 Task: Research Airbnb options in San Jorge, Argentina from 1st December, 2023 to 9th December, 2023 for 2 adults. Place can be entire room with 1  bedroom having 1 bed and 1 bathroom. Property type can be house. Amenities needed are: heating.
Action: Mouse moved to (568, 299)
Screenshot: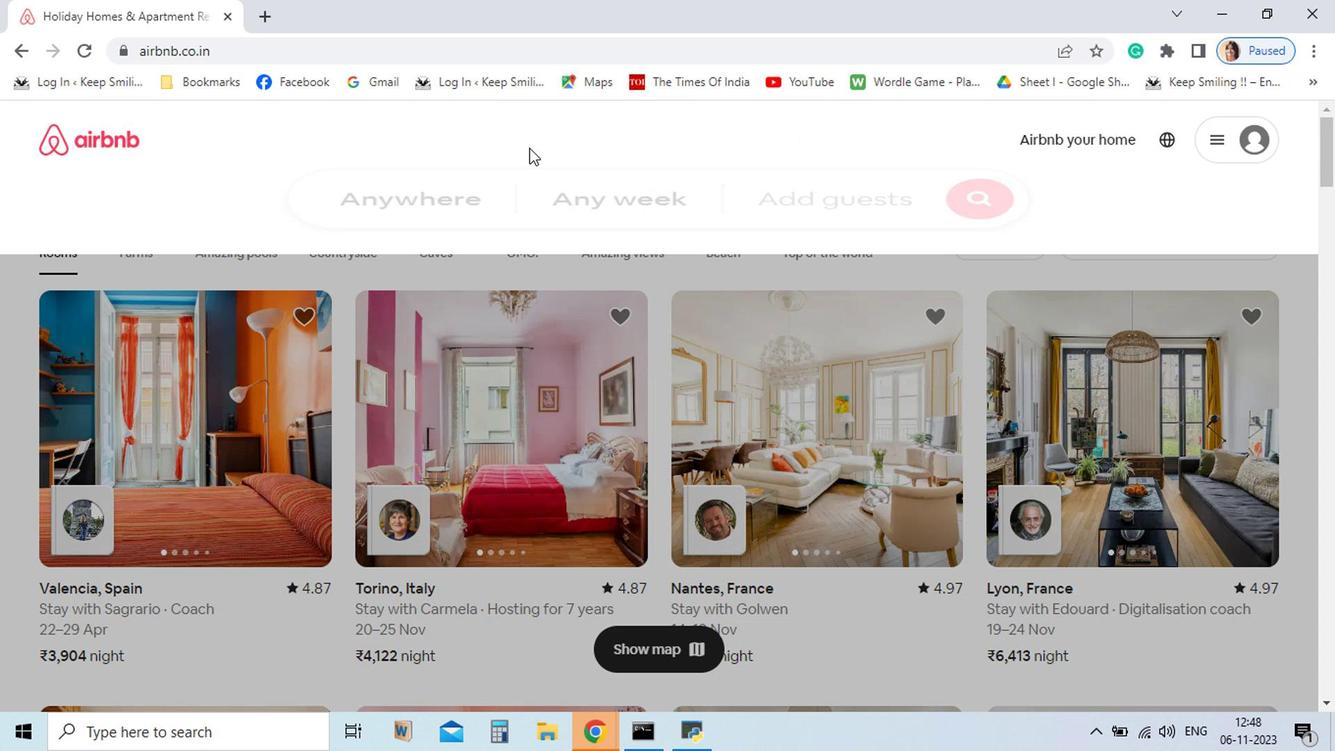 
Action: Mouse pressed left at (568, 299)
Screenshot: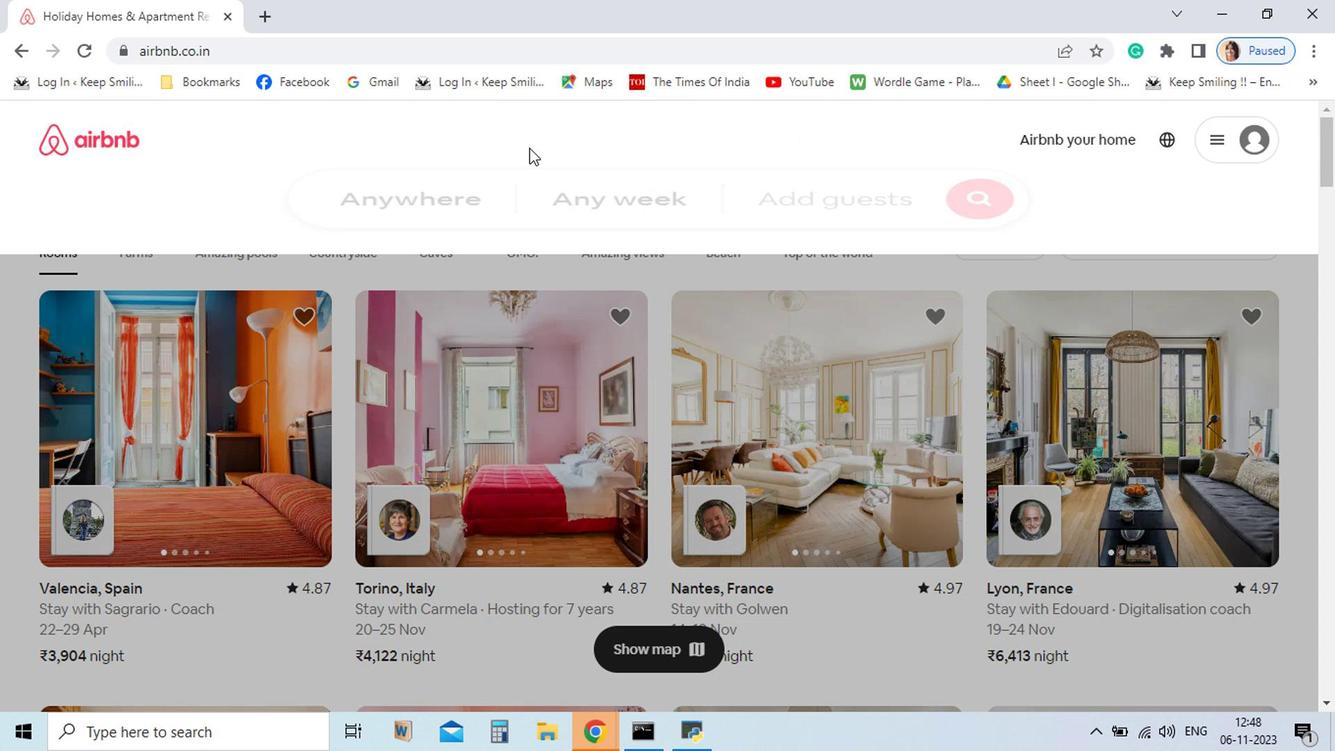 
Action: Mouse moved to (455, 354)
Screenshot: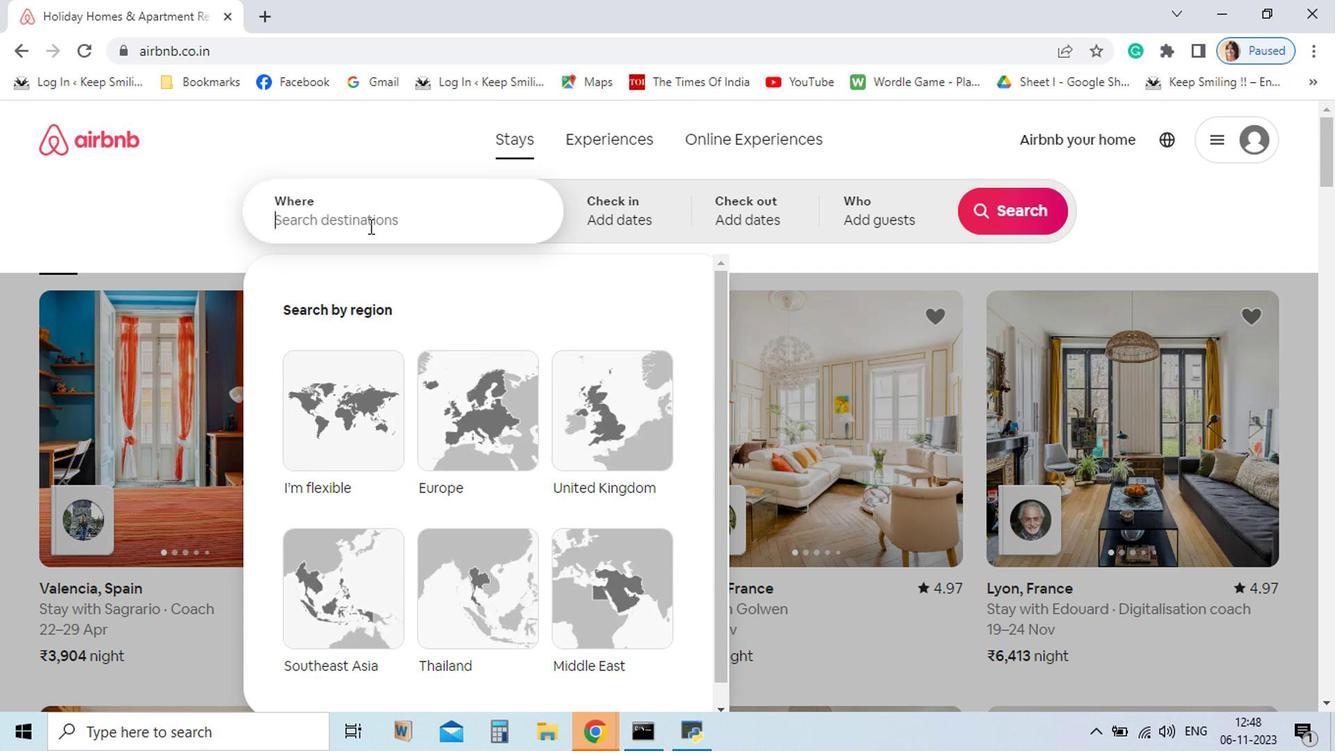 
Action: Mouse pressed left at (455, 354)
Screenshot: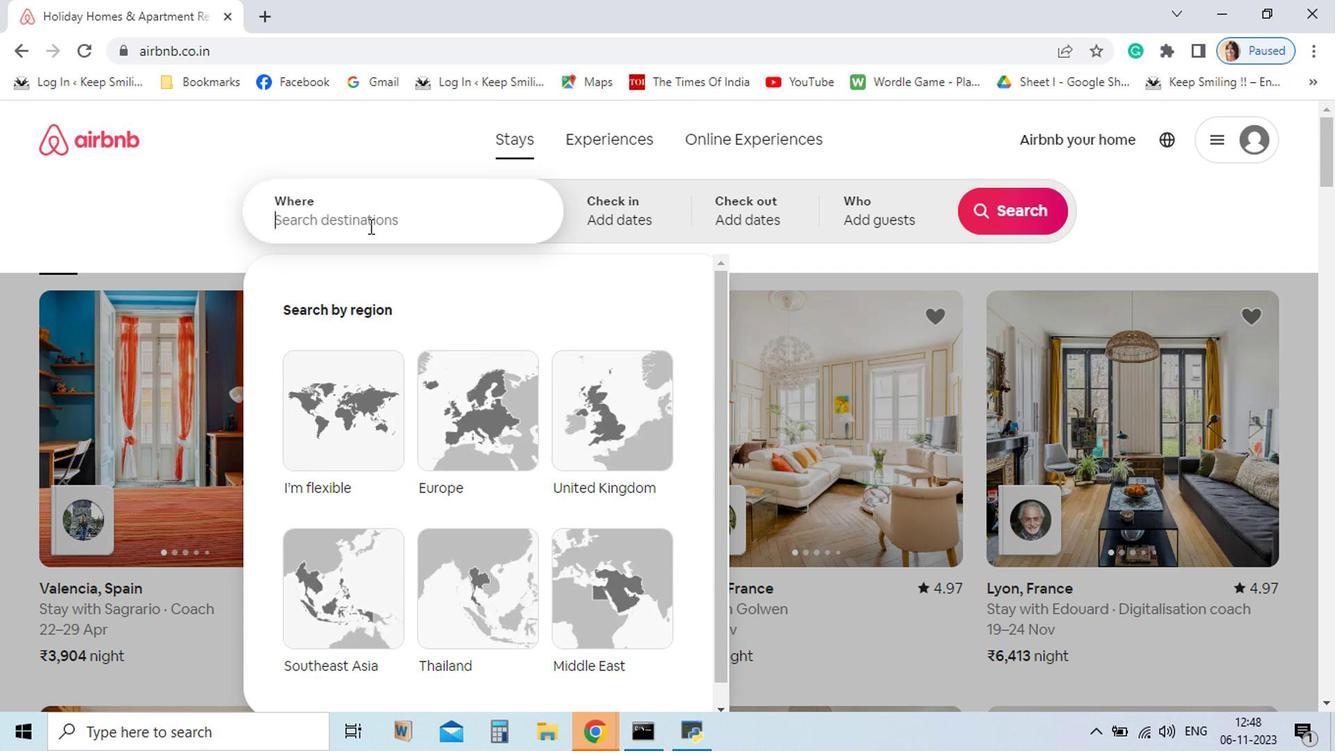 
Action: Key pressed <Key.shift>Sa
Screenshot: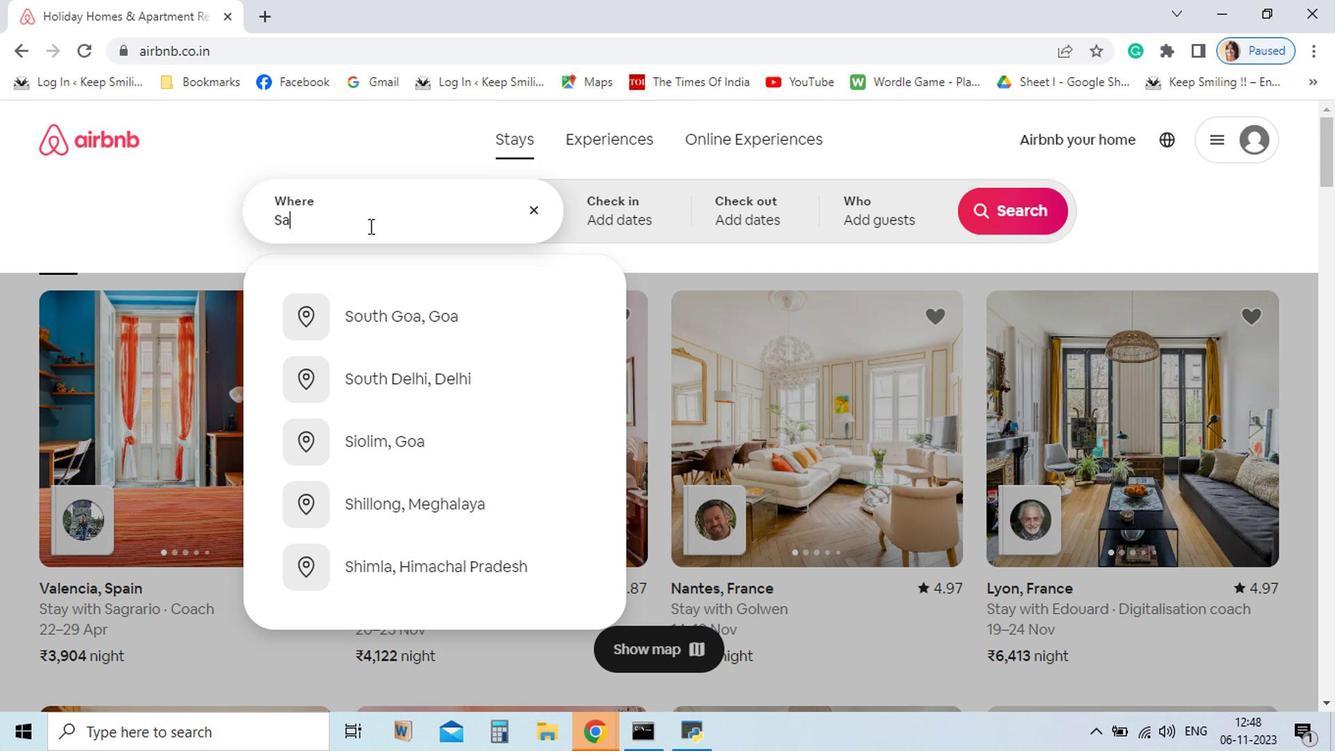 
Action: Mouse moved to (488, 388)
Screenshot: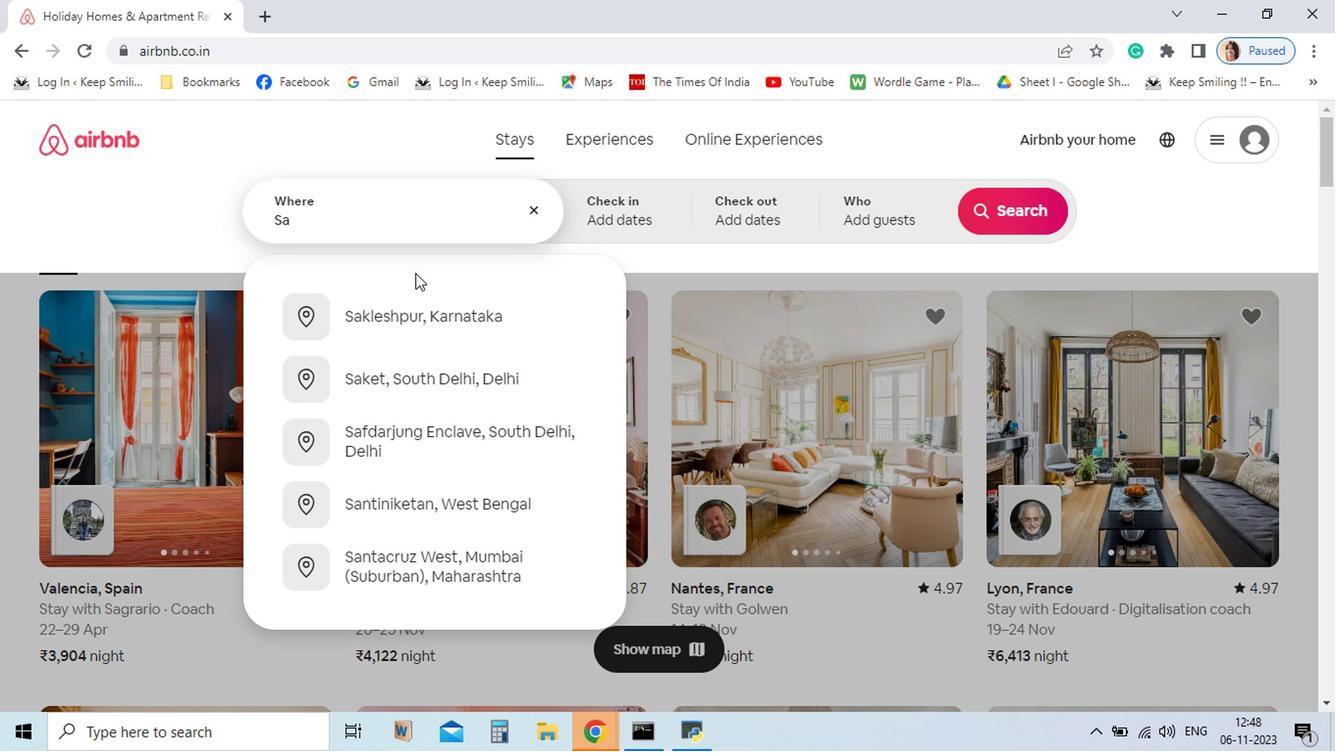 
Action: Key pressed n<Key.space><Key.shift_r>Jorge,<Key.space><Key.shift>Argentina
Screenshot: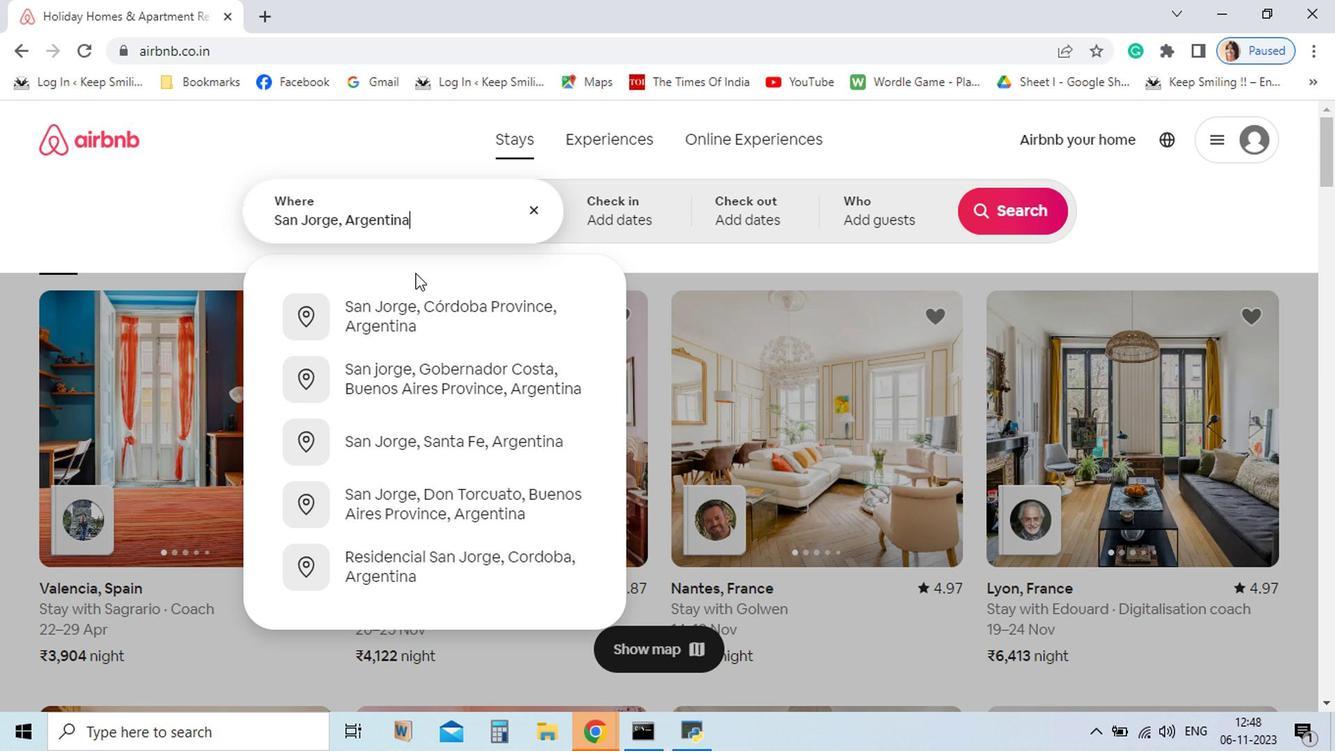 
Action: Mouse moved to (532, 502)
Screenshot: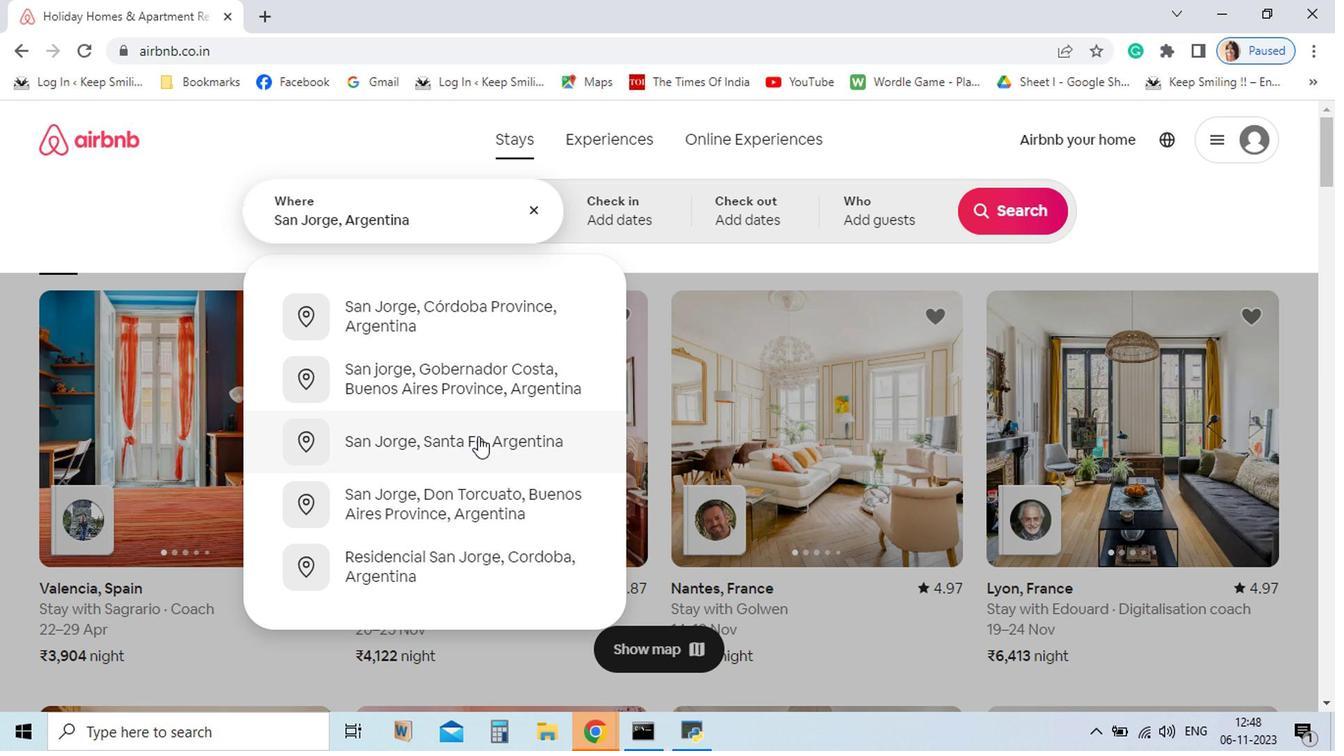 
Action: Mouse pressed left at (532, 502)
Screenshot: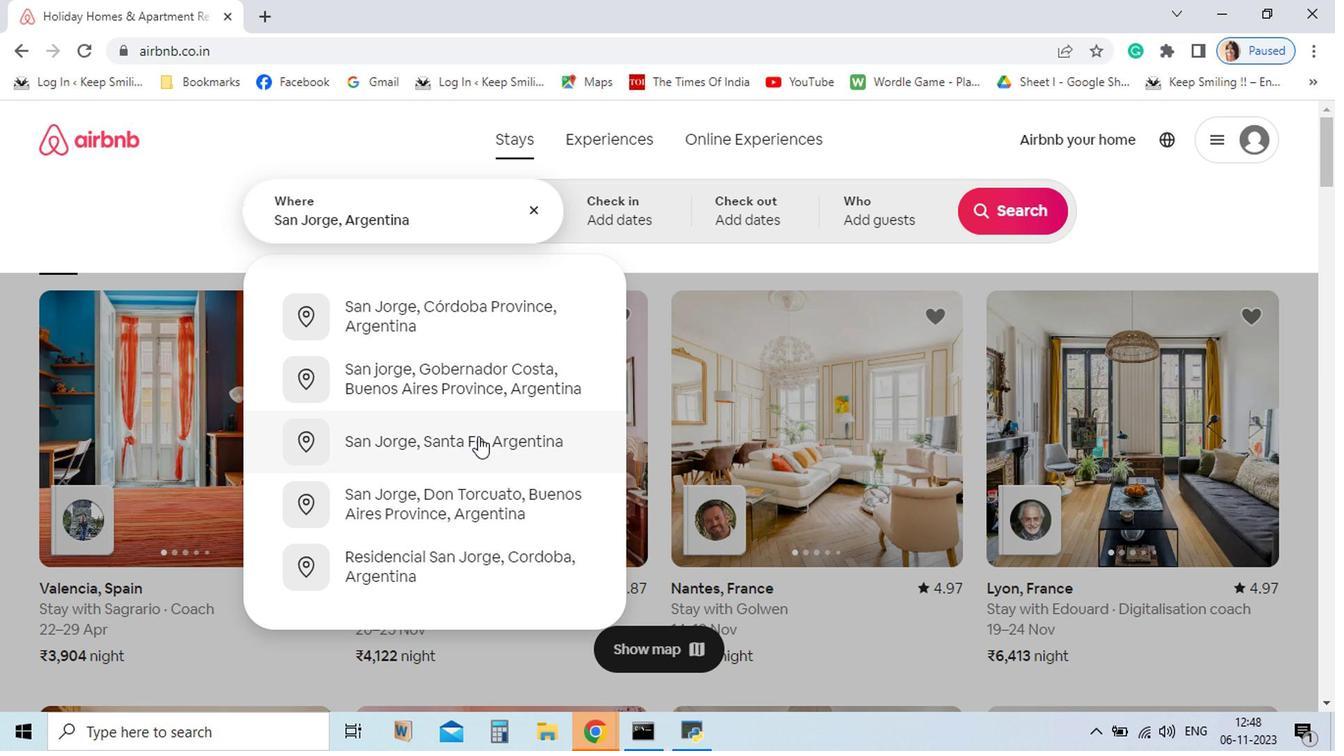 
Action: Mouse moved to (483, 346)
Screenshot: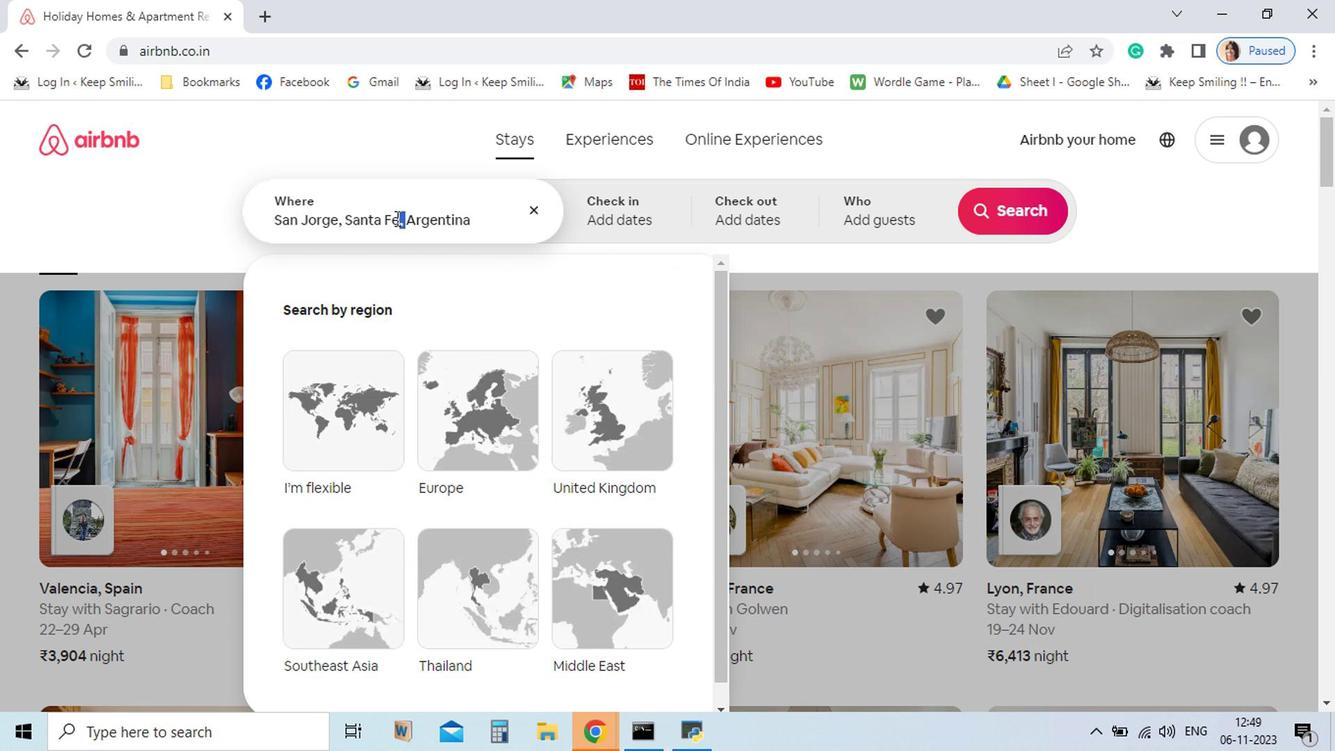 
Action: Mouse pressed left at (483, 346)
Screenshot: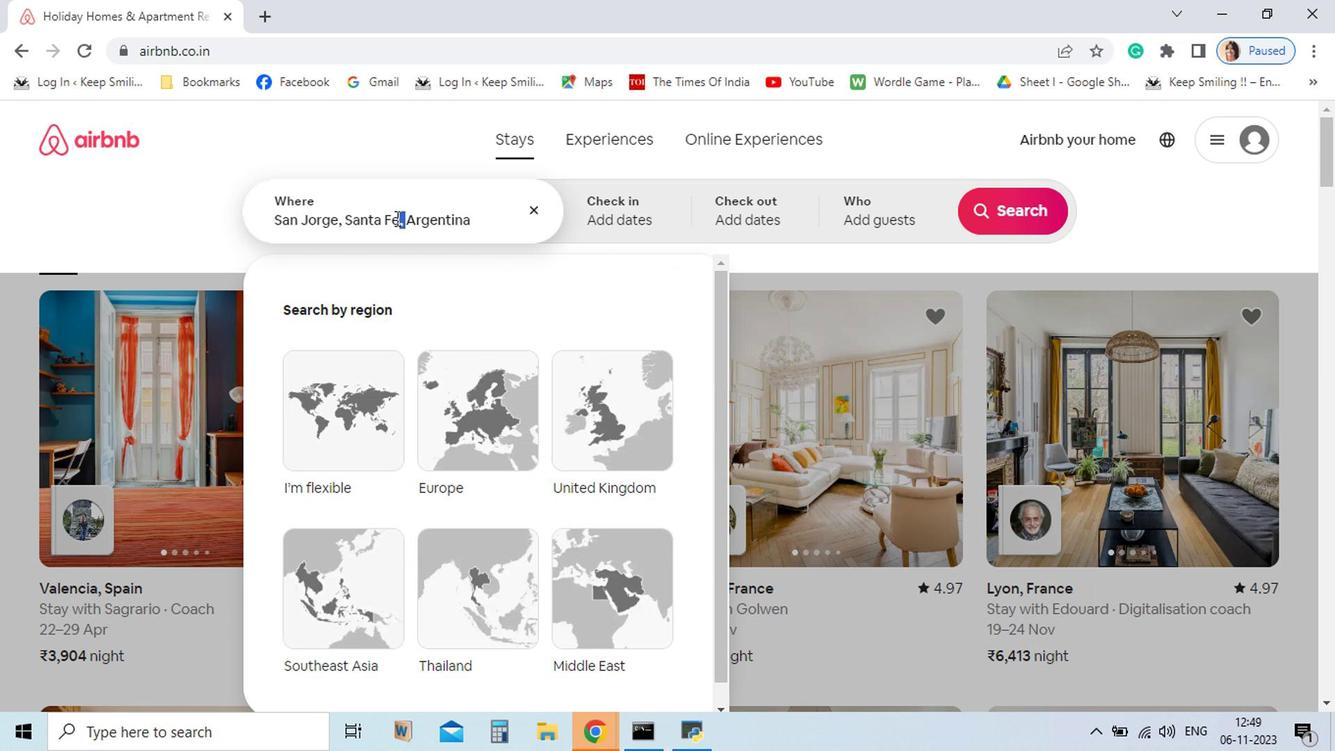 
Action: Mouse moved to (438, 344)
Screenshot: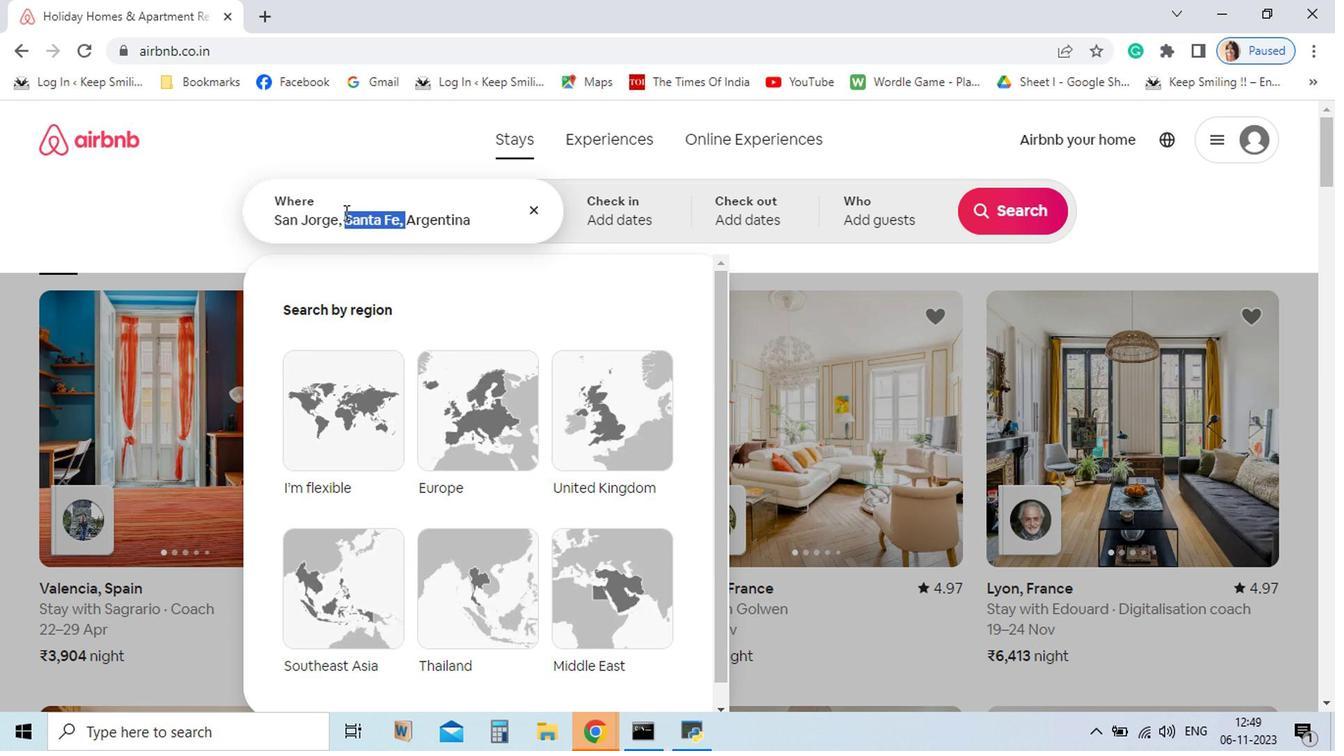 
Action: Key pressed <Key.backspace>
Screenshot: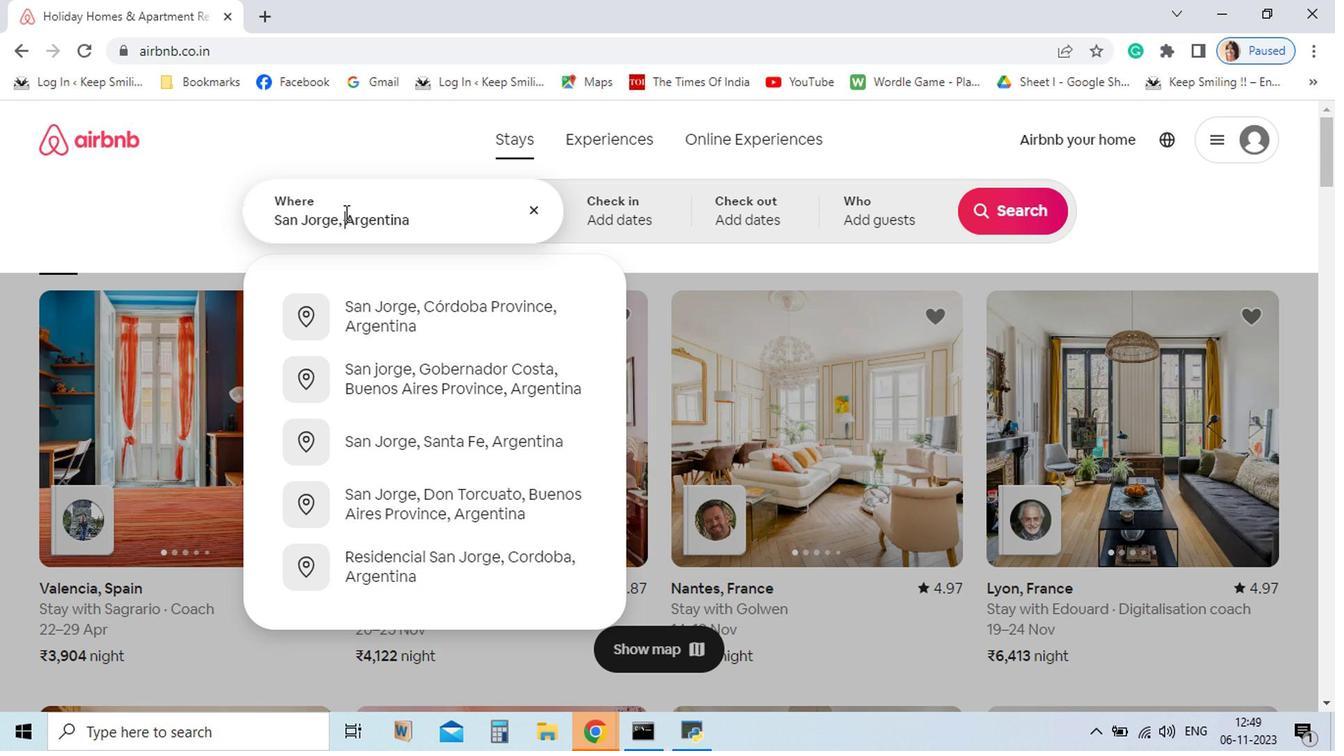 
Action: Mouse moved to (494, 351)
Screenshot: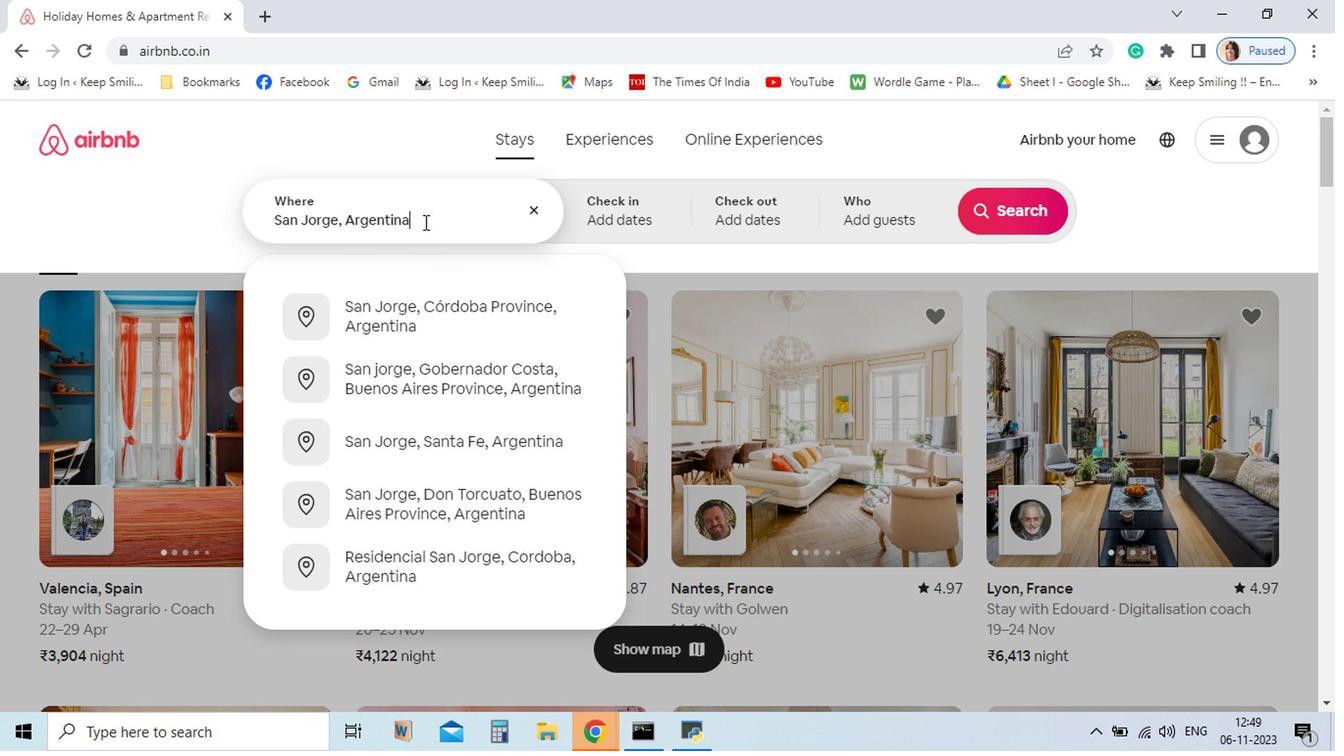 
Action: Mouse pressed left at (494, 351)
Screenshot: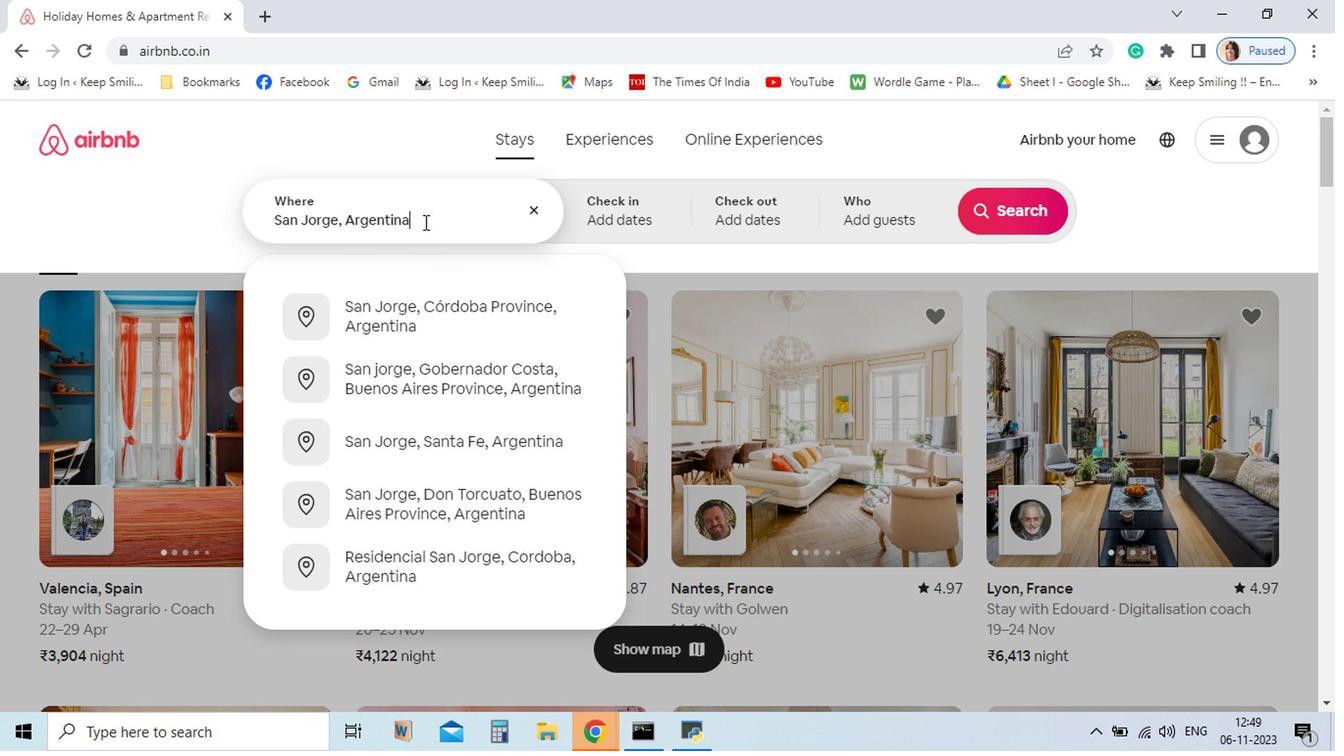 
Action: Key pressed <Key.enter>
Screenshot: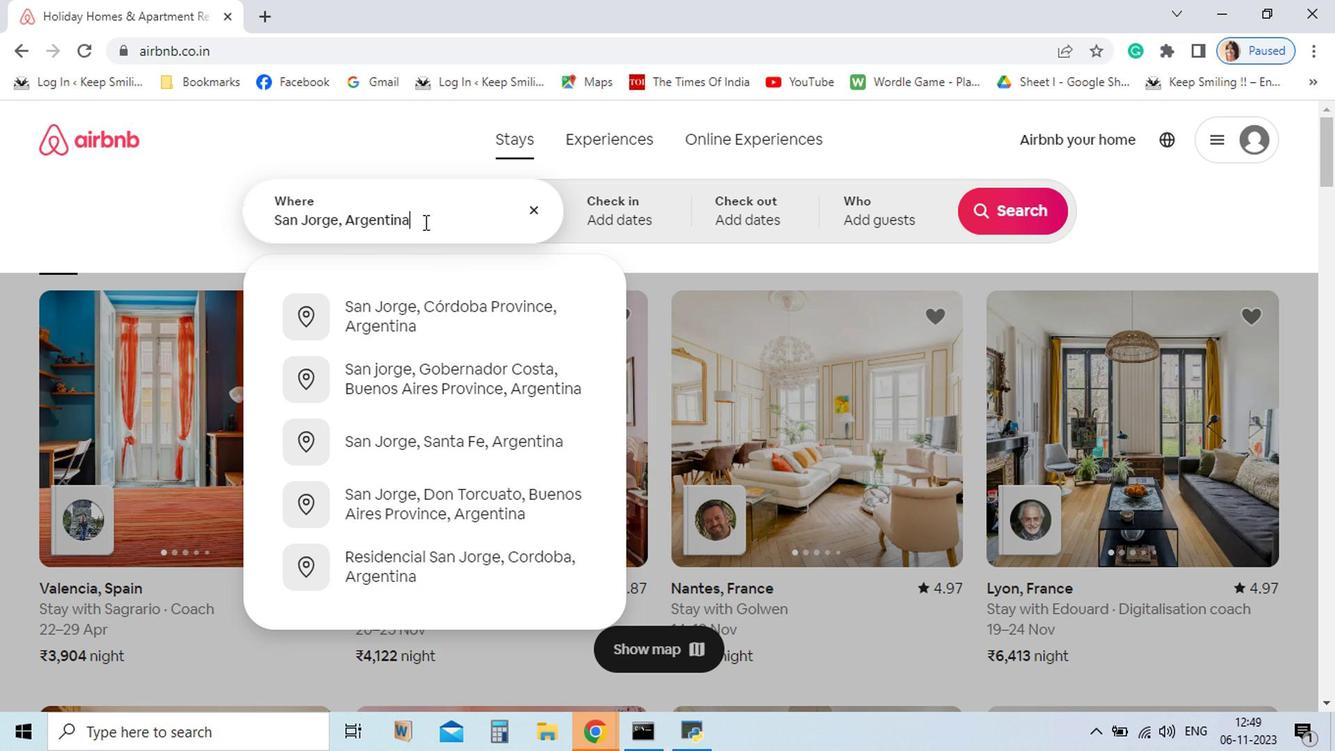 
Action: Mouse moved to (856, 516)
Screenshot: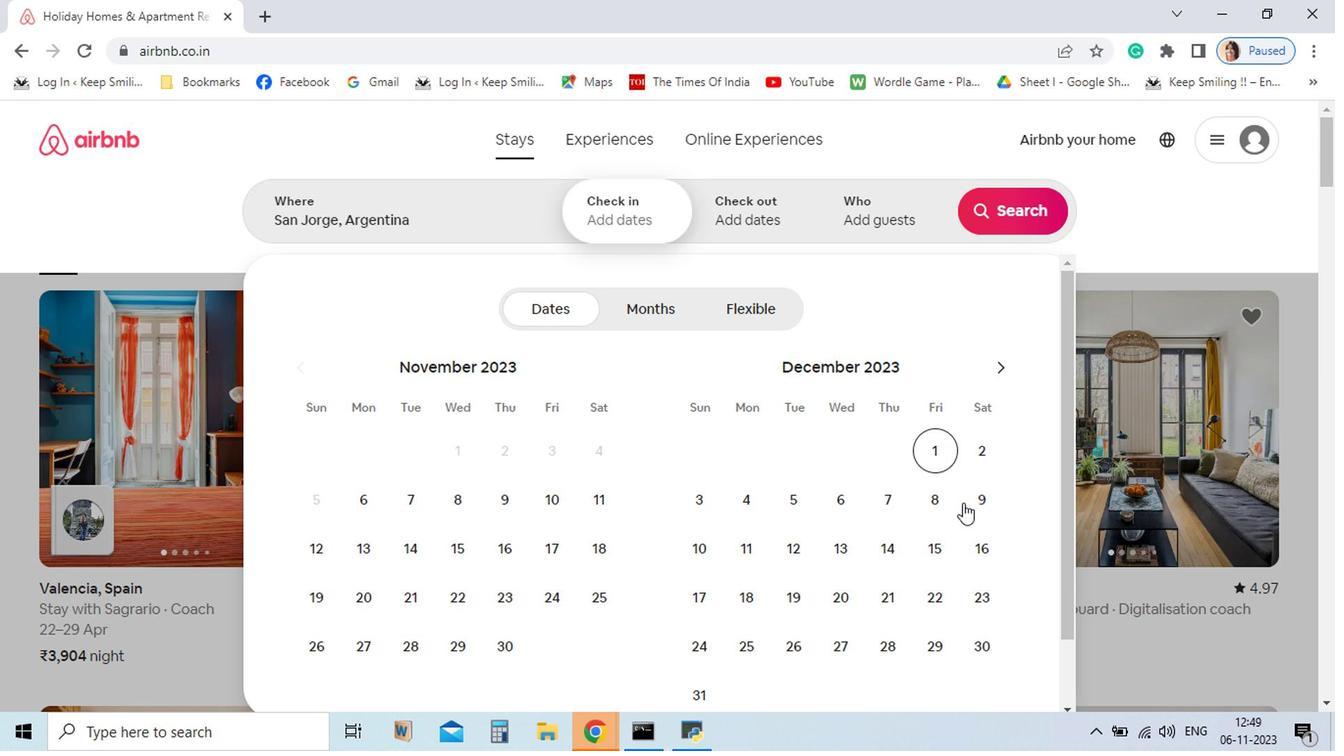 
Action: Mouse pressed left at (856, 516)
Screenshot: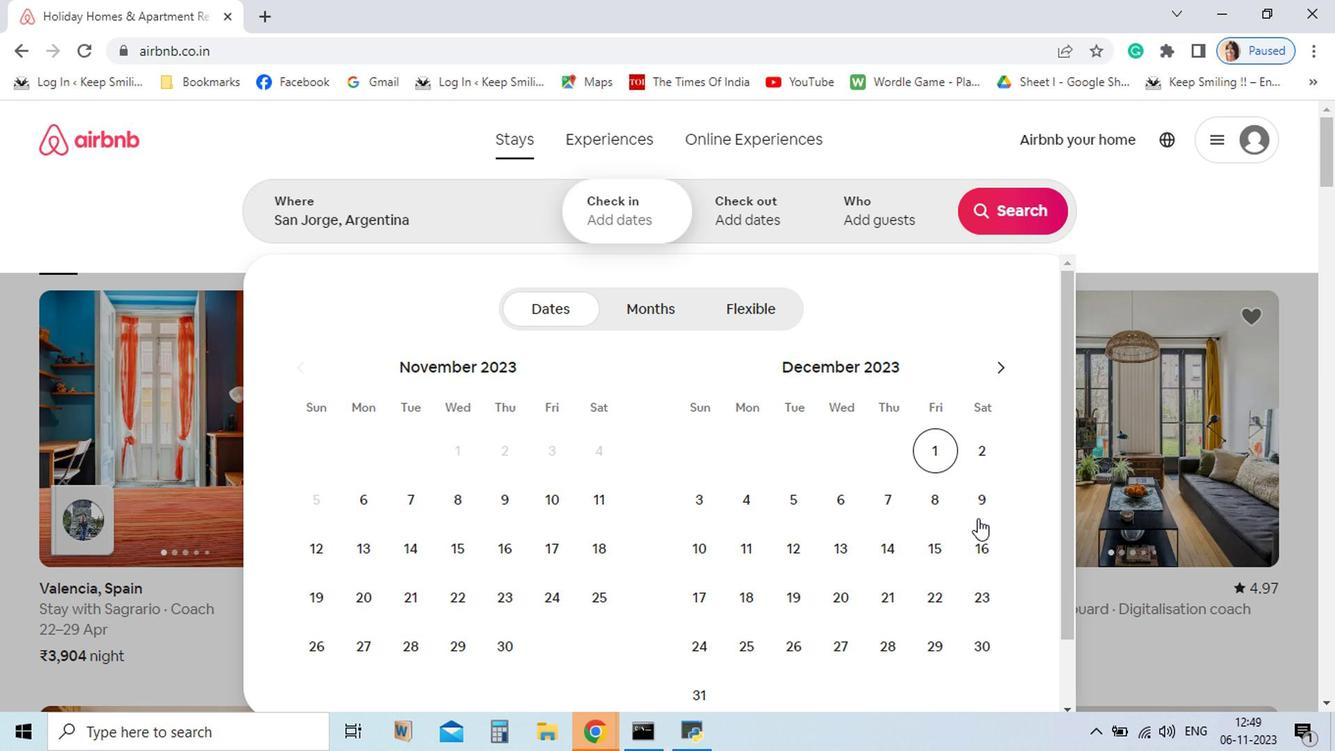 
Action: Mouse moved to (892, 549)
Screenshot: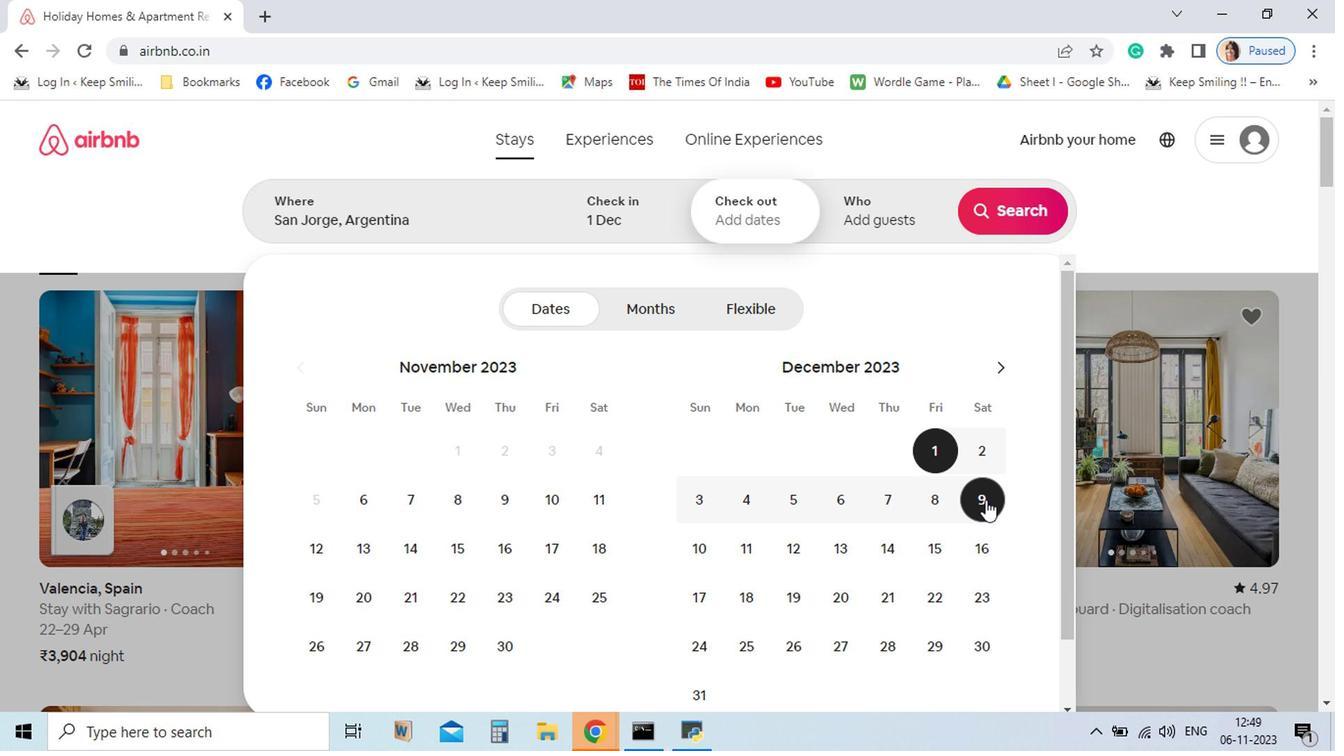 
Action: Mouse pressed left at (892, 549)
Screenshot: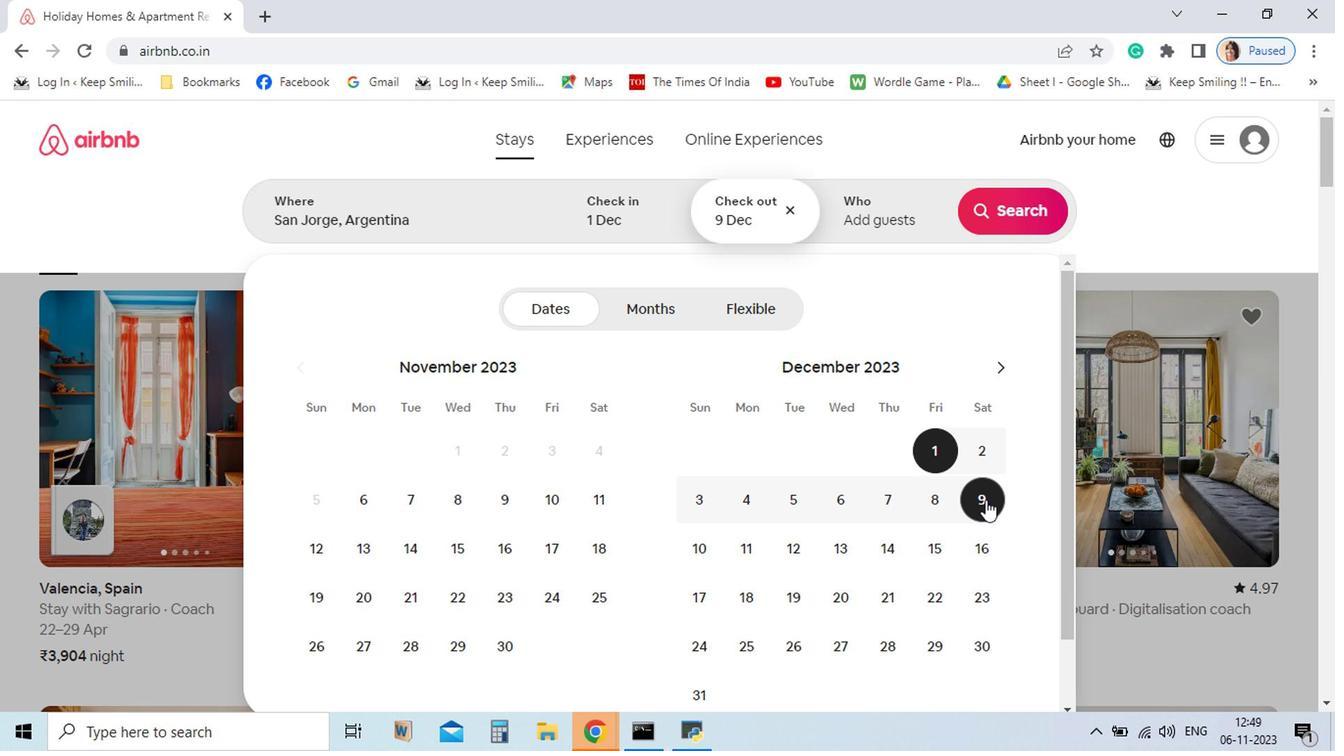 
Action: Mouse moved to (800, 342)
Screenshot: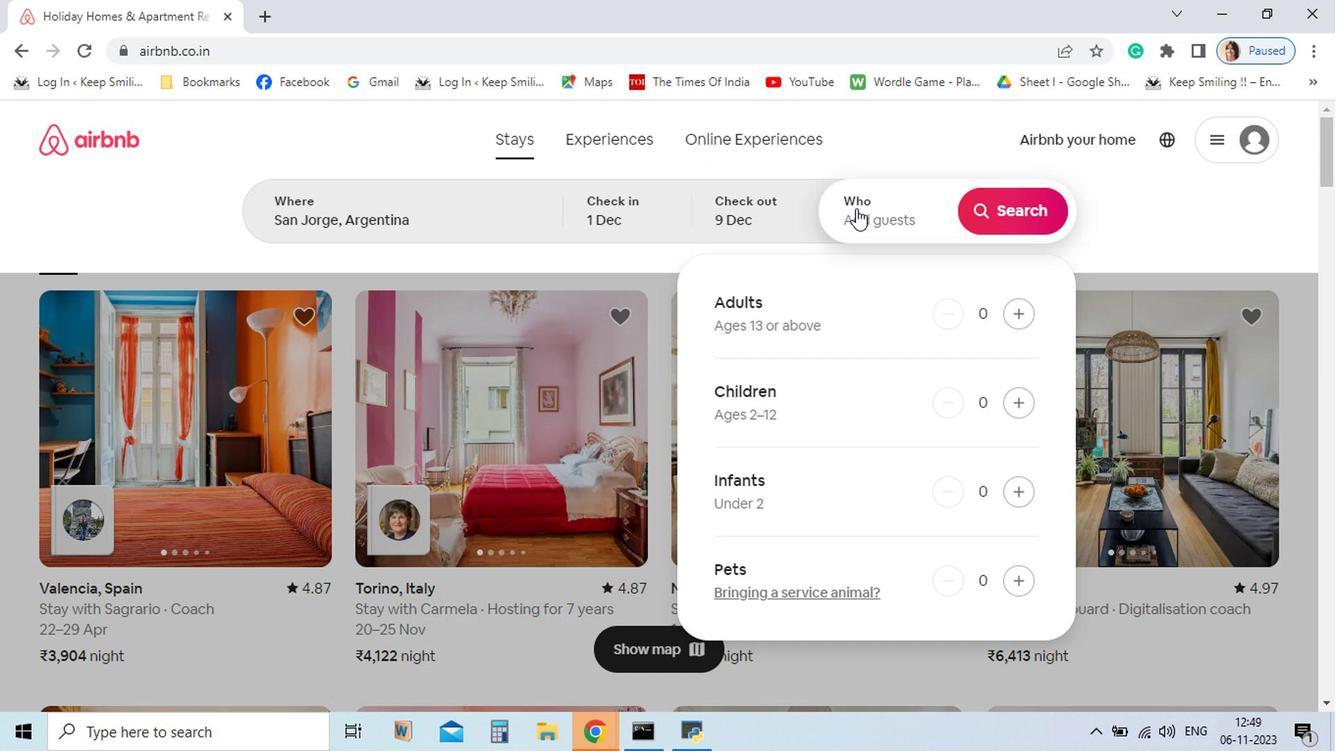 
Action: Mouse pressed left at (800, 342)
Screenshot: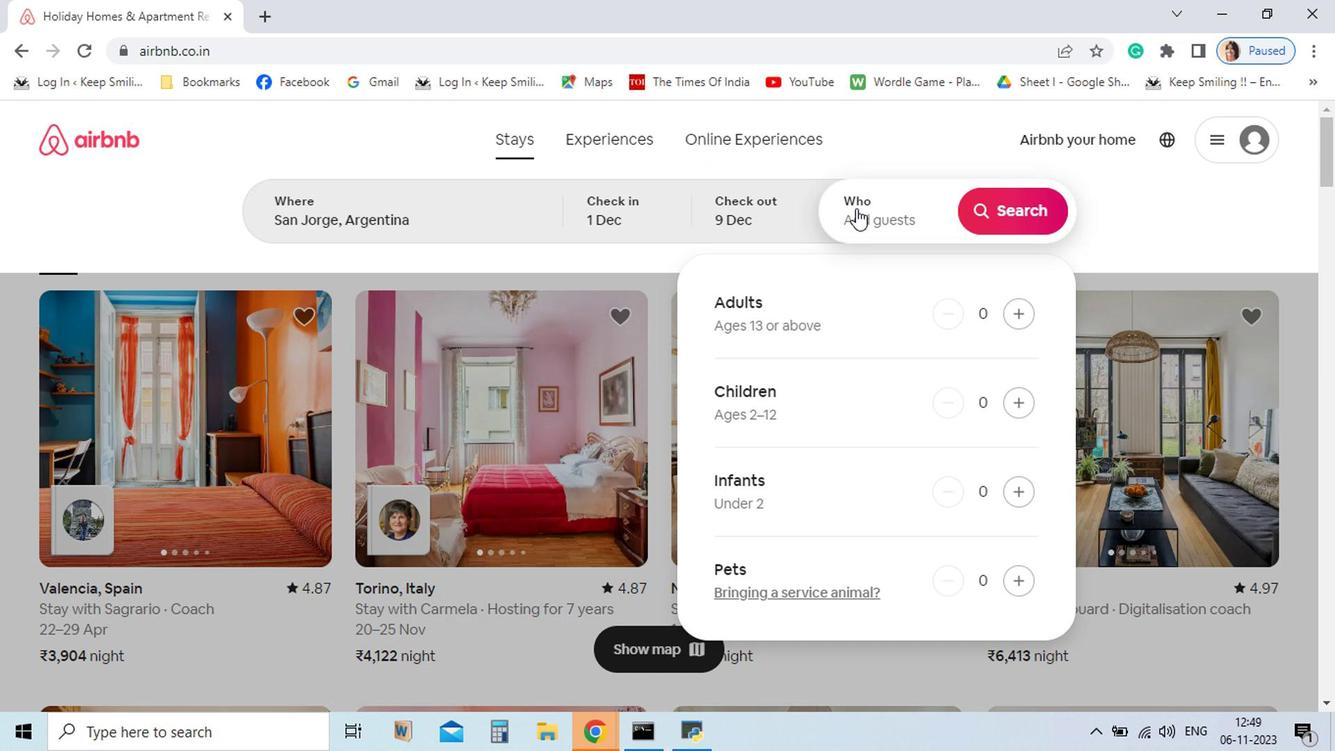 
Action: Mouse moved to (907, 418)
Screenshot: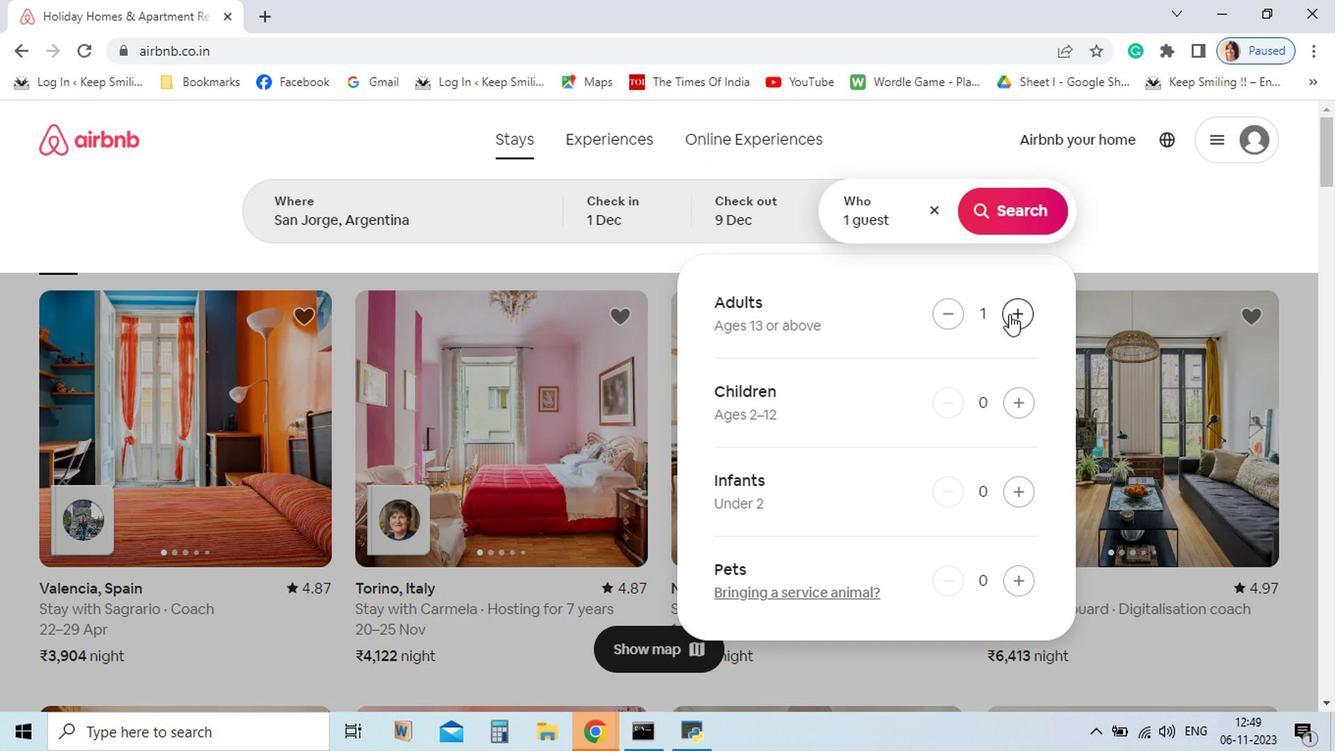 
Action: Mouse pressed left at (907, 418)
Screenshot: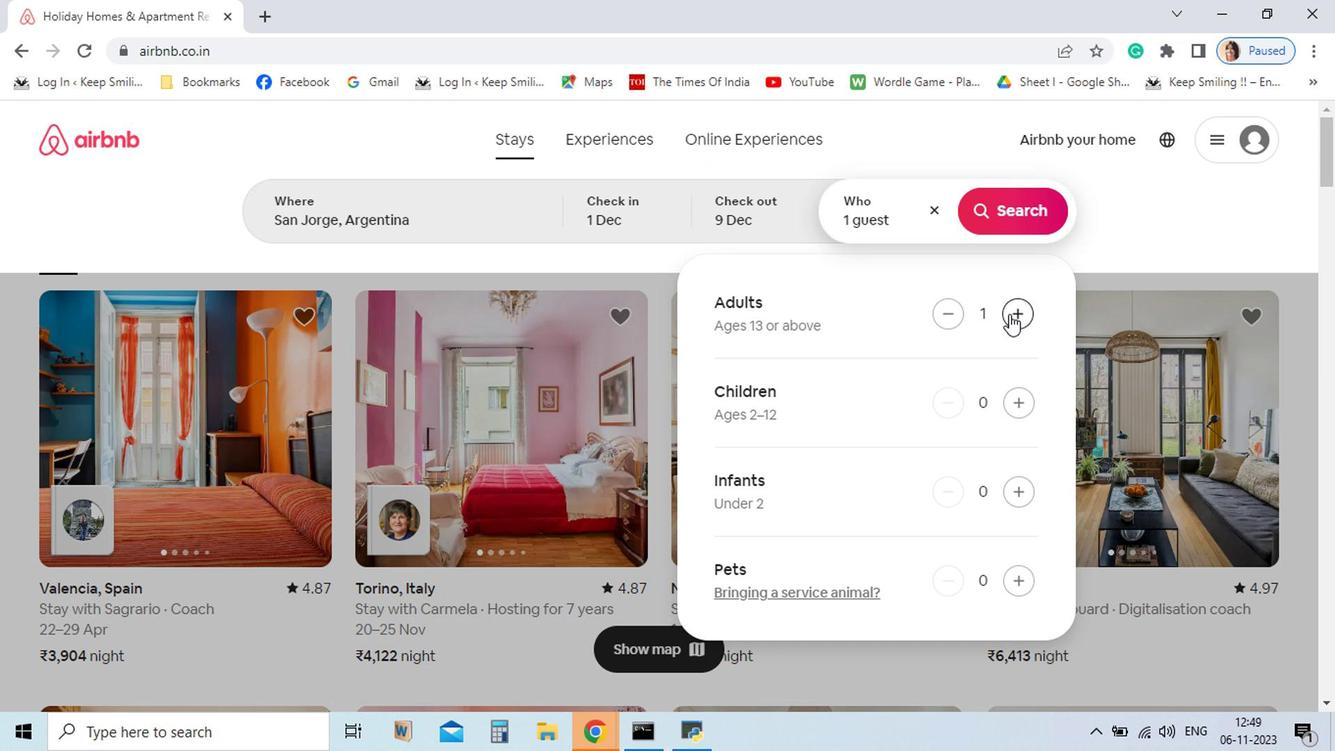 
Action: Mouse moved to (908, 417)
Screenshot: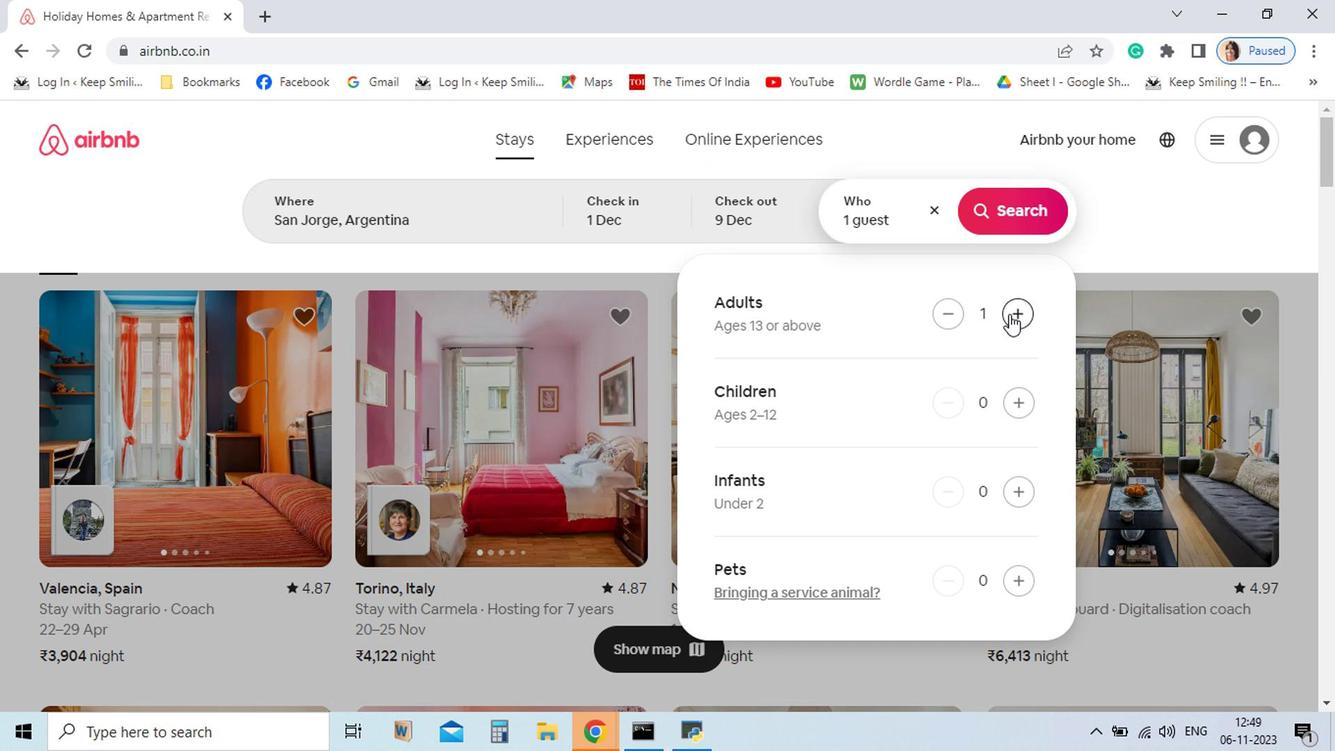 
Action: Mouse pressed left at (908, 417)
Screenshot: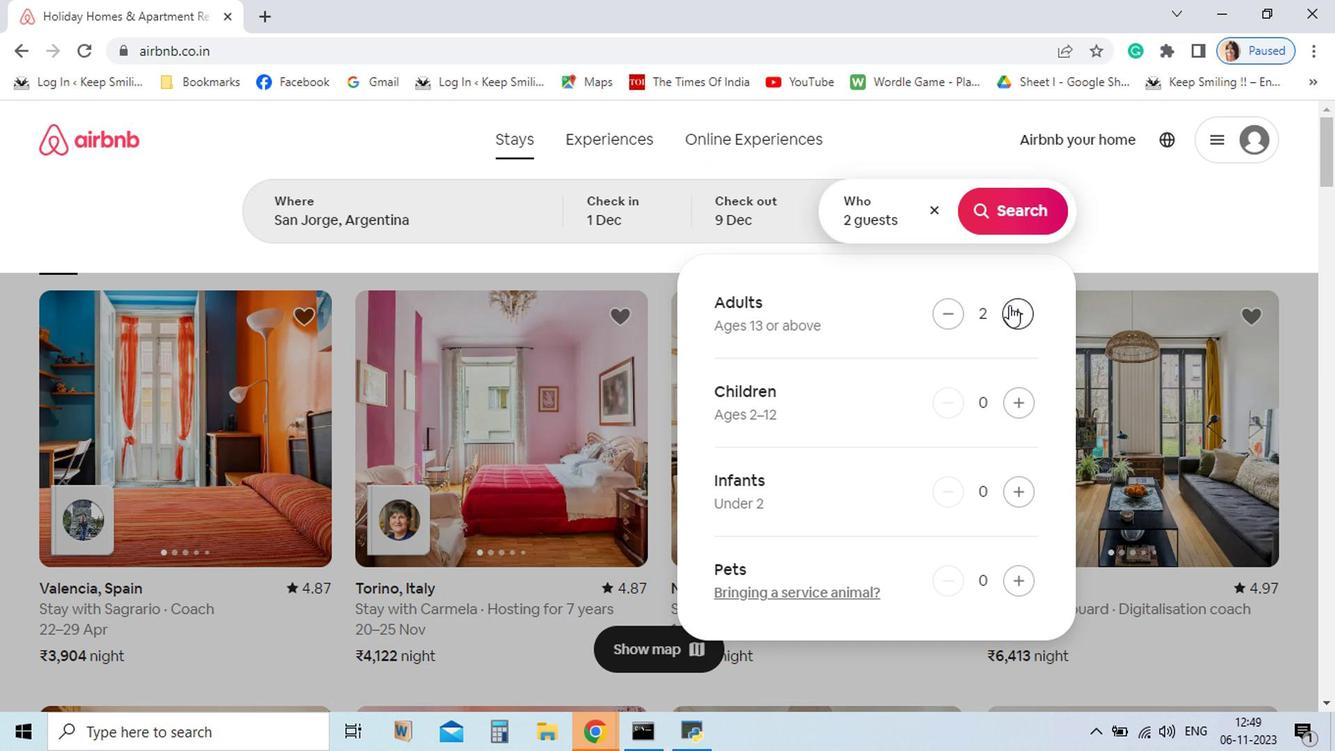 
Action: Mouse moved to (911, 347)
Screenshot: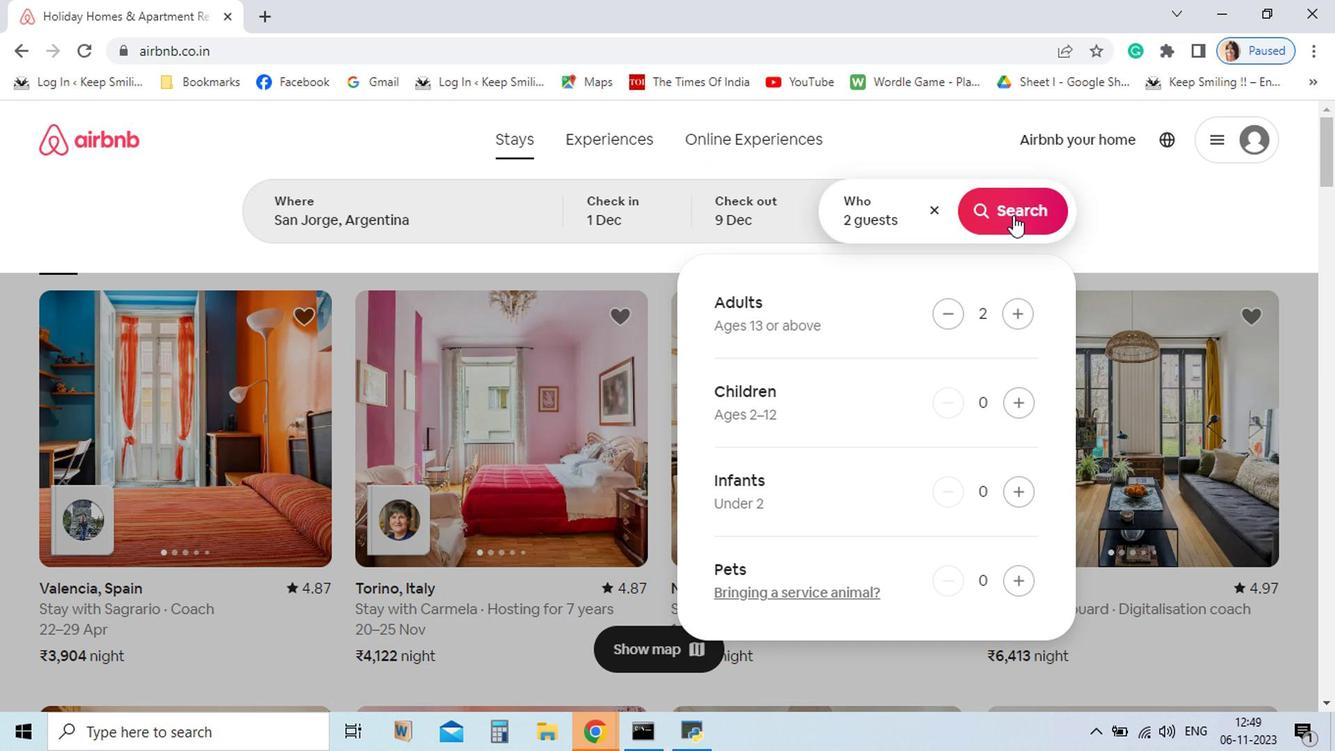 
Action: Mouse pressed left at (911, 347)
Screenshot: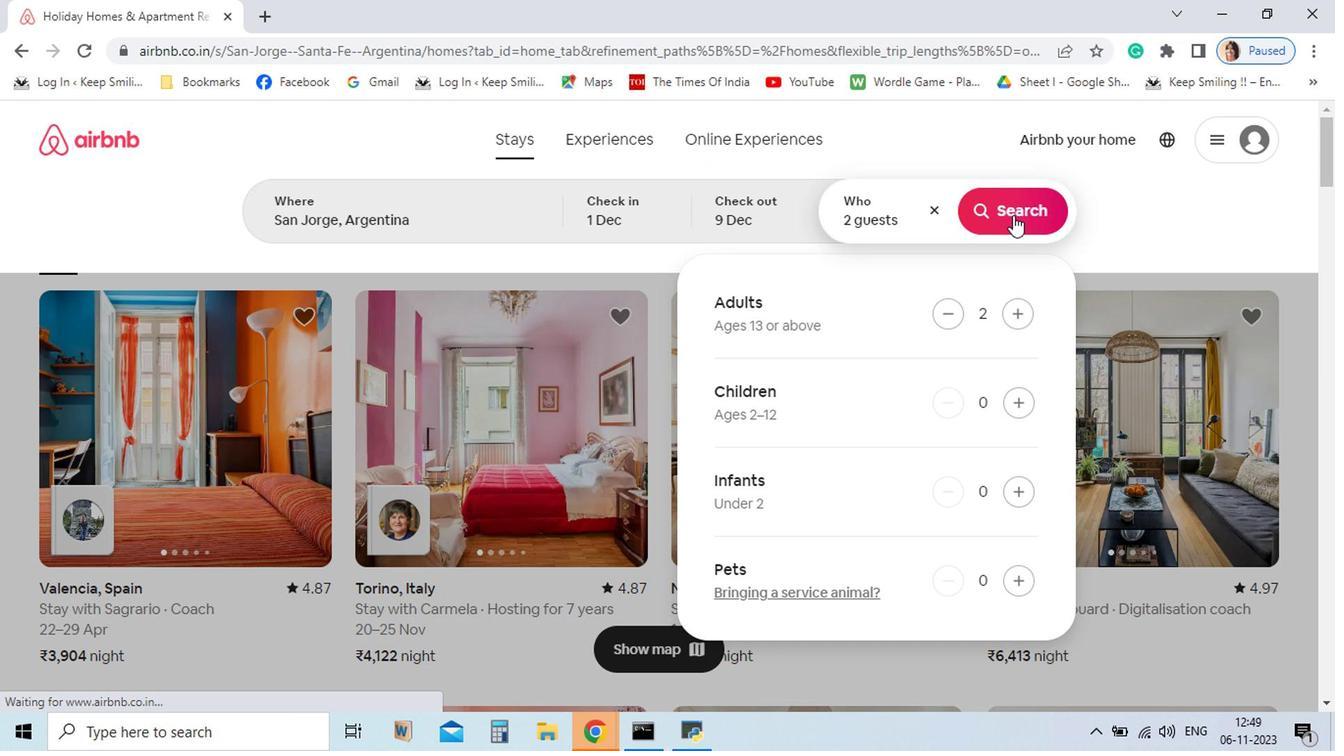 
Action: Mouse moved to (911, 347)
Screenshot: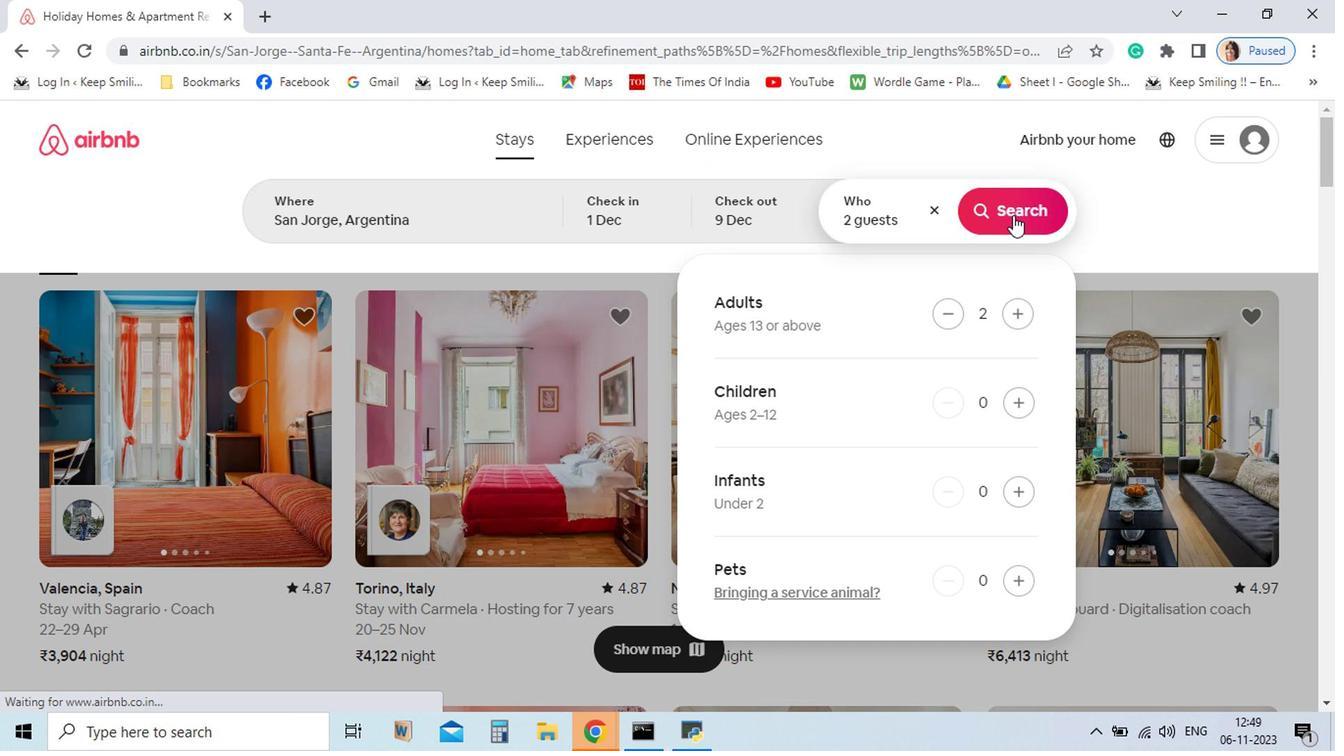 
Action: Mouse pressed left at (911, 347)
Screenshot: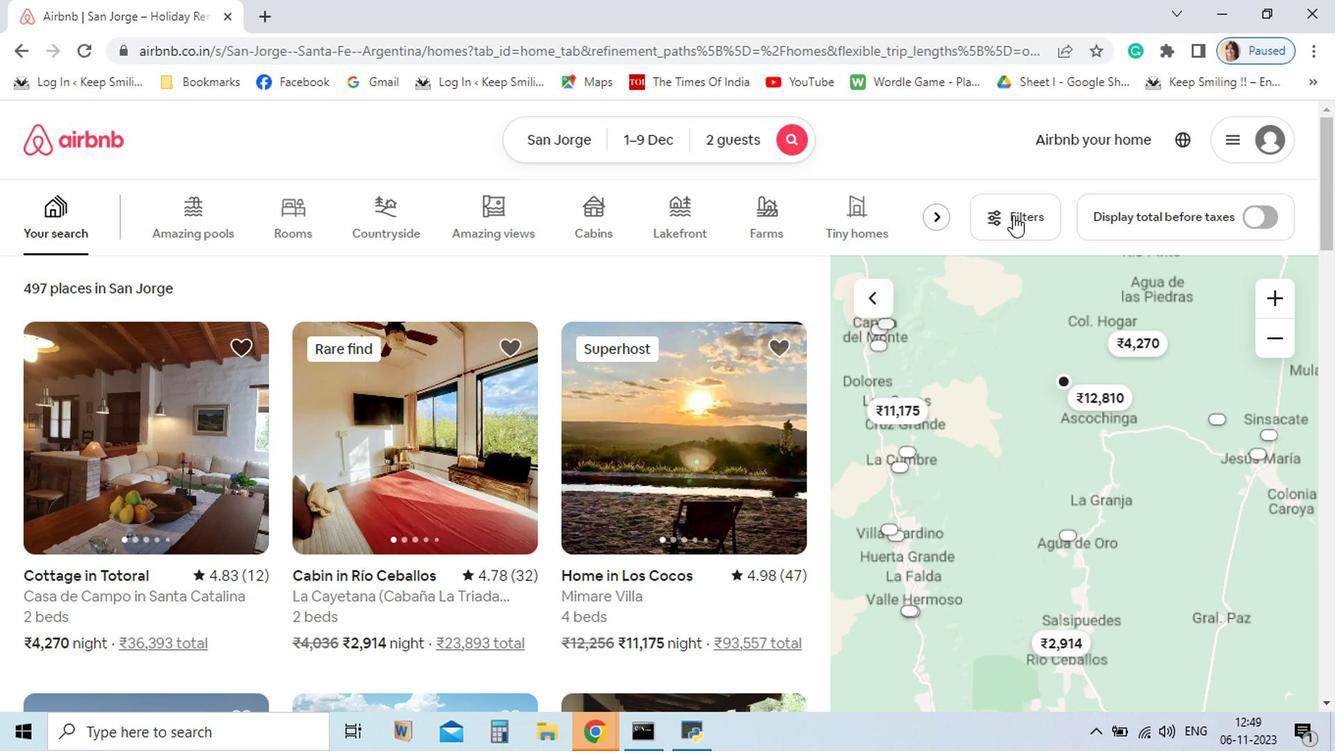 
Action: Mouse moved to (929, 377)
Screenshot: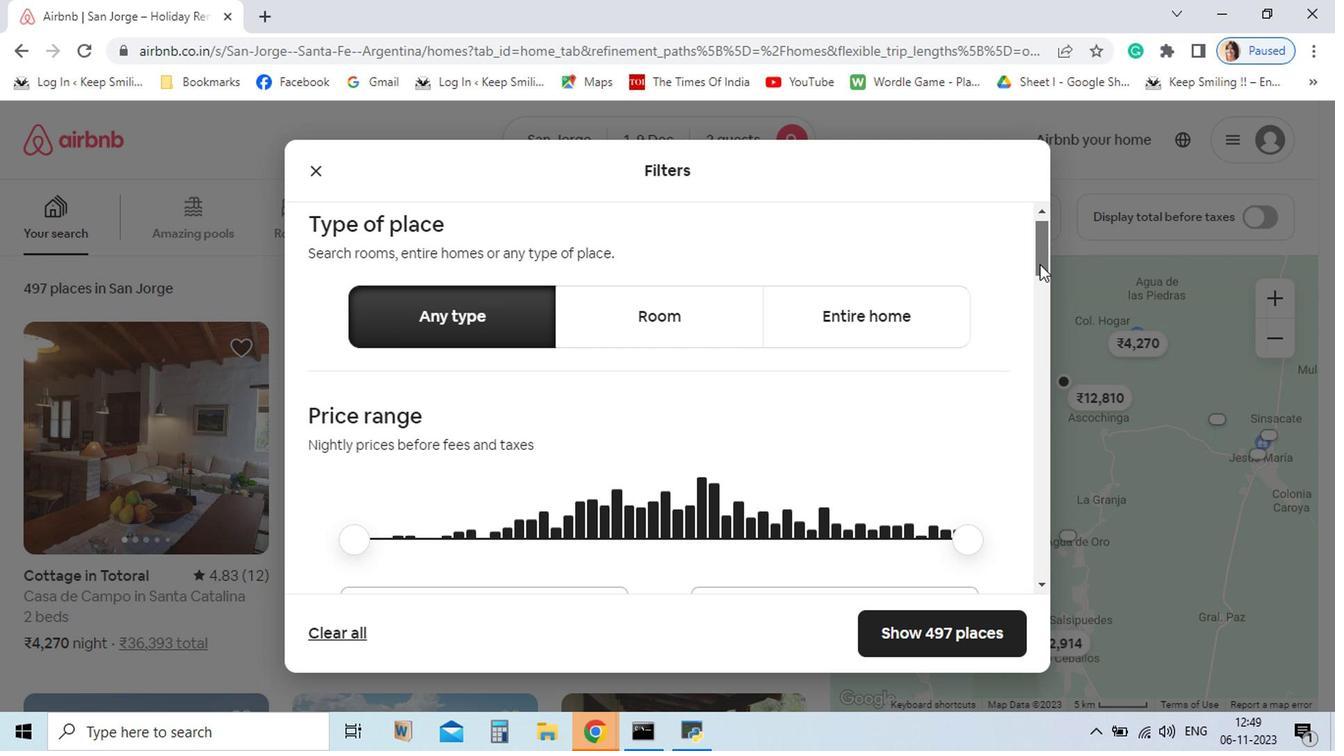 
Action: Mouse pressed left at (929, 377)
Screenshot: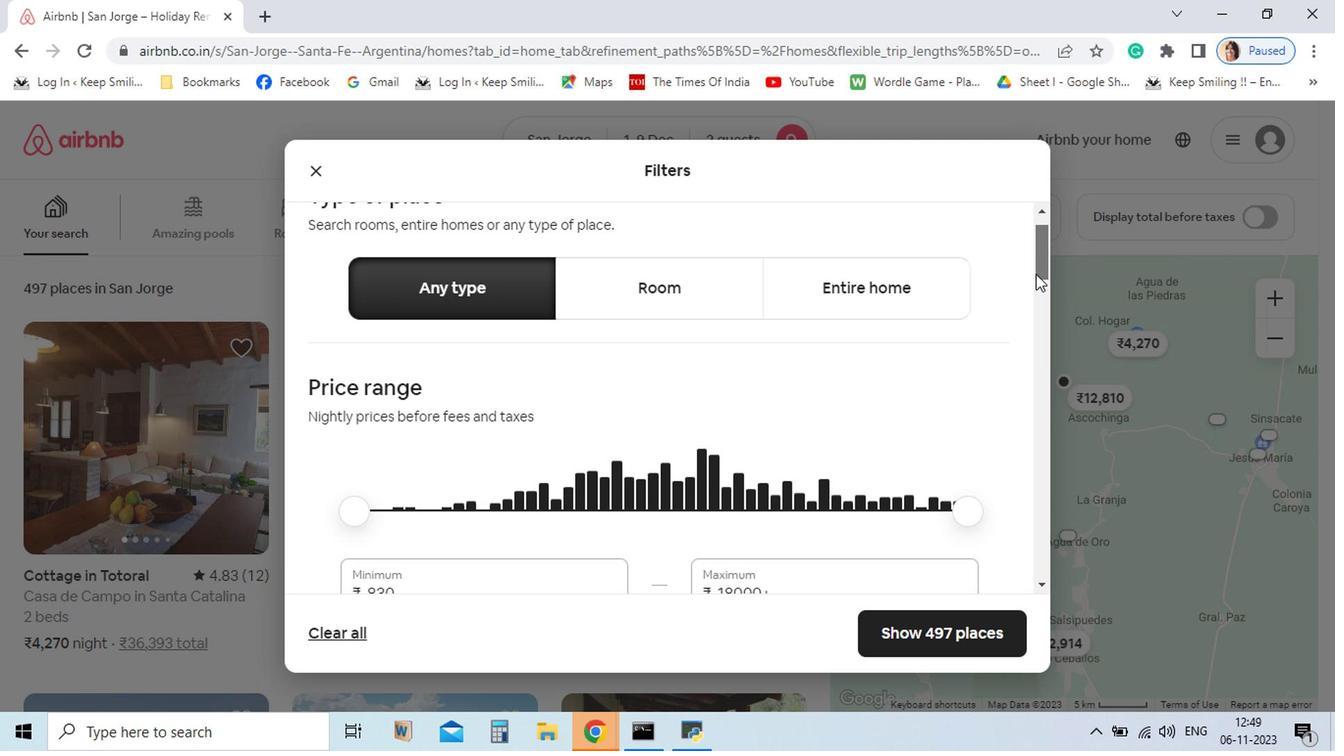 
Action: Mouse moved to (495, 372)
Screenshot: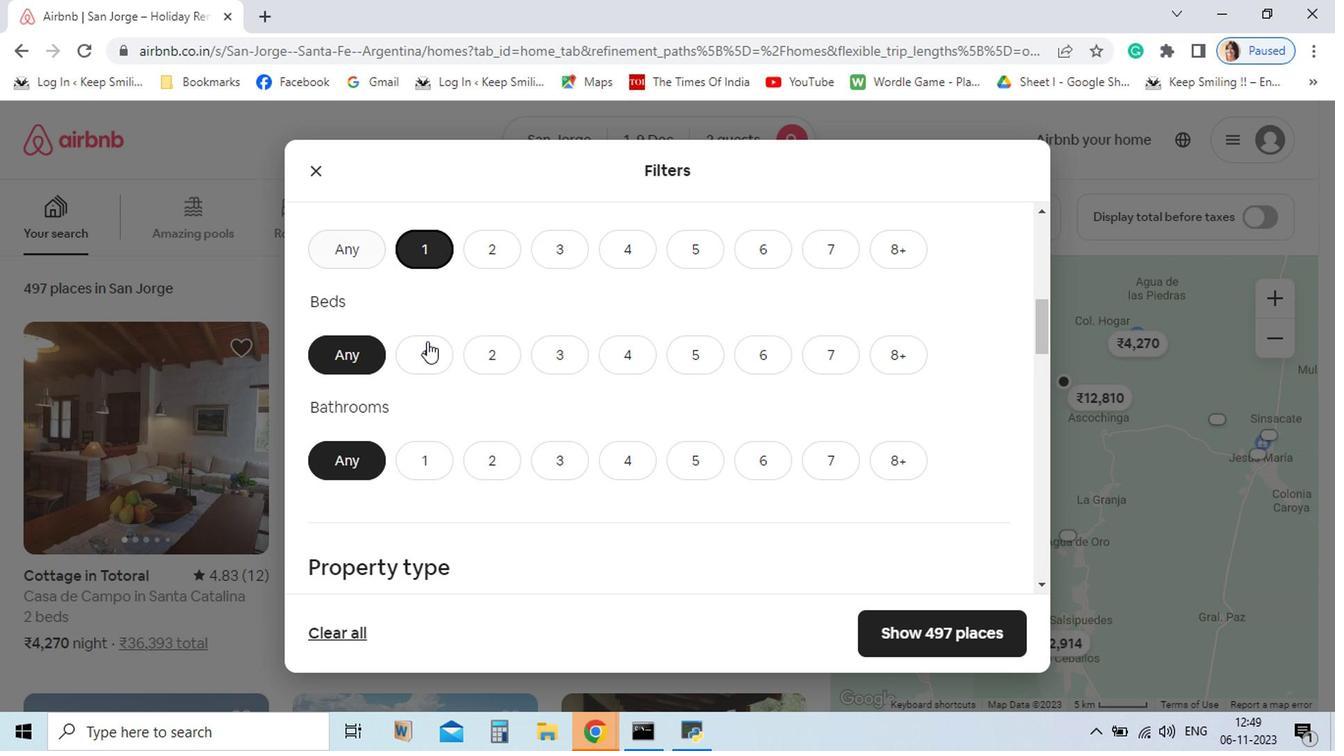 
Action: Mouse pressed left at (495, 372)
Screenshot: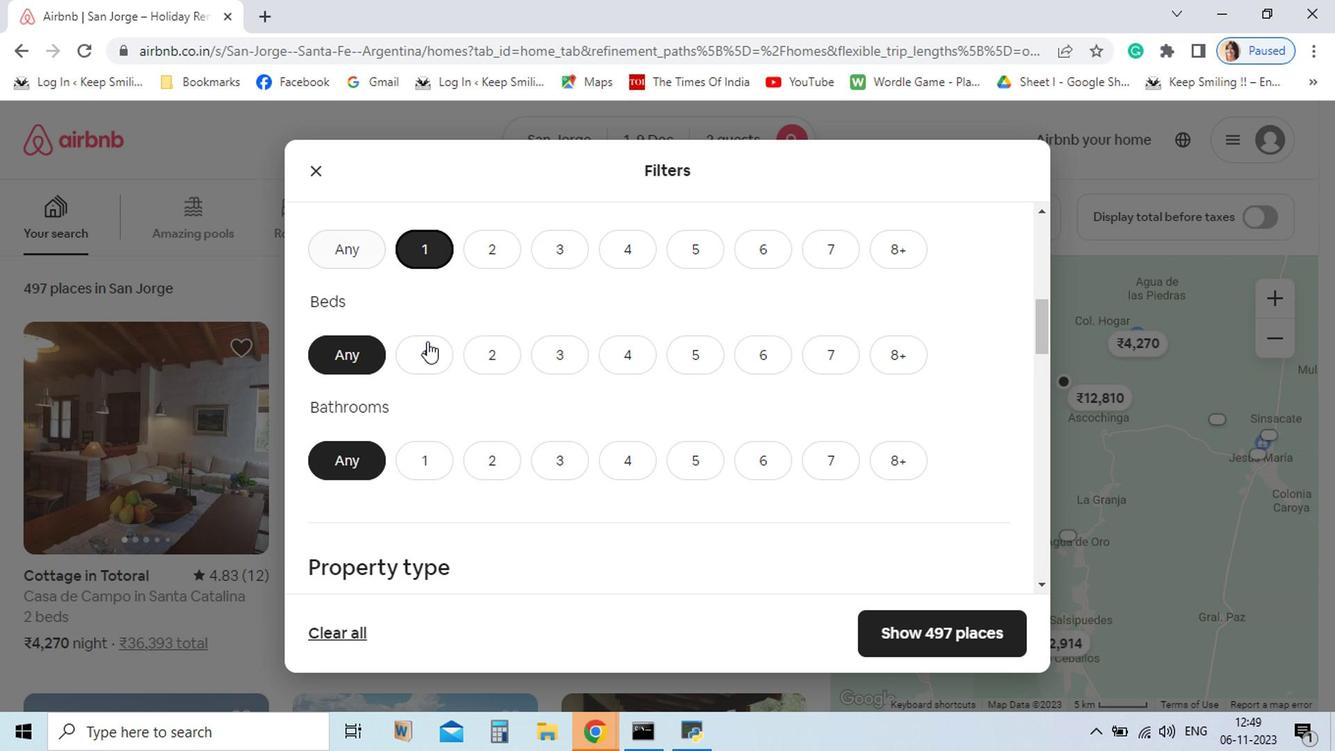 
Action: Mouse moved to (497, 449)
Screenshot: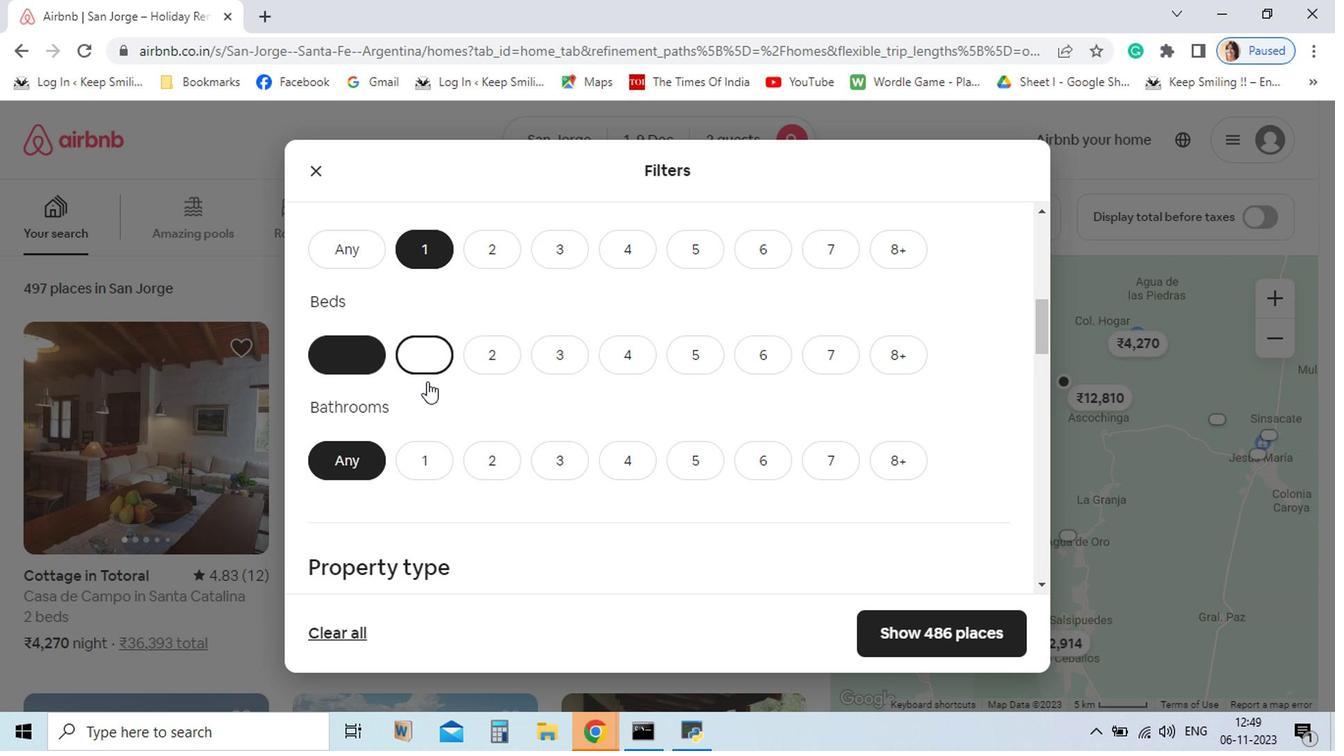 
Action: Mouse pressed left at (497, 449)
Screenshot: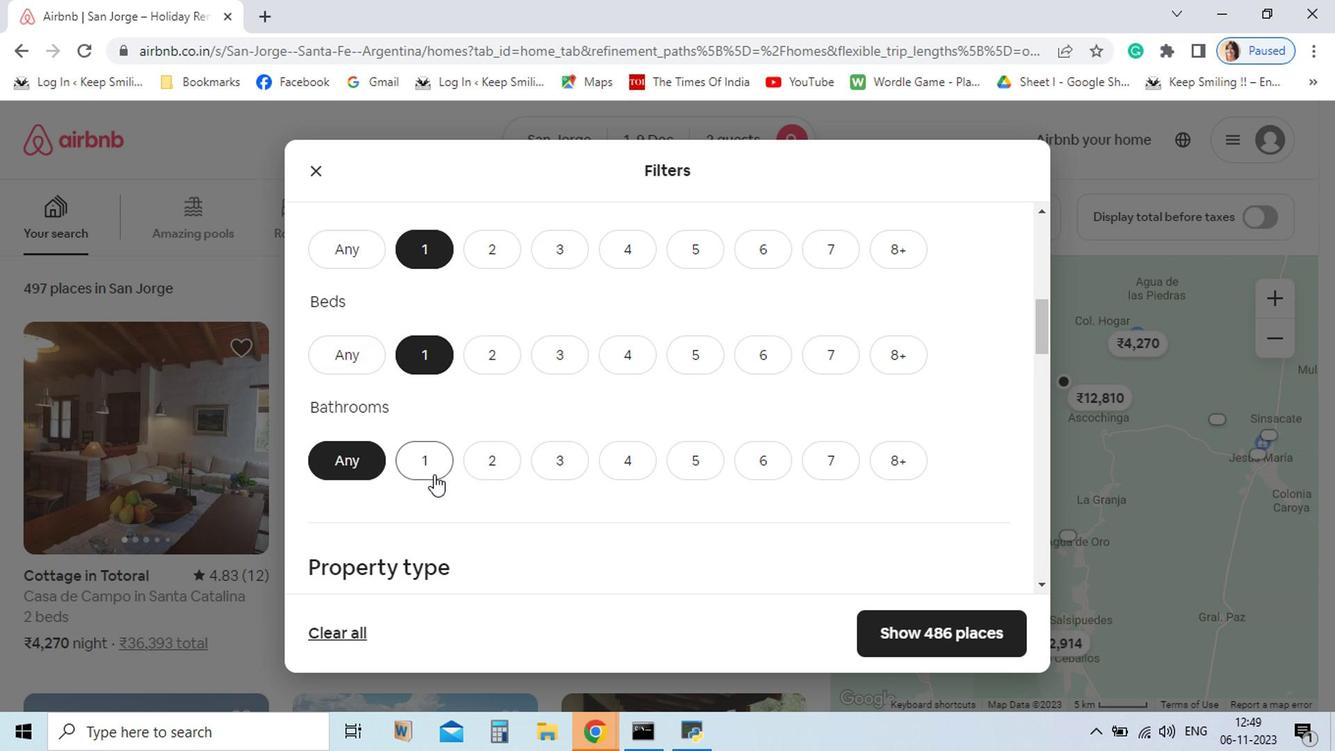 
Action: Mouse moved to (498, 525)
Screenshot: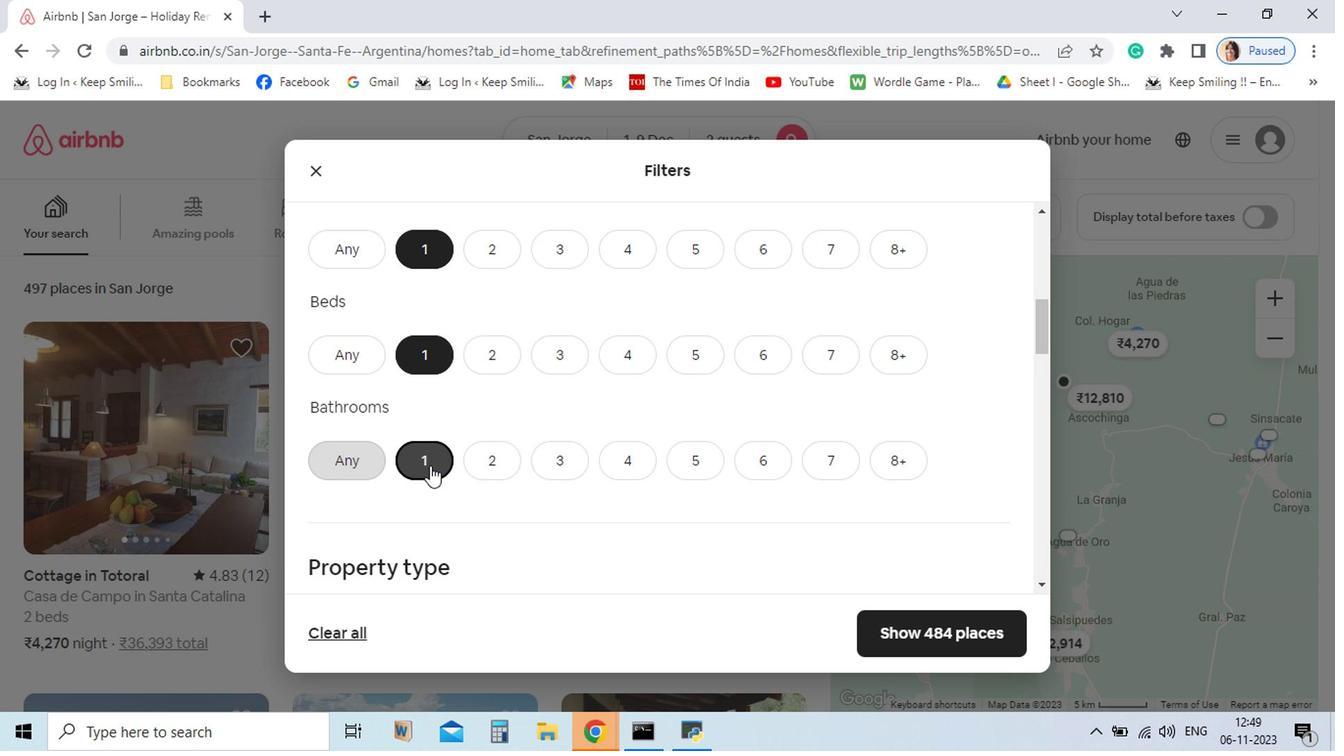 
Action: Mouse pressed left at (498, 525)
Screenshot: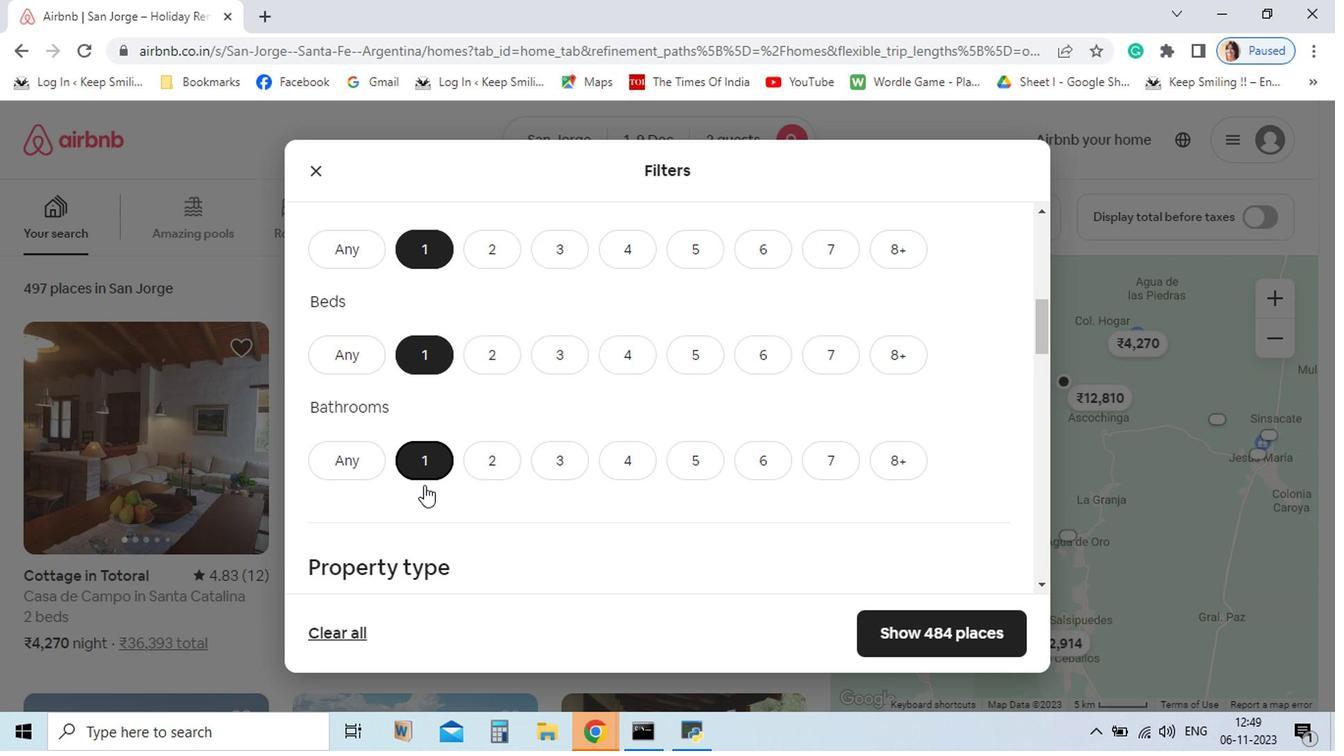 
Action: Mouse moved to (593, 580)
Screenshot: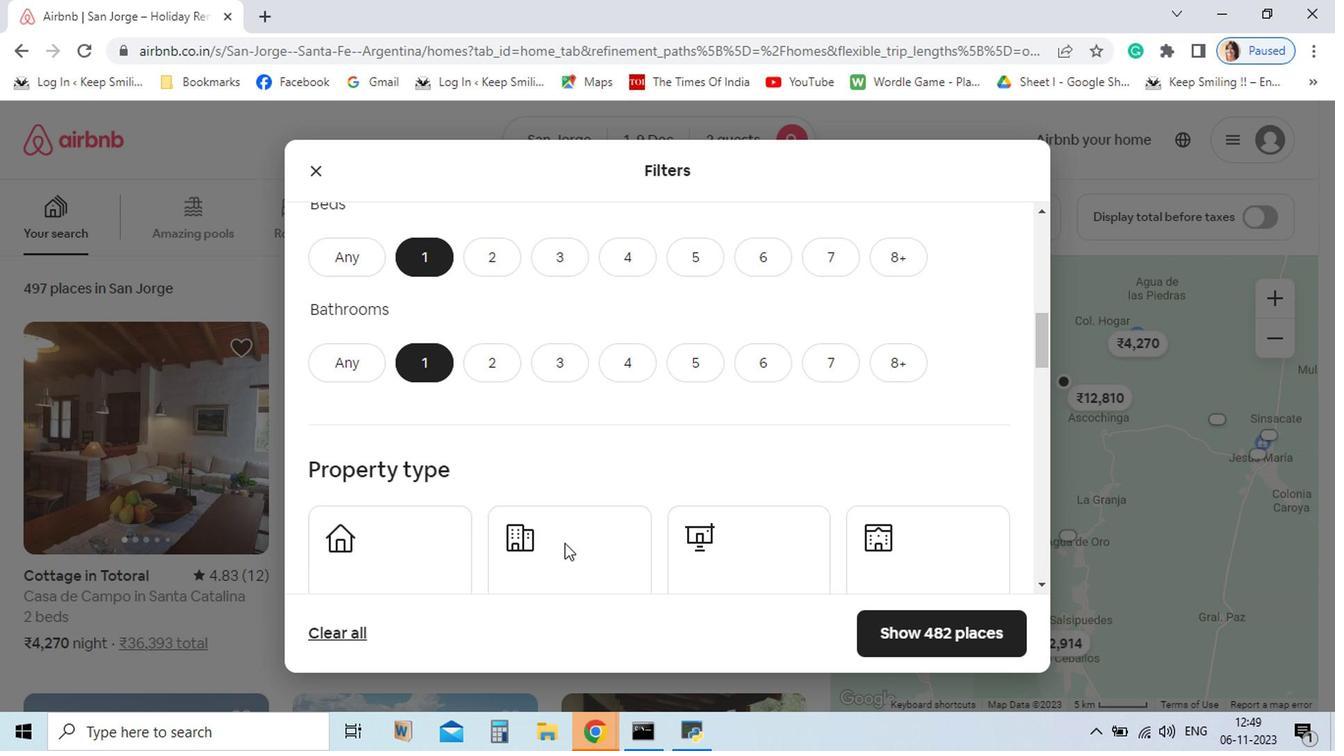 
Action: Mouse scrolled (593, 579) with delta (0, 0)
Screenshot: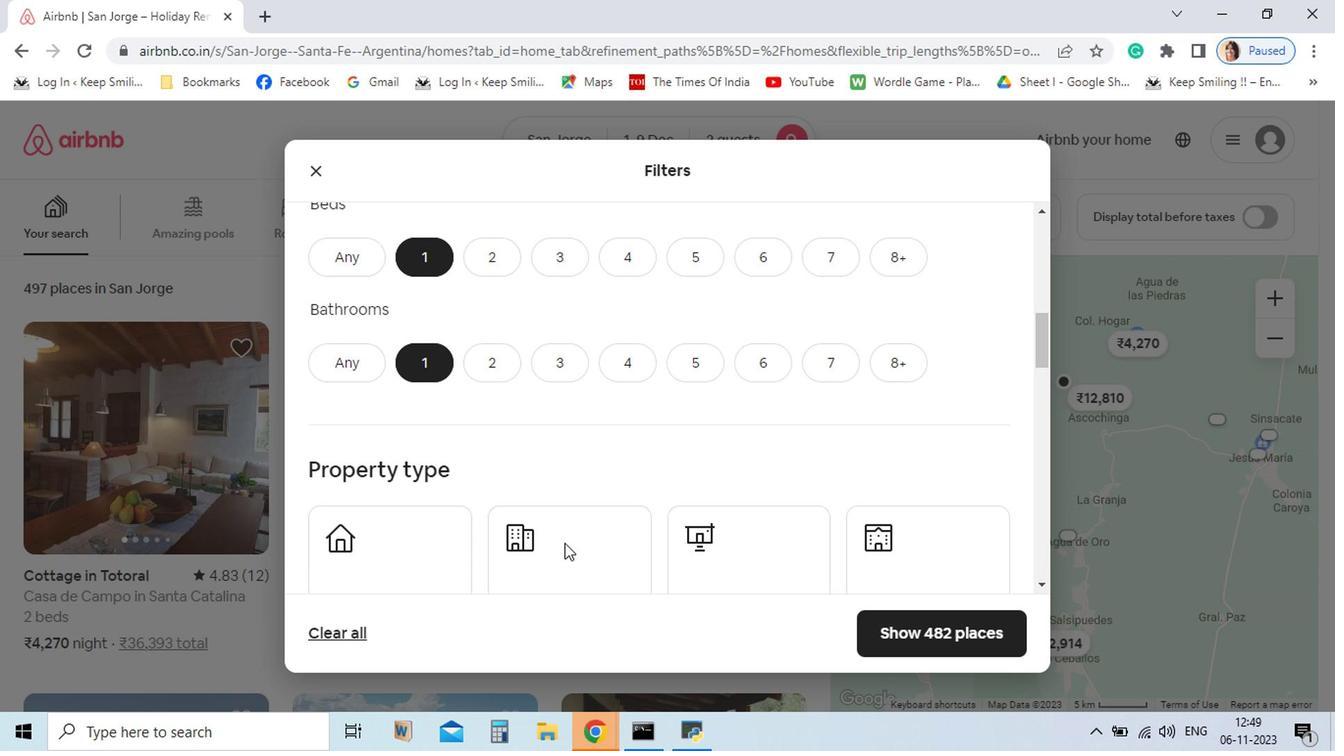 
Action: Mouse moved to (621, 542)
Screenshot: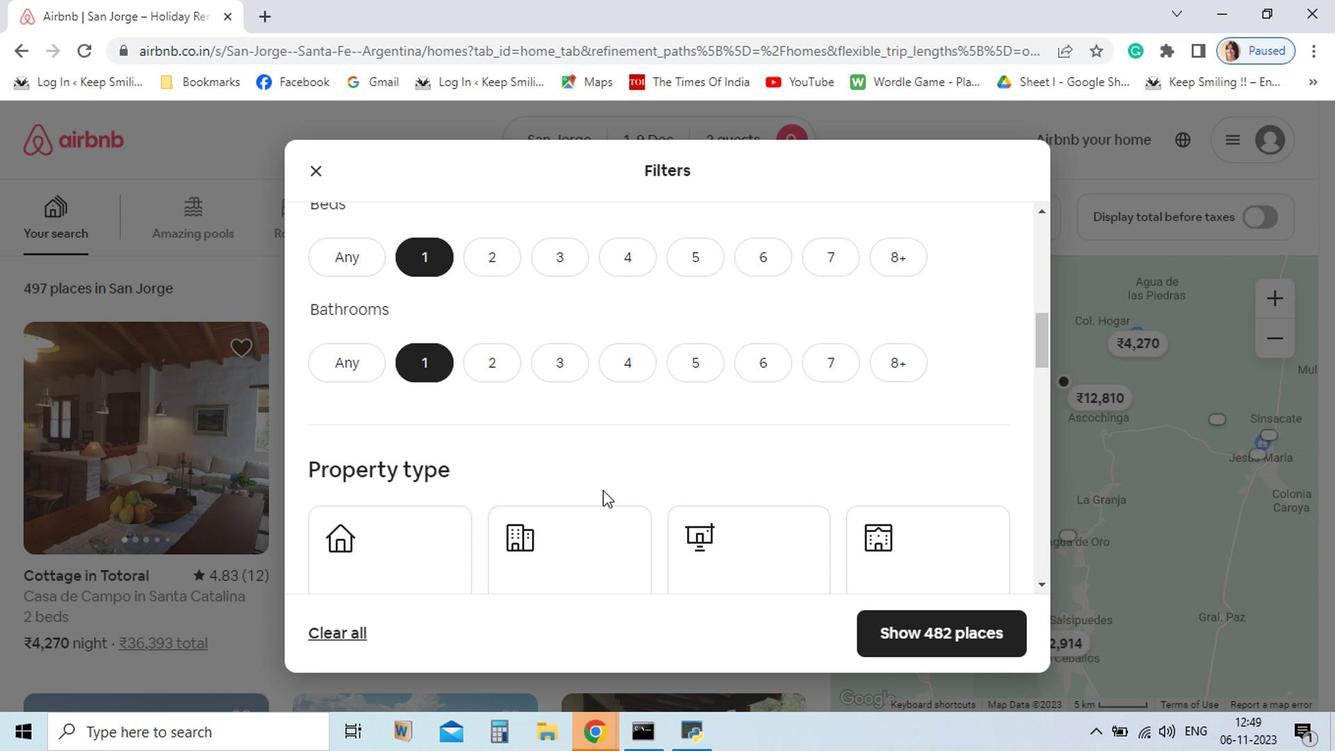 
Action: Mouse scrolled (621, 541) with delta (0, 0)
Screenshot: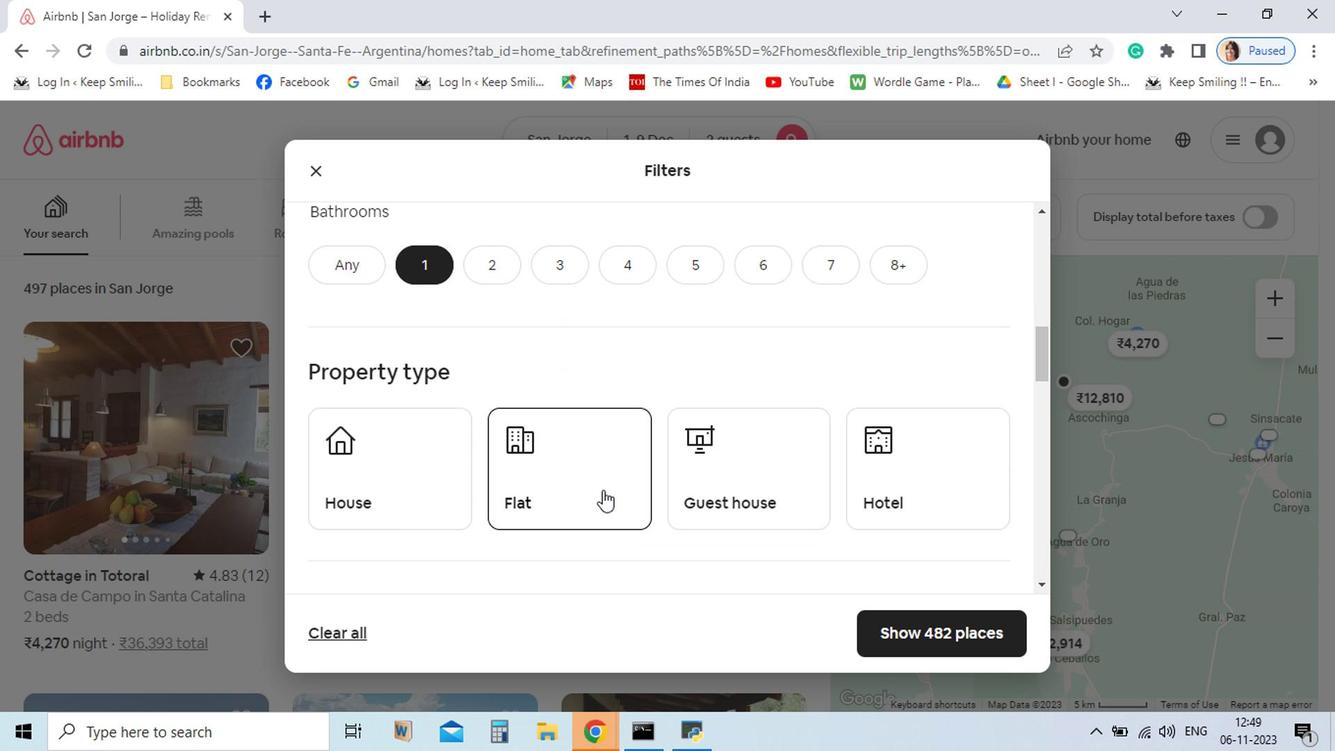 
Action: Mouse scrolled (621, 541) with delta (0, 0)
Screenshot: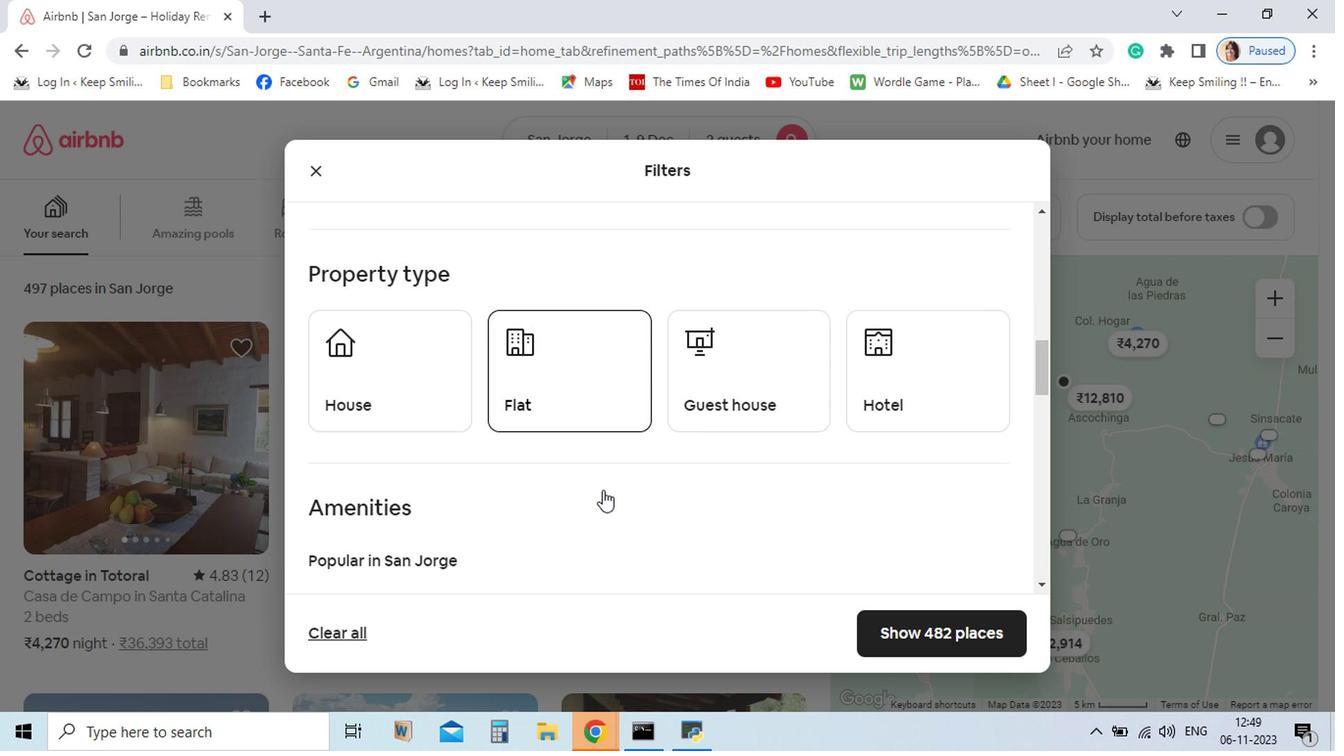 
Action: Mouse moved to (459, 453)
Screenshot: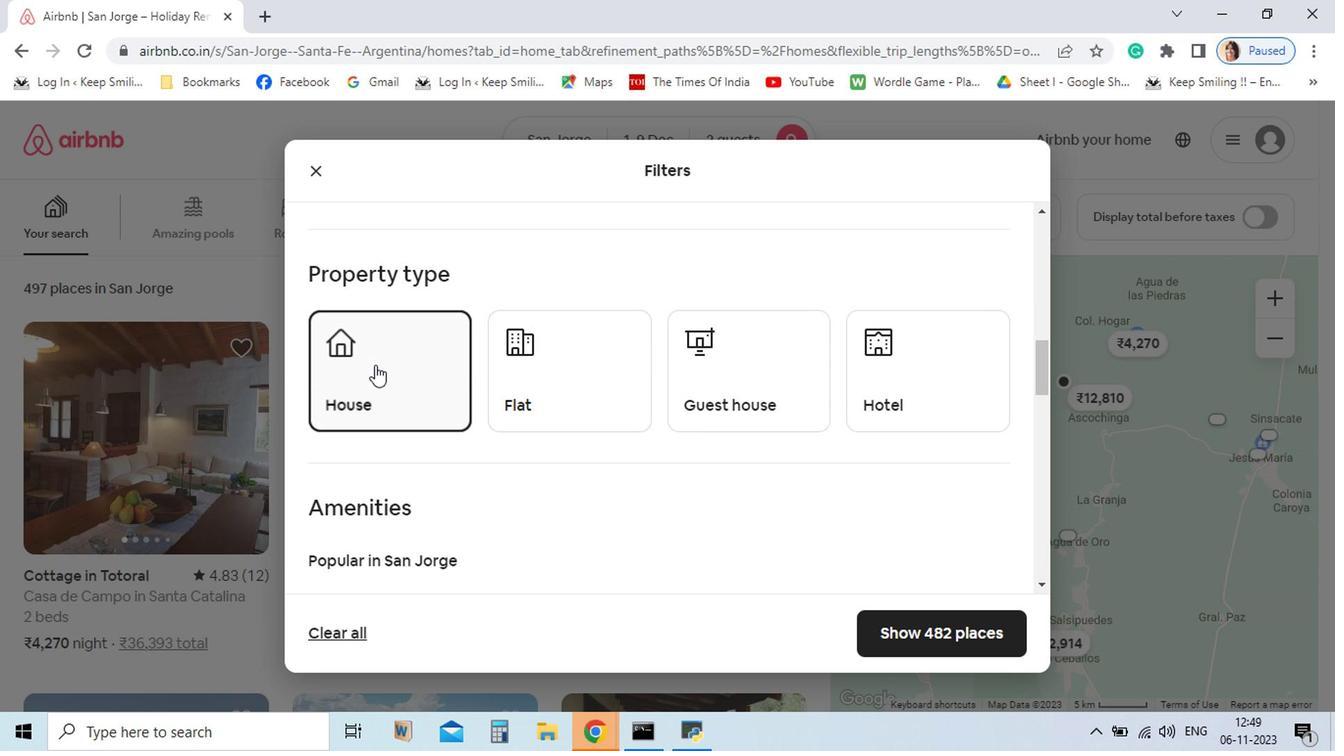 
Action: Mouse pressed left at (459, 453)
Screenshot: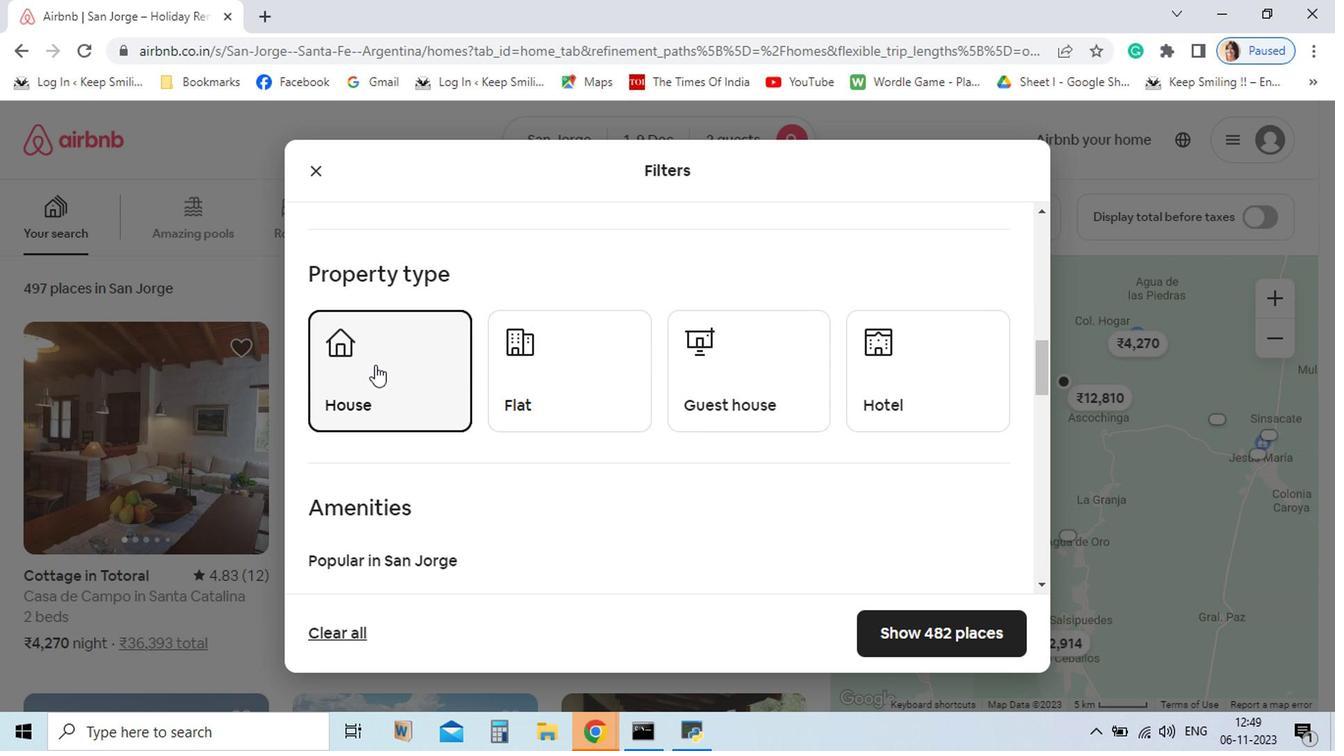 
Action: Mouse moved to (611, 536)
Screenshot: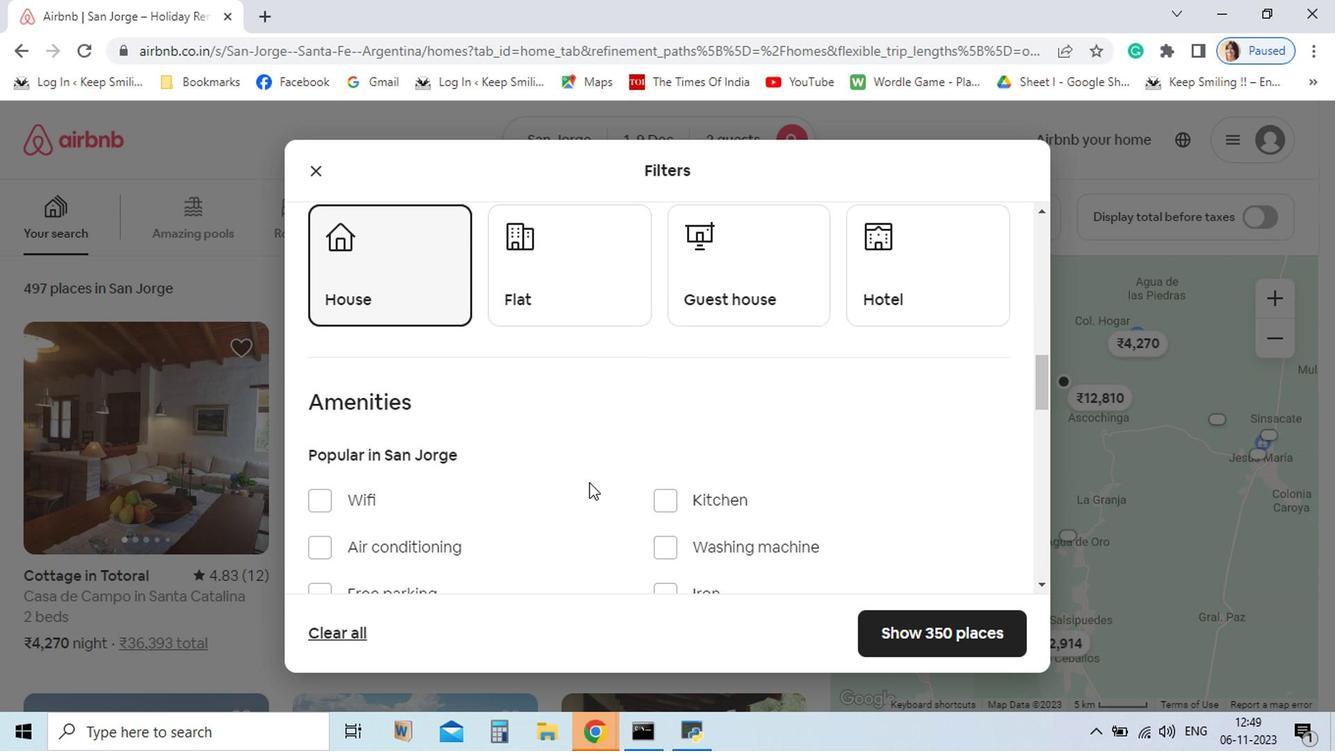
Action: Mouse scrolled (611, 536) with delta (0, 0)
Screenshot: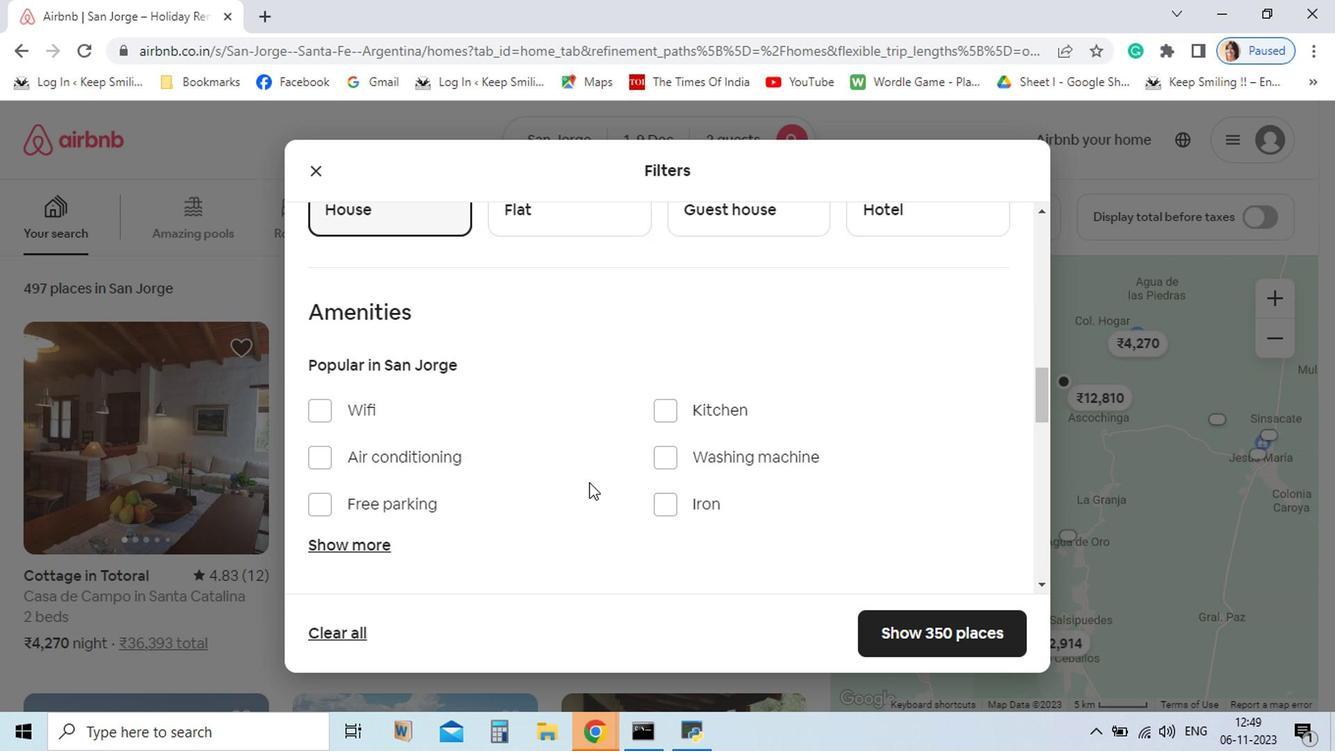 
Action: Mouse scrolled (611, 536) with delta (0, 0)
Screenshot: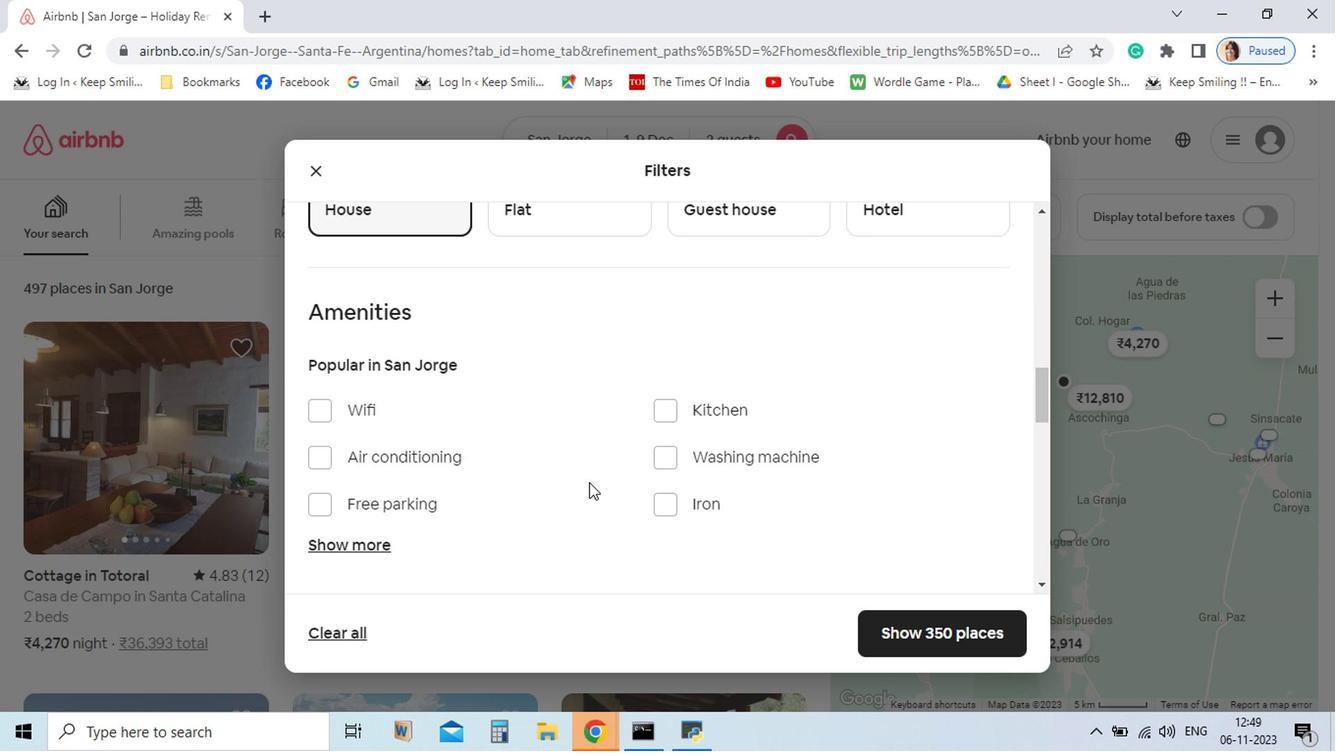 
Action: Mouse moved to (446, 582)
Screenshot: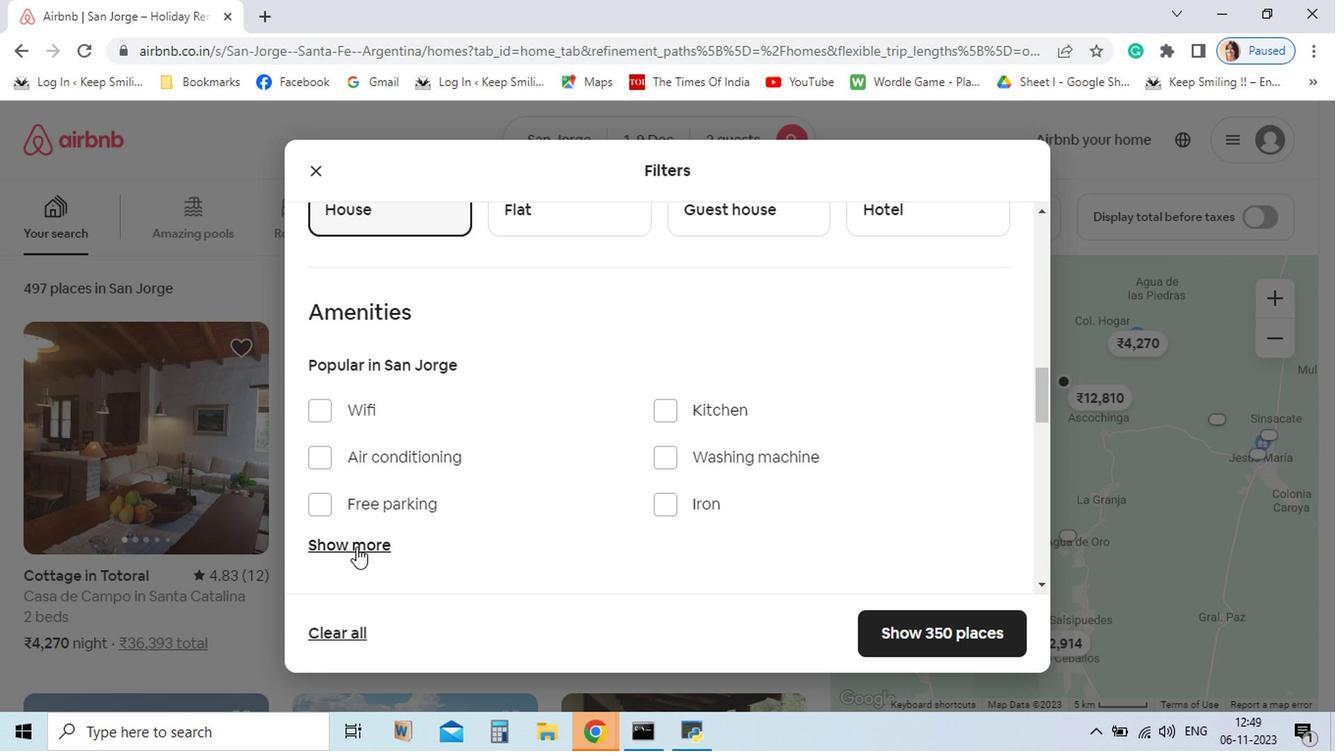 
Action: Mouse pressed left at (446, 582)
Screenshot: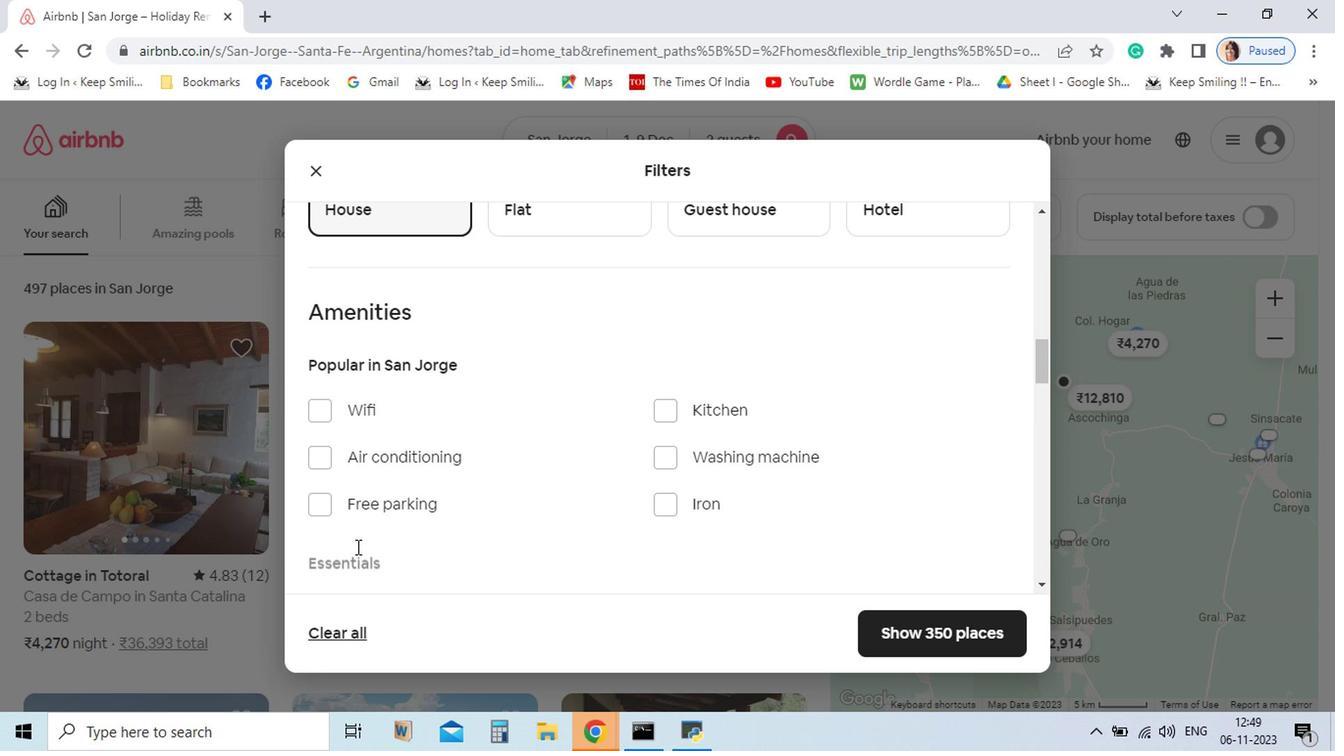 
Action: Mouse moved to (556, 620)
Screenshot: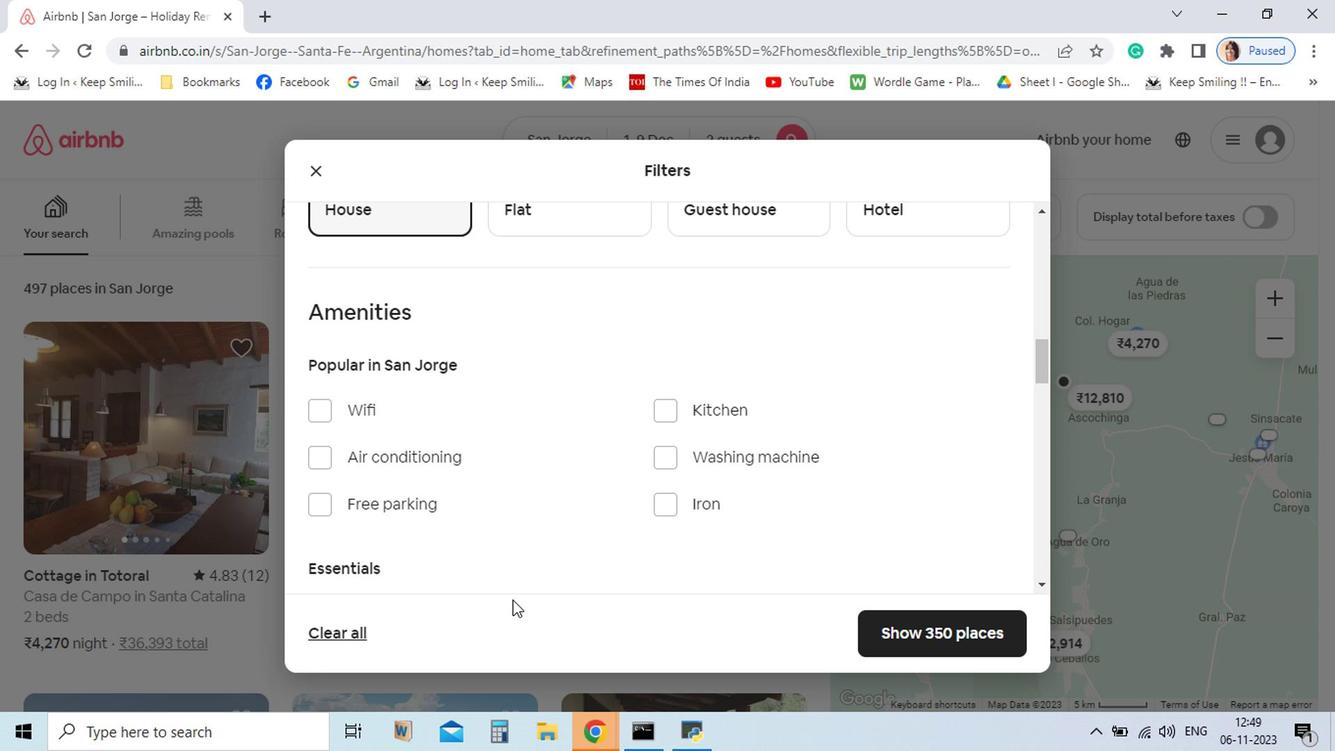 
Action: Mouse scrolled (556, 619) with delta (0, 0)
Screenshot: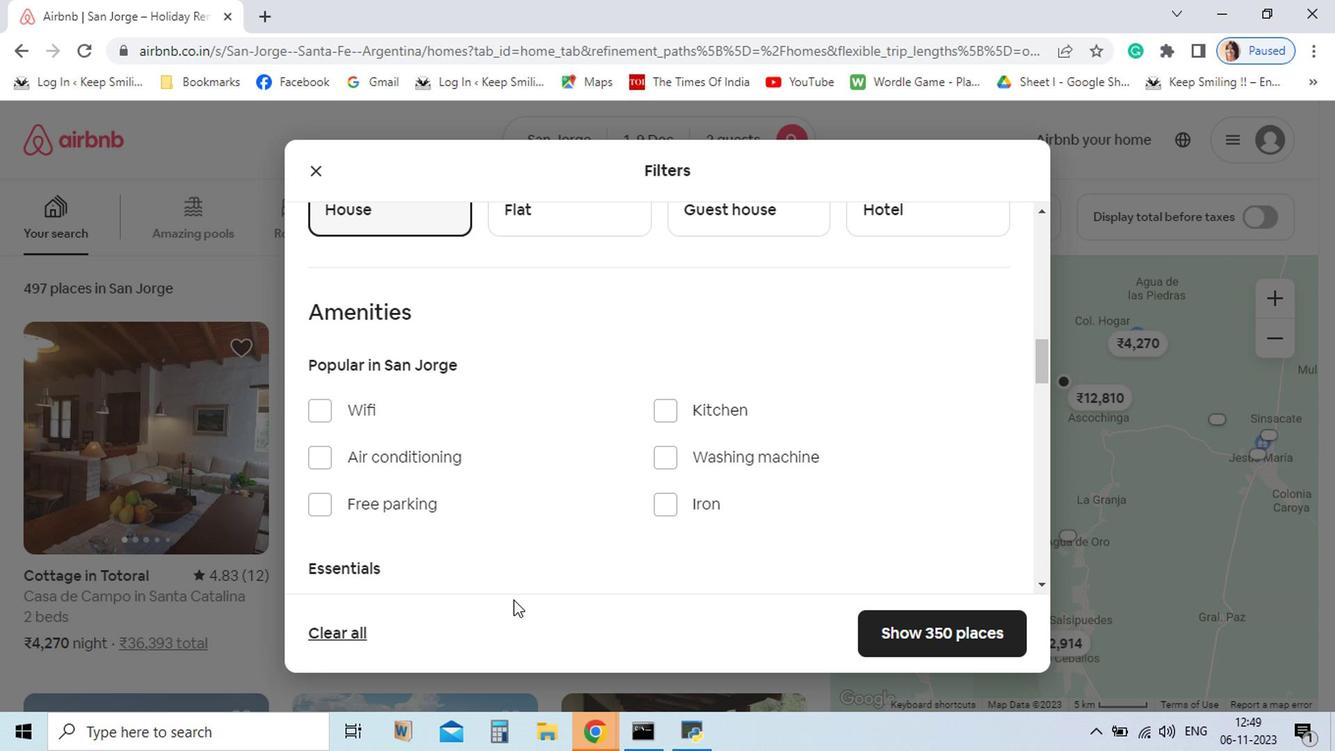 
Action: Mouse moved to (557, 620)
Screenshot: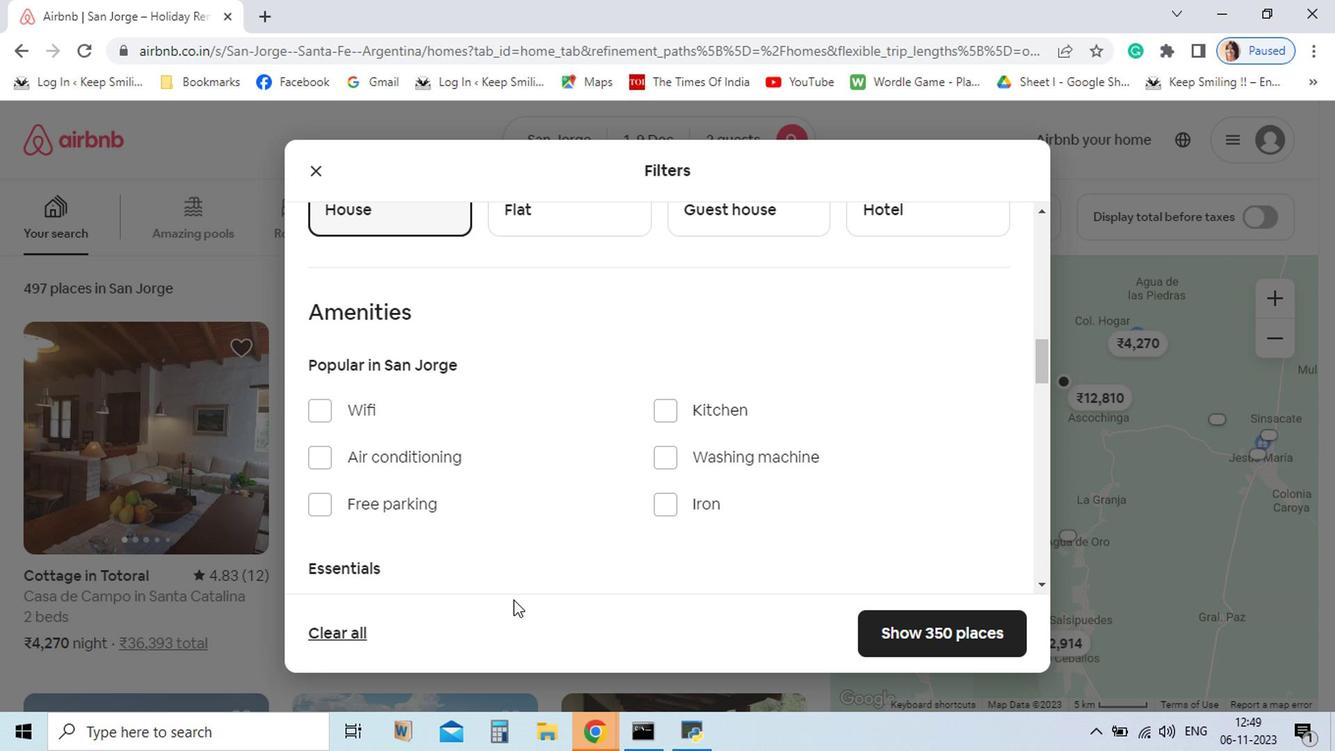 
Action: Mouse scrolled (557, 619) with delta (0, 0)
Screenshot: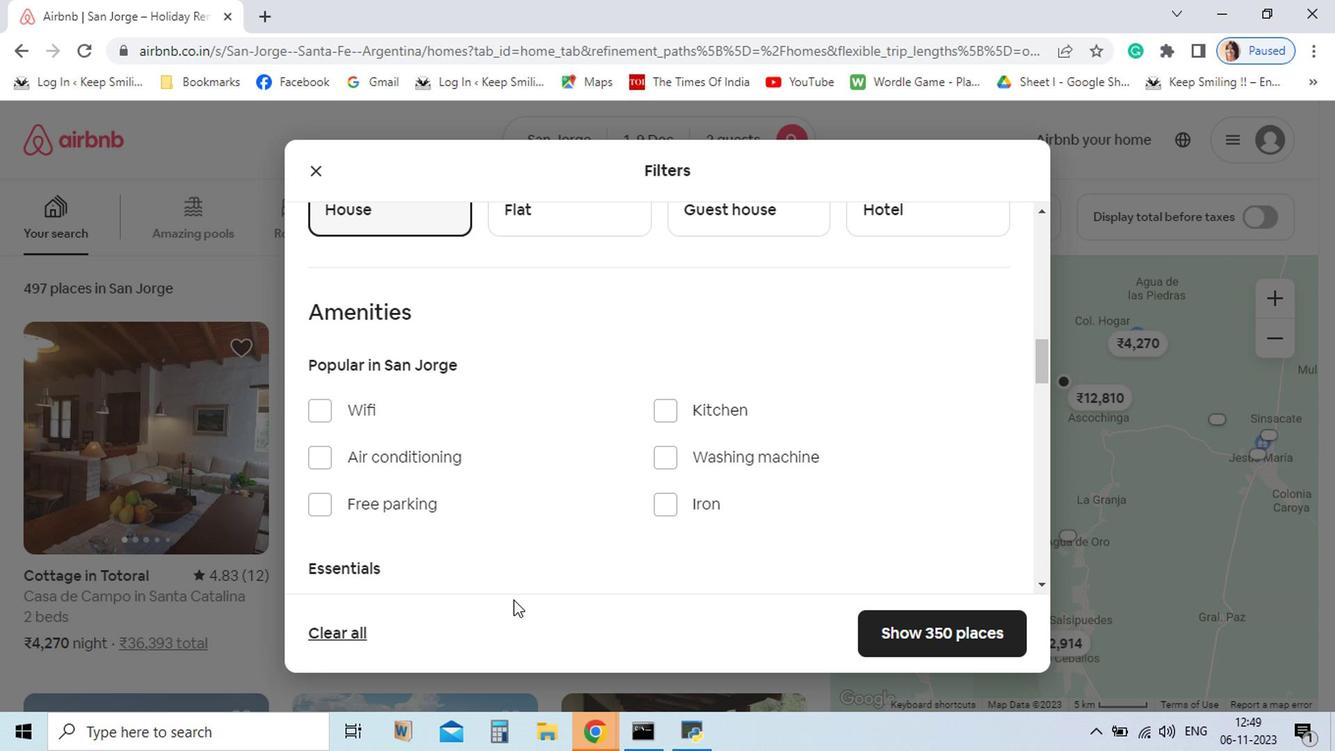 
Action: Mouse moved to (599, 564)
Screenshot: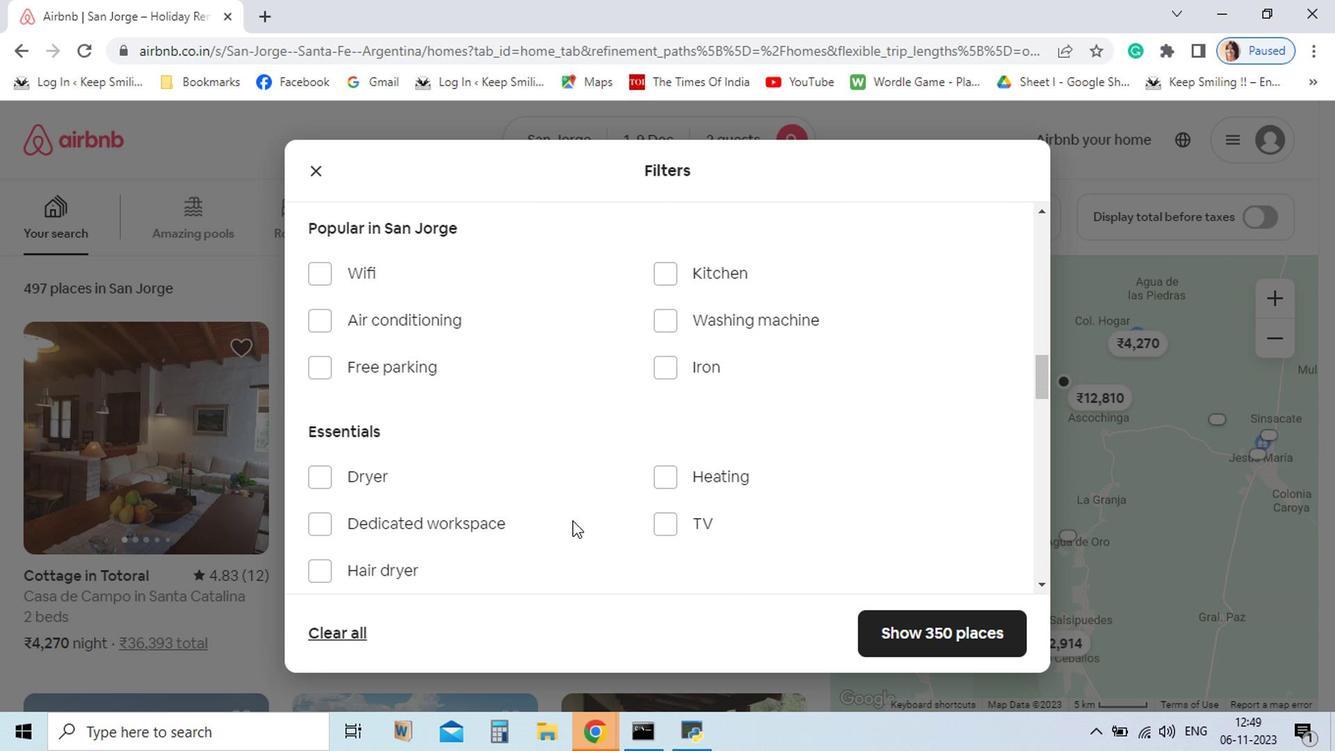 
Action: Mouse scrolled (599, 563) with delta (0, 0)
Screenshot: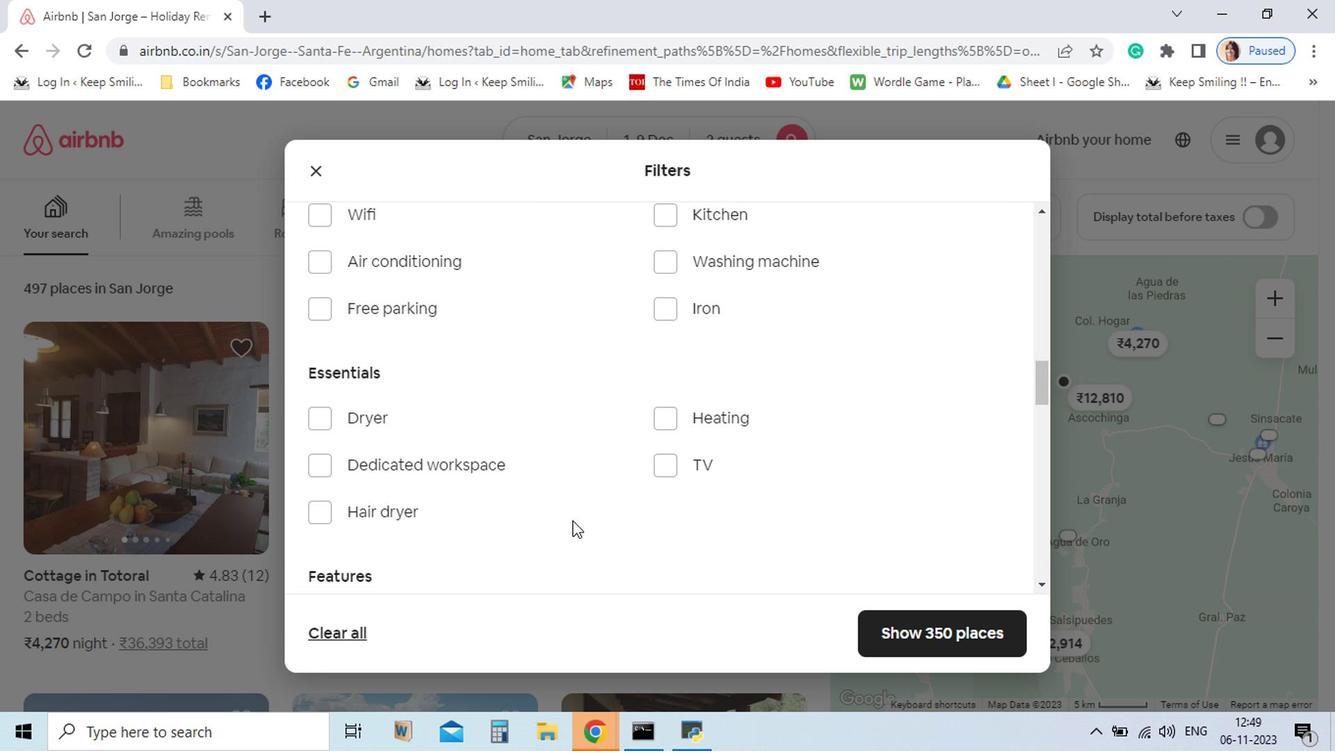 
Action: Mouse scrolled (599, 563) with delta (0, 0)
Screenshot: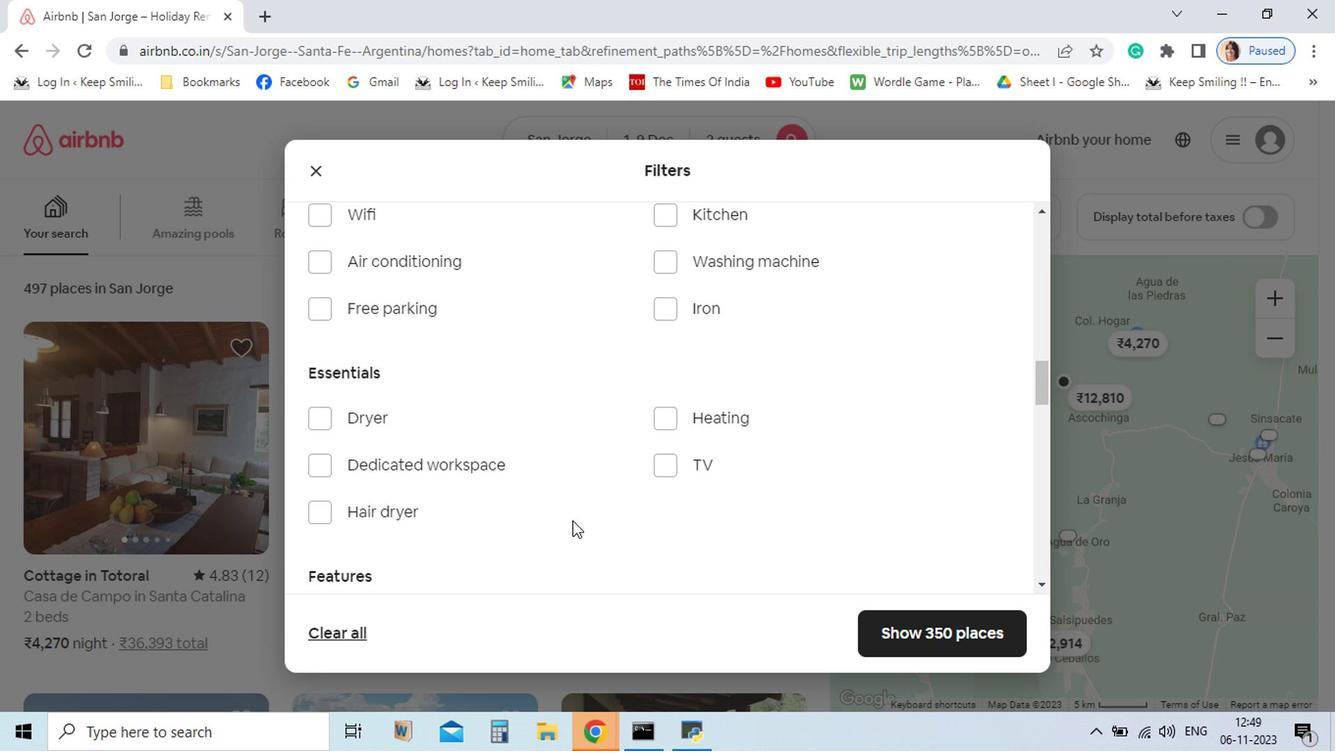 
Action: Mouse moved to (678, 495)
Screenshot: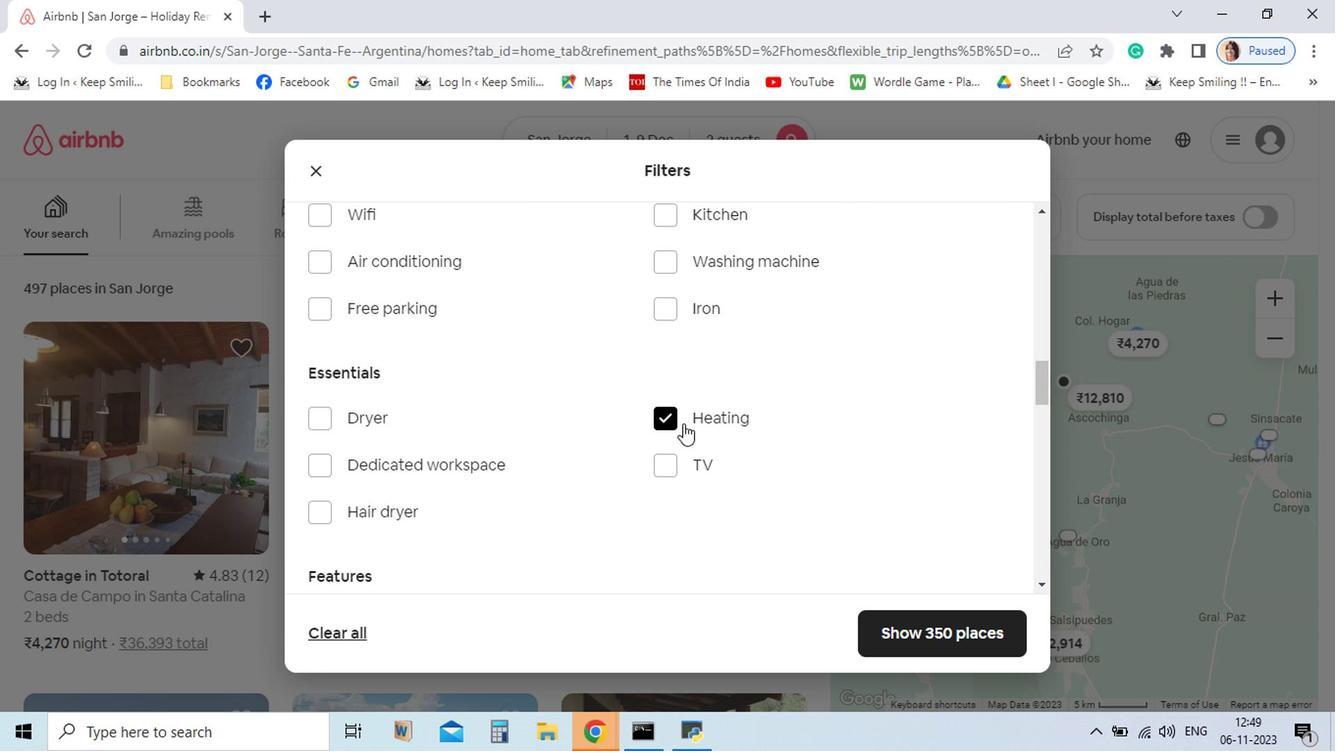 
Action: Mouse pressed left at (678, 495)
Screenshot: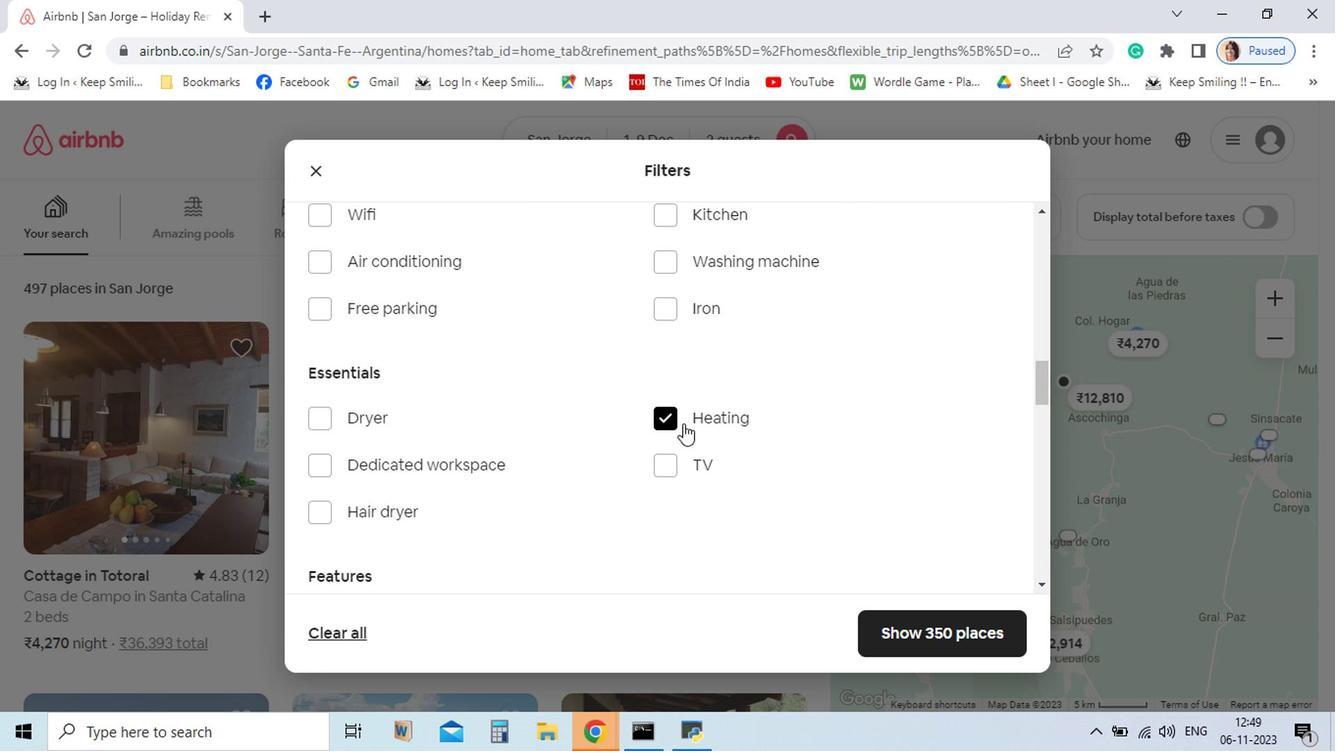 
Action: Mouse moved to (855, 647)
Screenshot: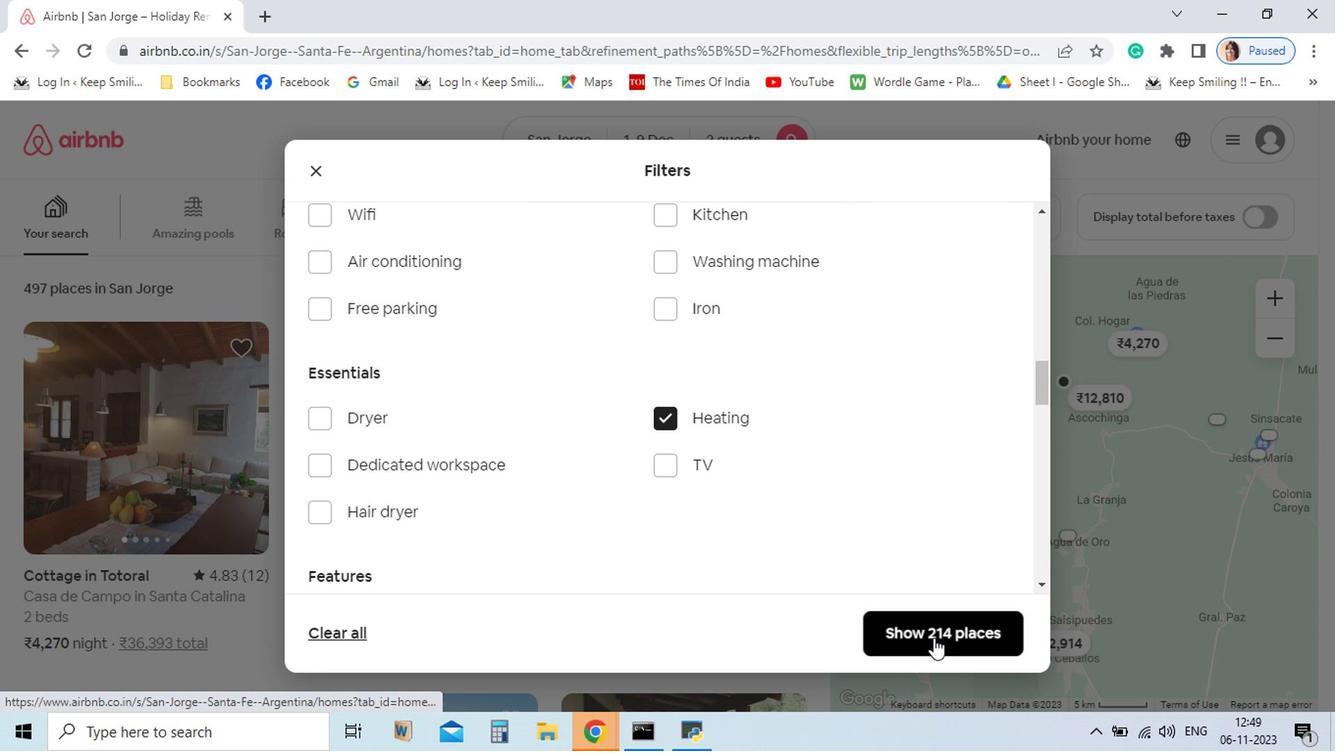
Action: Mouse pressed left at (855, 647)
Screenshot: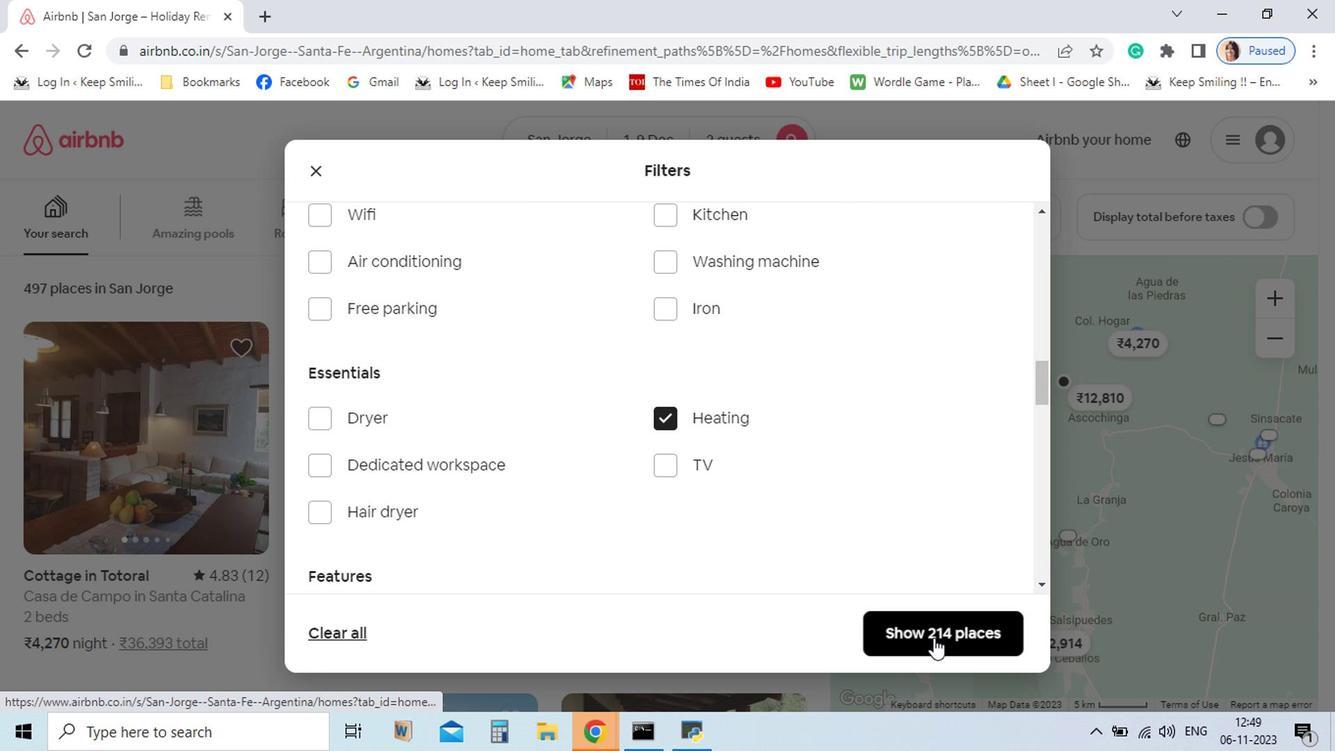 
Action: Mouse moved to (446, 605)
Screenshot: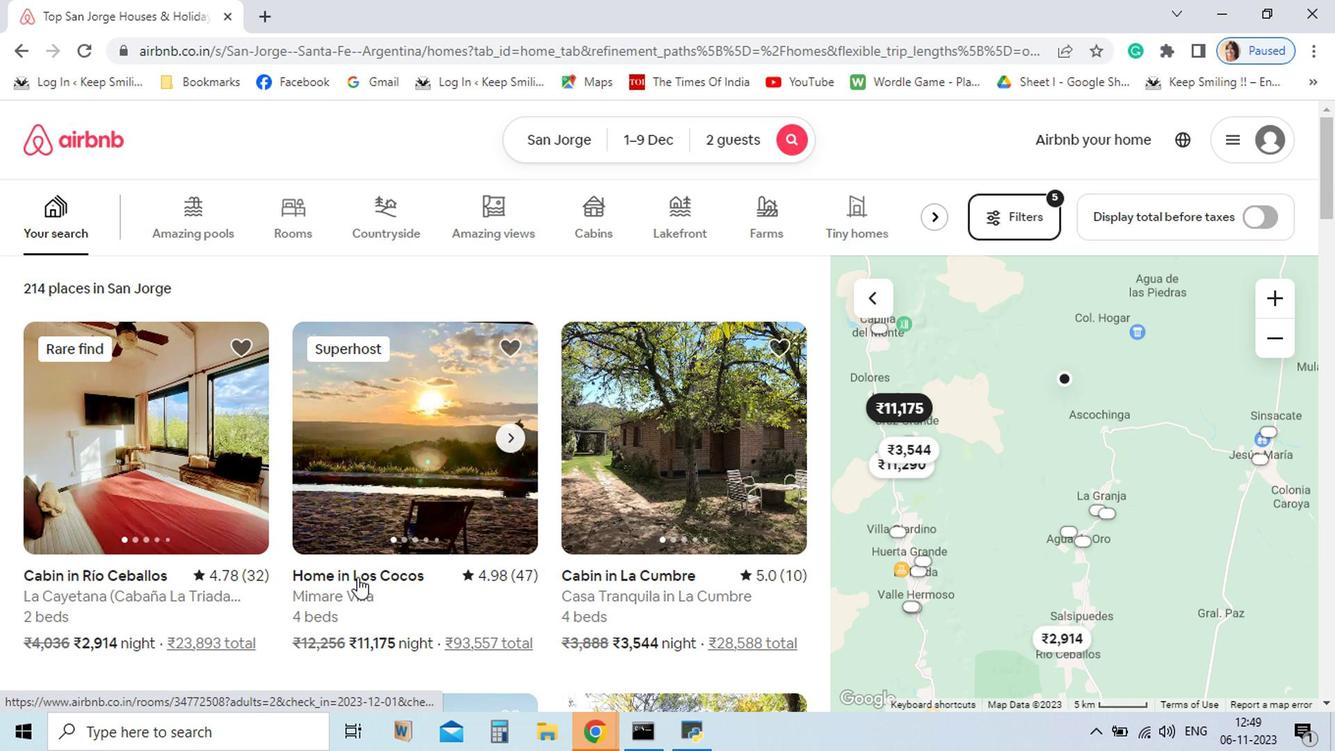 
Action: Mouse pressed left at (446, 605)
Screenshot: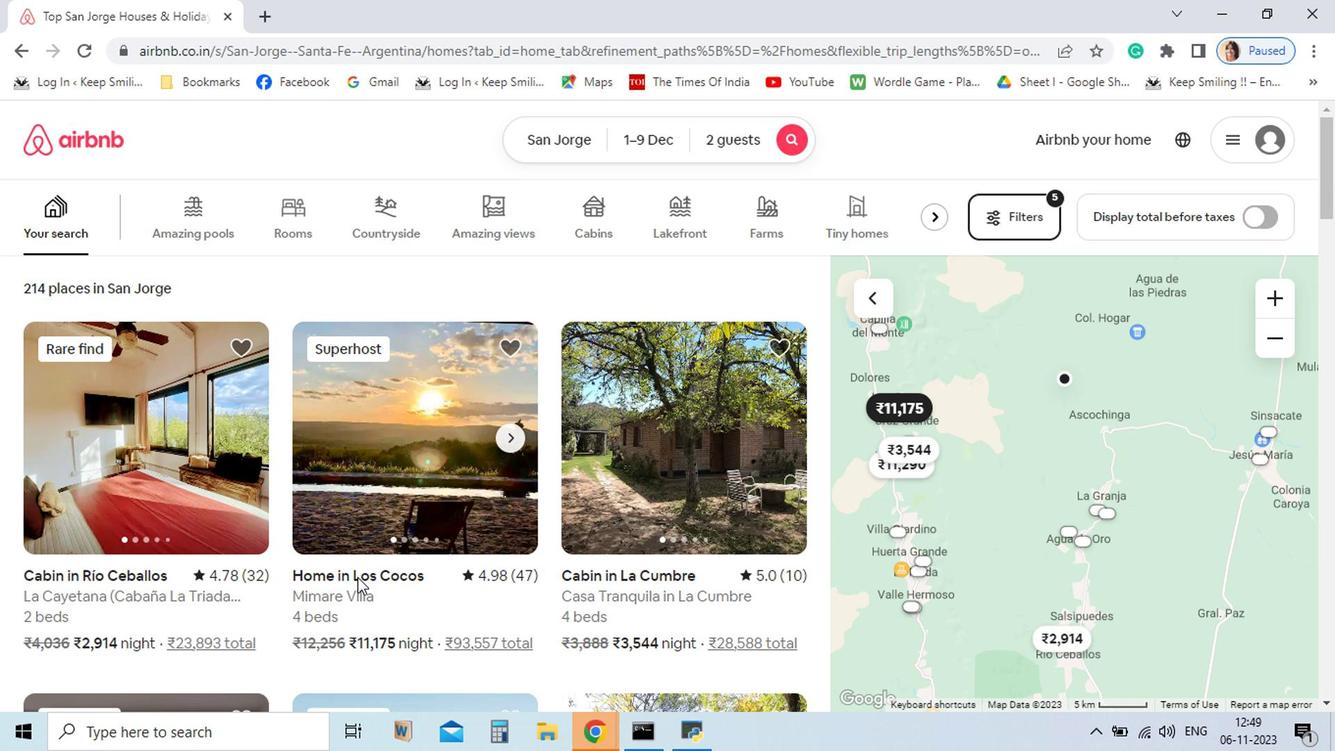 
Action: Mouse moved to (990, 580)
Screenshot: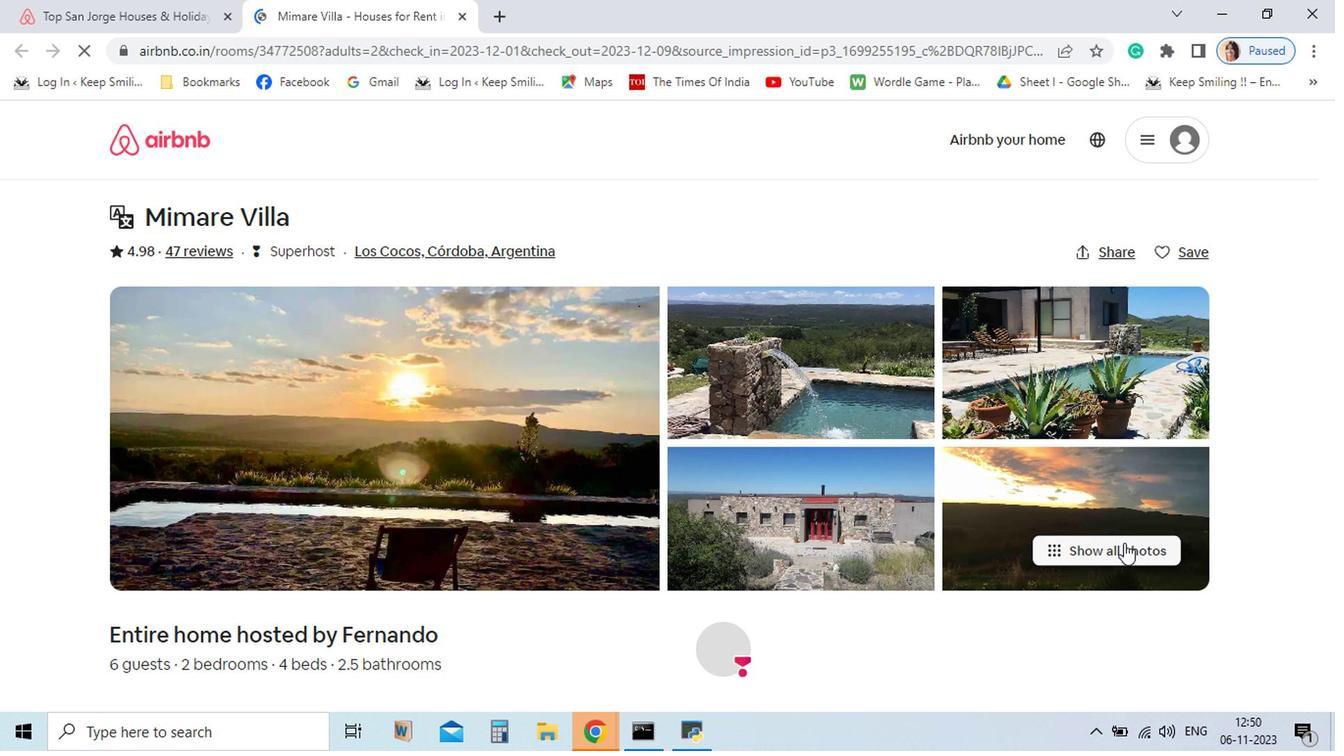 
Action: Mouse pressed left at (990, 580)
Screenshot: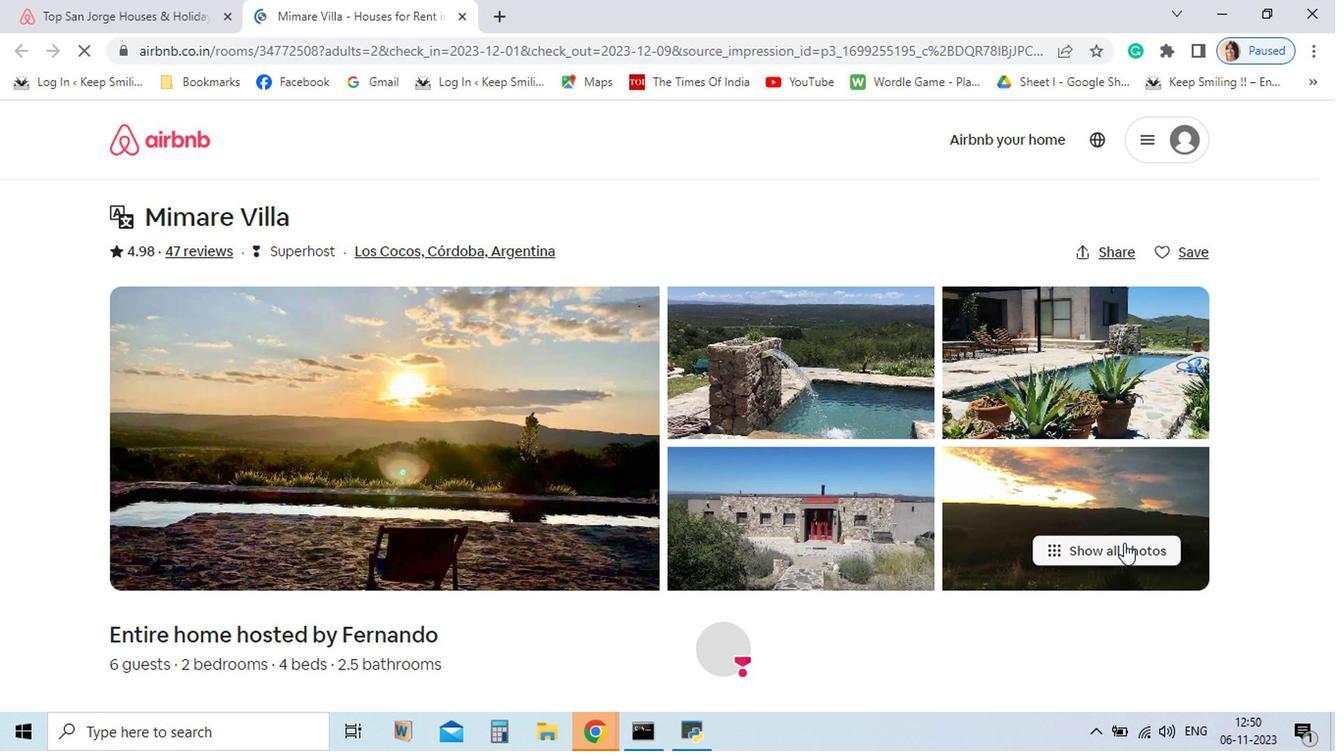 
Action: Mouse scrolled (990, 579) with delta (0, 0)
Screenshot: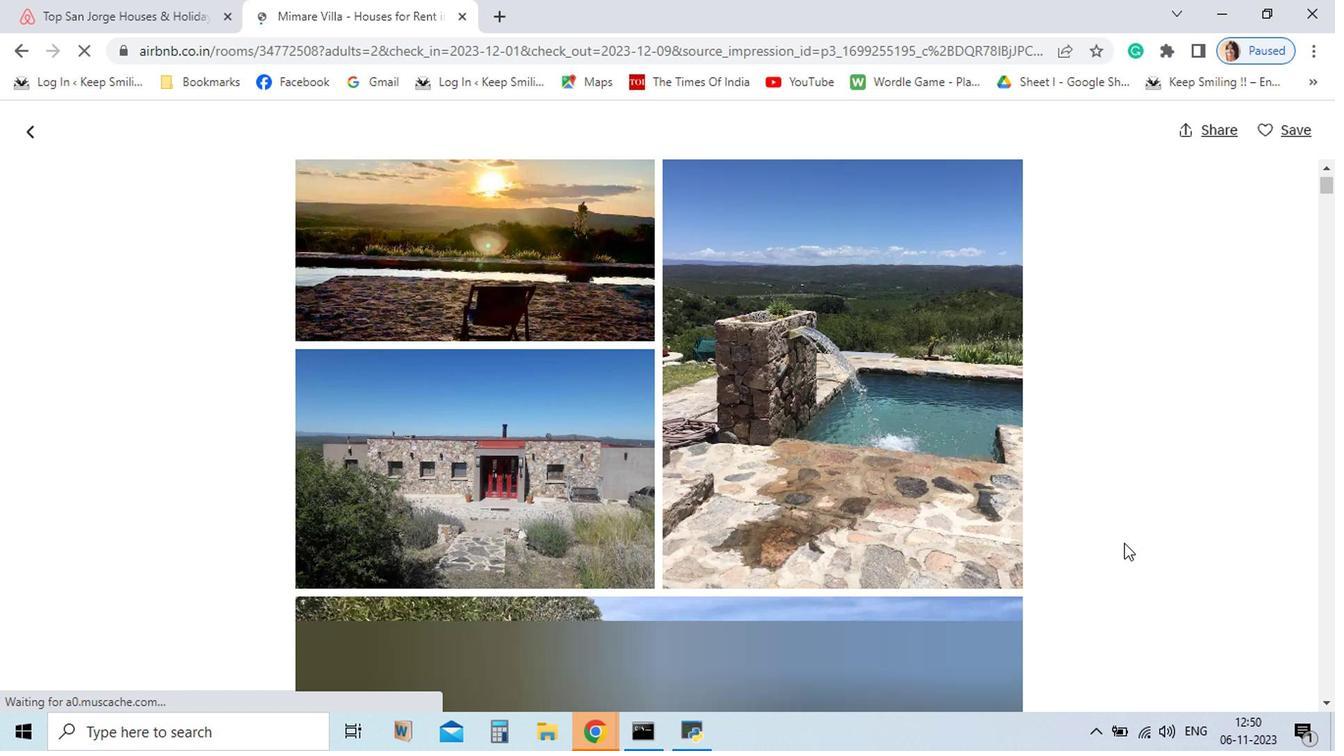 
Action: Mouse scrolled (990, 579) with delta (0, 0)
Screenshot: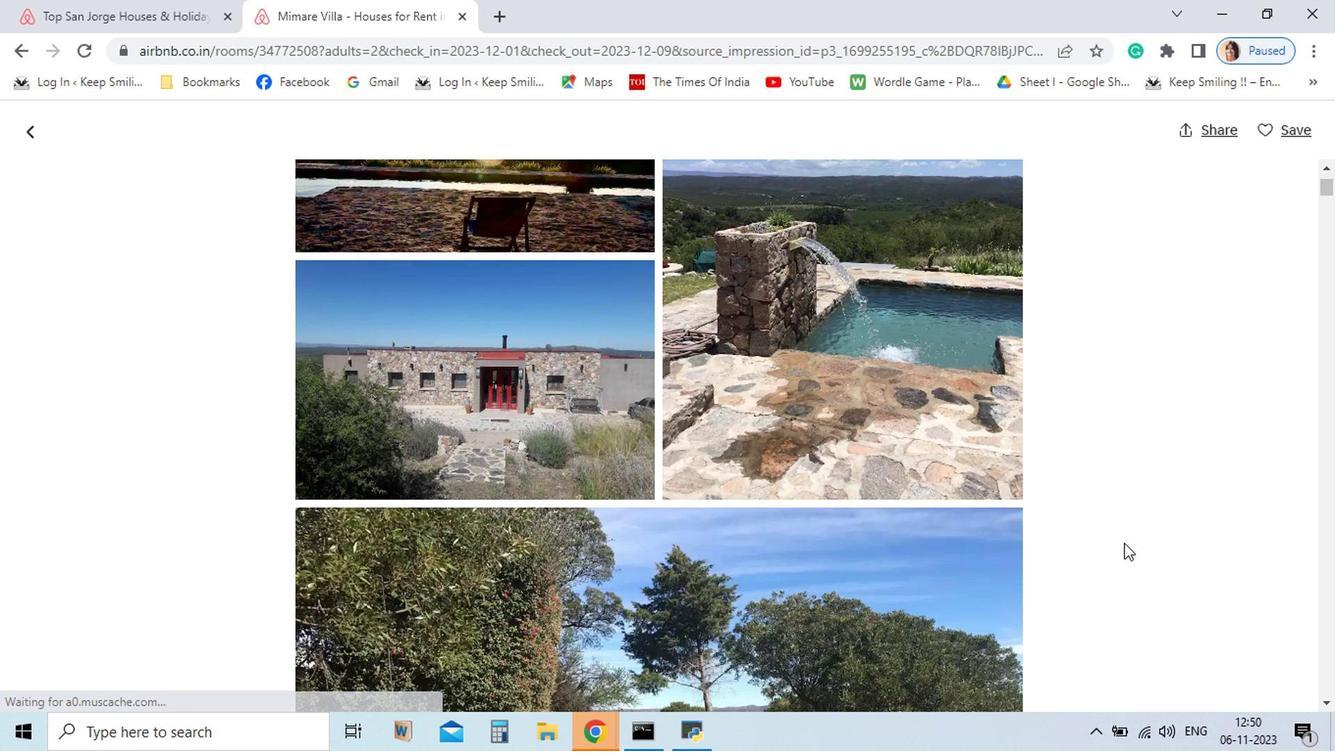 
Action: Mouse scrolled (990, 579) with delta (0, 0)
Screenshot: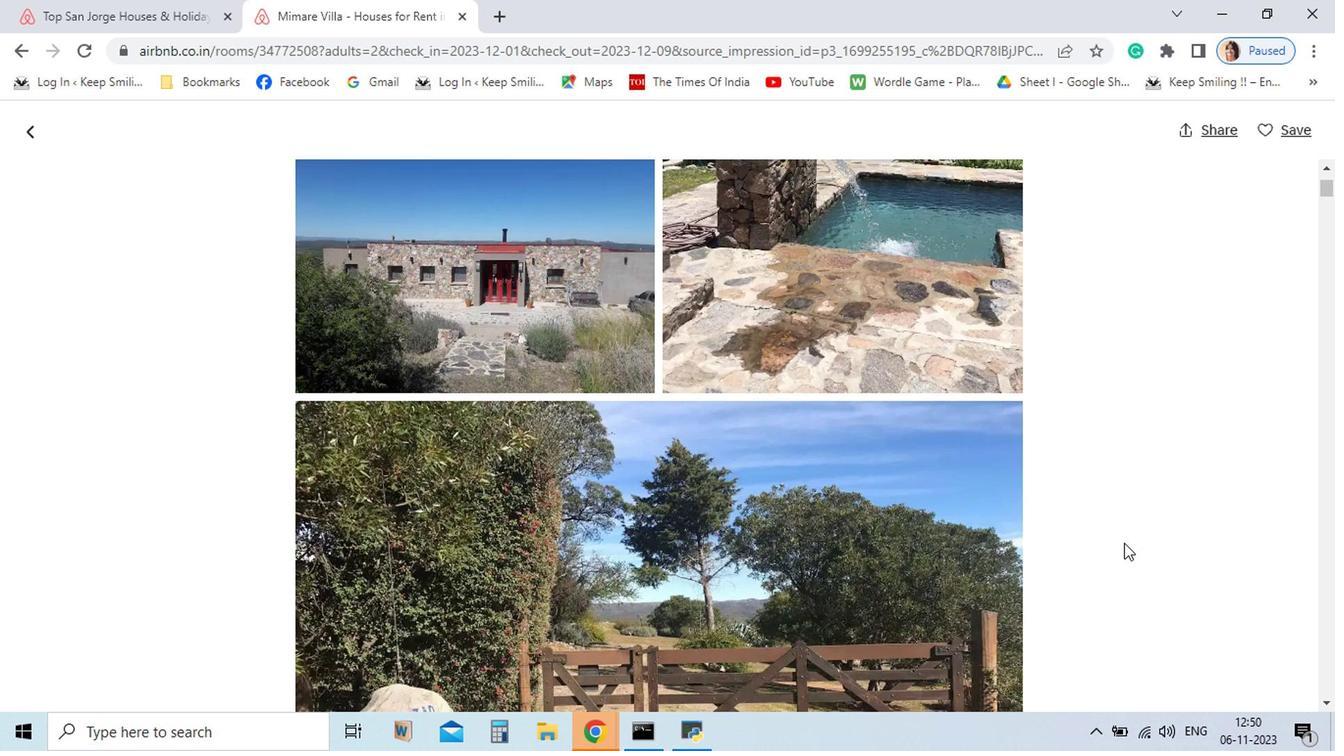 
Action: Mouse scrolled (990, 579) with delta (0, 0)
Screenshot: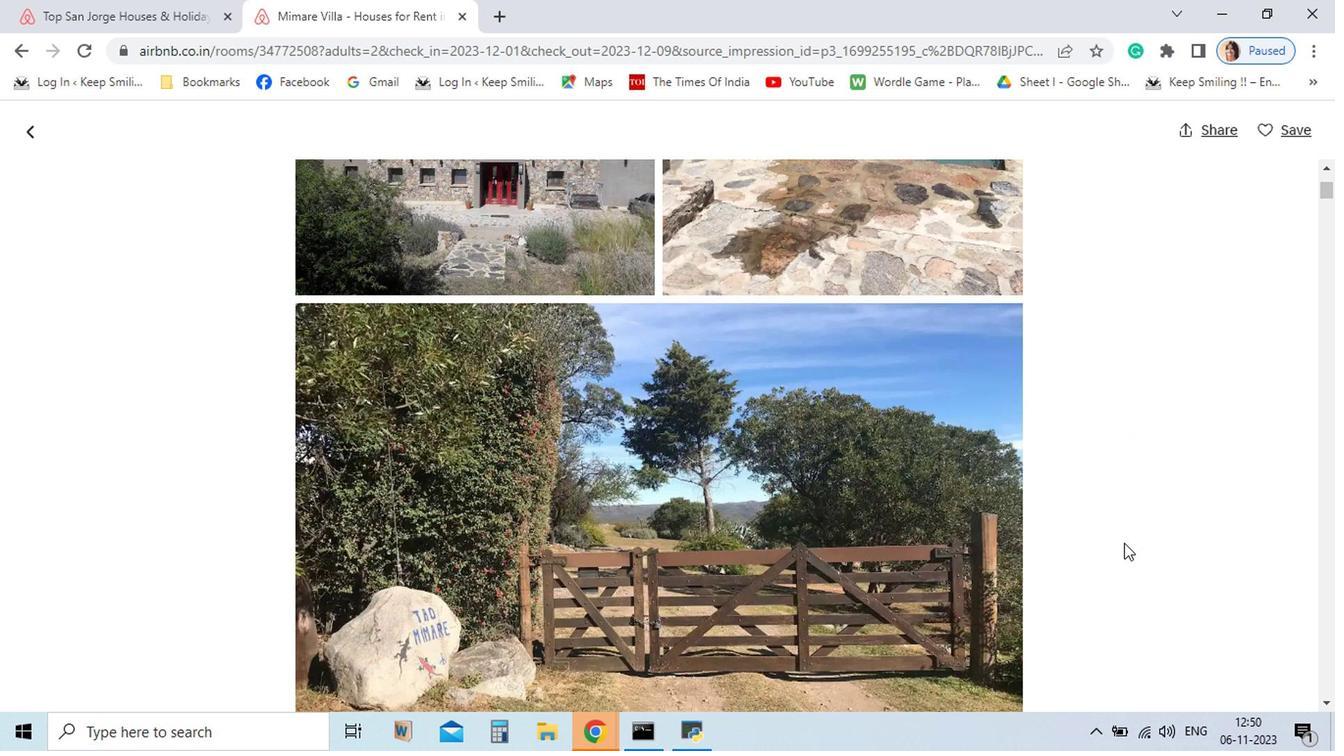 
Action: Mouse scrolled (990, 579) with delta (0, 0)
Screenshot: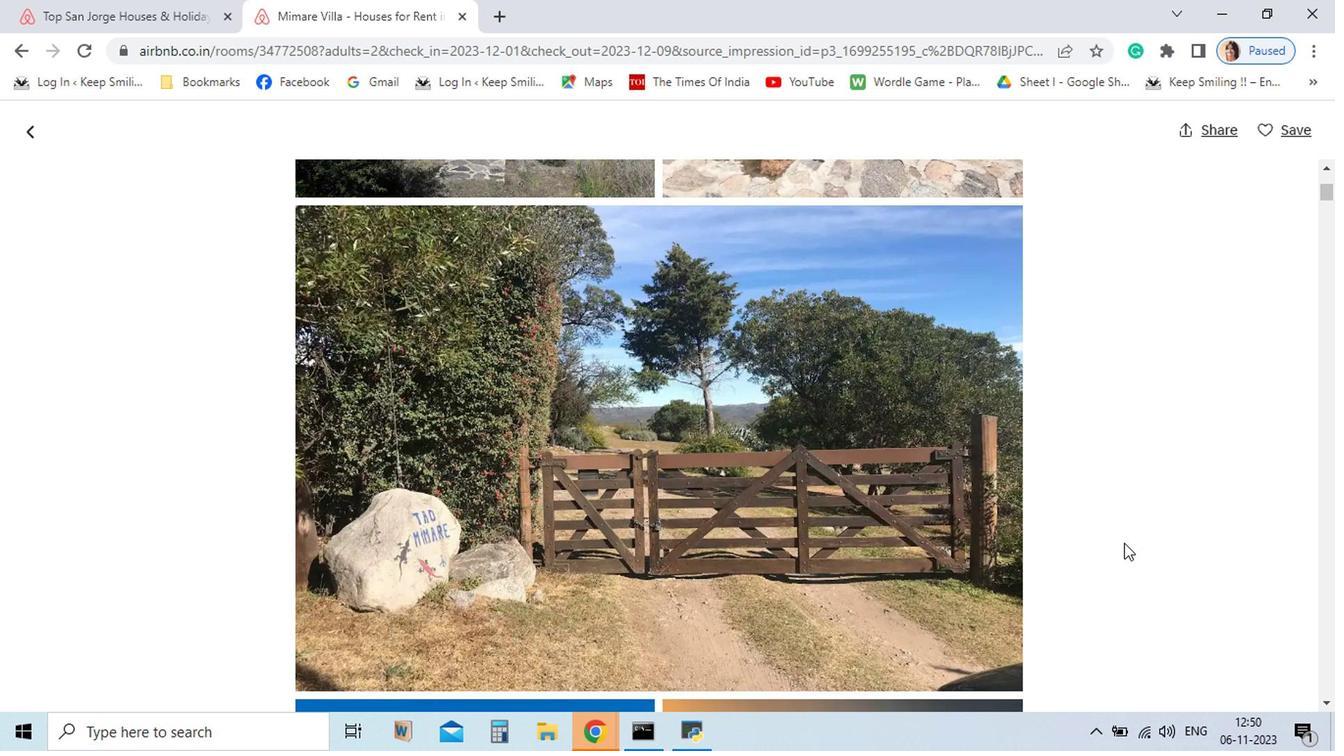 
Action: Mouse scrolled (990, 579) with delta (0, 0)
Screenshot: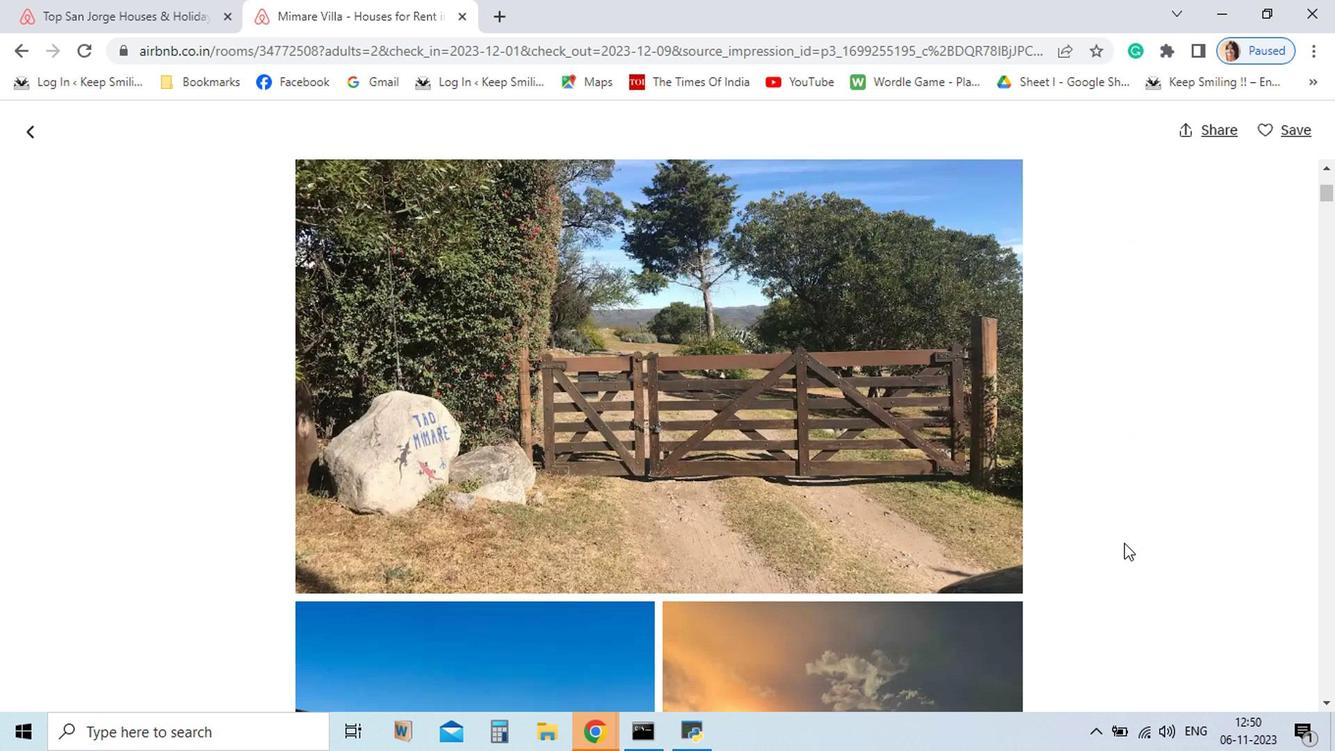 
Action: Mouse scrolled (990, 579) with delta (0, 0)
Screenshot: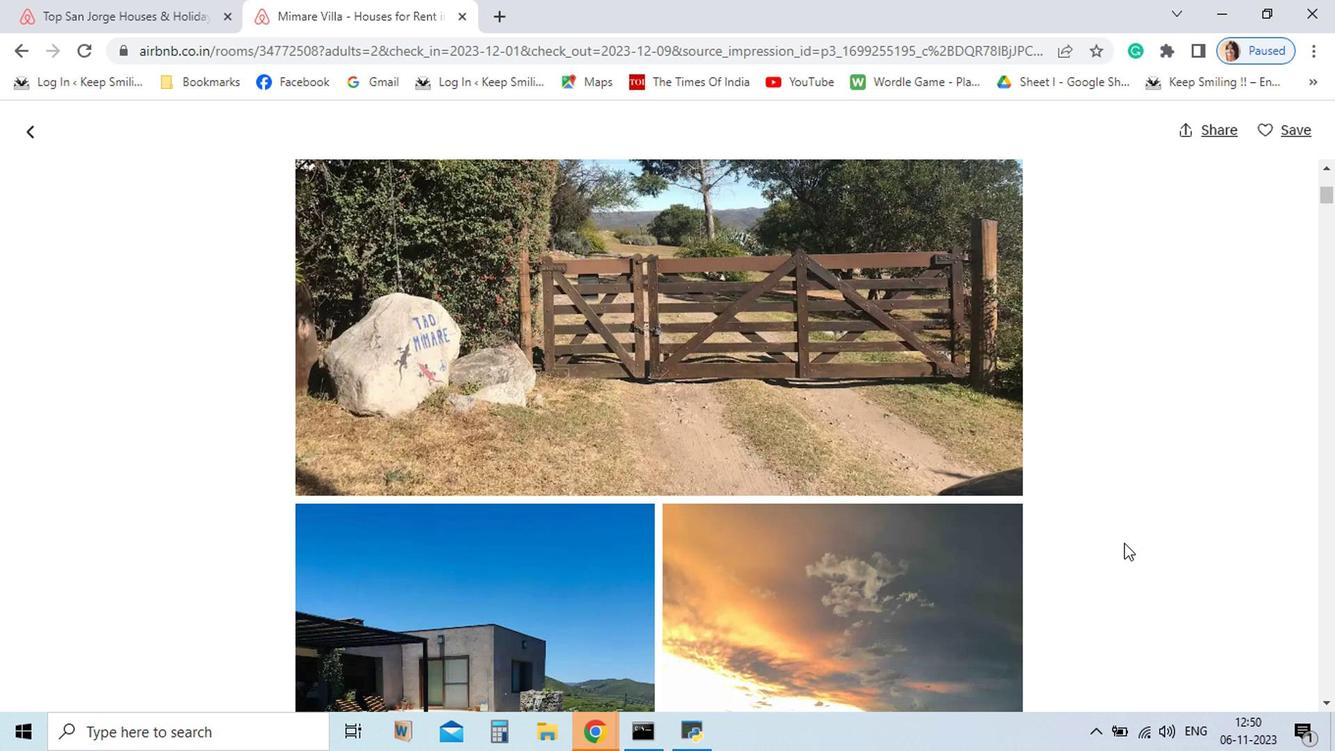 
Action: Mouse scrolled (990, 579) with delta (0, 0)
Screenshot: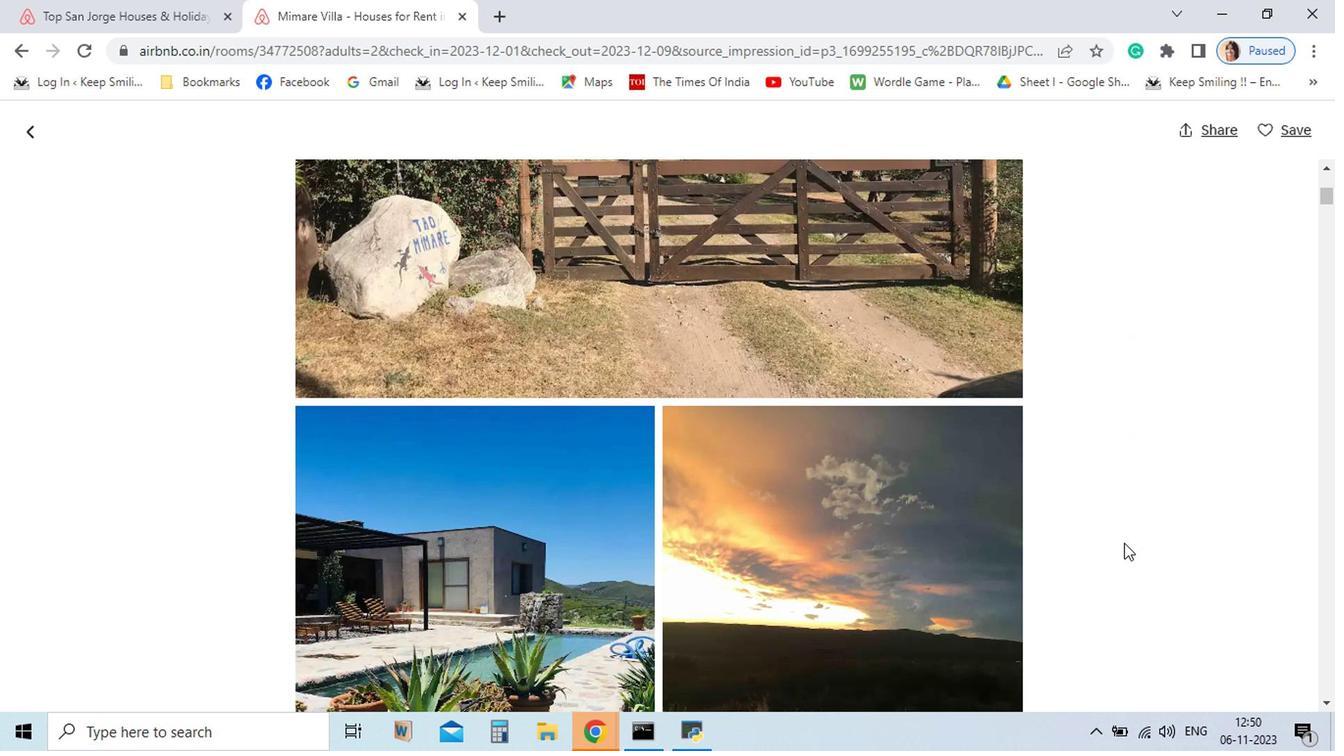 
Action: Mouse scrolled (990, 579) with delta (0, 0)
Screenshot: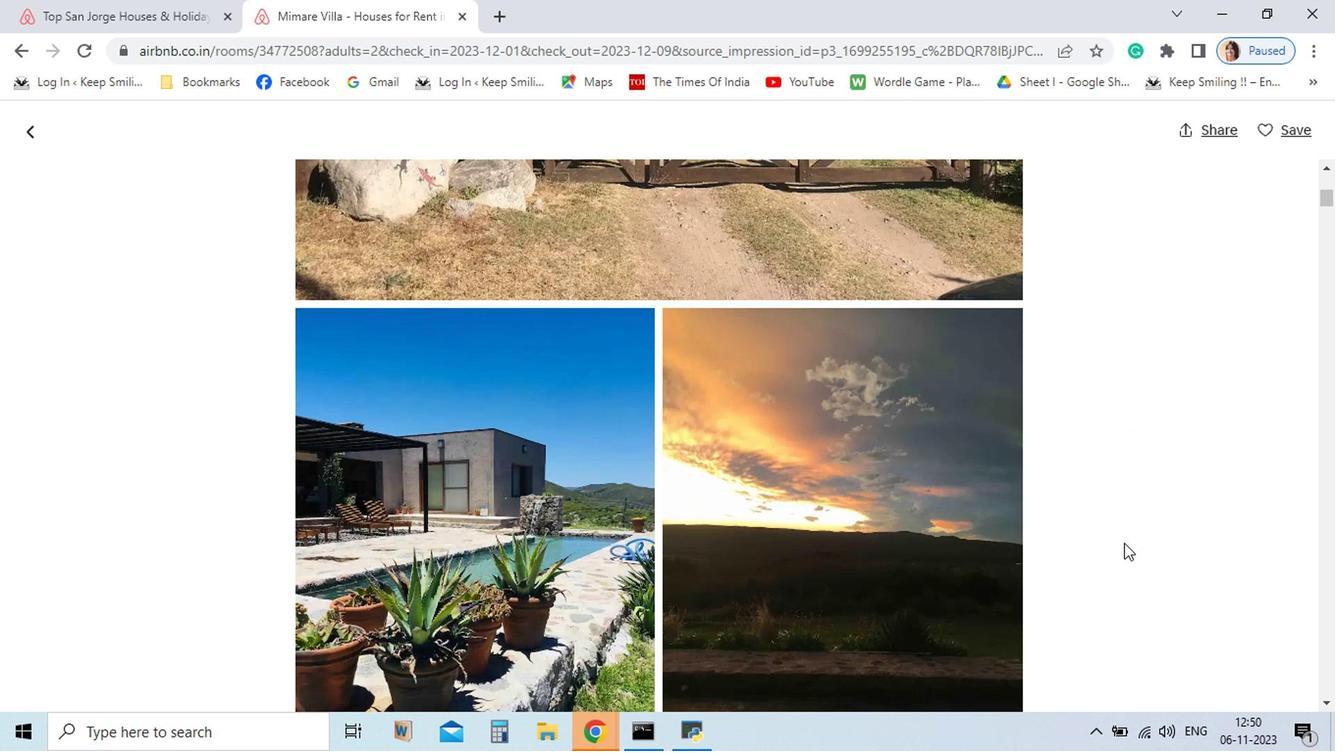 
Action: Mouse scrolled (990, 579) with delta (0, 0)
Screenshot: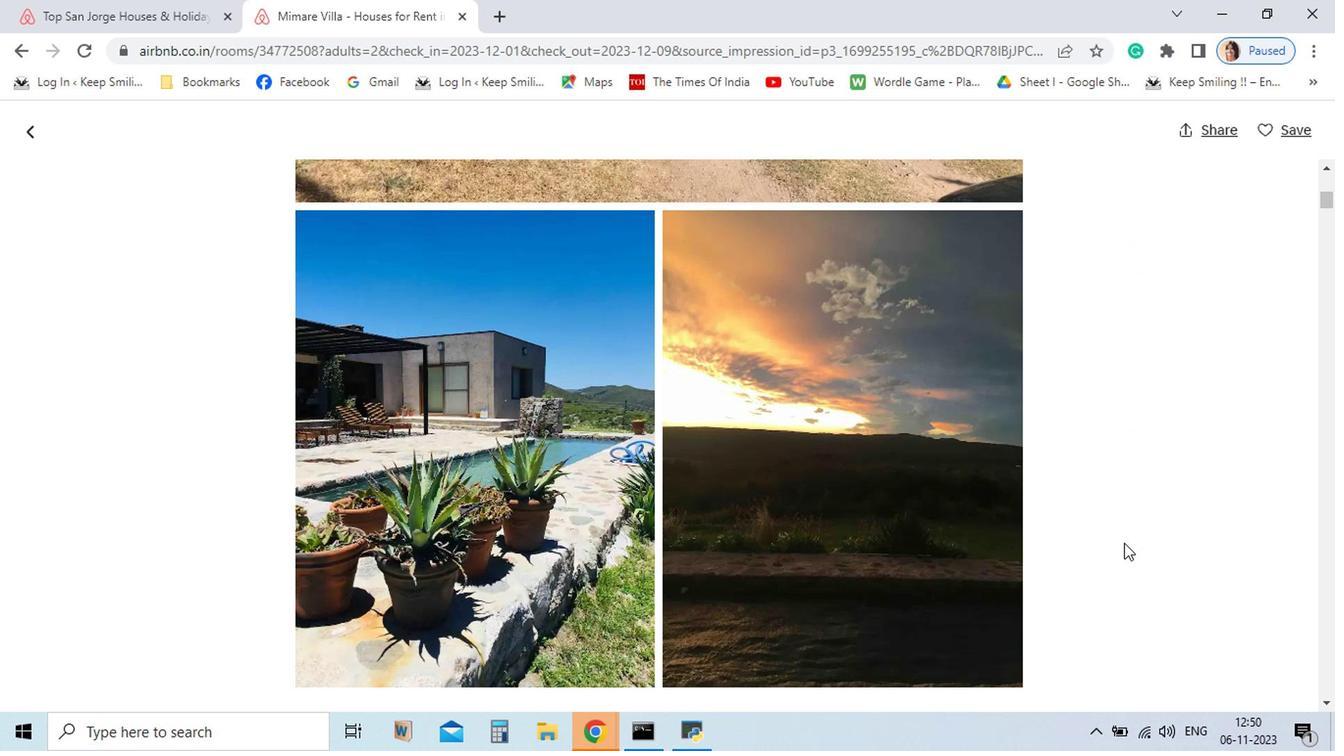 
Action: Mouse scrolled (990, 579) with delta (0, 0)
Screenshot: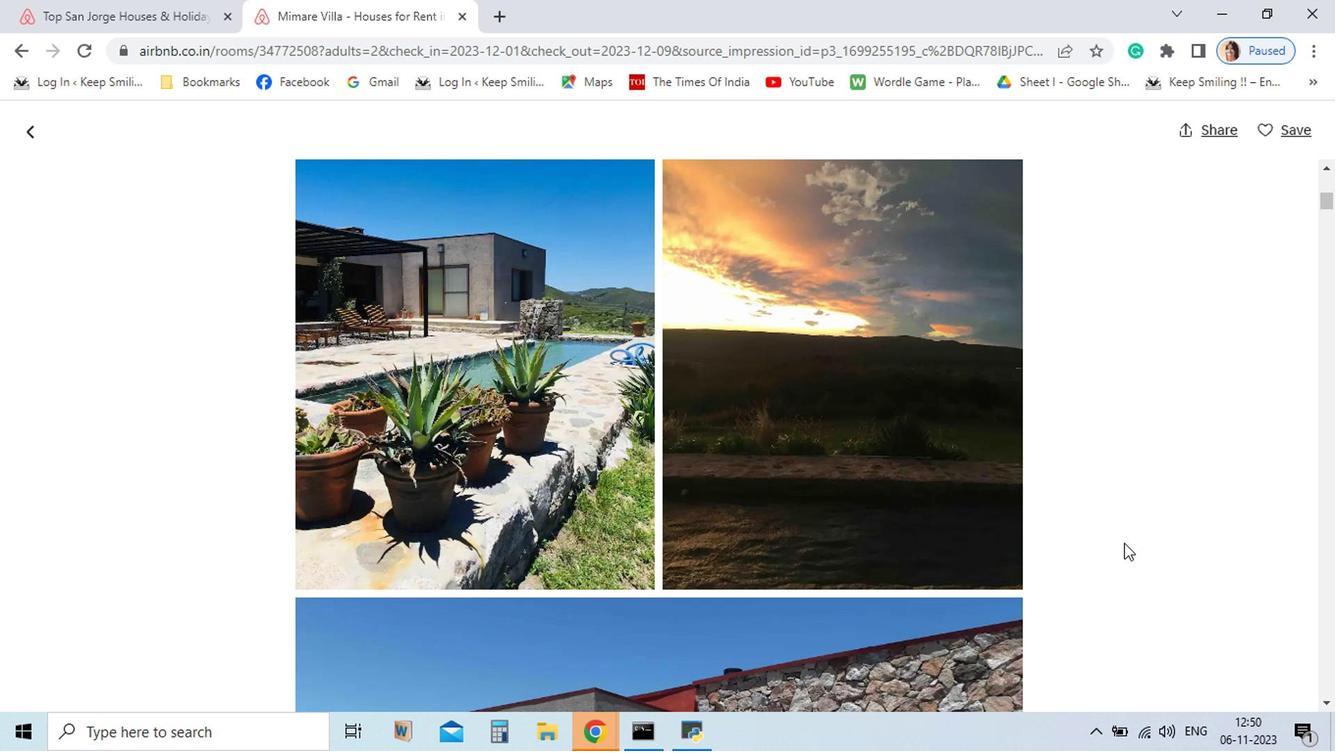 
Action: Mouse scrolled (990, 579) with delta (0, 0)
Screenshot: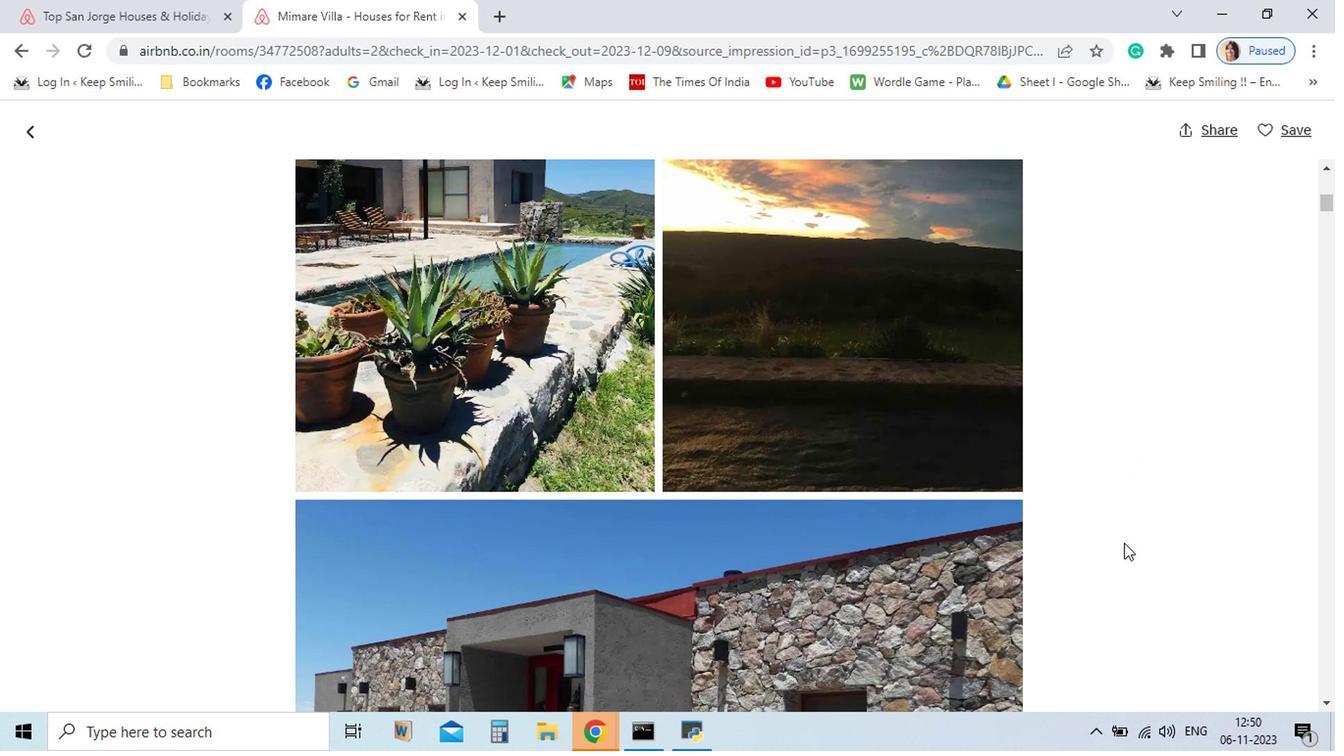 
Action: Mouse scrolled (990, 579) with delta (0, 0)
Screenshot: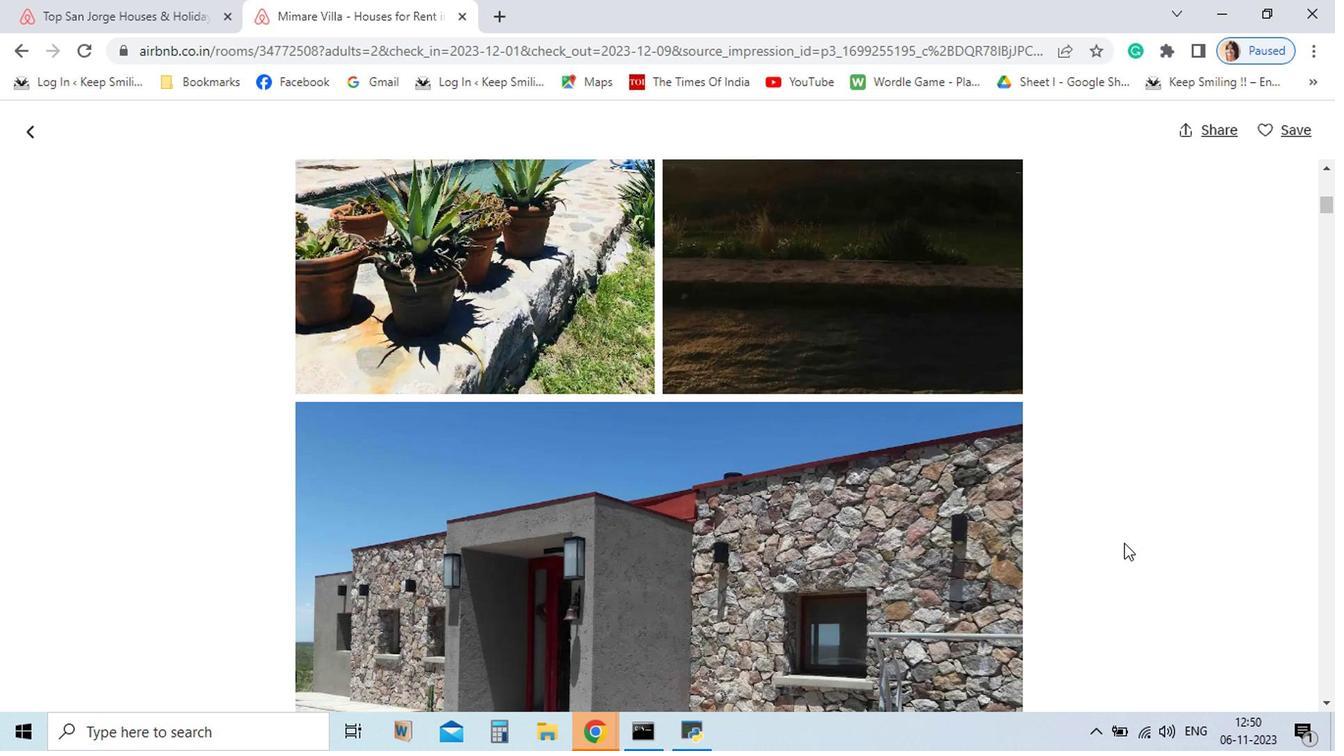 
Action: Mouse scrolled (990, 579) with delta (0, 0)
Screenshot: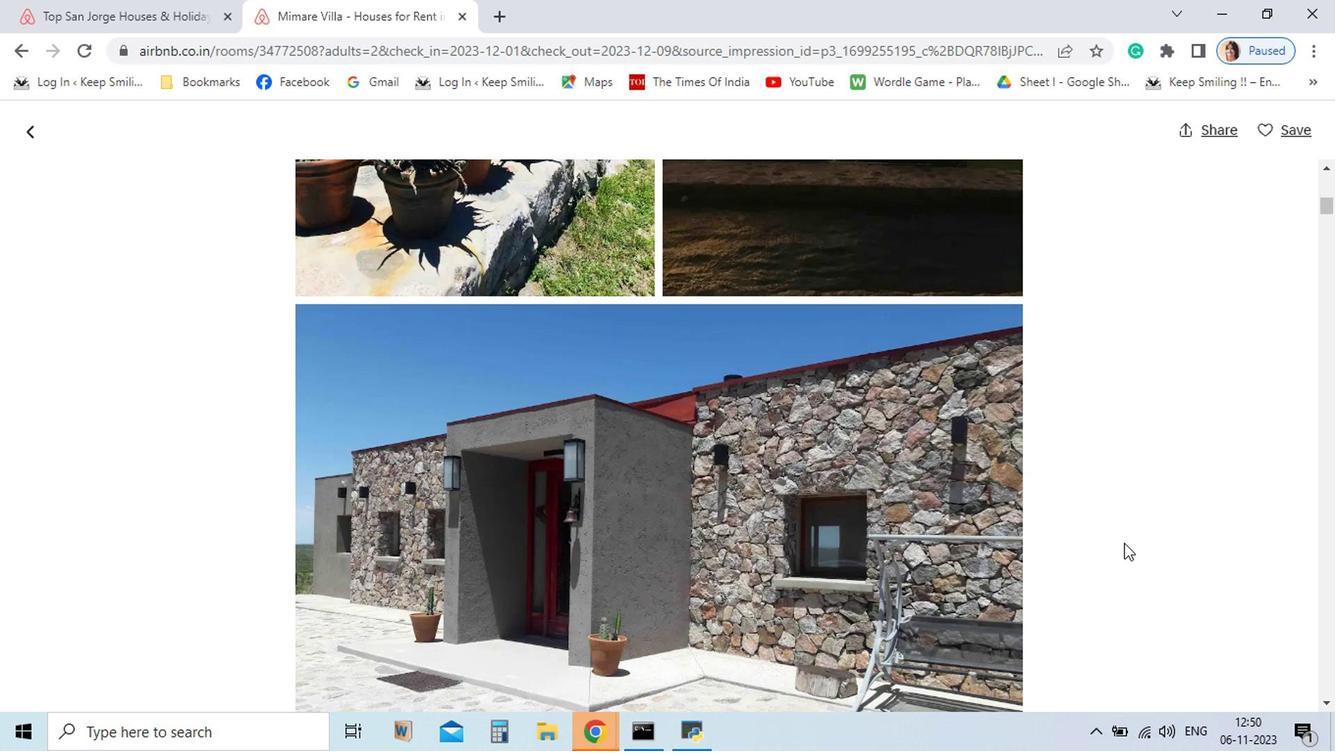 
Action: Mouse scrolled (990, 579) with delta (0, 0)
Screenshot: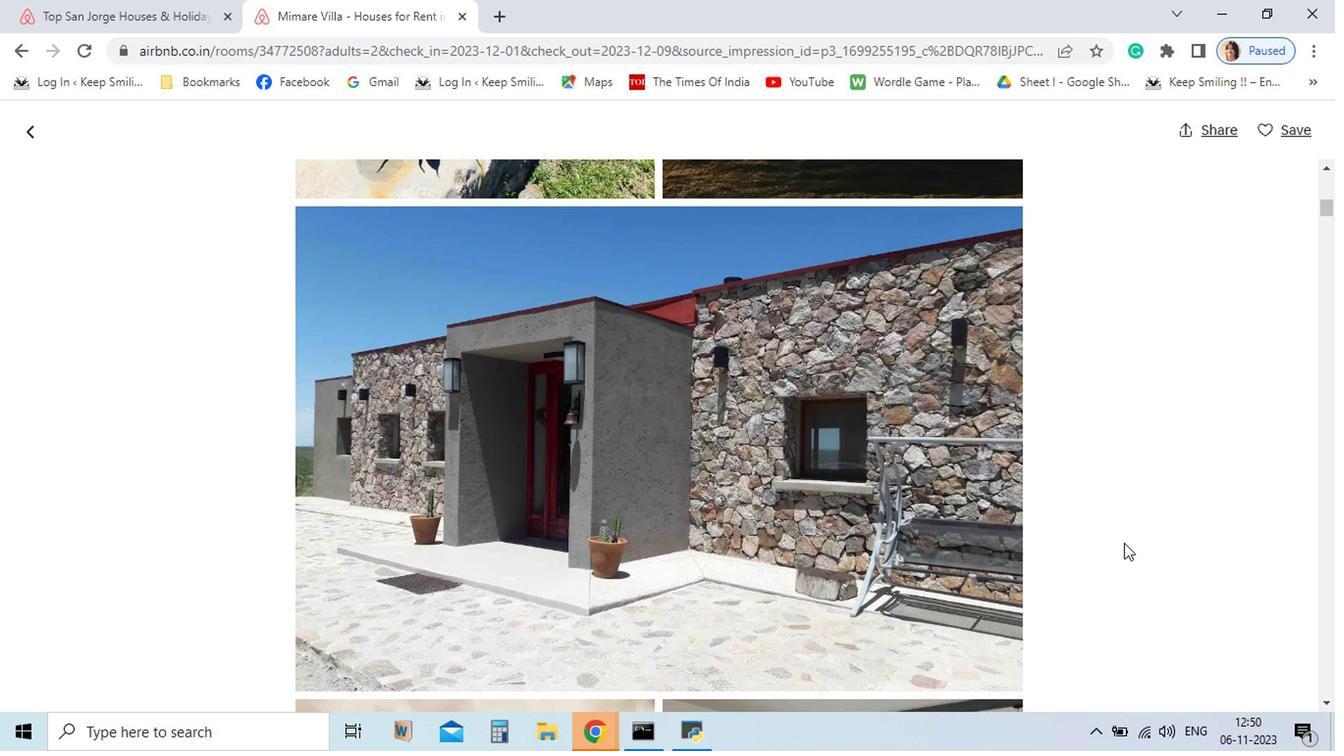 
Action: Mouse scrolled (990, 579) with delta (0, 0)
Screenshot: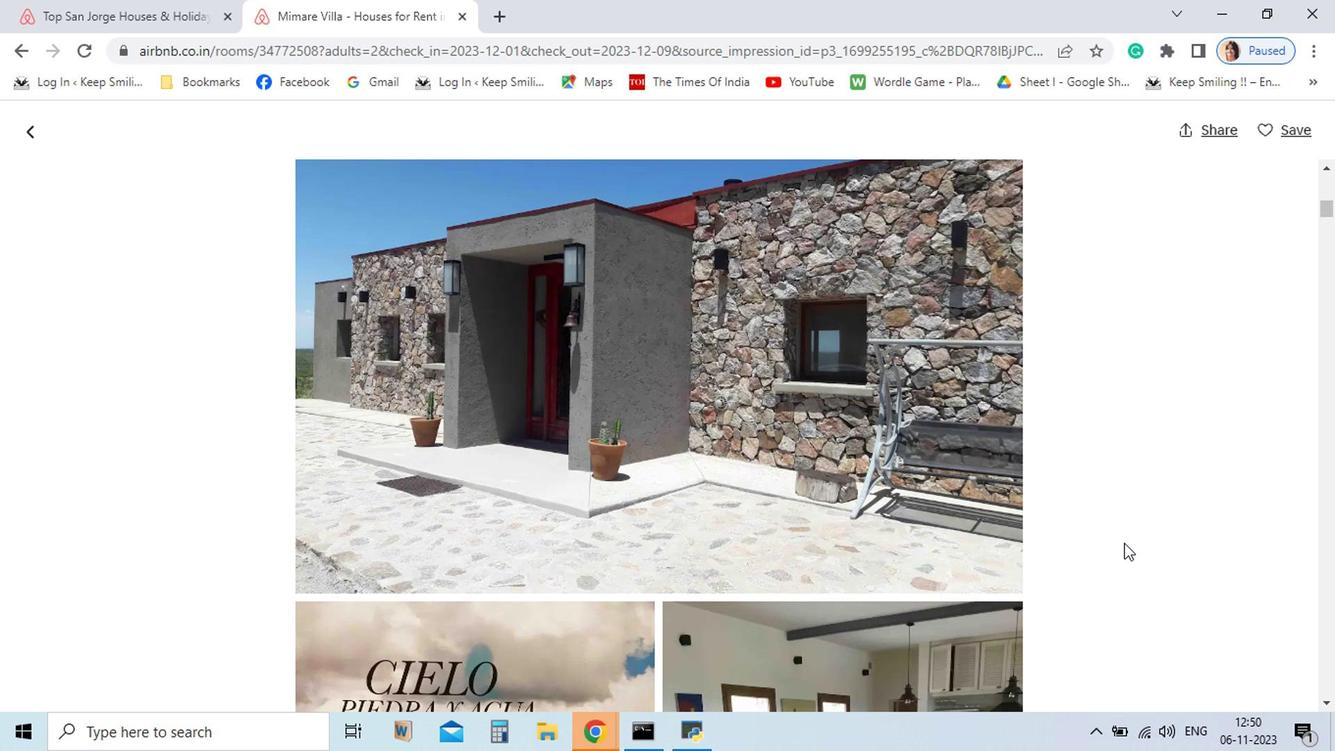 
Action: Mouse scrolled (990, 579) with delta (0, 0)
Screenshot: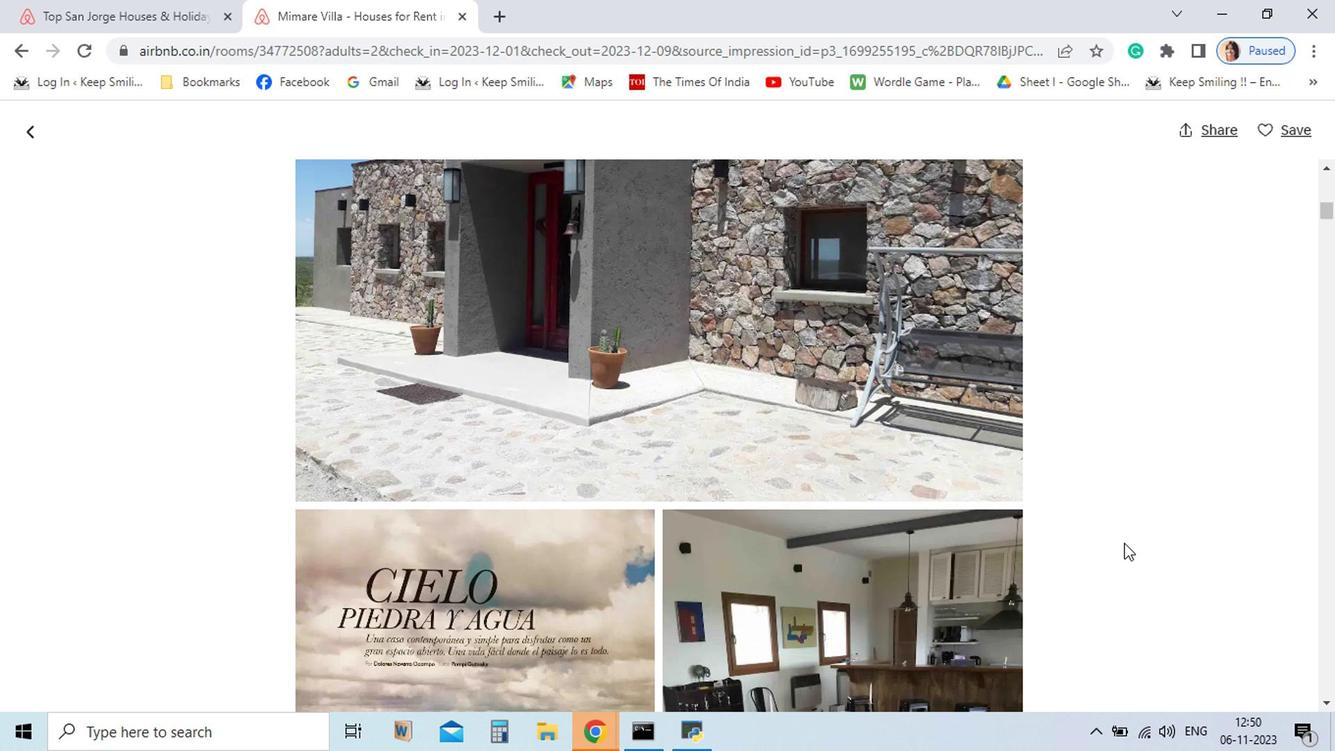 
Action: Mouse scrolled (990, 579) with delta (0, 0)
Screenshot: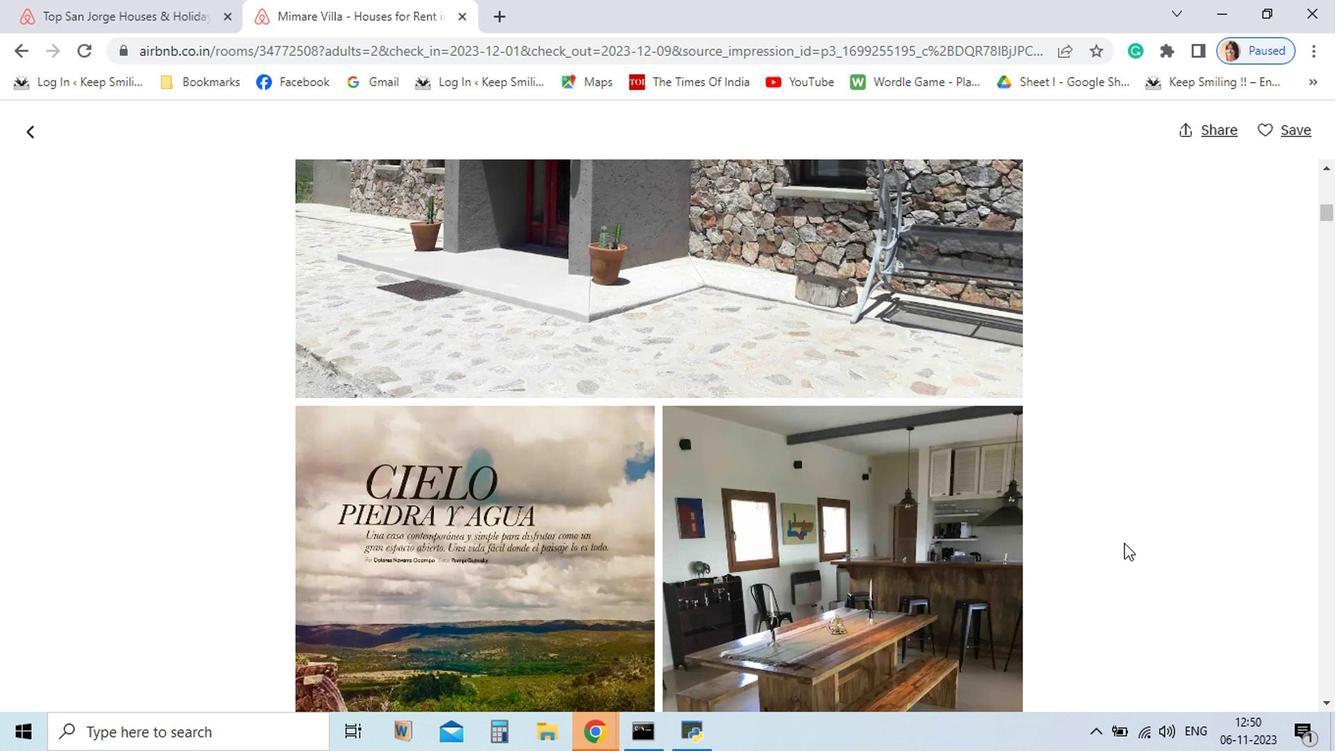 
Action: Mouse scrolled (990, 579) with delta (0, 0)
Screenshot: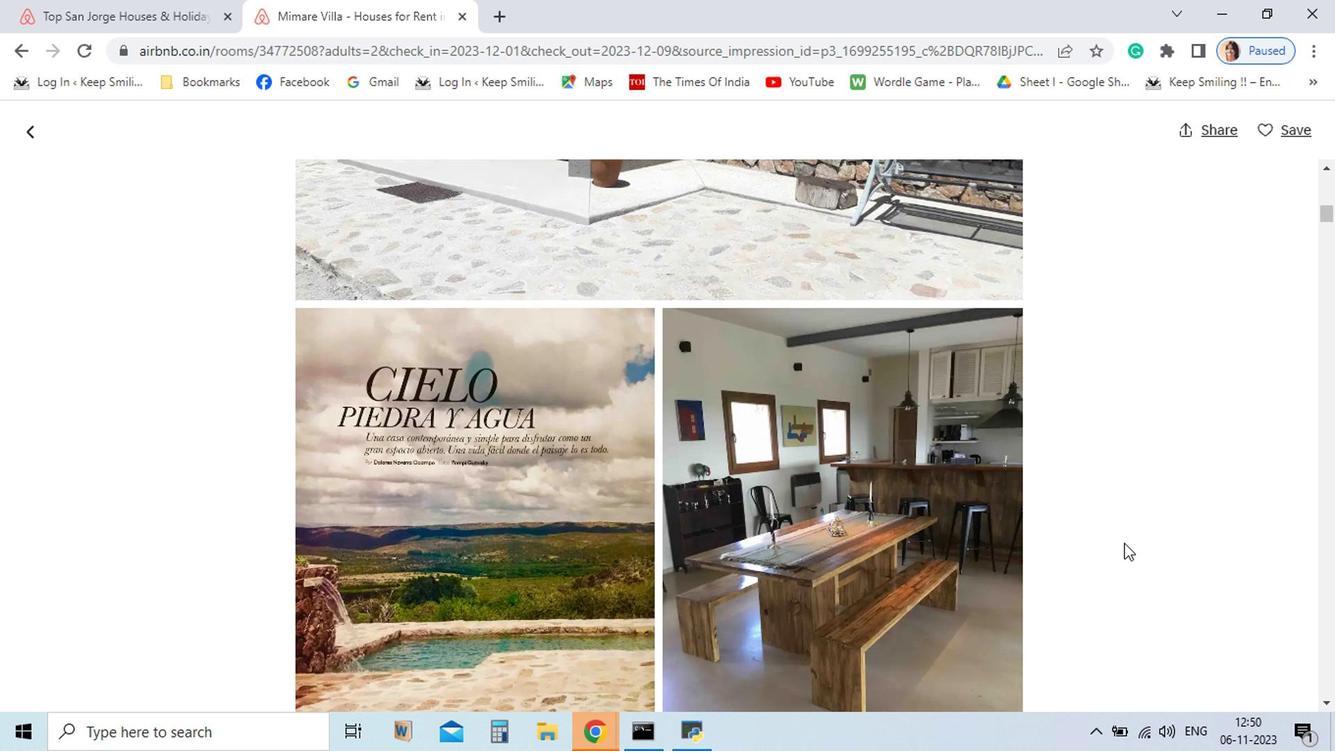 
Action: Mouse scrolled (990, 579) with delta (0, 0)
Screenshot: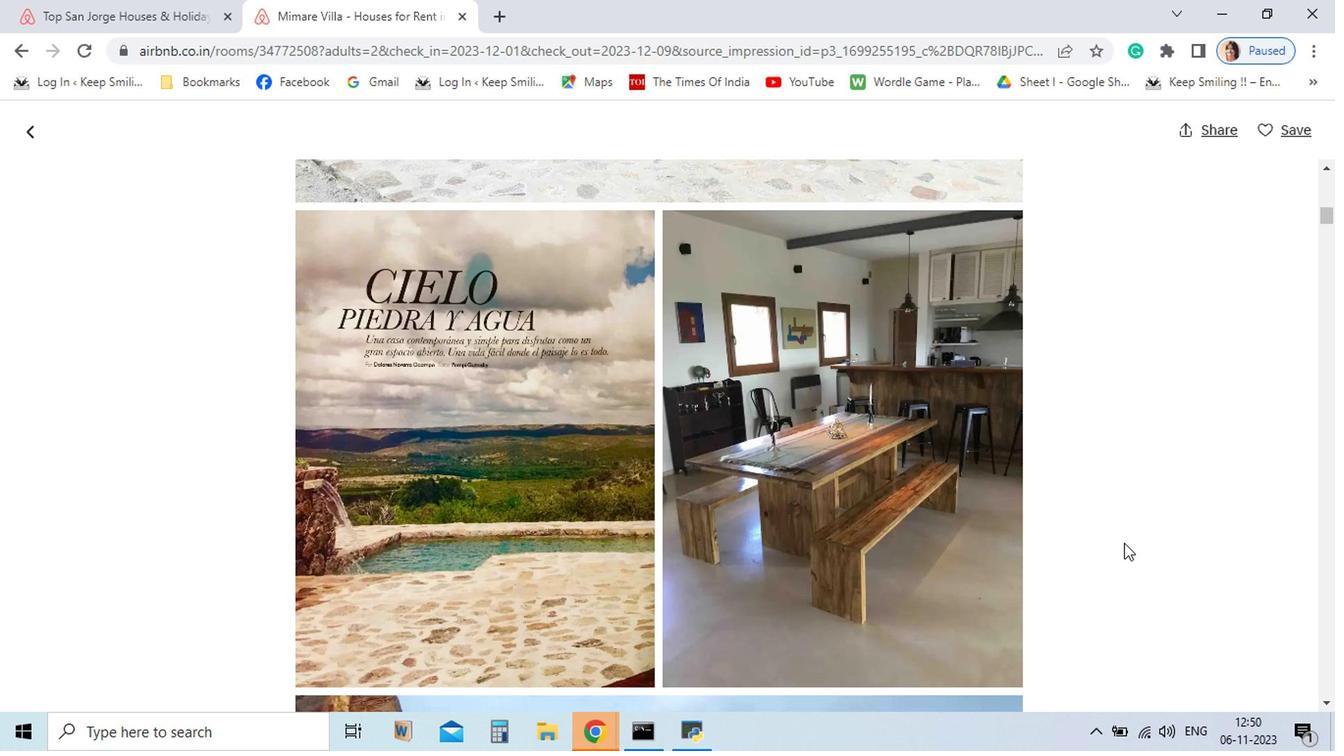 
Action: Mouse scrolled (990, 579) with delta (0, 0)
Screenshot: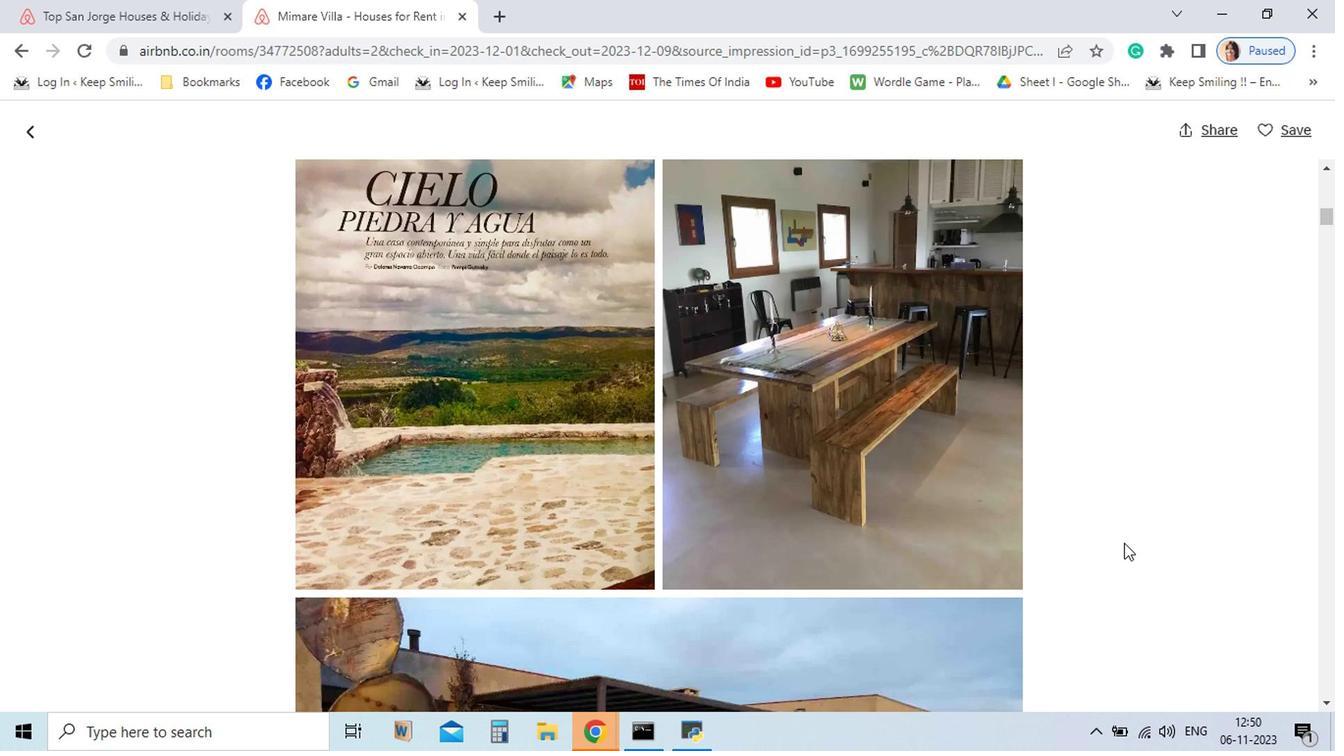 
Action: Mouse scrolled (990, 579) with delta (0, 0)
Screenshot: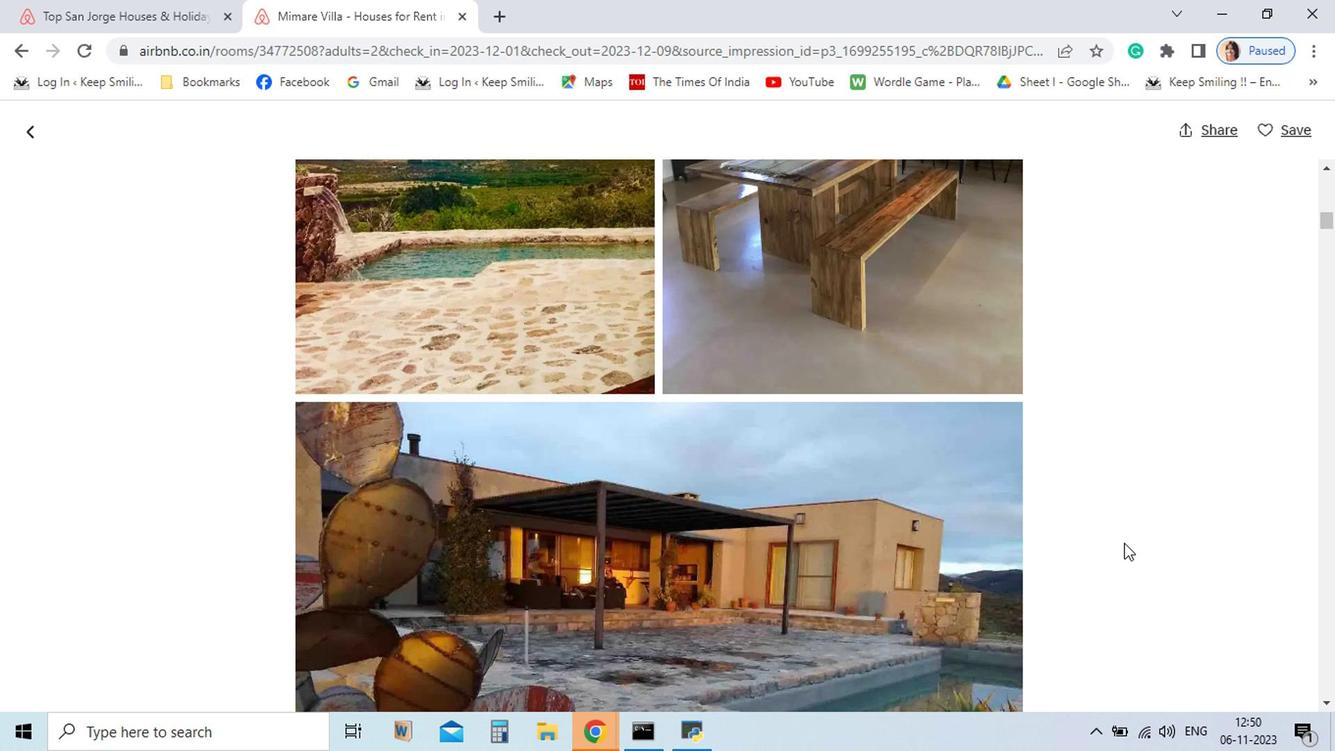 
Action: Mouse scrolled (990, 579) with delta (0, 0)
Screenshot: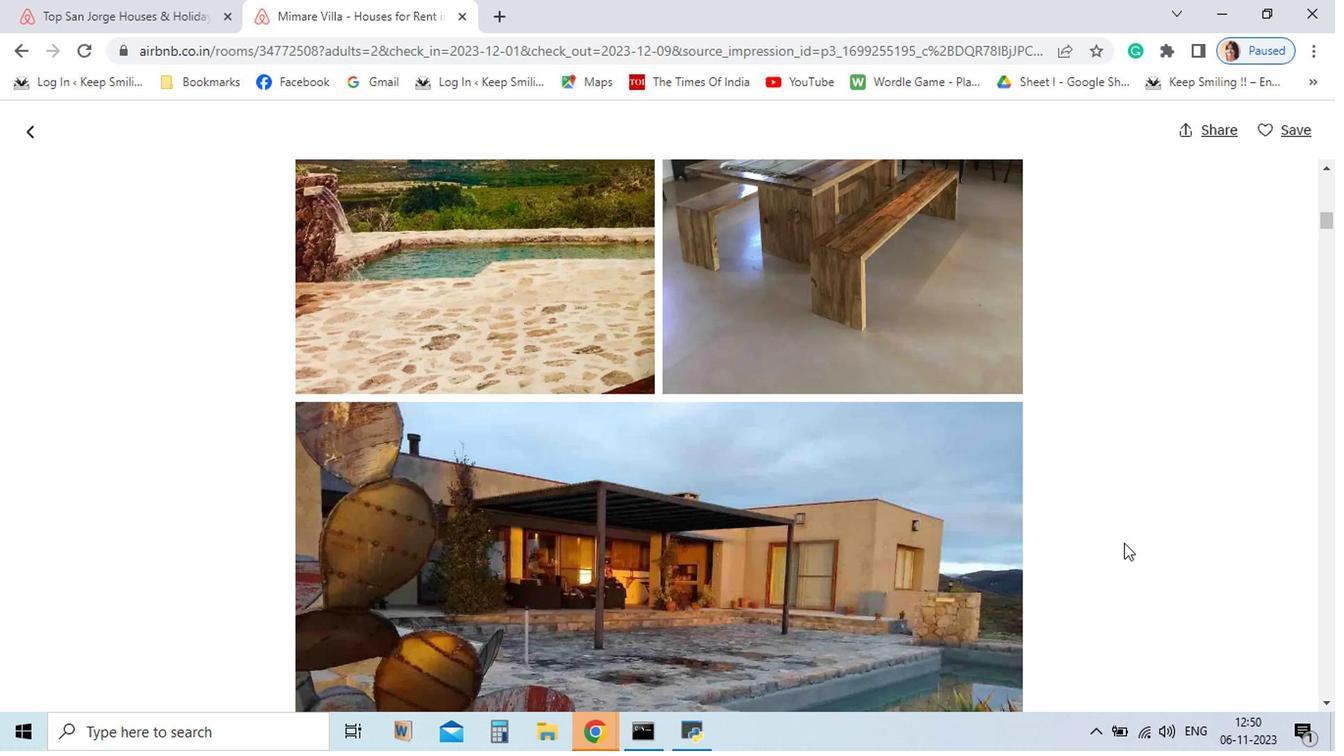 
Action: Mouse scrolled (990, 579) with delta (0, 0)
Screenshot: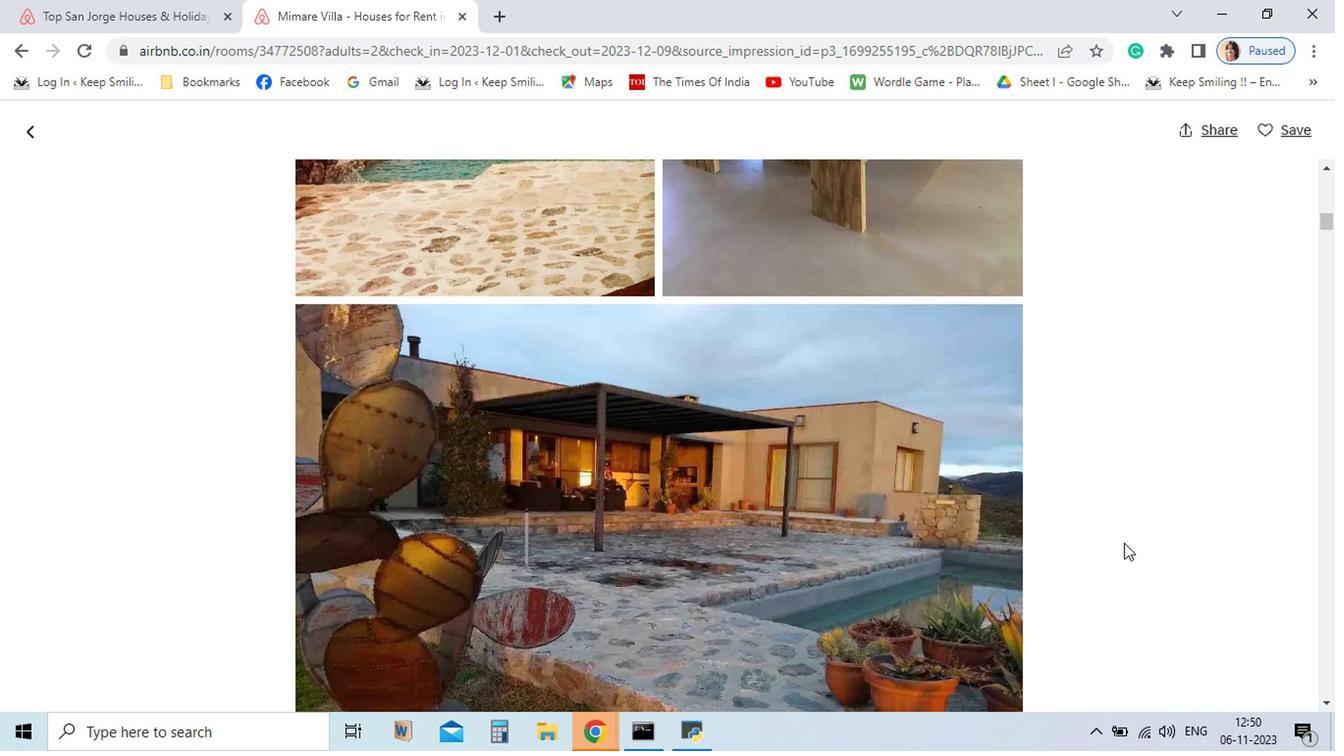 
Action: Mouse scrolled (990, 579) with delta (0, 0)
Screenshot: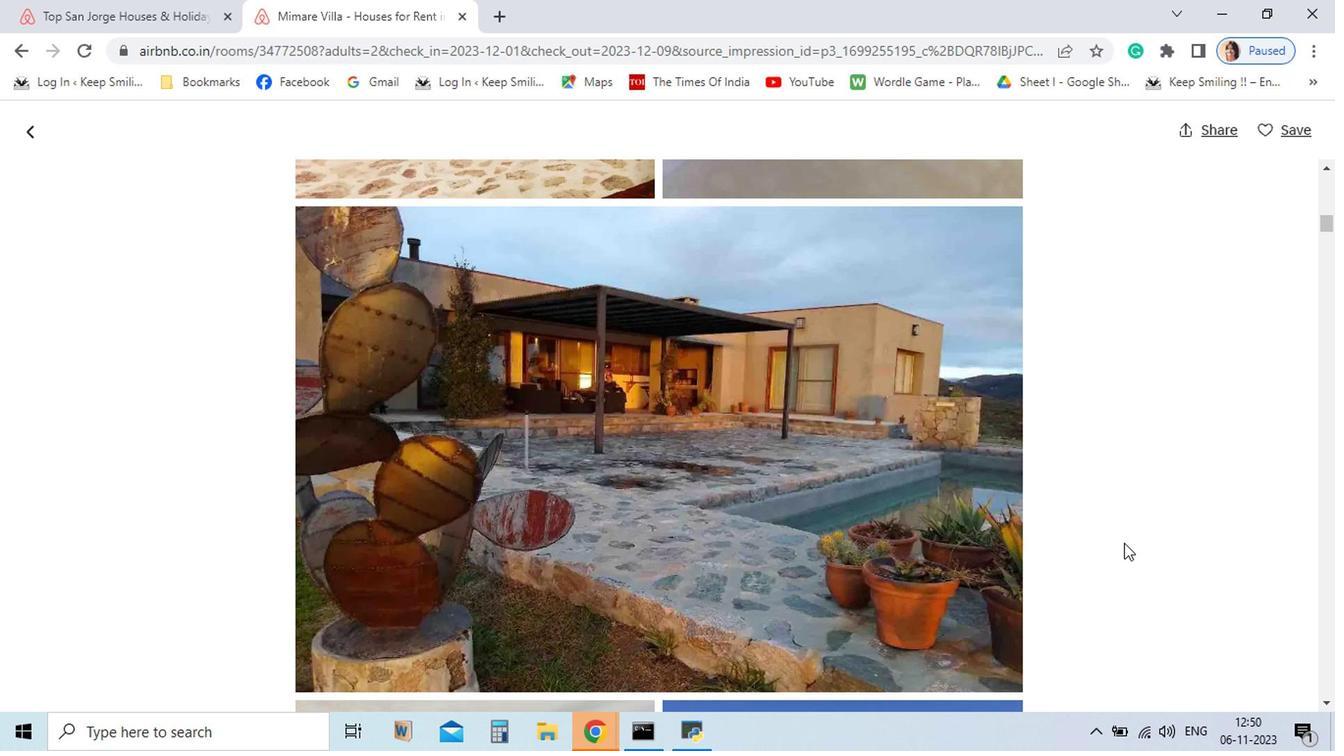 
Action: Mouse scrolled (990, 579) with delta (0, 0)
Screenshot: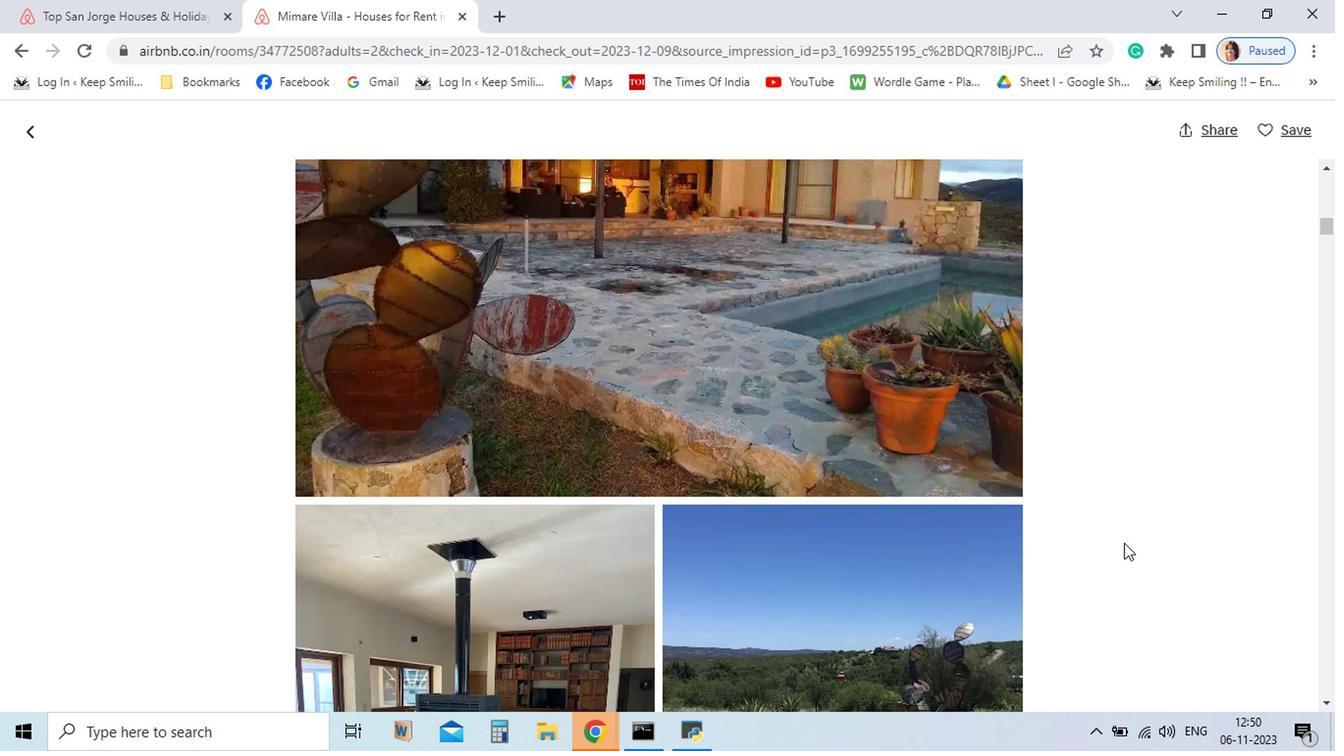 
Action: Mouse scrolled (990, 579) with delta (0, 0)
Screenshot: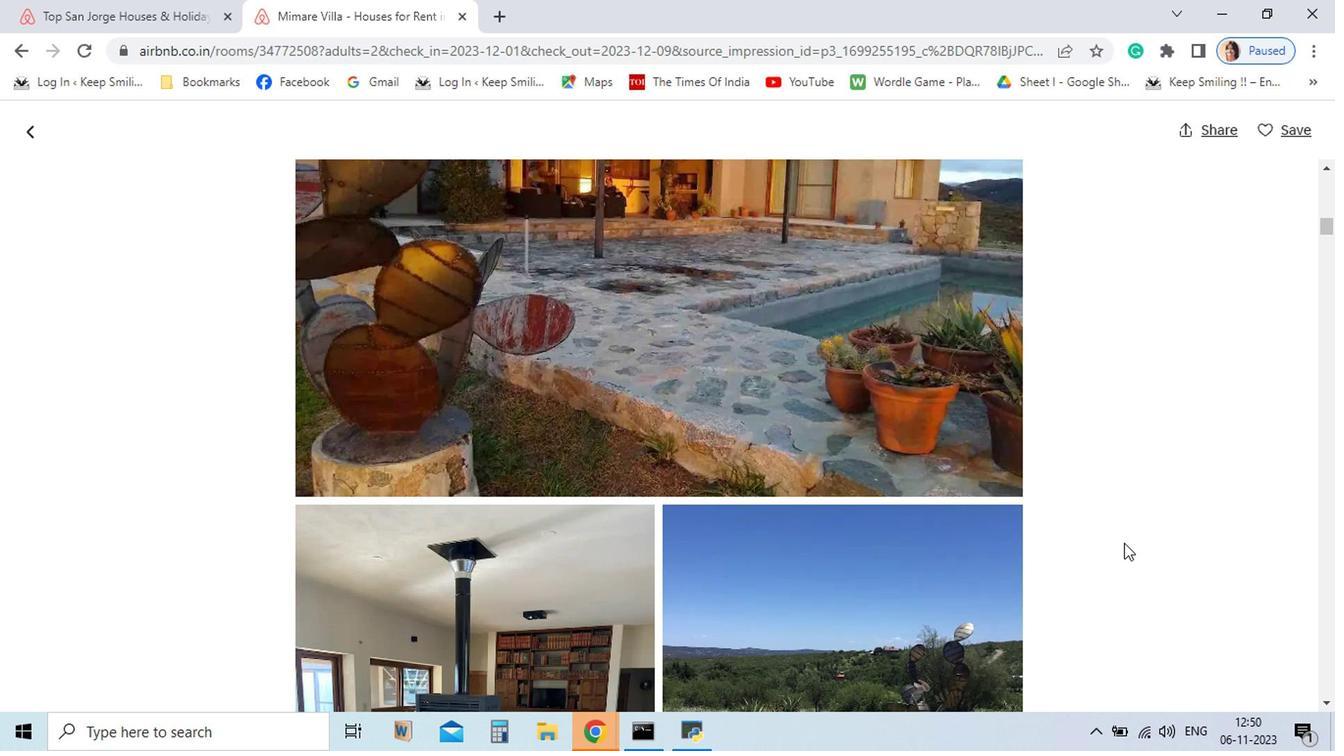 
Action: Mouse scrolled (990, 579) with delta (0, 0)
Screenshot: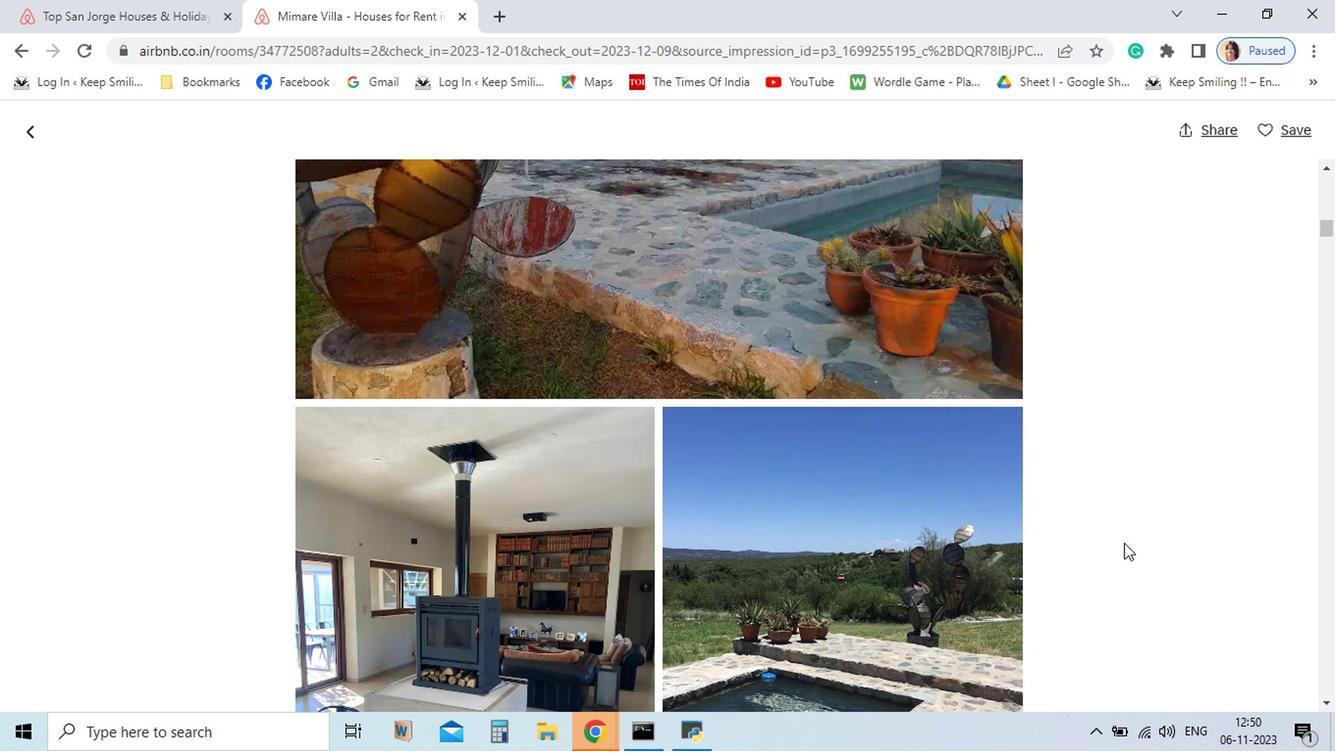 
Action: Mouse scrolled (990, 579) with delta (0, 0)
Screenshot: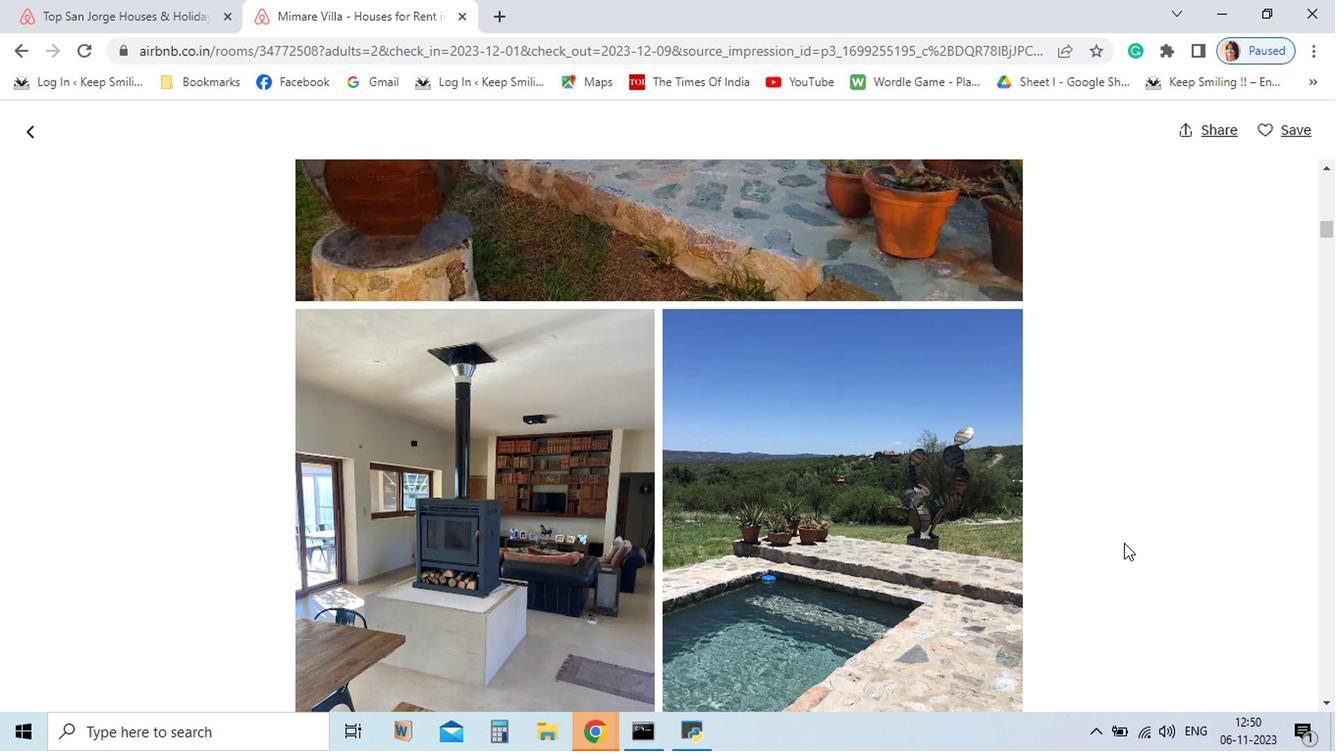 
Action: Mouse scrolled (990, 579) with delta (0, 0)
Screenshot: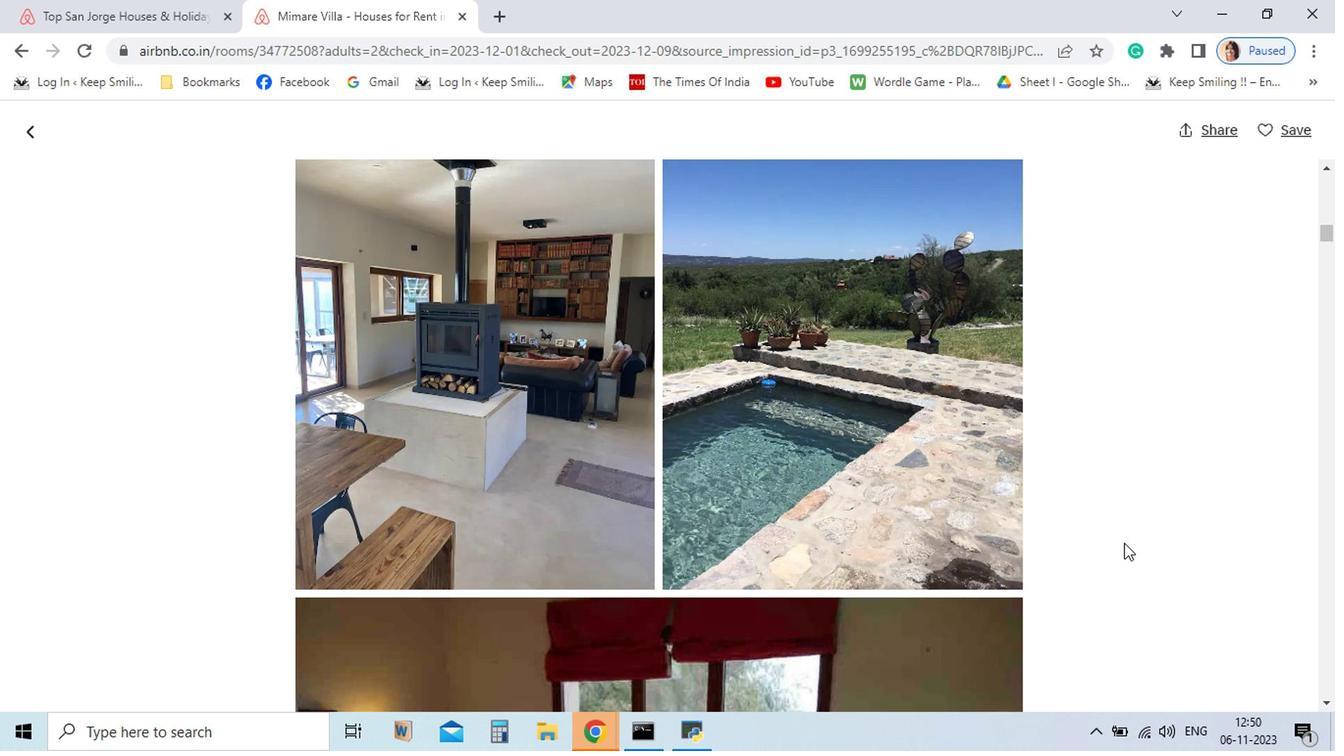 
Action: Mouse scrolled (990, 579) with delta (0, 0)
Screenshot: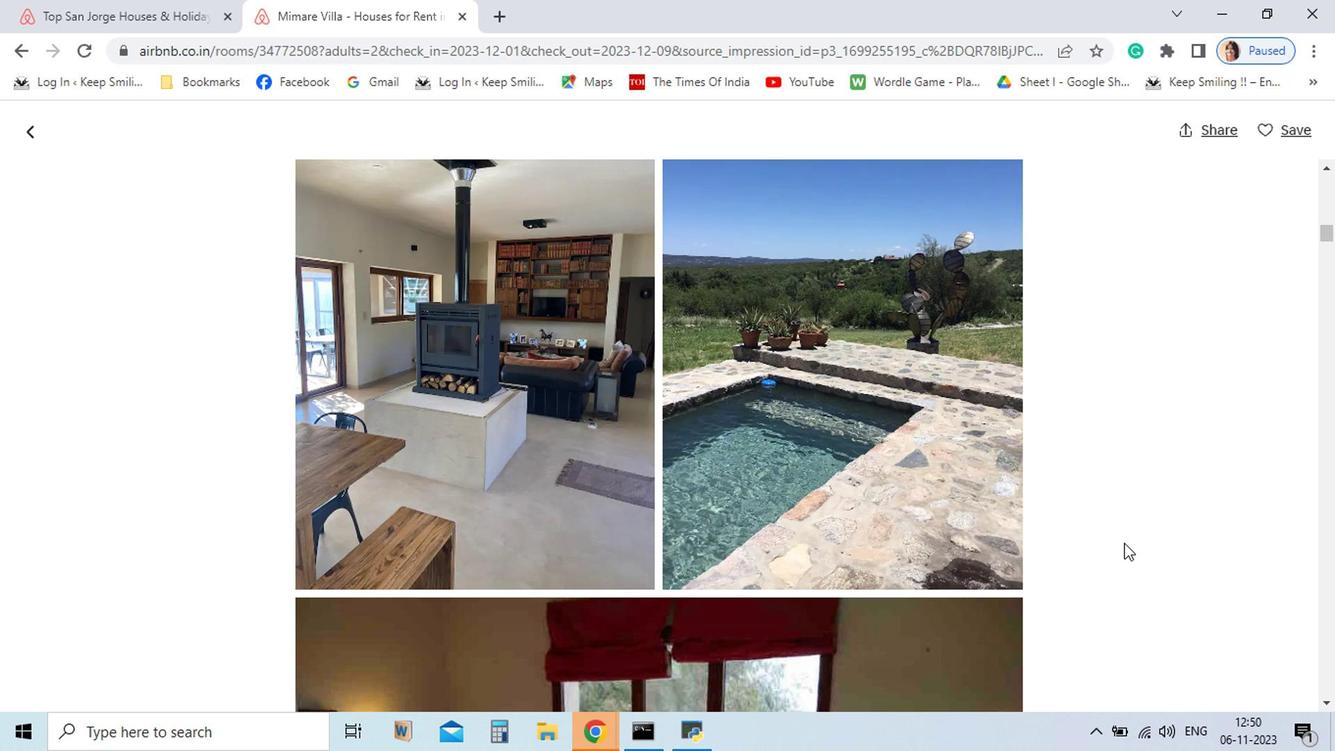 
Action: Mouse scrolled (990, 579) with delta (0, 0)
Screenshot: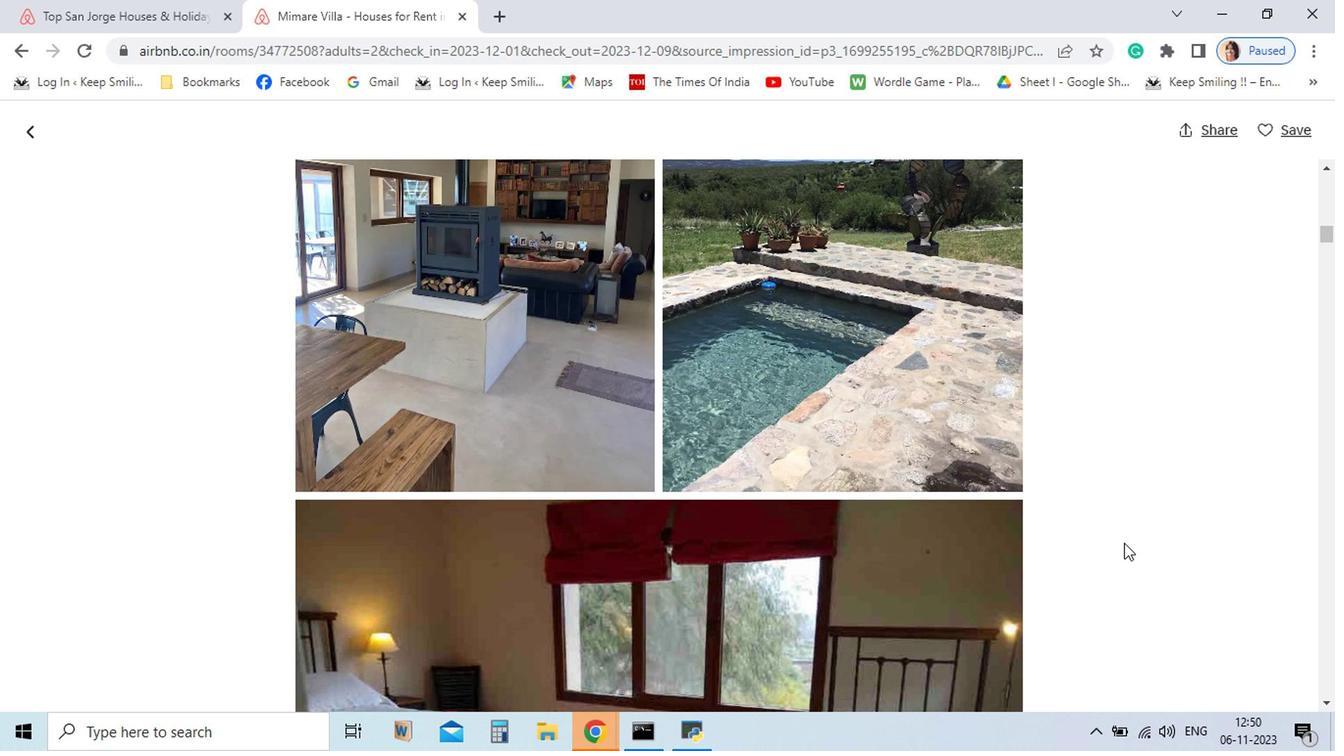 
Action: Mouse scrolled (990, 579) with delta (0, 0)
Screenshot: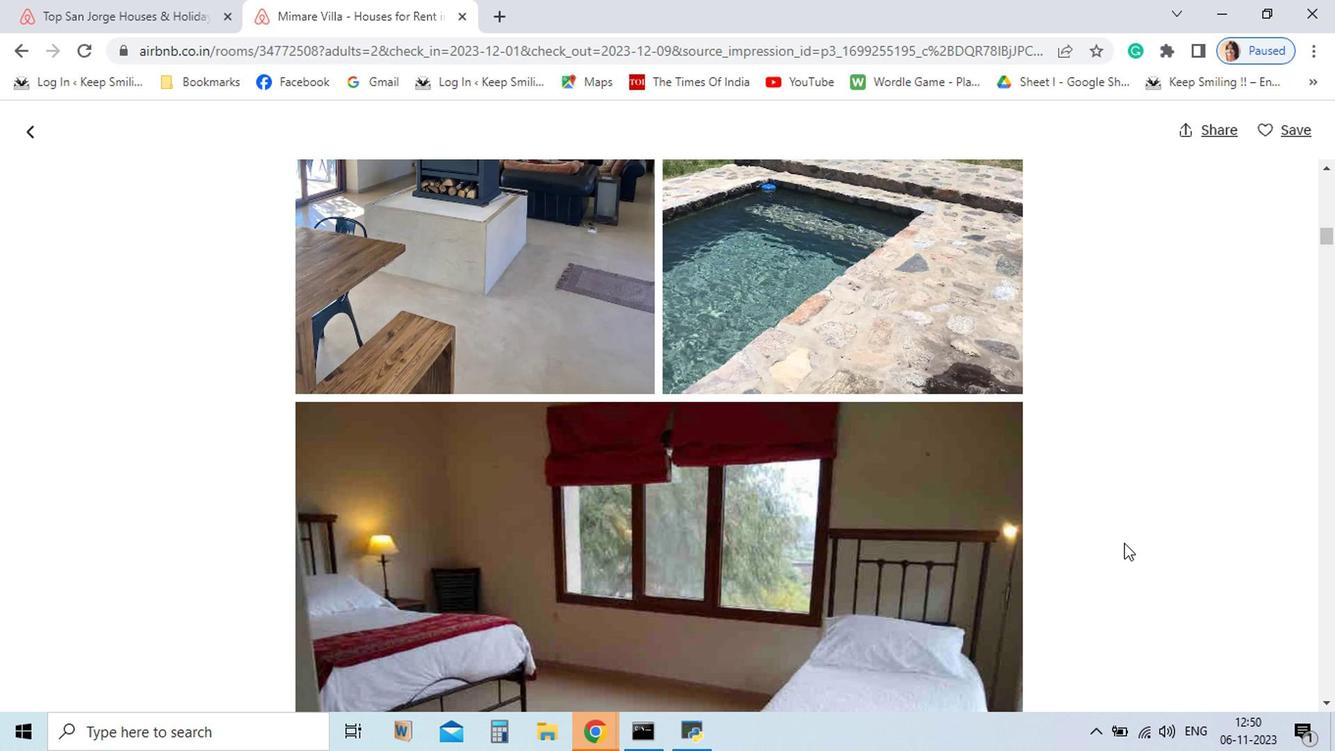 
Action: Mouse scrolled (990, 579) with delta (0, 0)
Screenshot: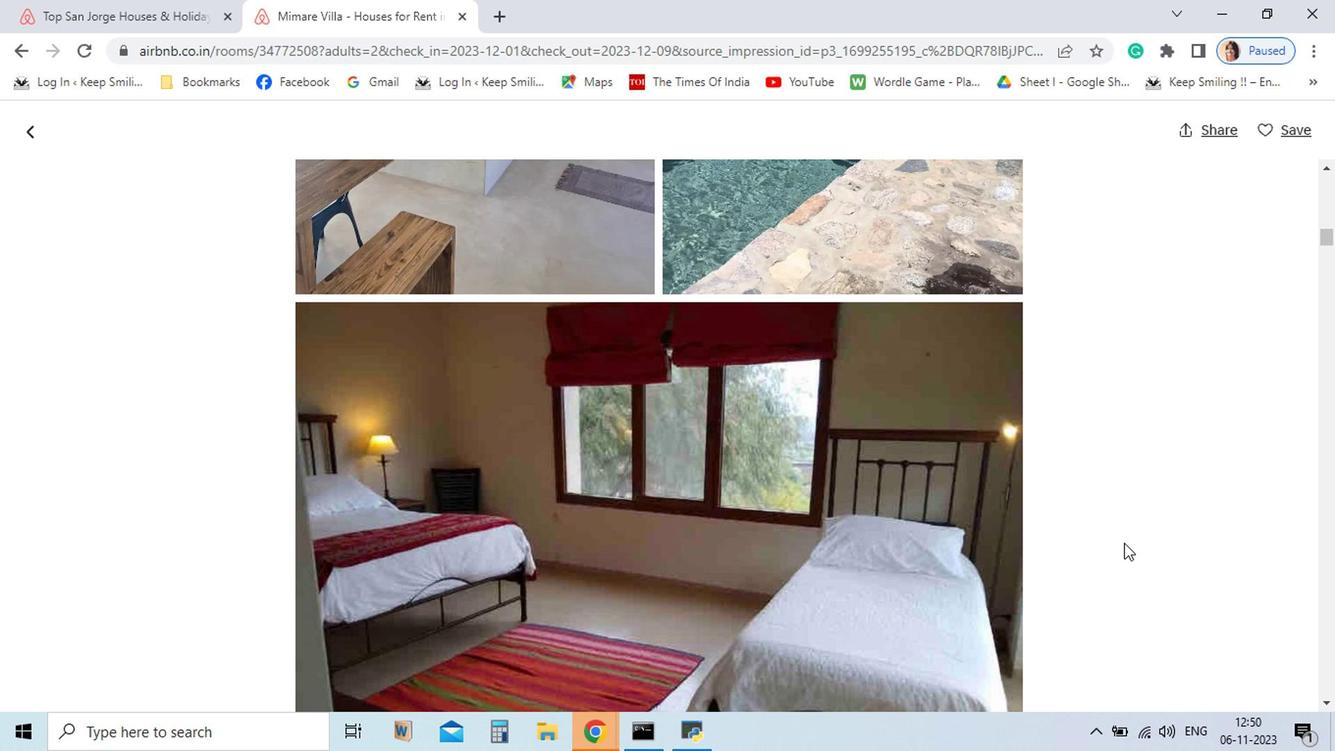 
Action: Mouse scrolled (990, 579) with delta (0, 0)
Screenshot: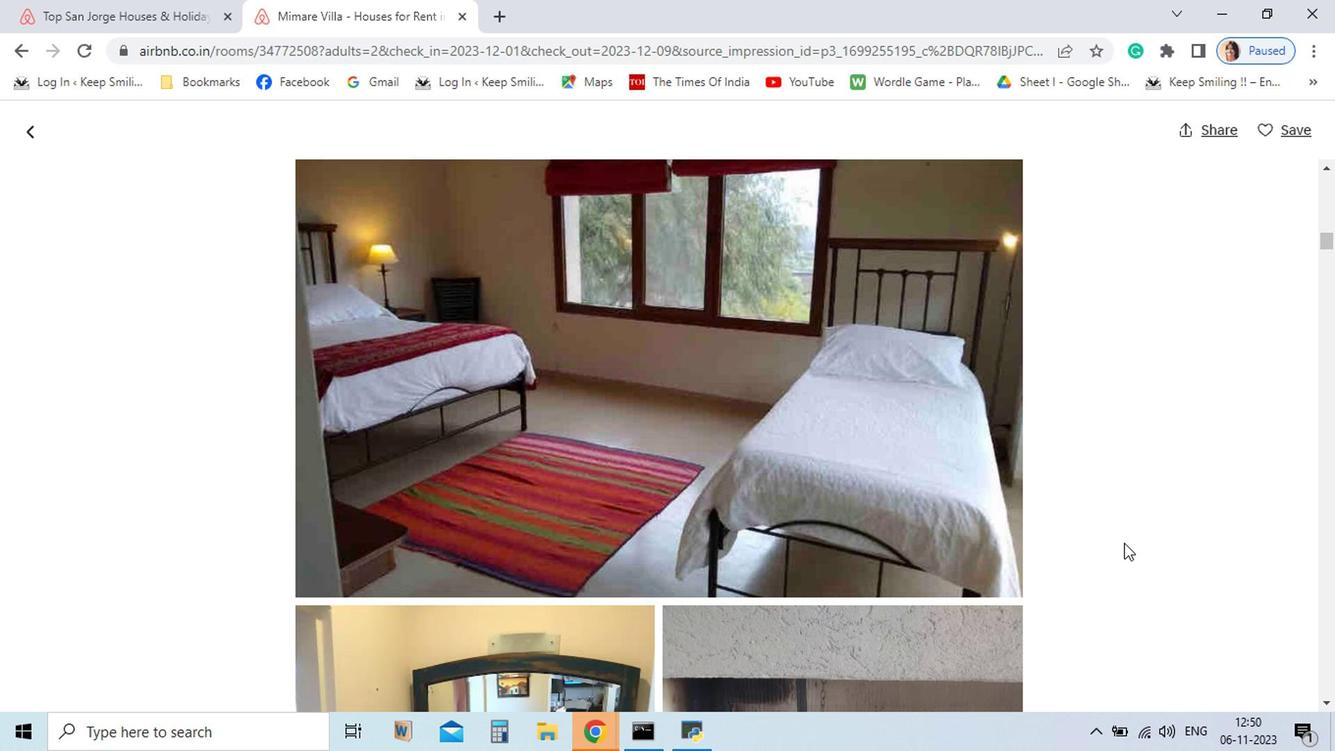 
Action: Mouse scrolled (990, 579) with delta (0, 0)
Screenshot: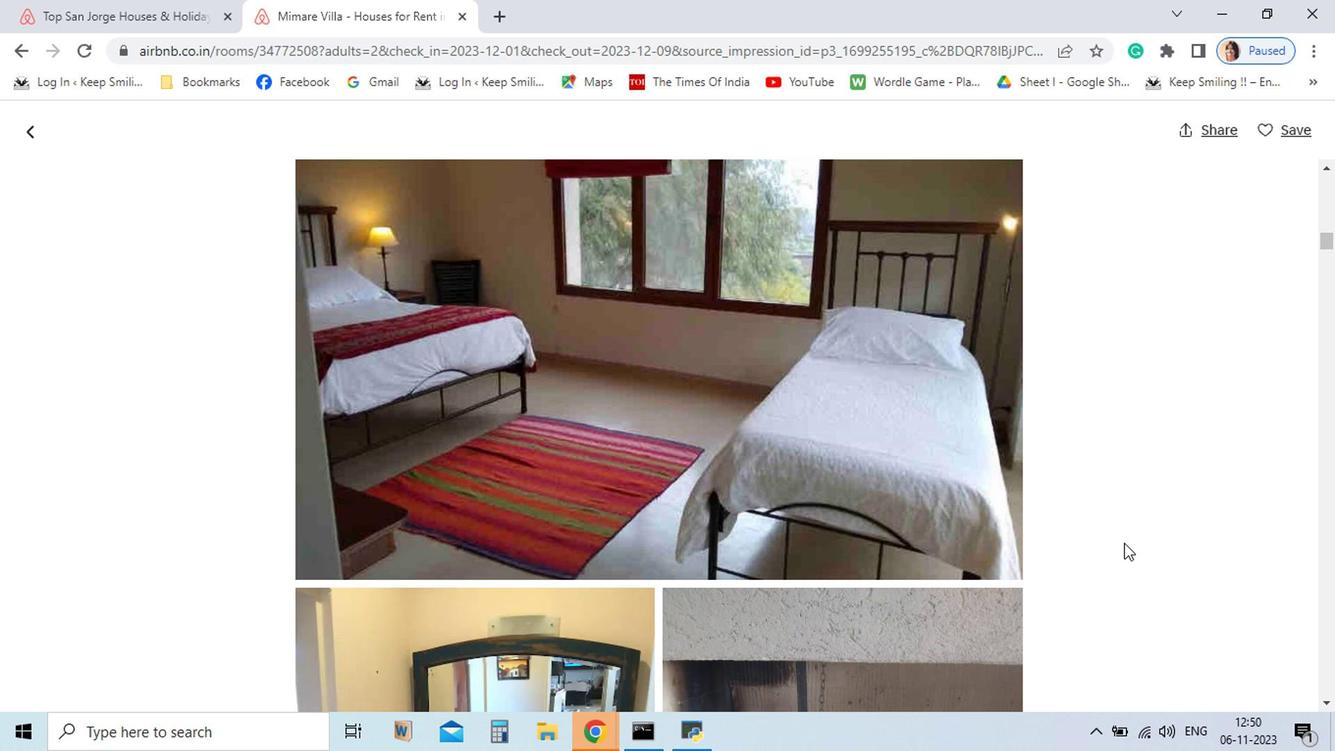 
Action: Mouse scrolled (990, 579) with delta (0, 0)
Screenshot: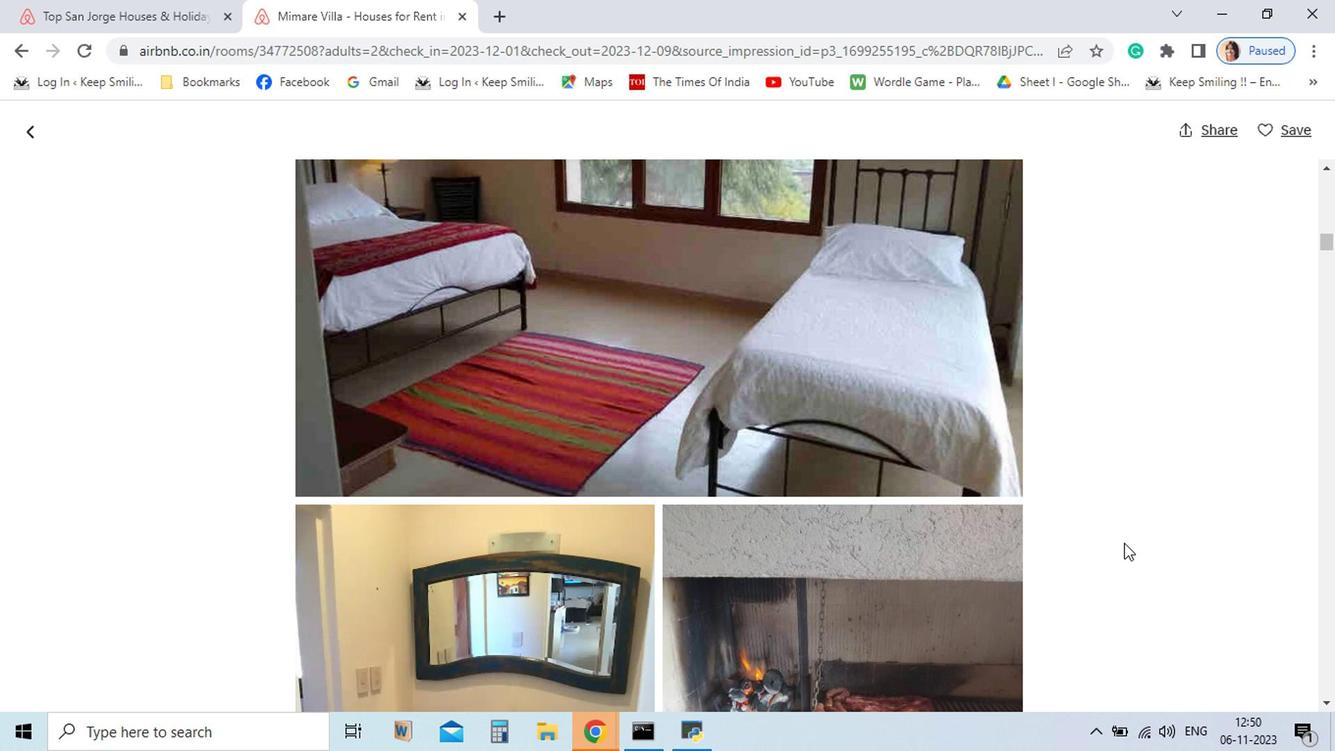 
Action: Mouse scrolled (990, 579) with delta (0, 0)
Screenshot: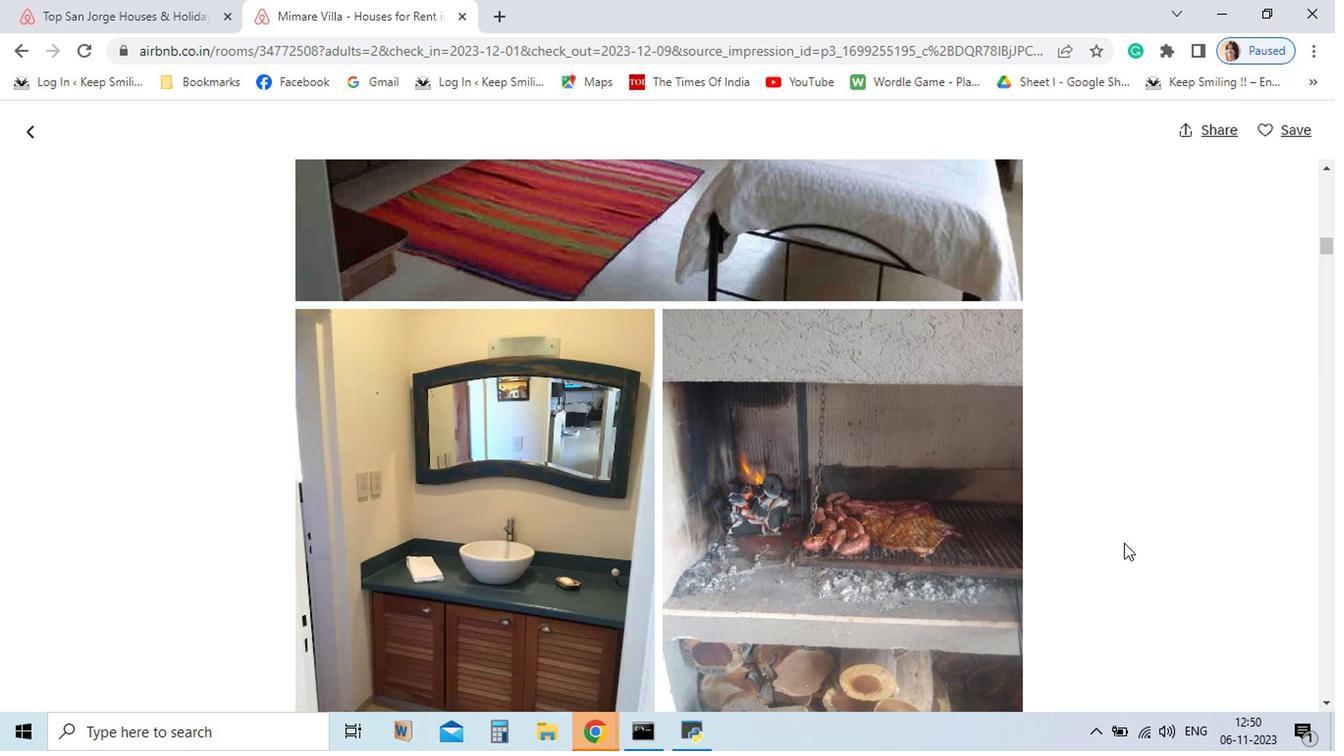
Action: Mouse scrolled (990, 579) with delta (0, 0)
Screenshot: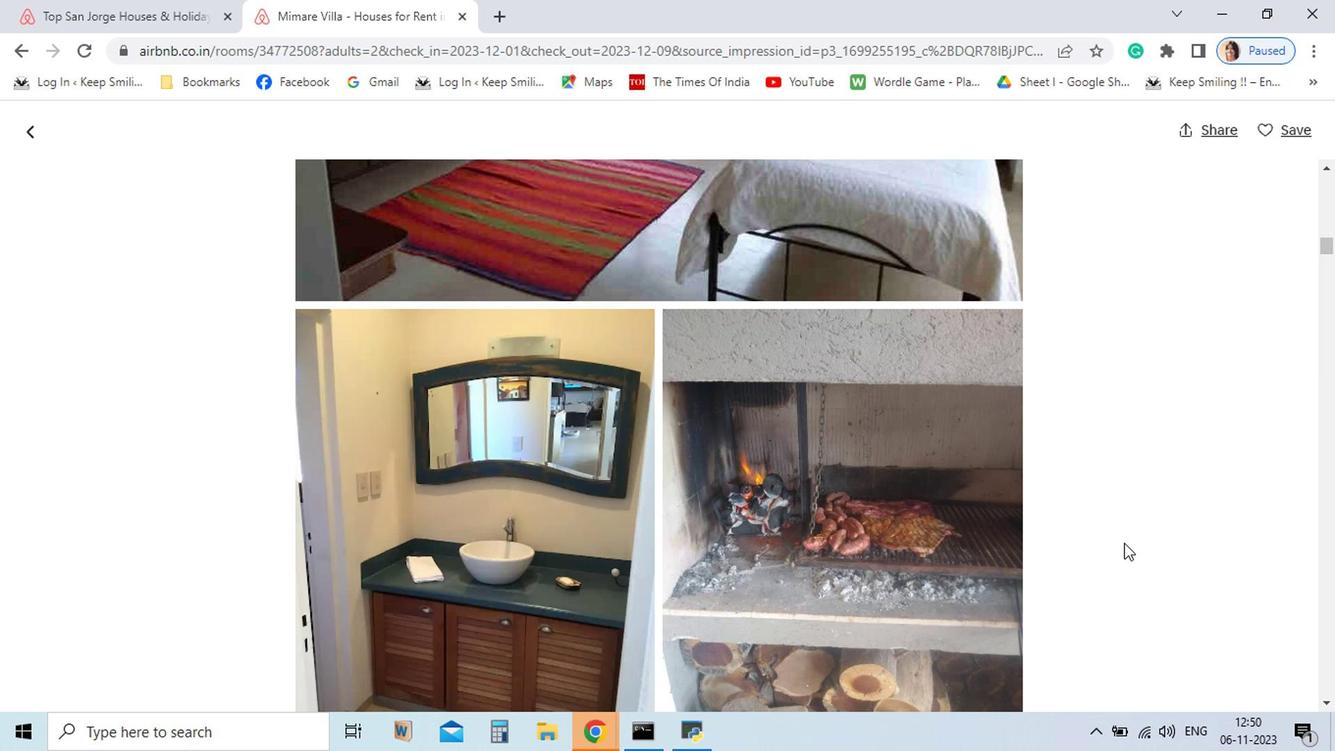 
Action: Mouse scrolled (990, 579) with delta (0, 0)
Screenshot: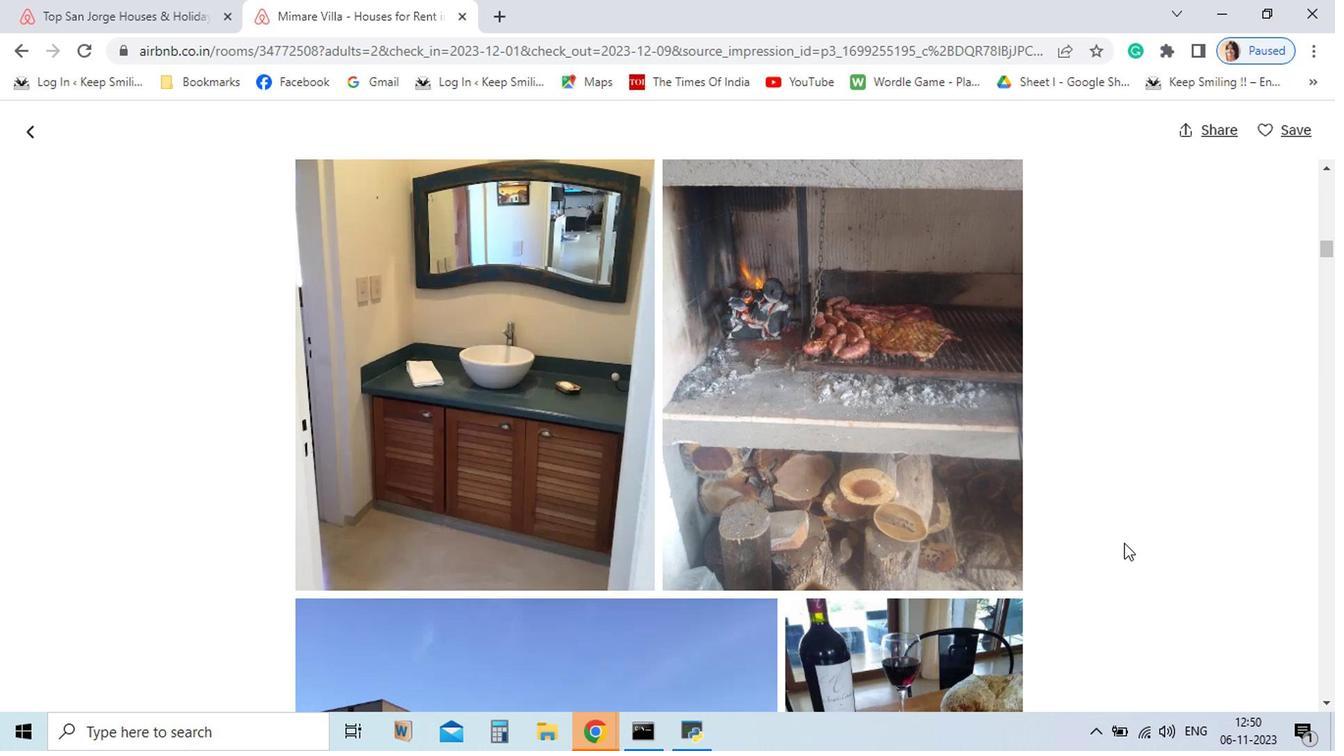 
Action: Mouse scrolled (990, 579) with delta (0, 0)
Screenshot: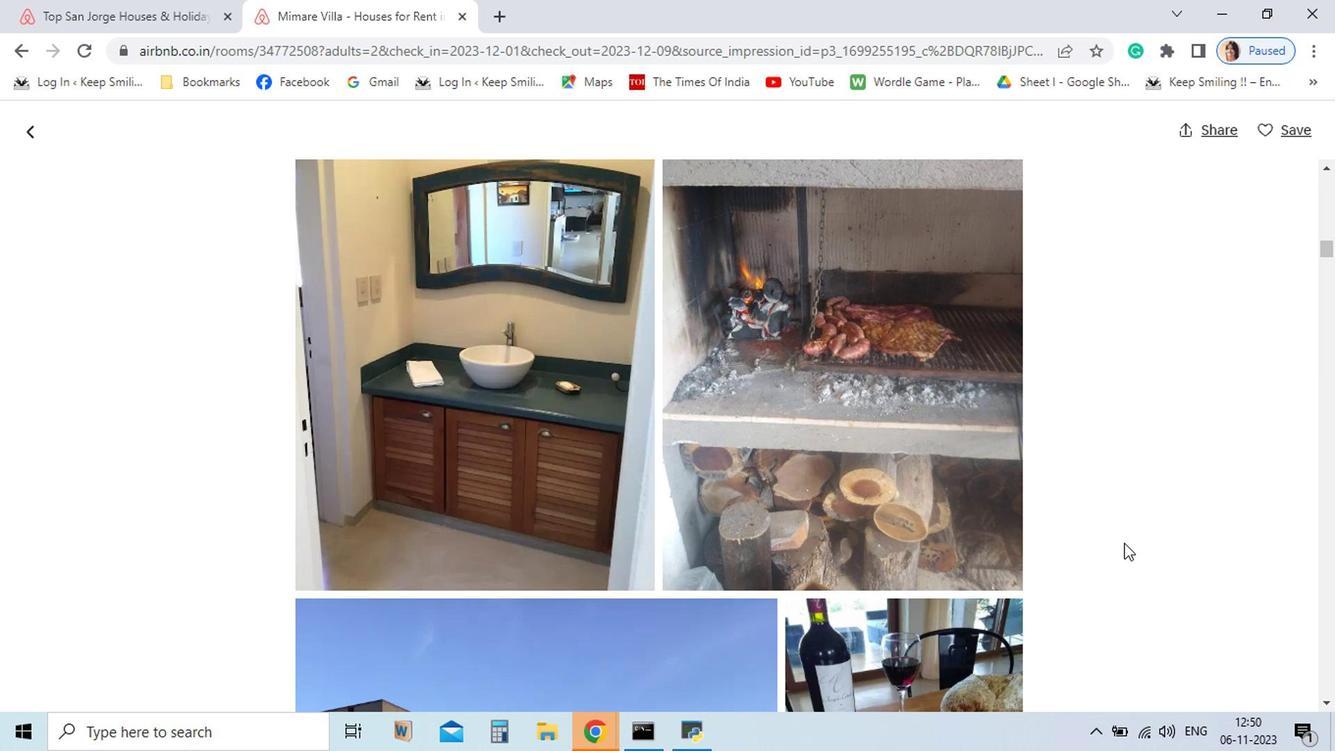
Action: Mouse scrolled (990, 579) with delta (0, 0)
Screenshot: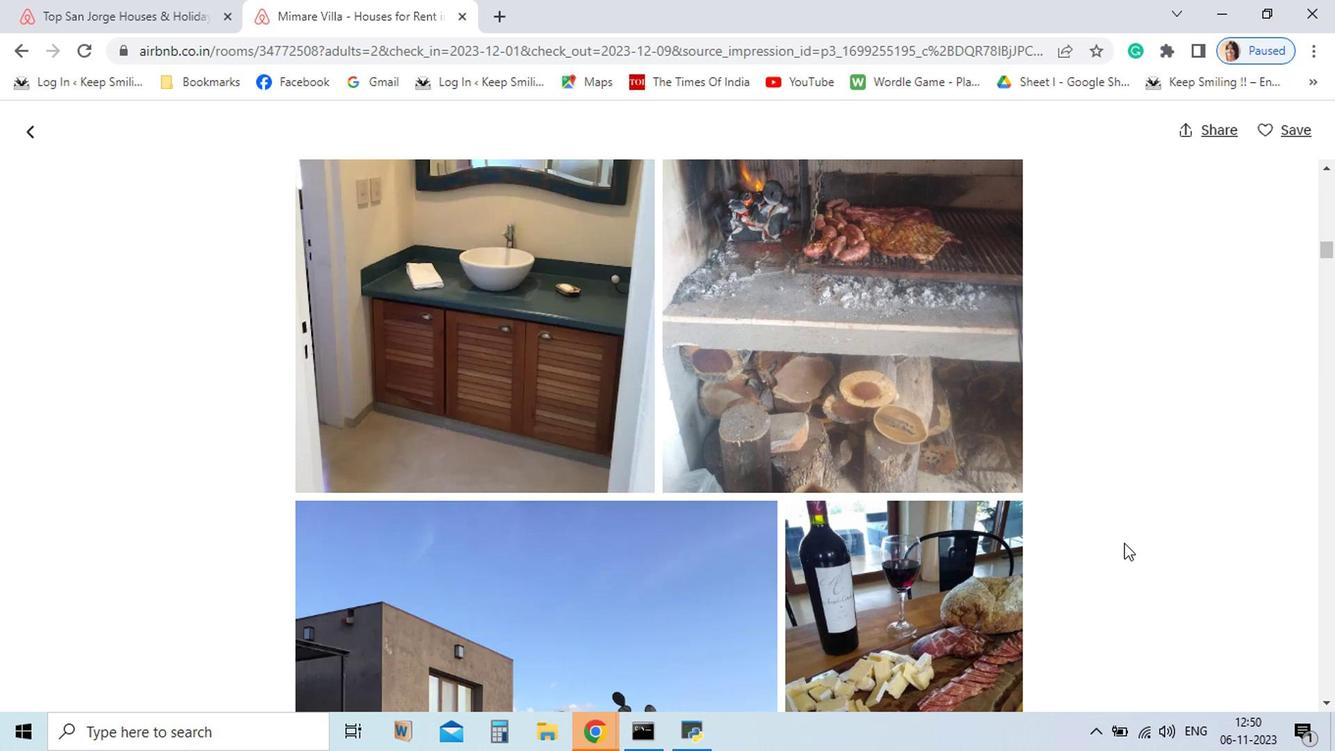 
Action: Mouse scrolled (990, 579) with delta (0, 0)
Screenshot: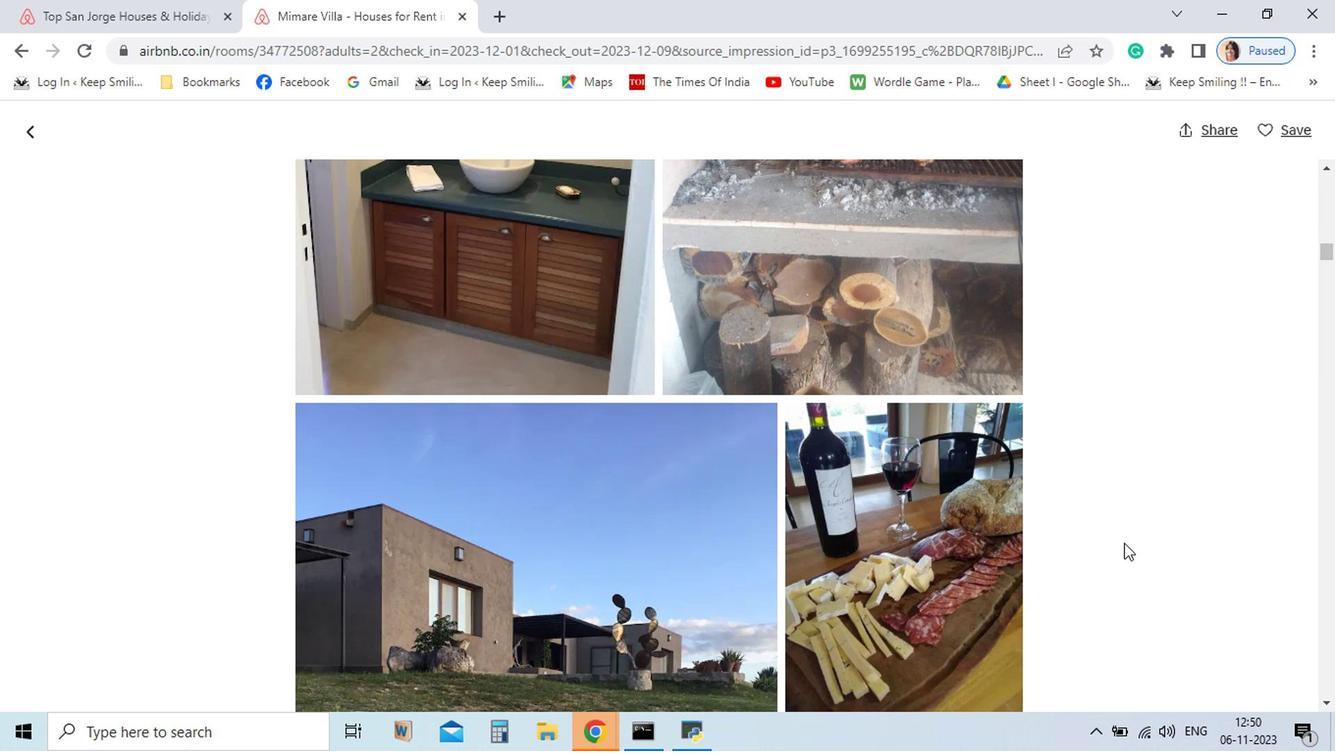 
Action: Mouse scrolled (990, 579) with delta (0, 0)
Screenshot: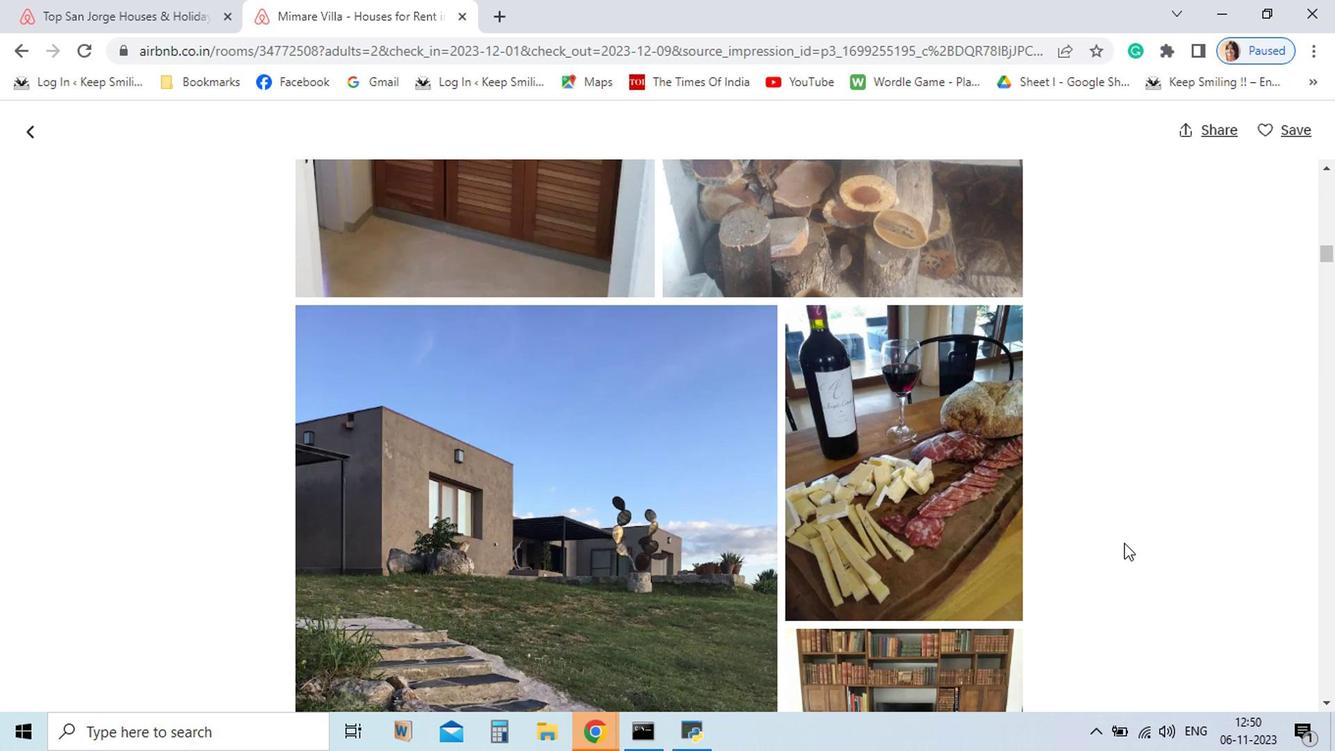 
Action: Mouse scrolled (990, 579) with delta (0, 0)
Screenshot: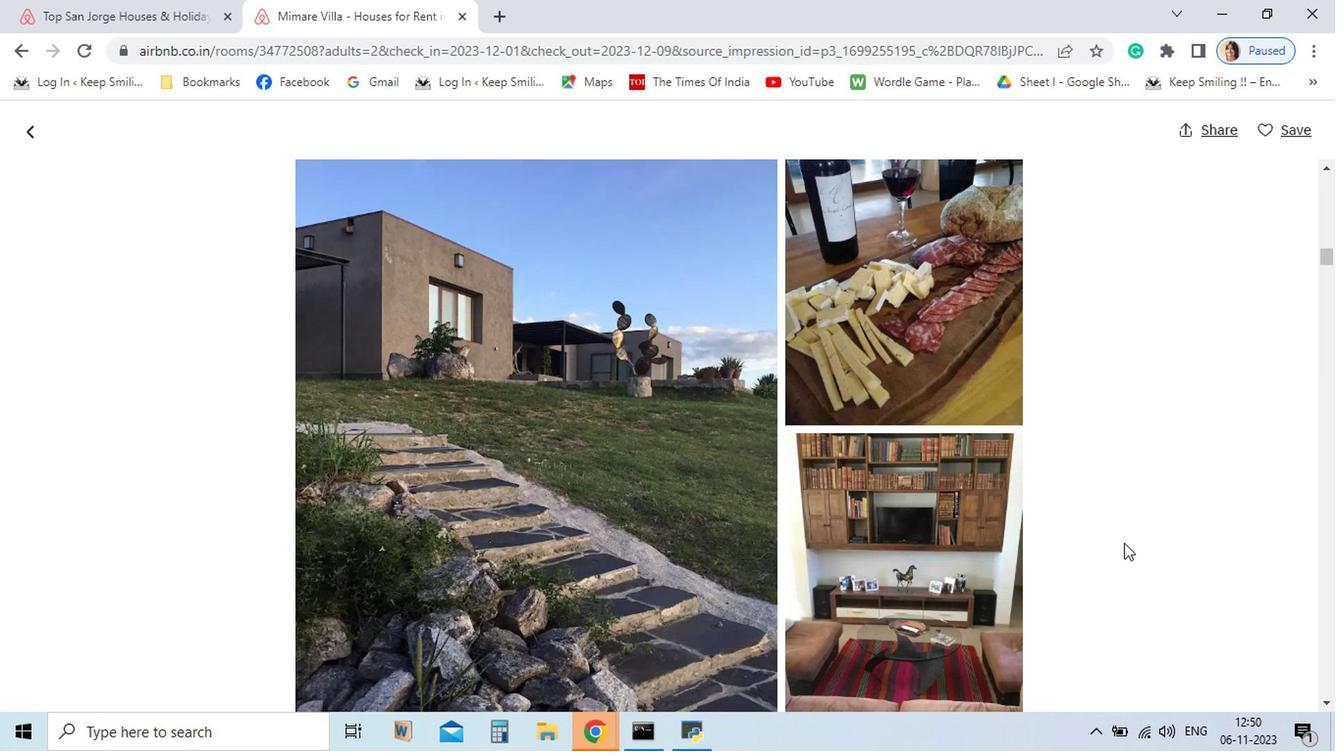 
Action: Mouse scrolled (990, 579) with delta (0, 0)
Screenshot: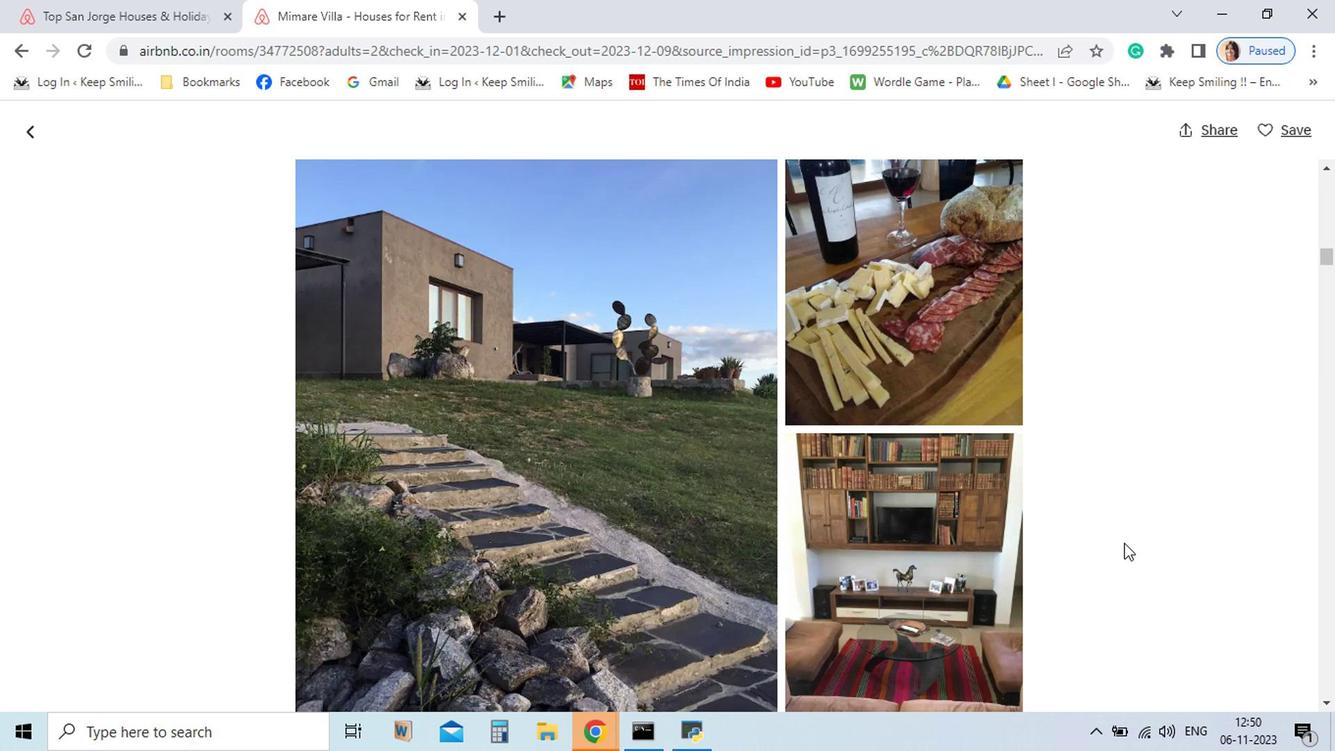 
Action: Mouse scrolled (990, 579) with delta (0, 0)
Screenshot: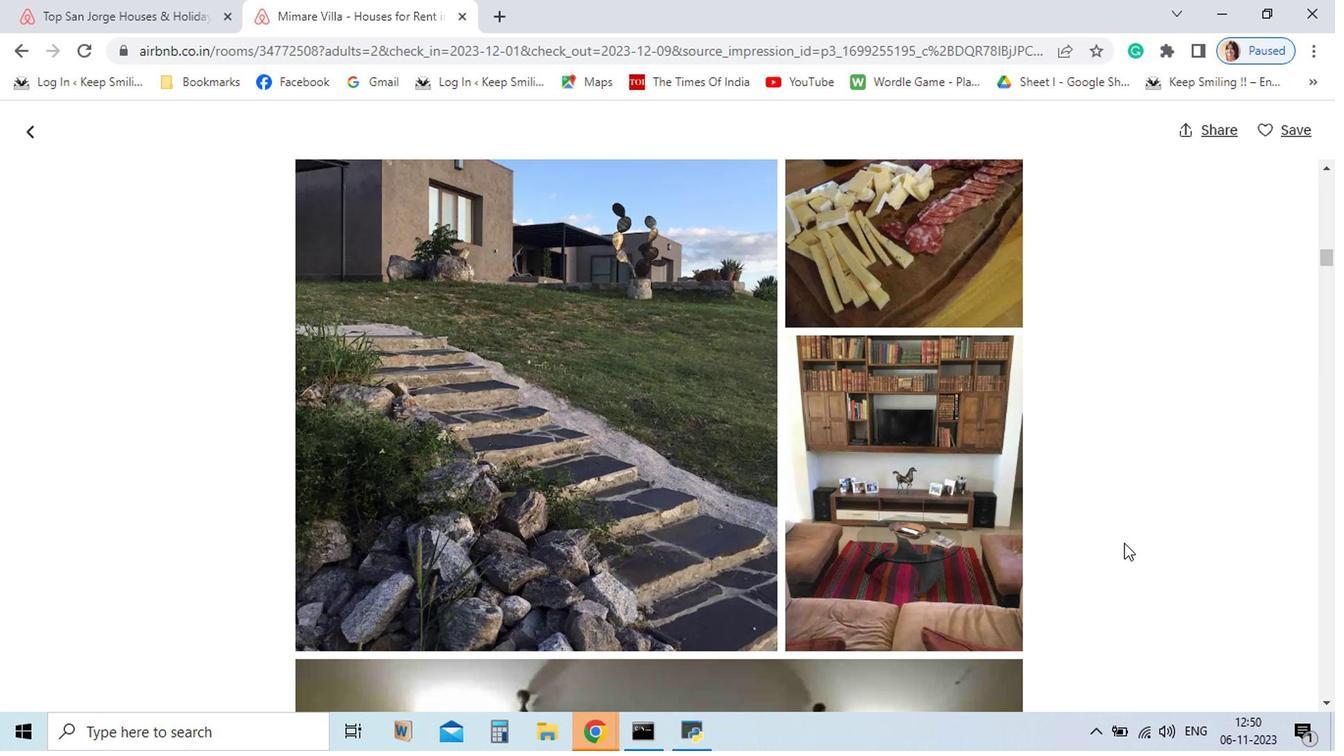 
Action: Mouse scrolled (990, 579) with delta (0, 0)
Screenshot: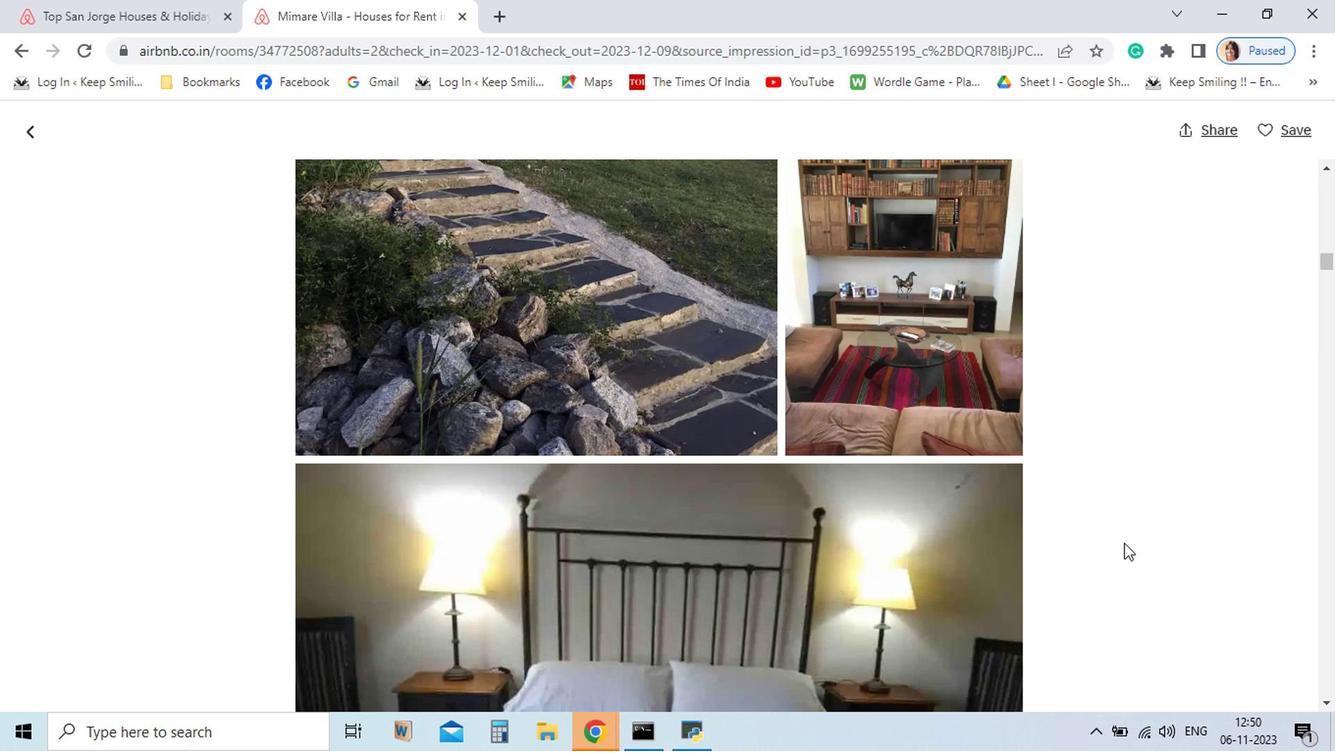 
Action: Mouse scrolled (990, 579) with delta (0, 0)
Screenshot: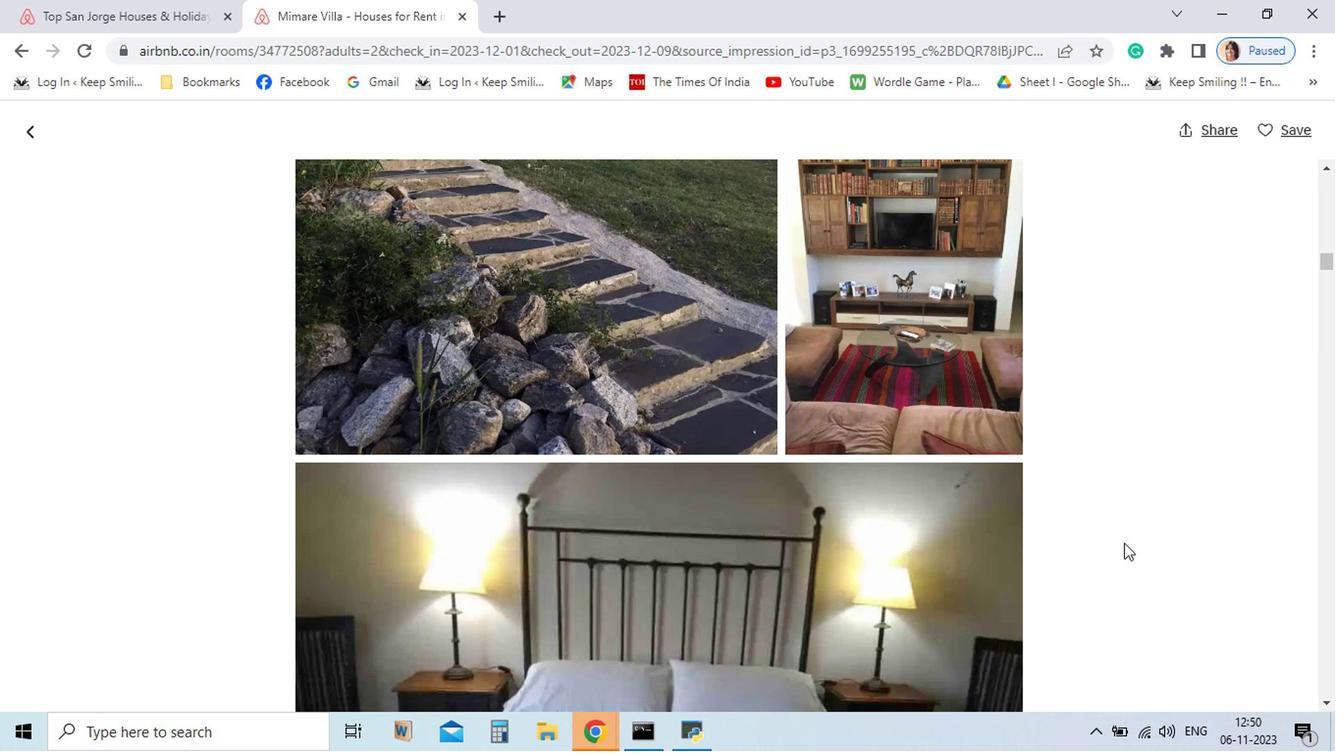 
Action: Mouse scrolled (990, 579) with delta (0, 0)
Screenshot: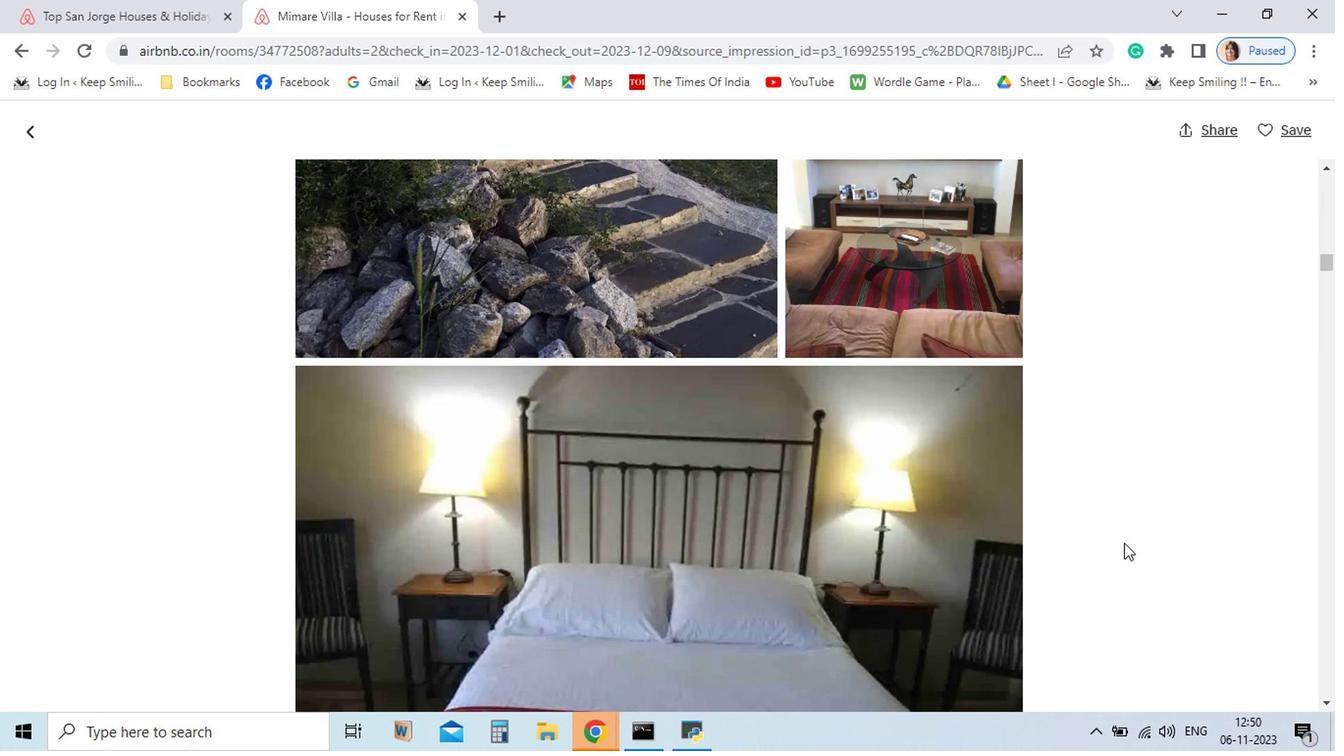 
Action: Mouse scrolled (990, 579) with delta (0, 0)
Screenshot: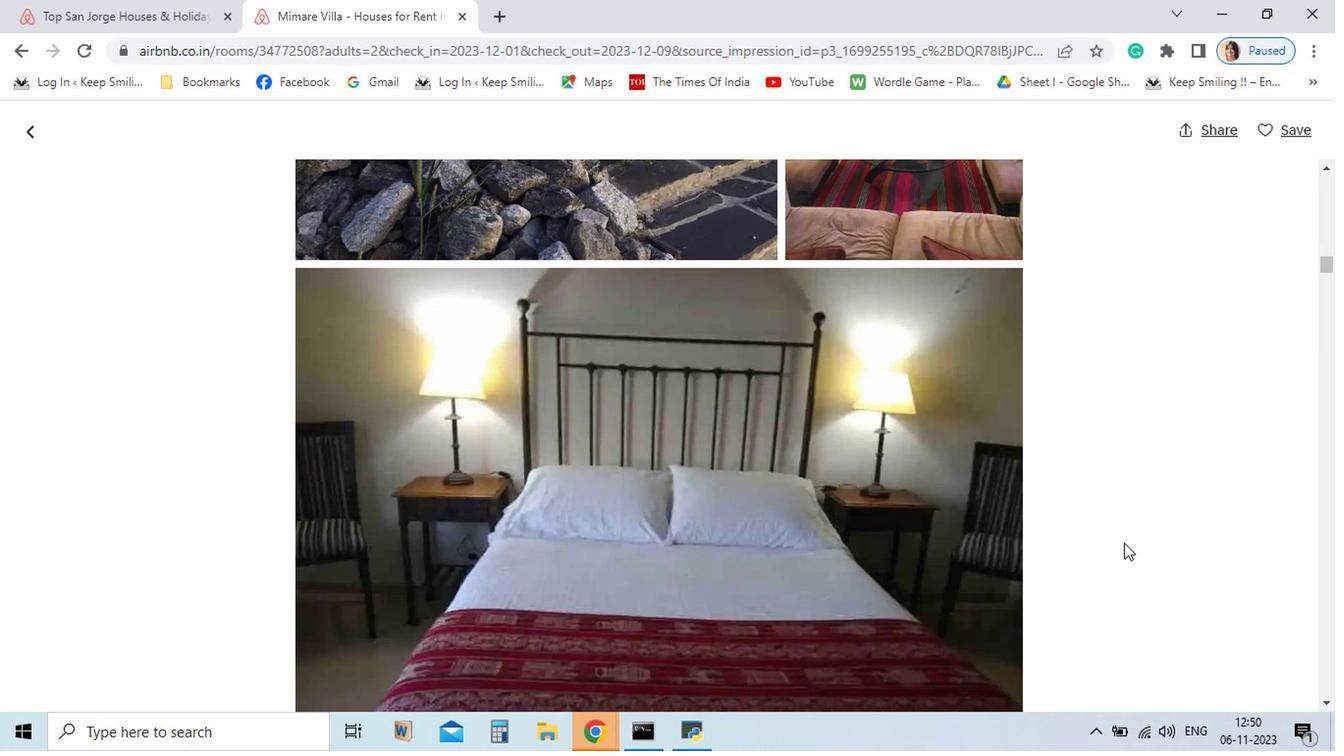 
Action: Mouse scrolled (990, 579) with delta (0, 0)
Screenshot: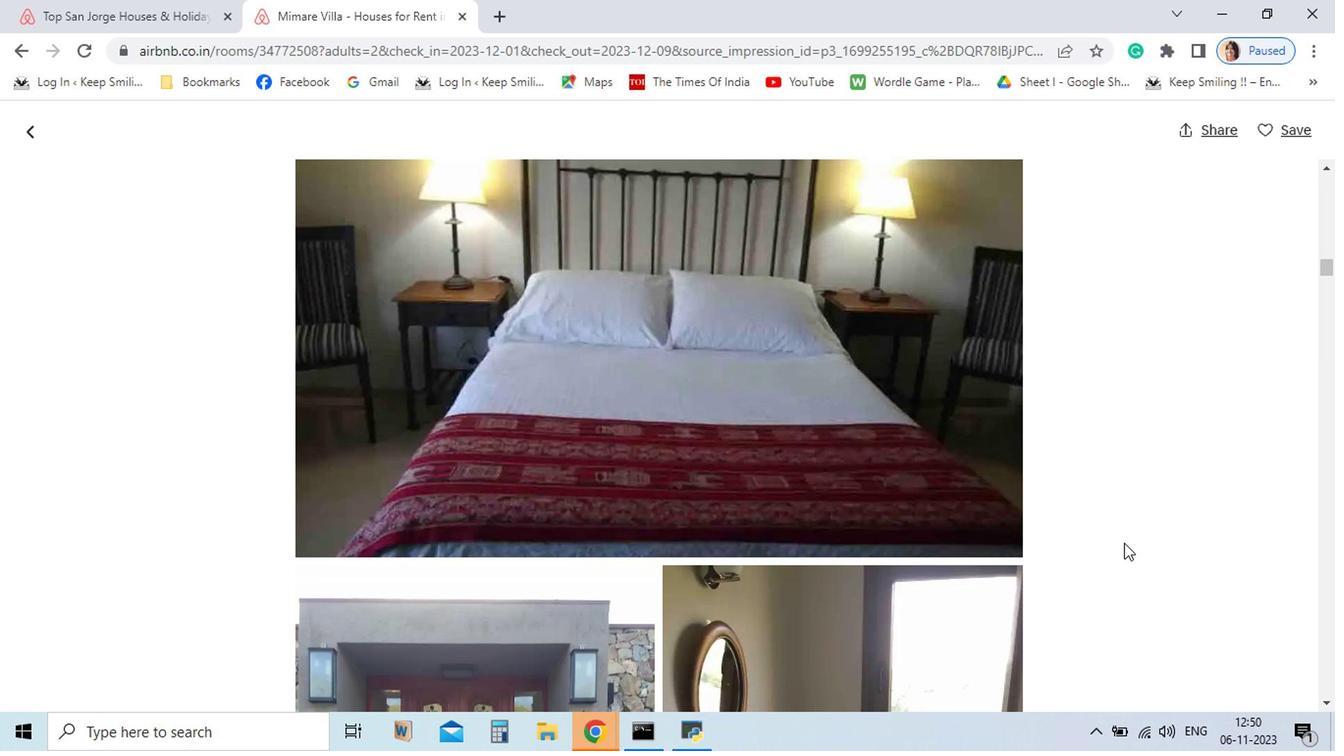 
Action: Mouse scrolled (990, 579) with delta (0, 0)
Screenshot: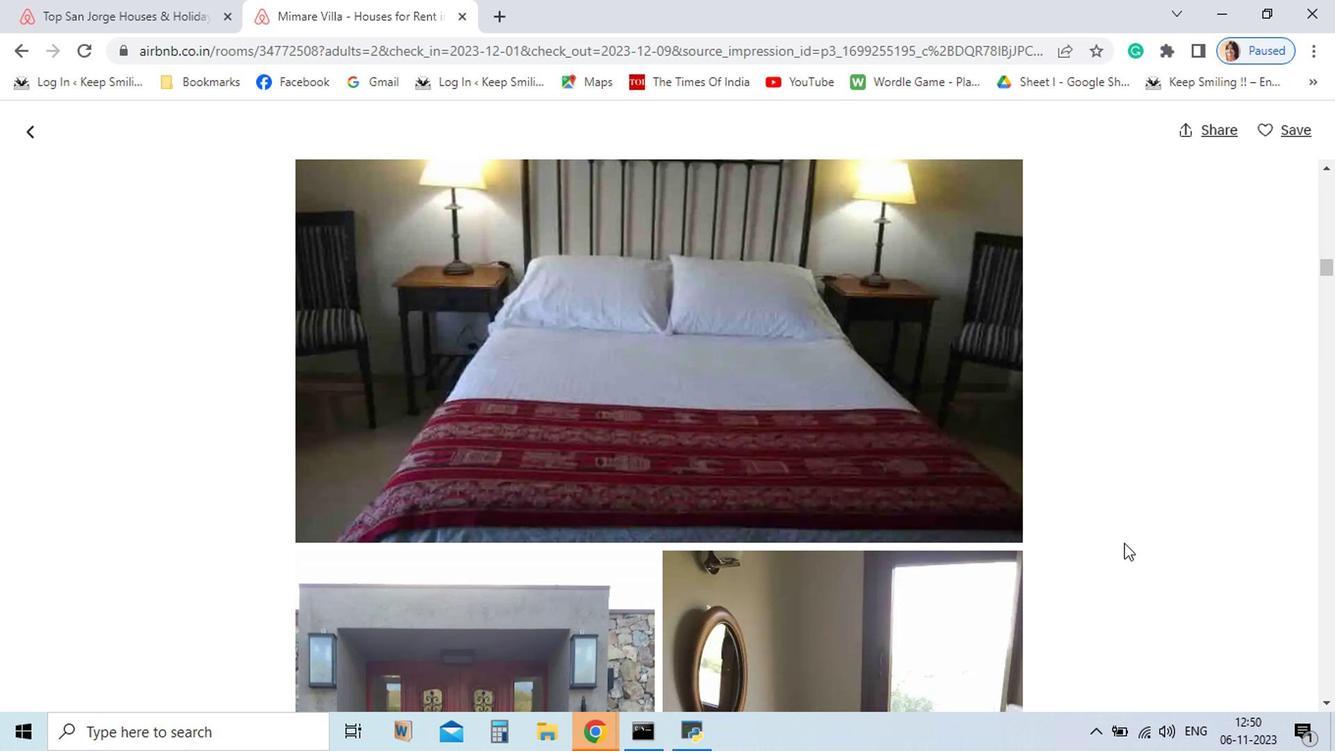 
Action: Mouse scrolled (990, 579) with delta (0, 0)
Screenshot: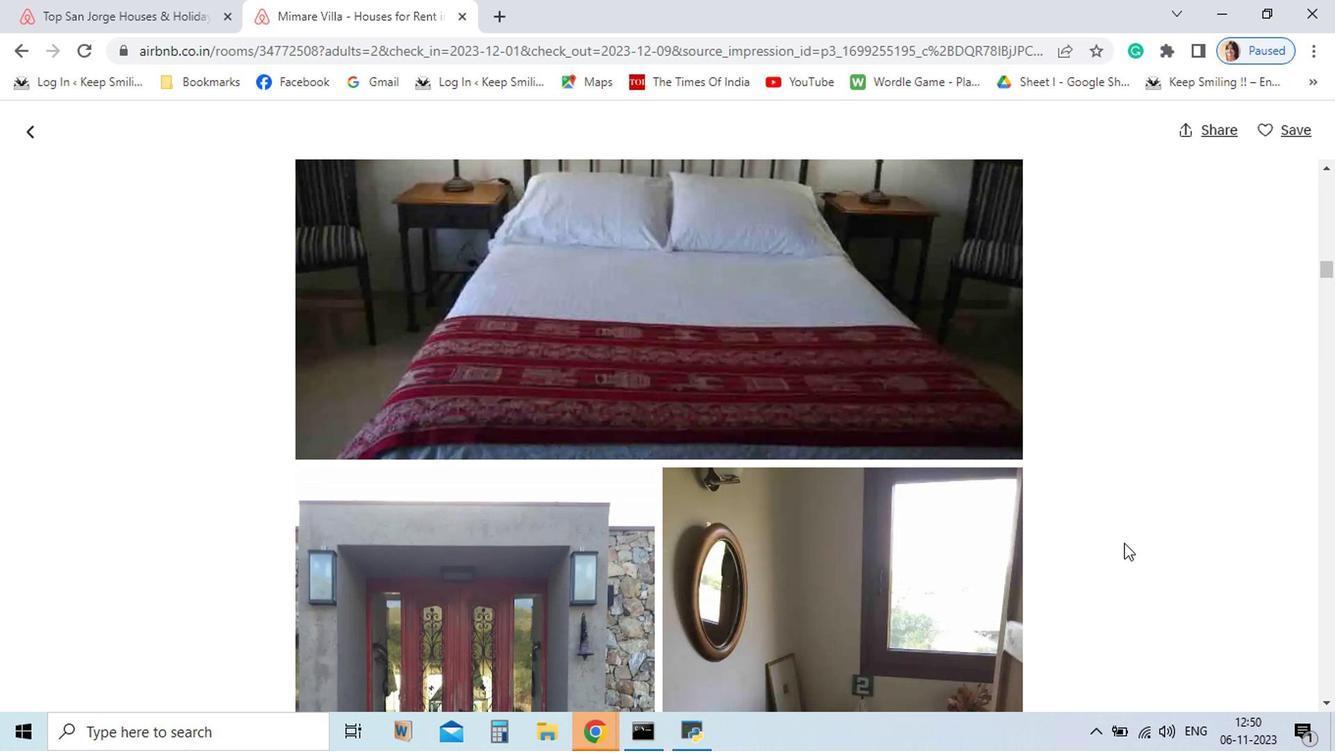 
Action: Mouse scrolled (990, 579) with delta (0, 0)
Screenshot: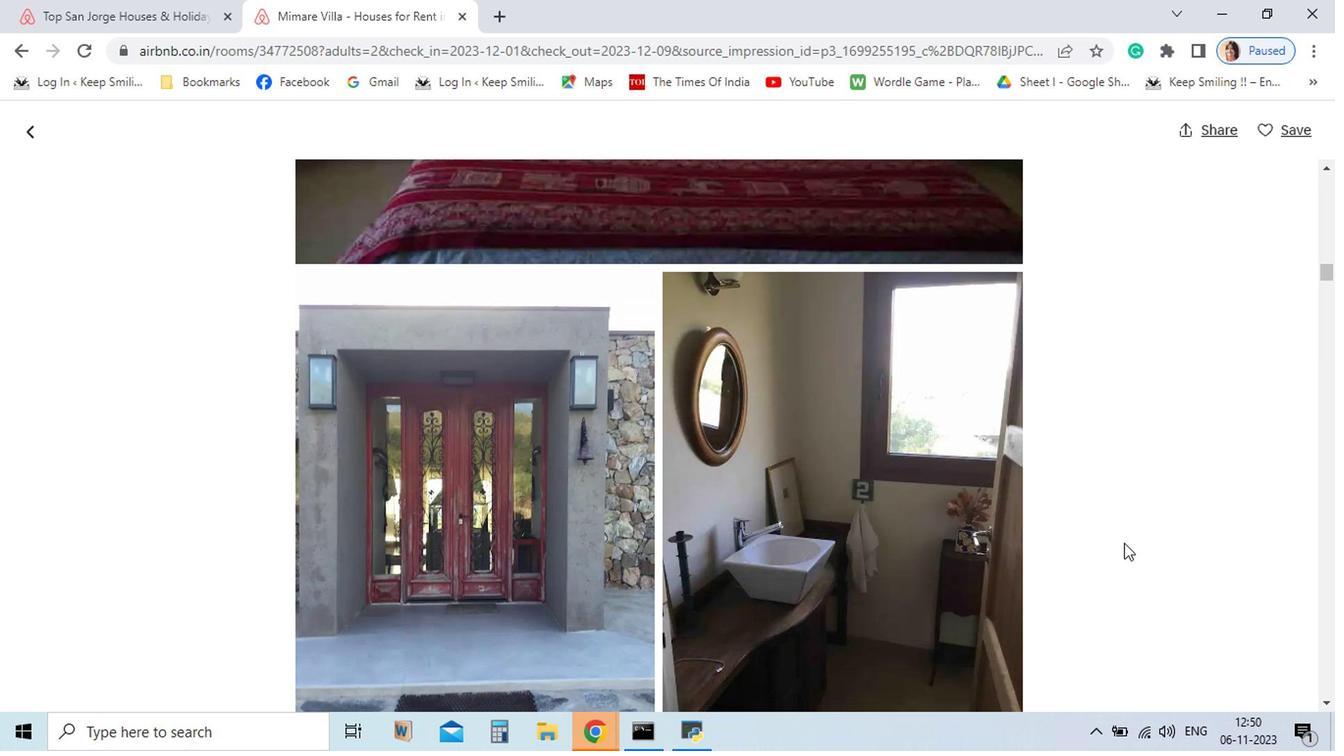 
Action: Mouse scrolled (990, 579) with delta (0, 0)
Screenshot: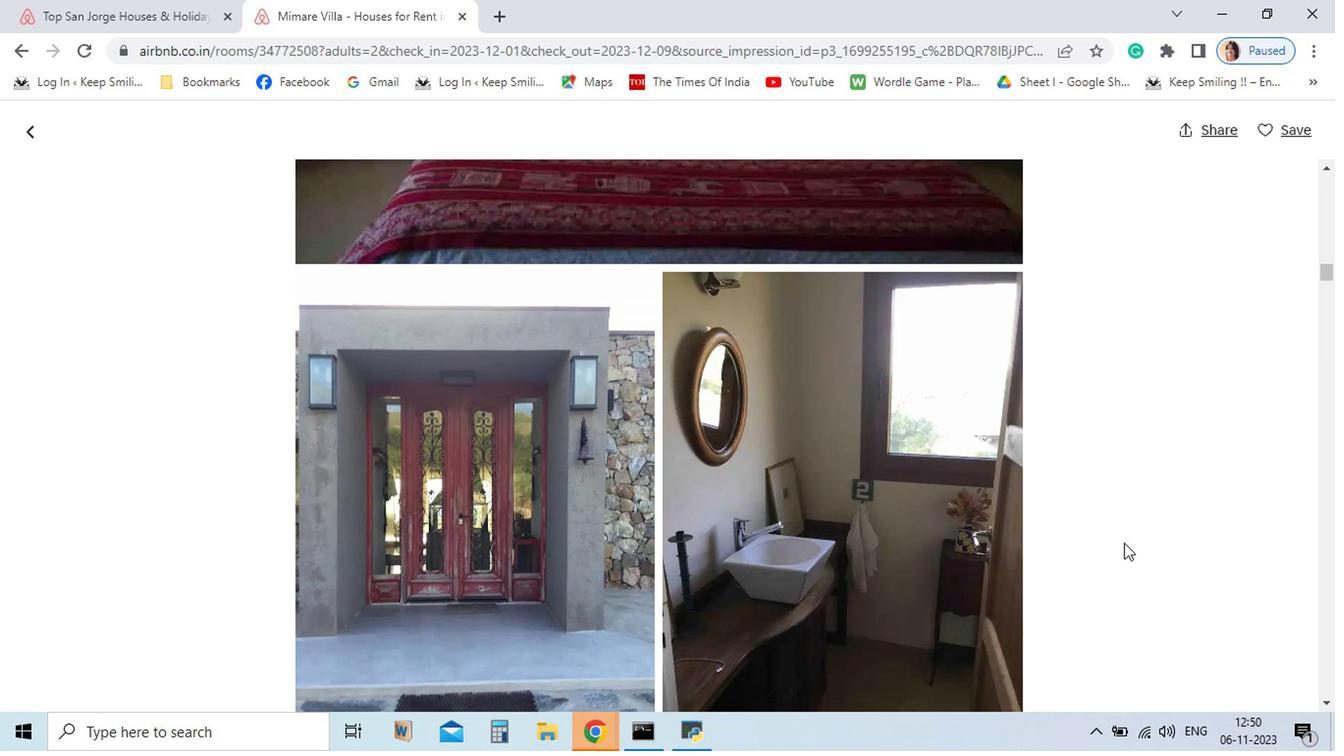 
Action: Mouse scrolled (990, 579) with delta (0, 0)
Screenshot: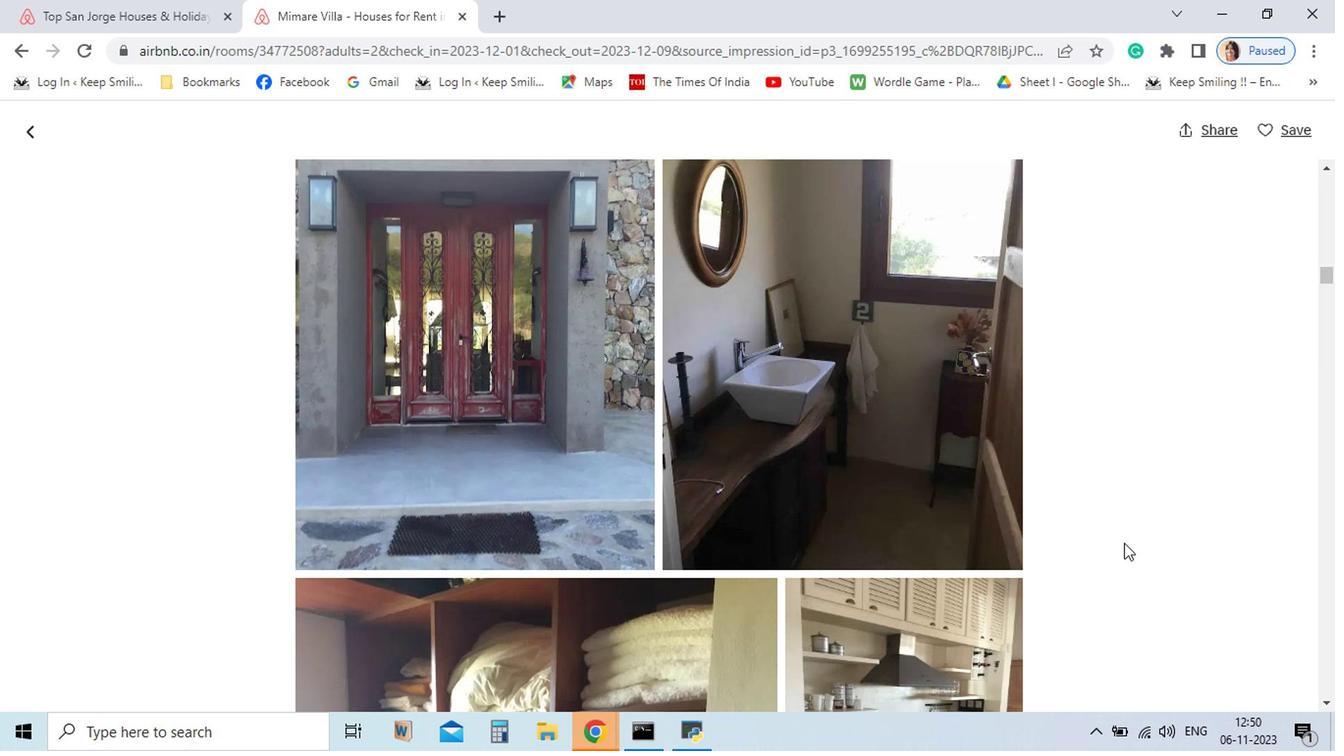 
Action: Mouse scrolled (990, 579) with delta (0, 0)
Screenshot: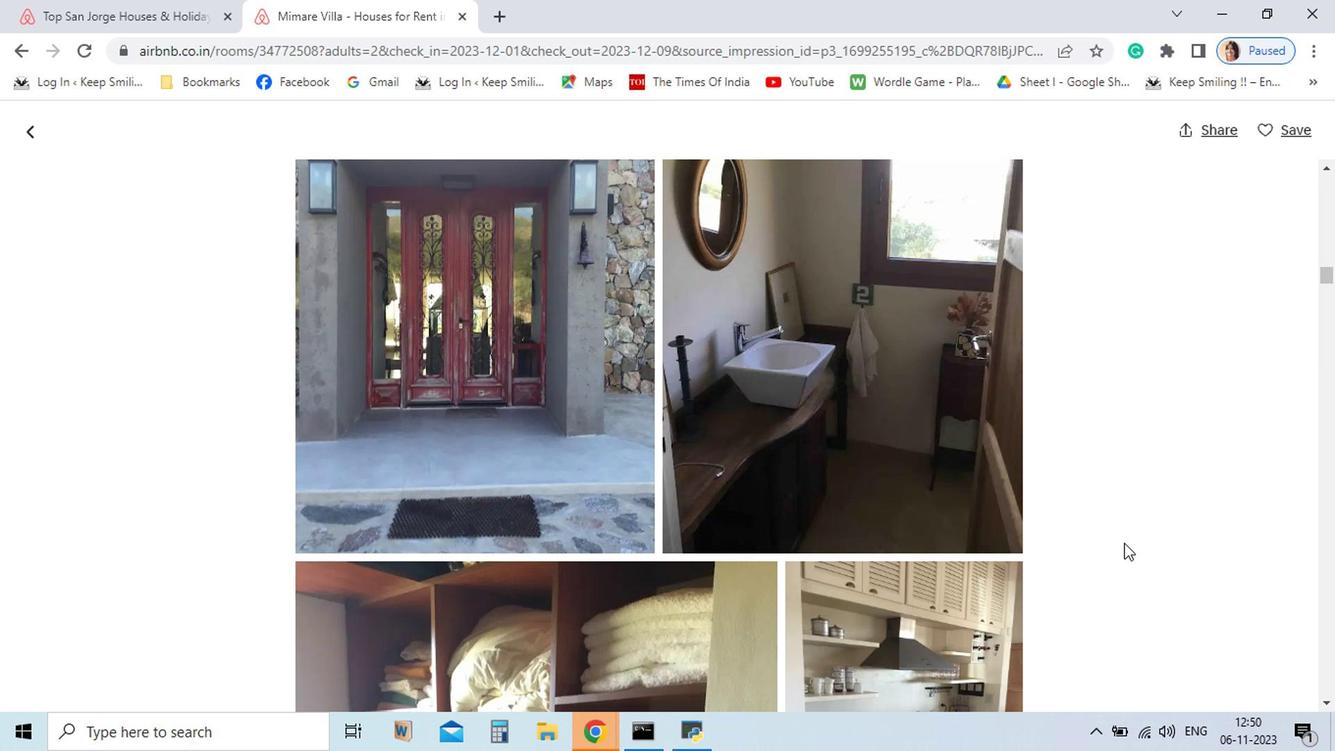 
Action: Mouse scrolled (990, 579) with delta (0, 0)
Screenshot: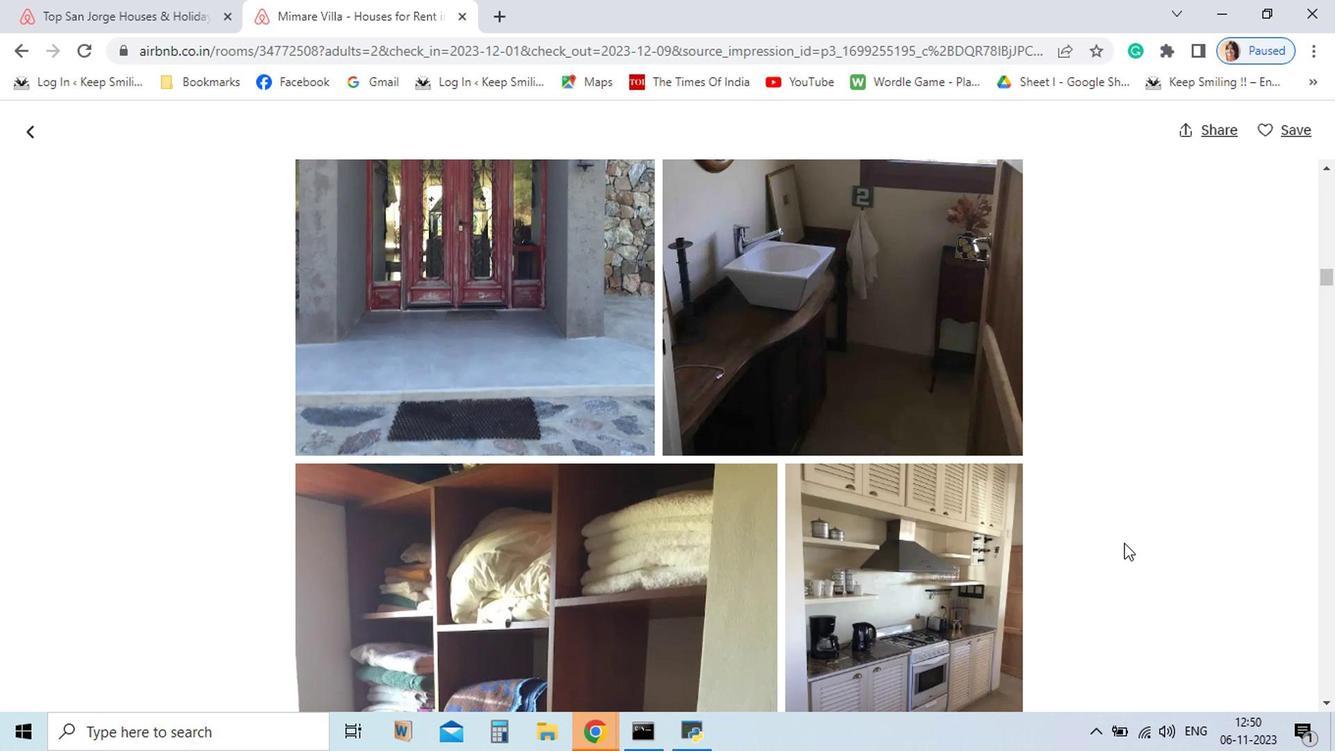 
Action: Mouse scrolled (990, 579) with delta (0, 0)
Screenshot: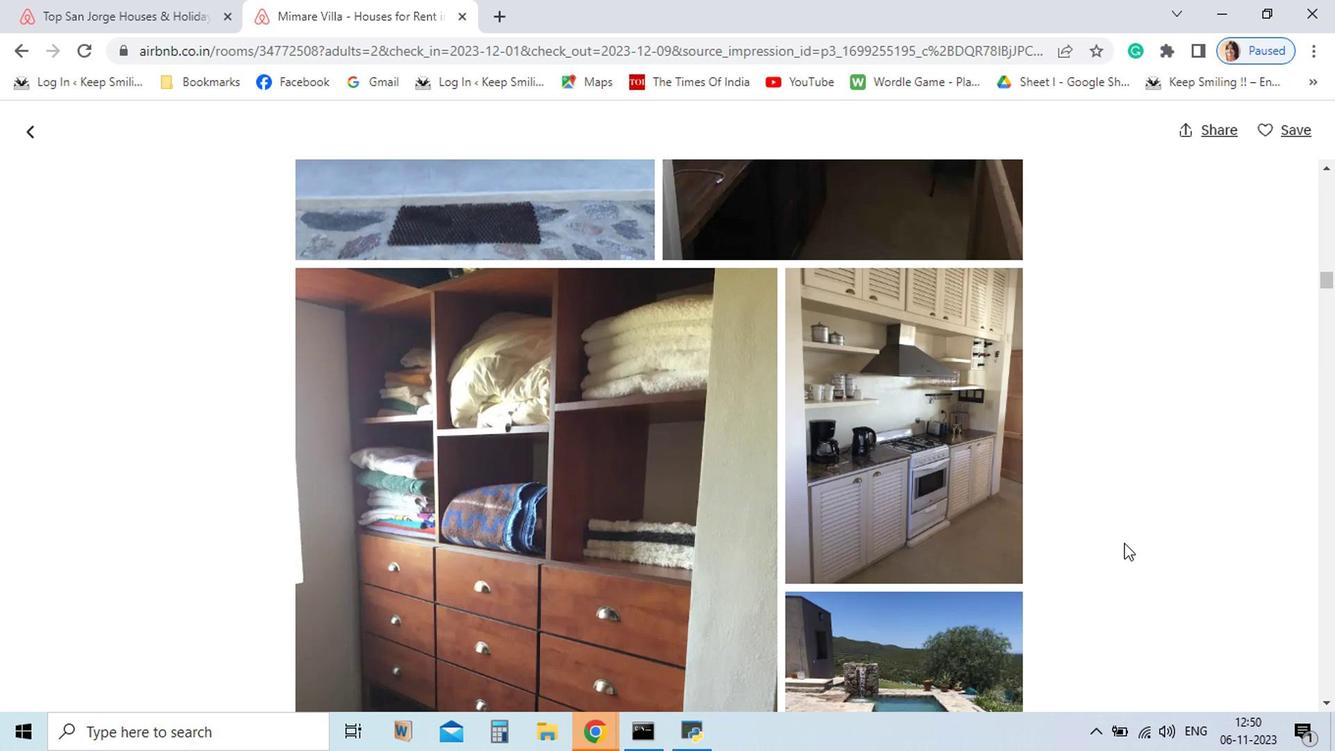 
Action: Mouse scrolled (990, 579) with delta (0, 0)
Screenshot: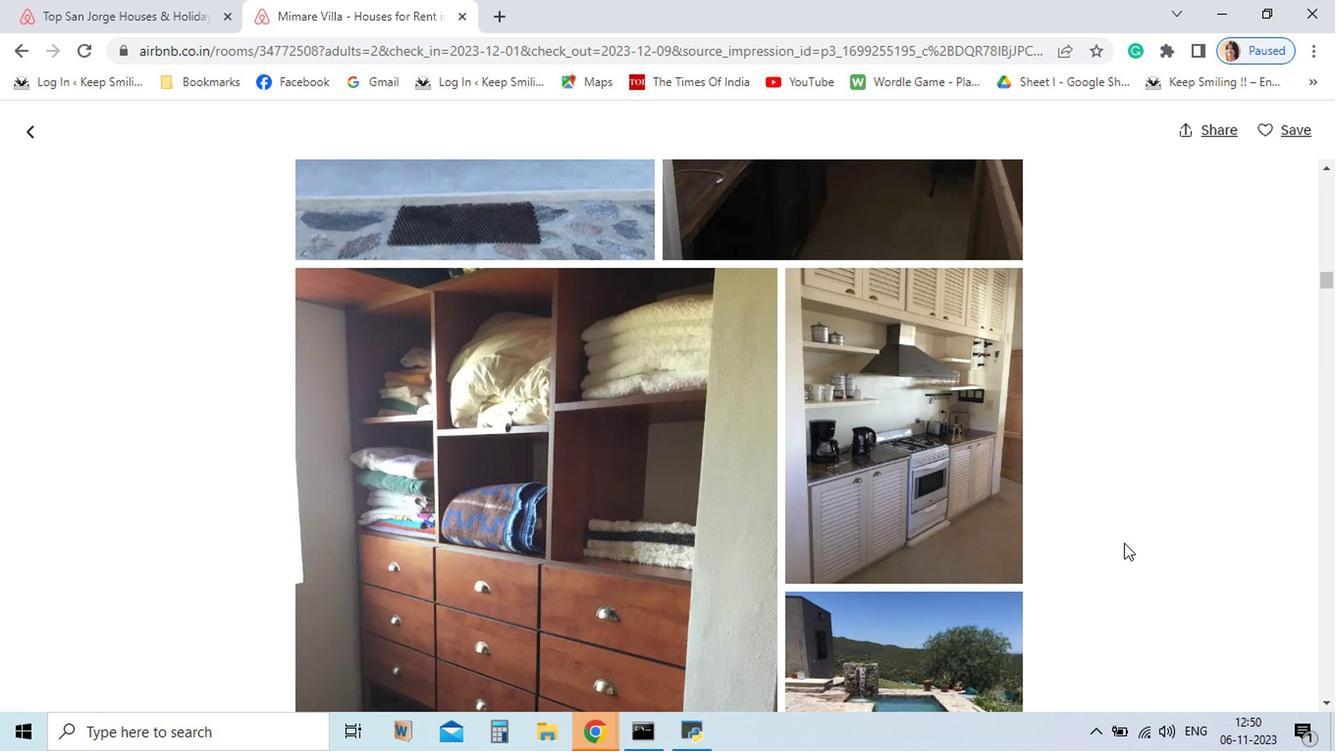 
Action: Mouse scrolled (990, 579) with delta (0, 0)
Screenshot: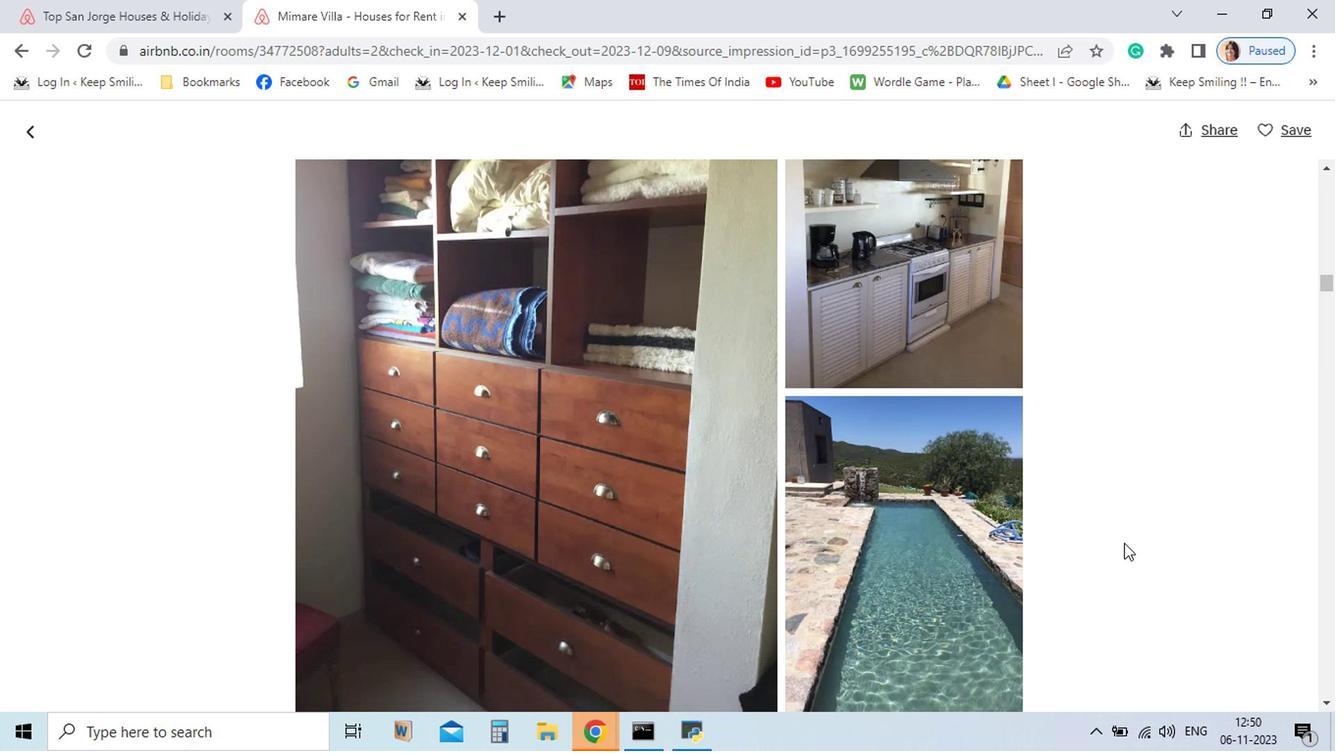 
Action: Mouse scrolled (990, 579) with delta (0, 0)
Screenshot: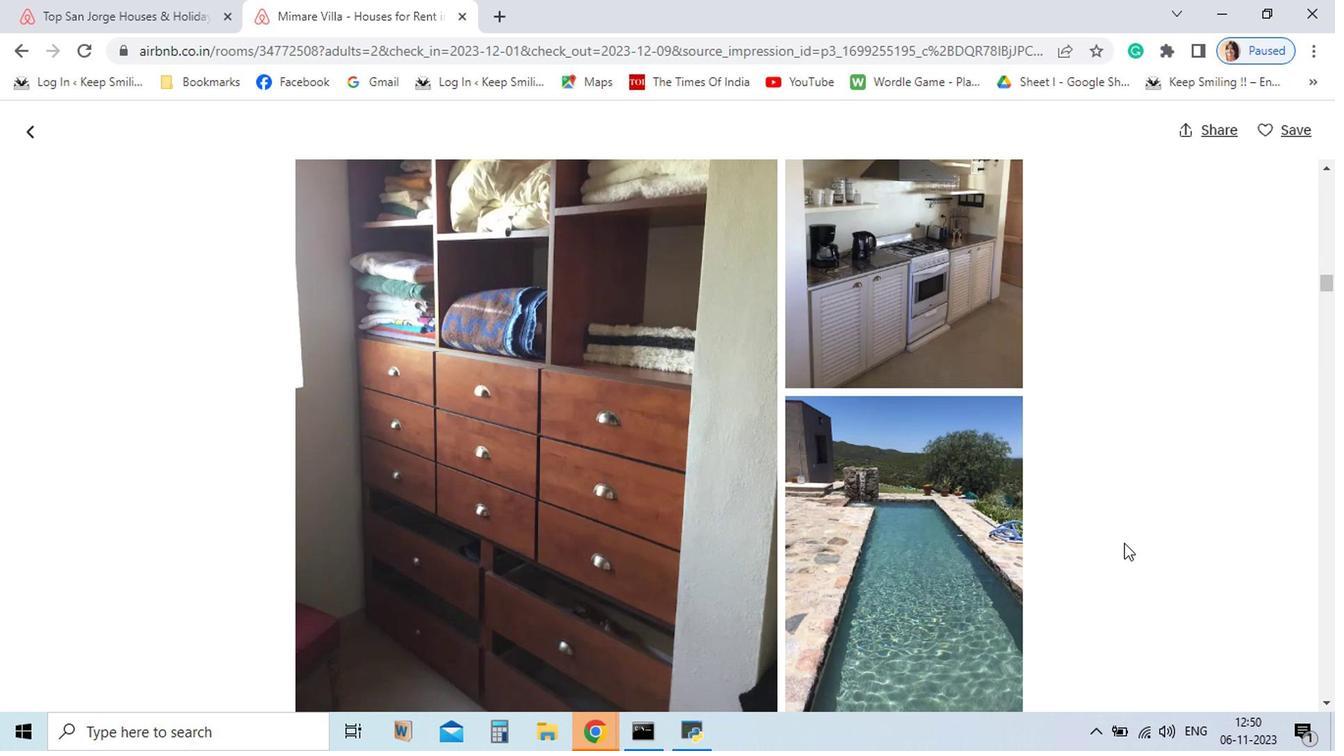 
Action: Mouse scrolled (990, 579) with delta (0, 0)
Screenshot: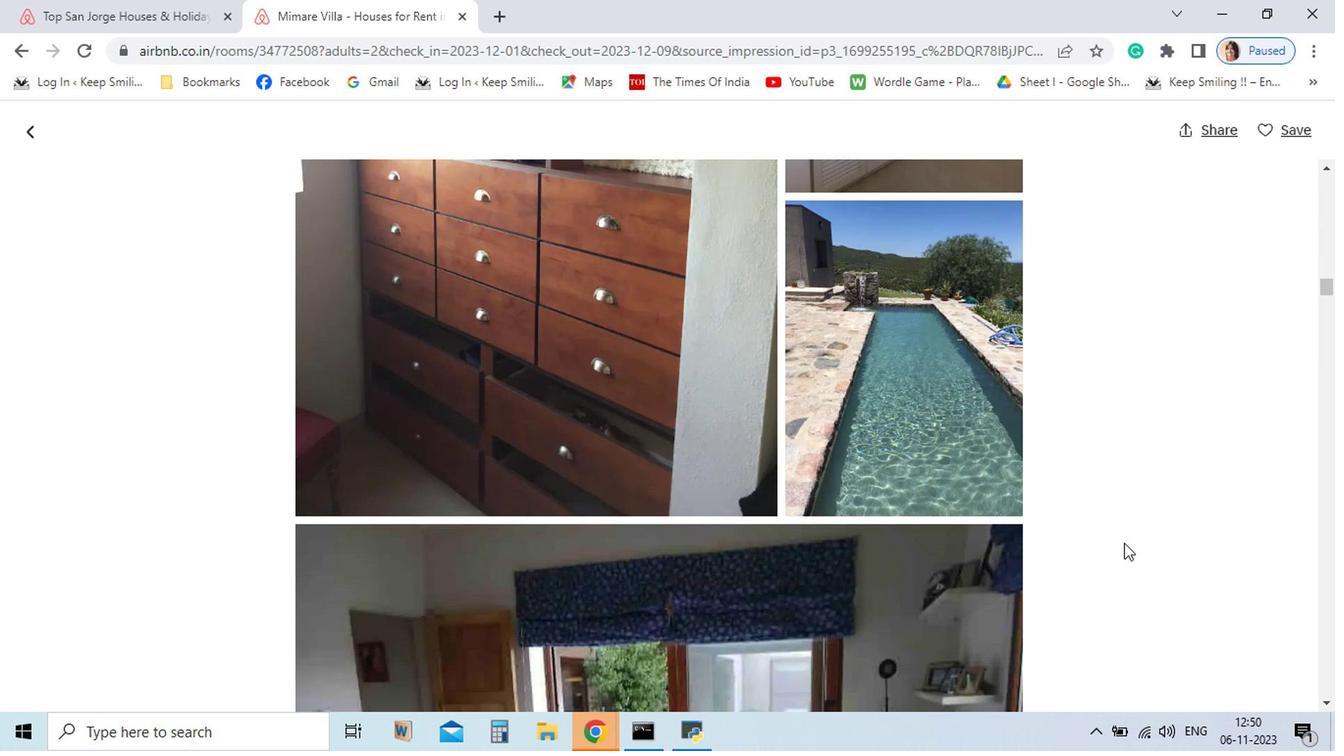 
Action: Mouse scrolled (990, 579) with delta (0, 0)
Screenshot: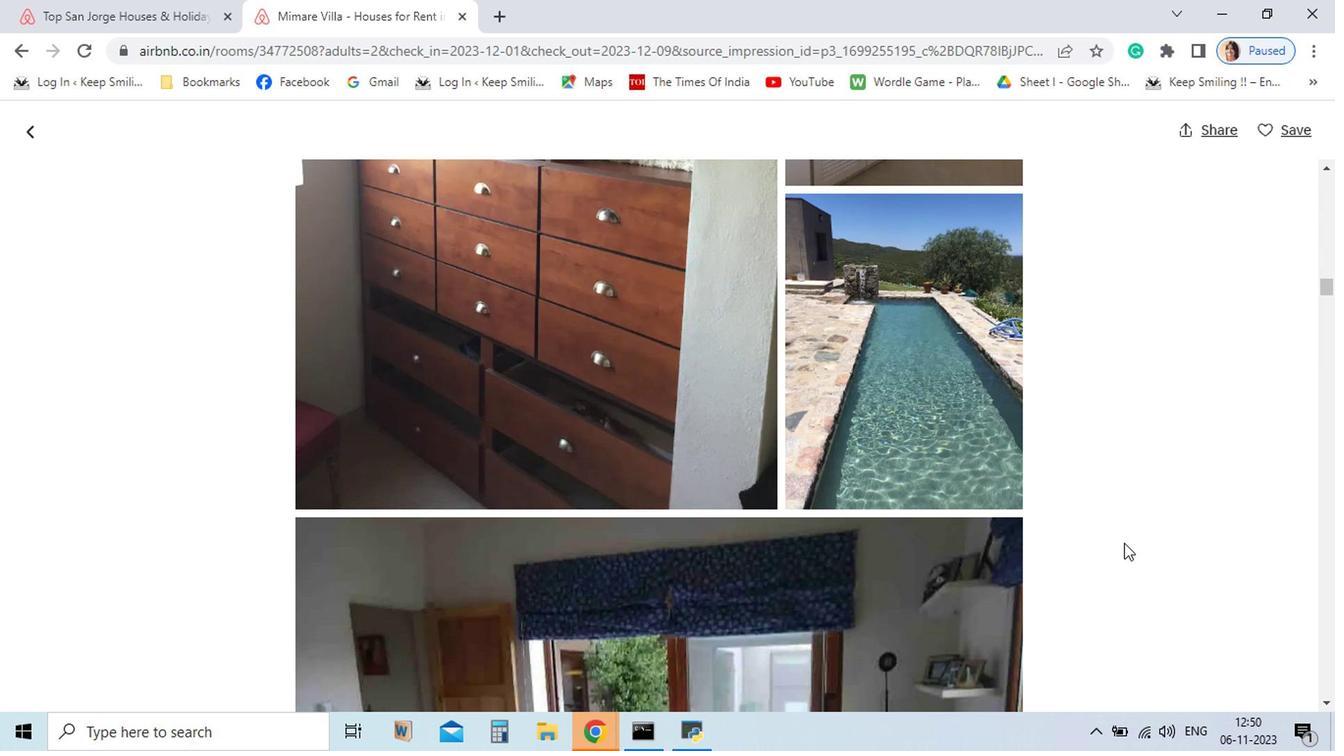 
Action: Mouse scrolled (990, 579) with delta (0, 0)
Screenshot: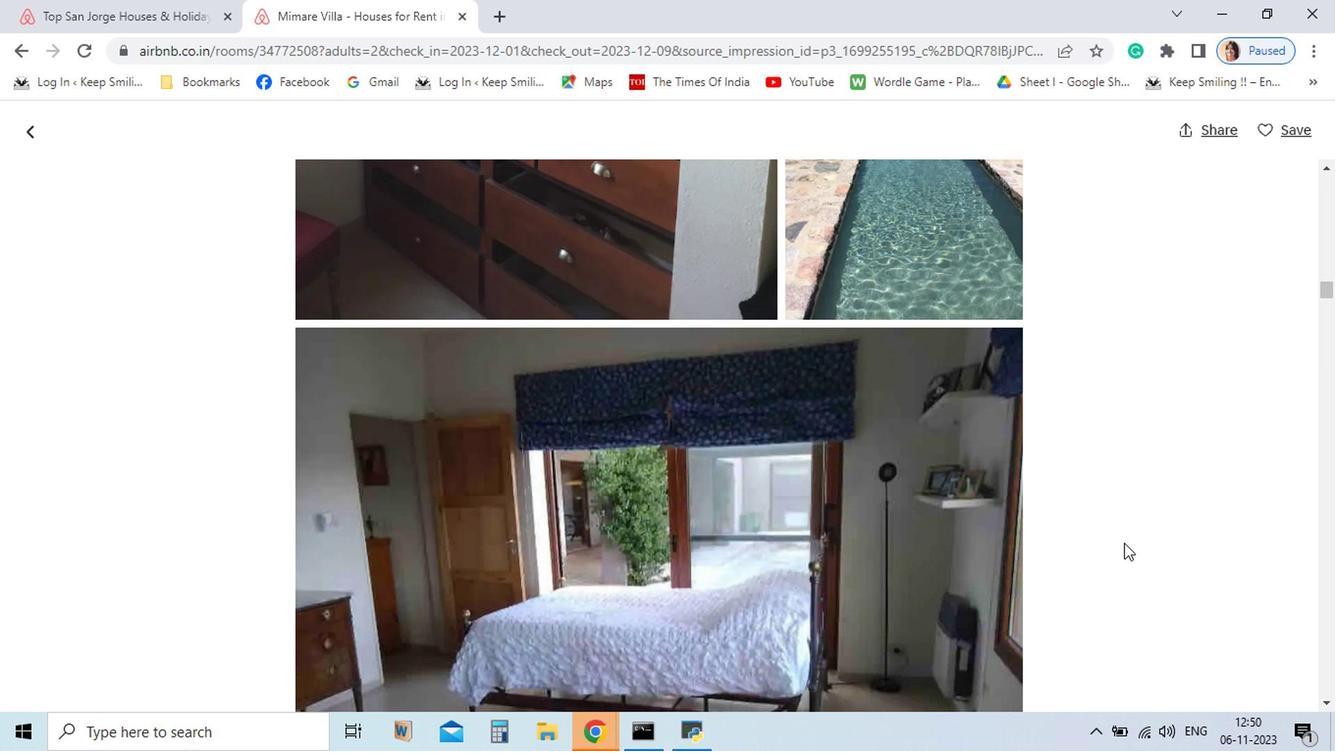 
Action: Mouse scrolled (990, 579) with delta (0, 0)
Screenshot: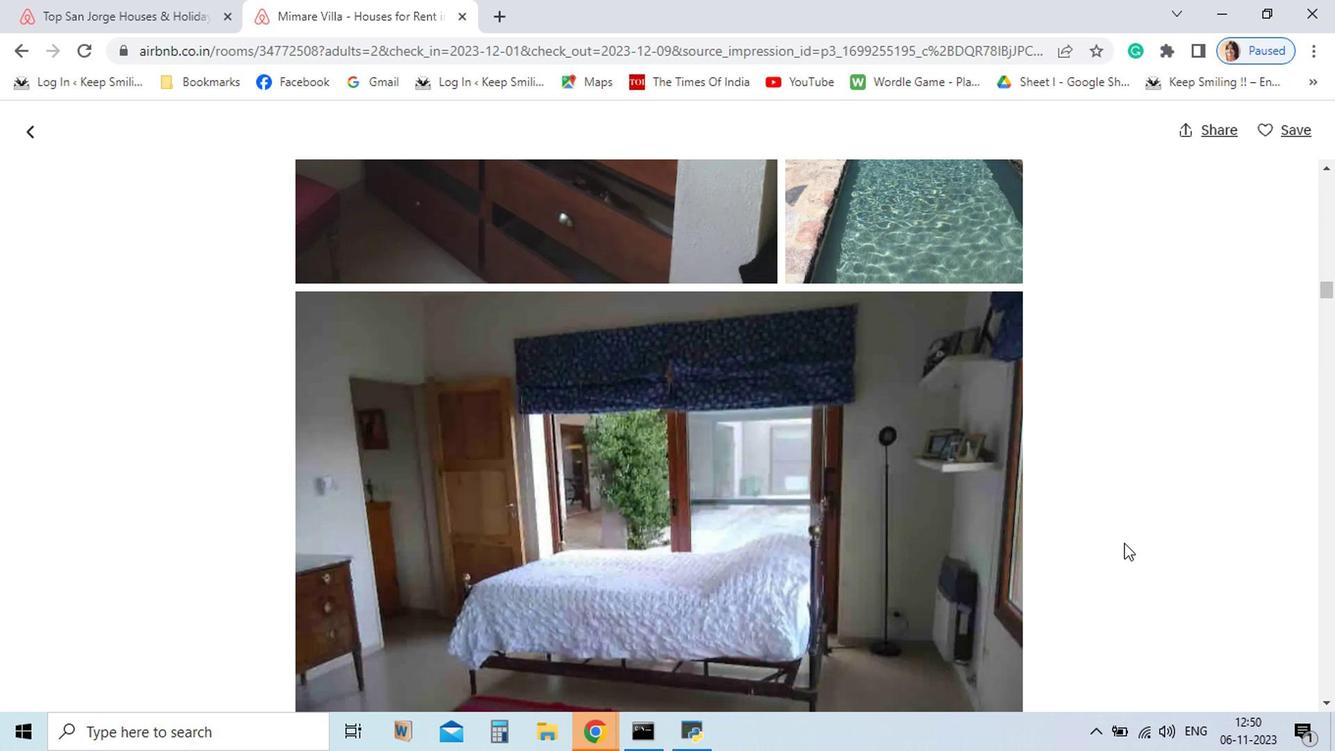 
Action: Mouse scrolled (990, 579) with delta (0, 0)
Screenshot: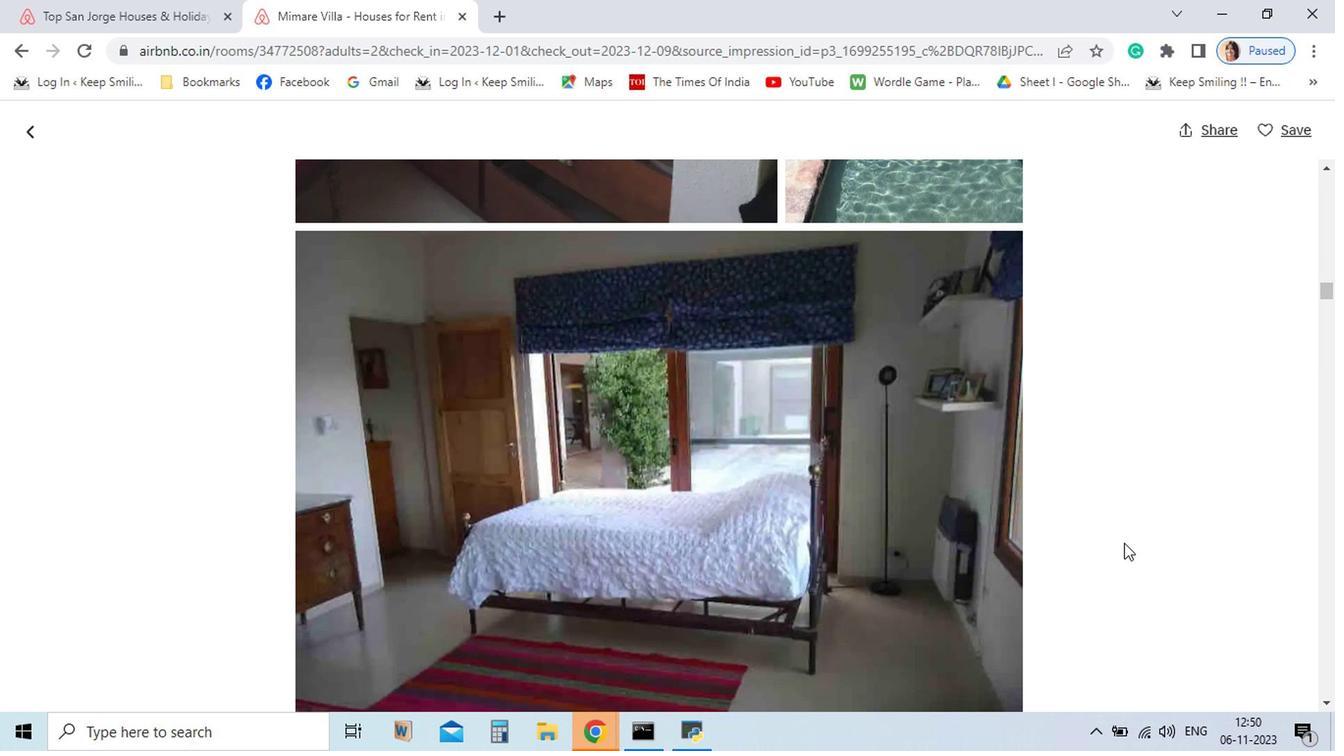
Action: Mouse scrolled (990, 579) with delta (0, 0)
Screenshot: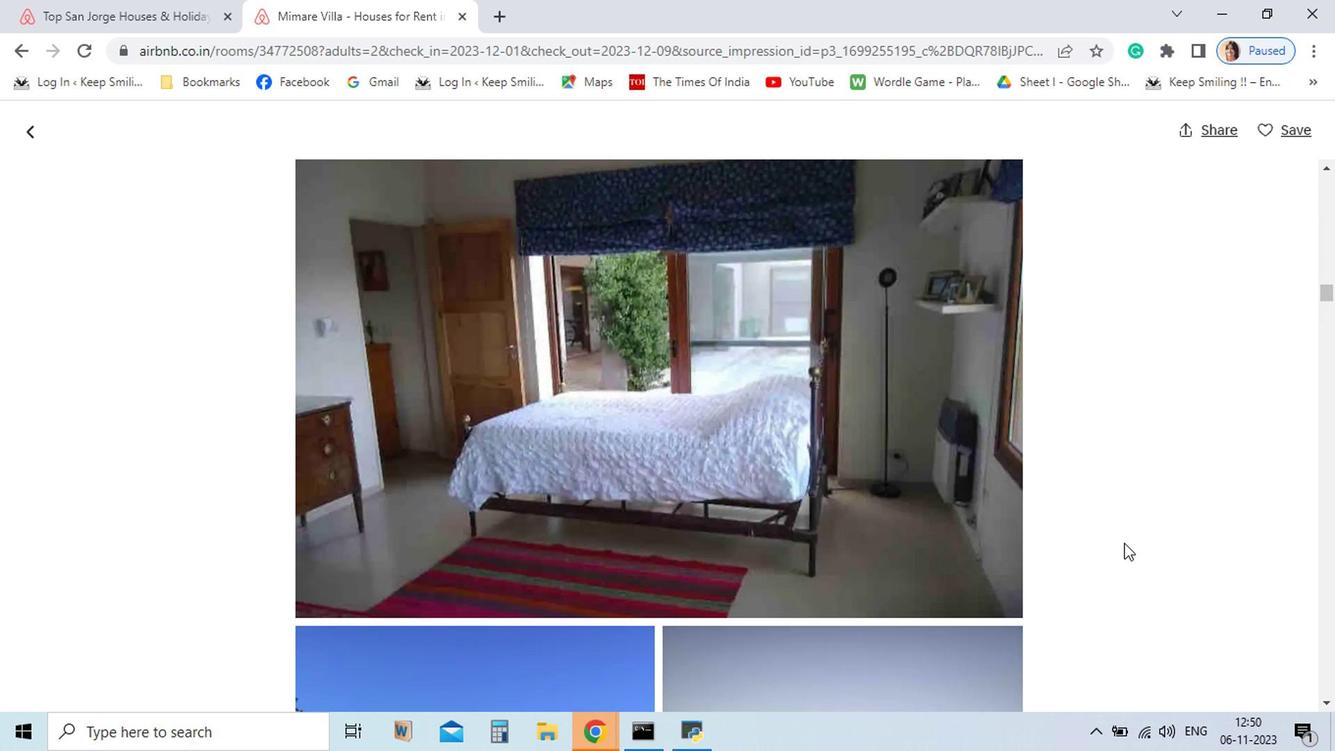 
Action: Mouse scrolled (990, 579) with delta (0, 0)
Screenshot: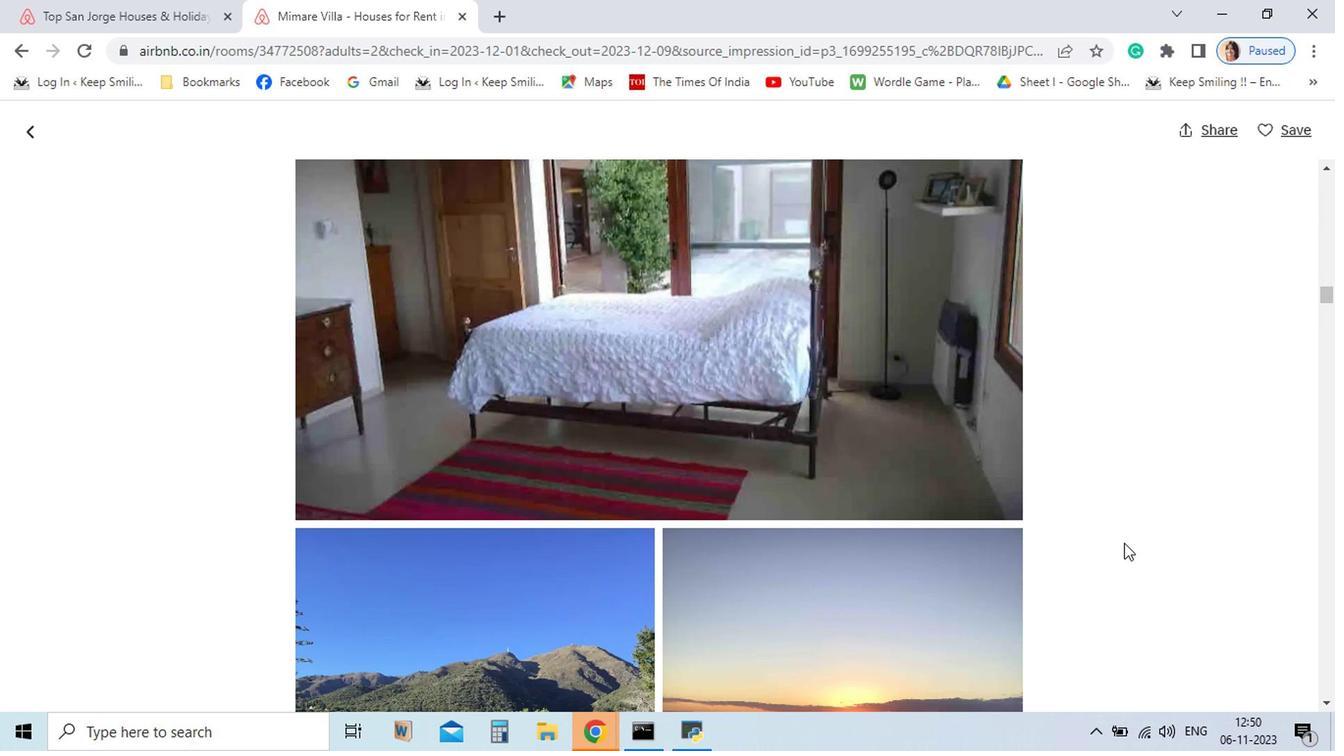 
Action: Mouse scrolled (990, 579) with delta (0, 0)
Screenshot: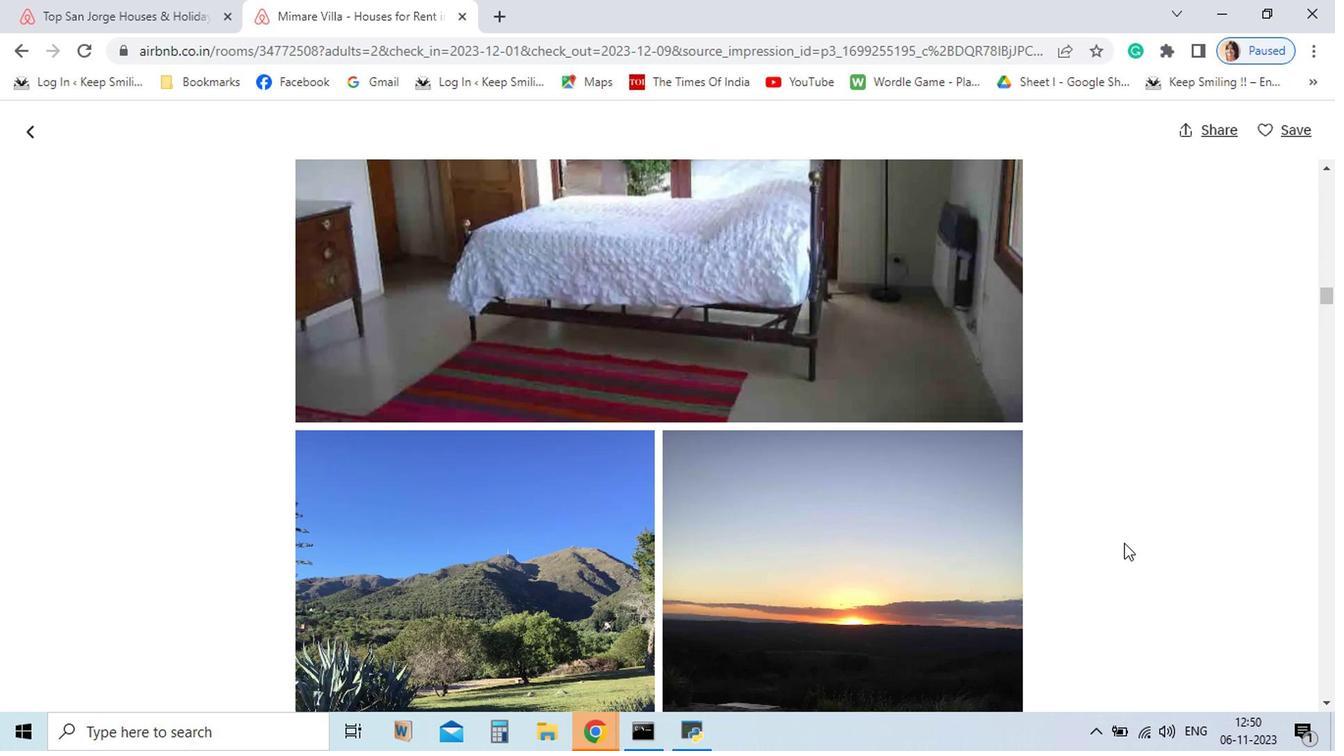
Action: Mouse scrolled (990, 579) with delta (0, 0)
Screenshot: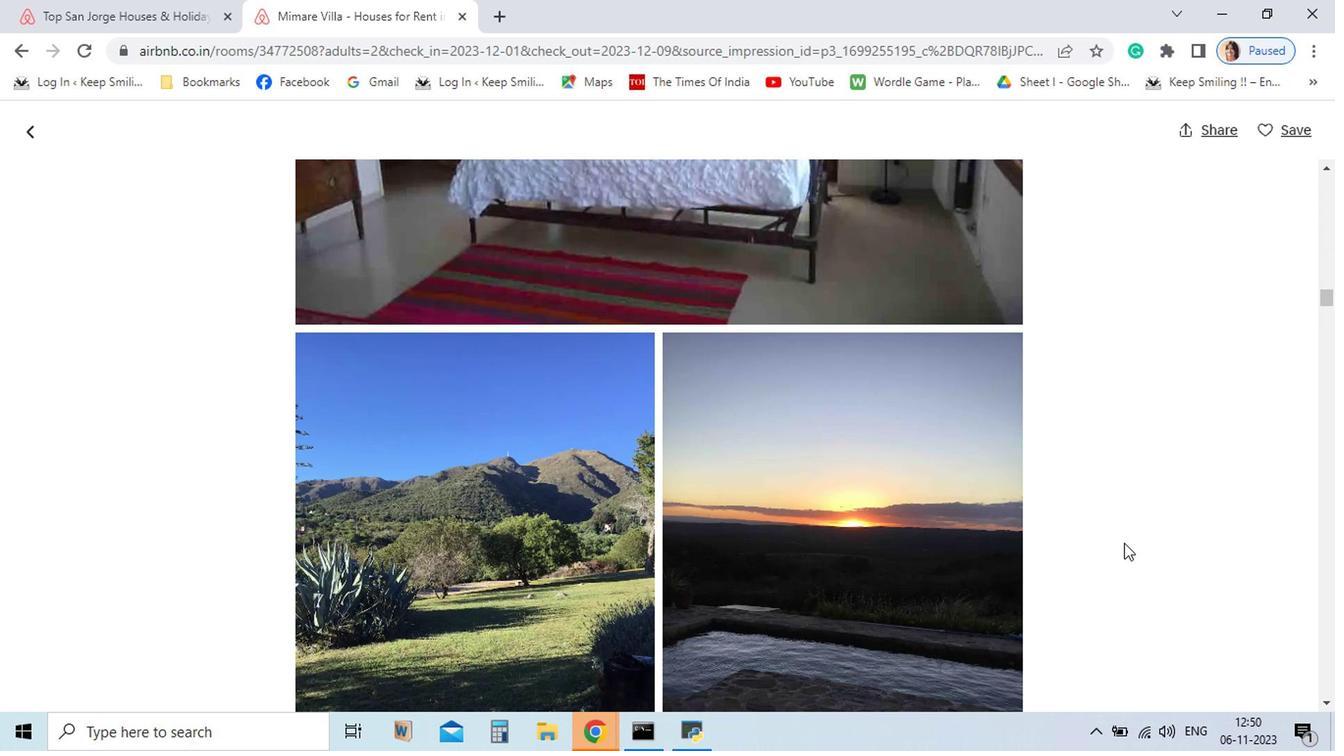
Action: Mouse scrolled (990, 579) with delta (0, 0)
Screenshot: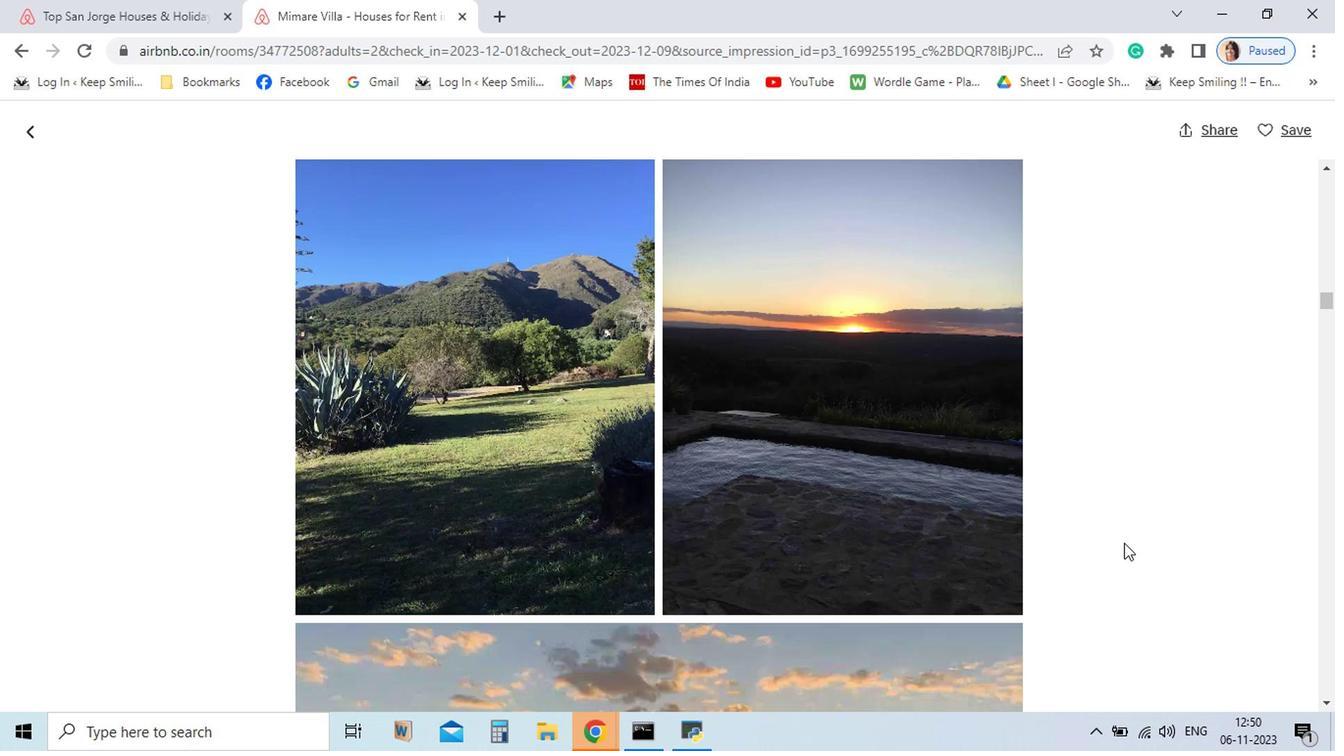 
Action: Mouse scrolled (990, 579) with delta (0, 0)
Screenshot: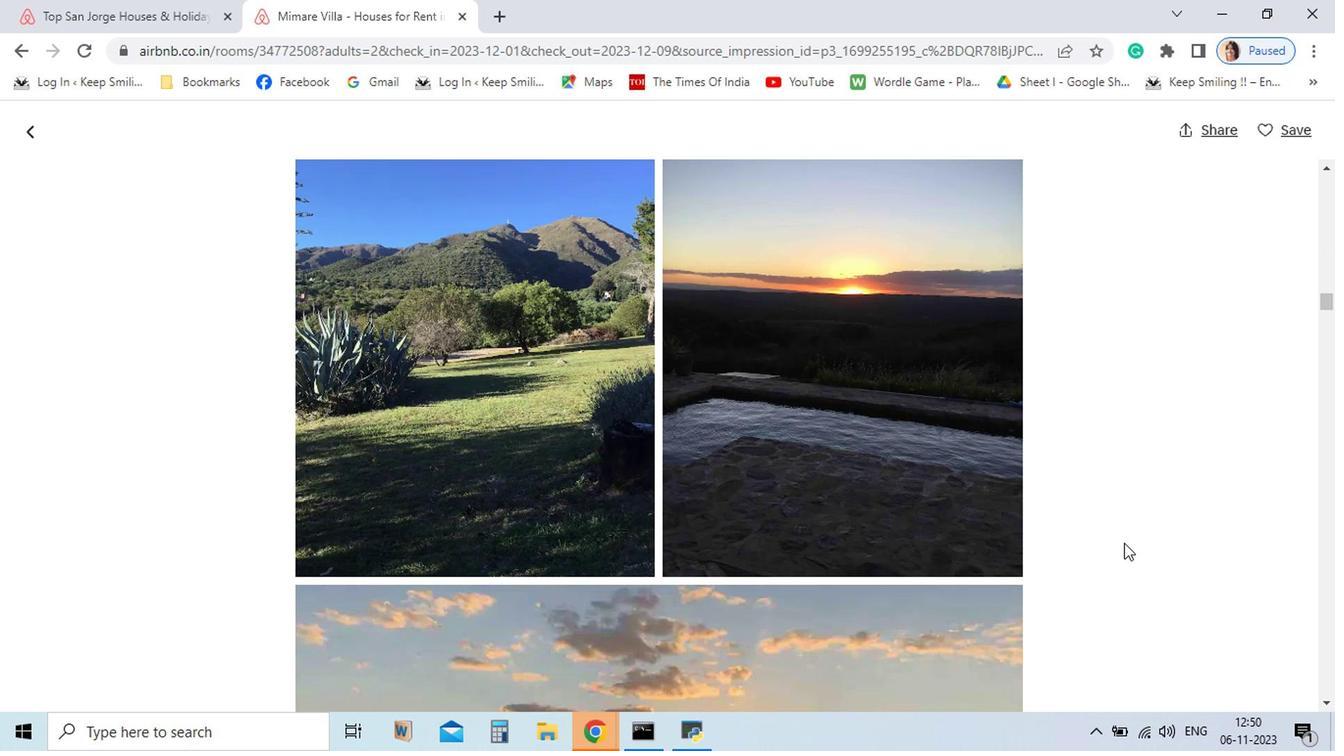
Action: Mouse scrolled (990, 579) with delta (0, 0)
Screenshot: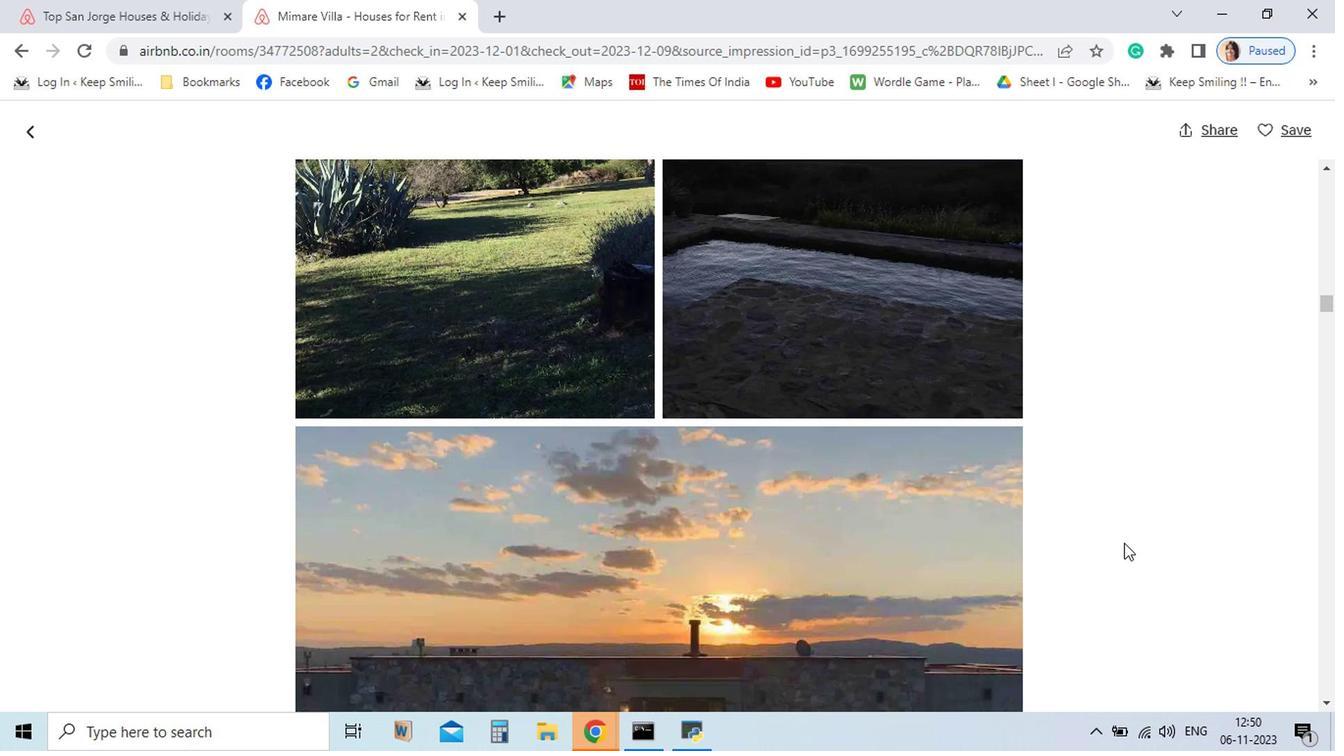 
Action: Mouse scrolled (990, 579) with delta (0, 0)
Screenshot: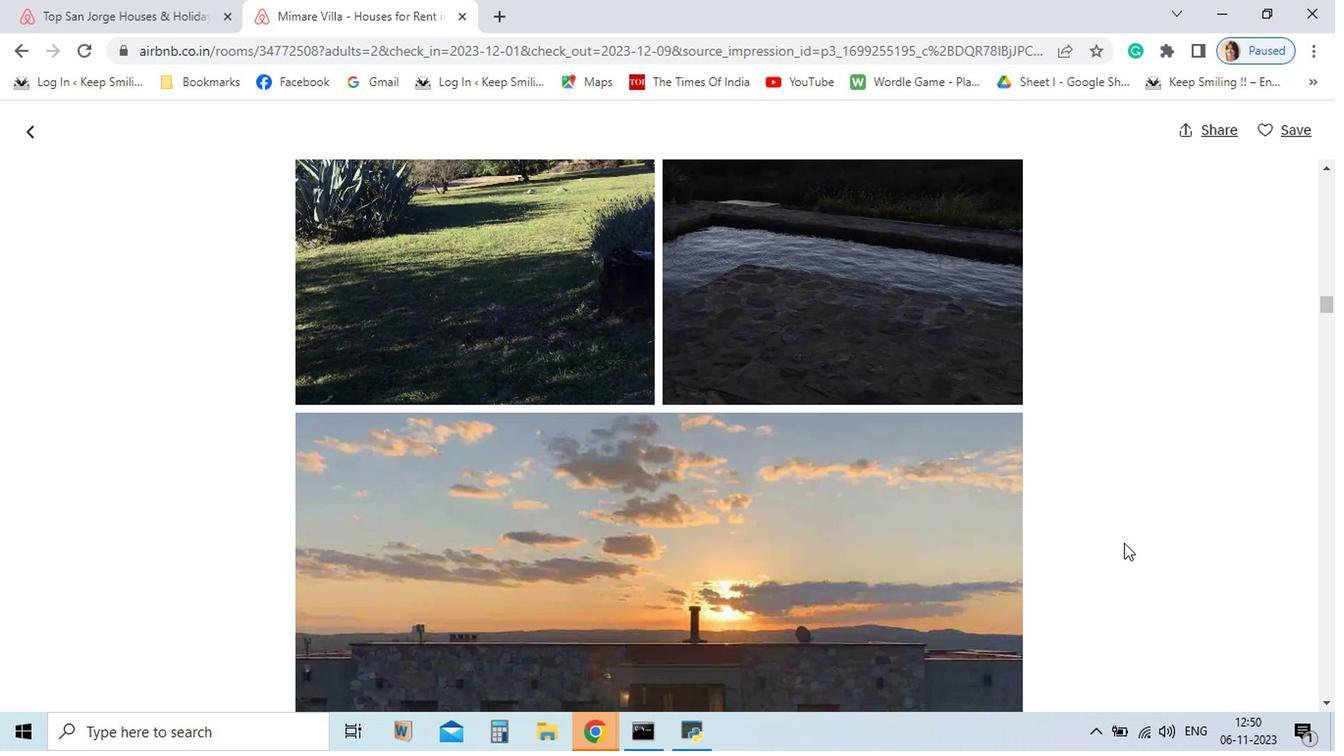 
Action: Mouse scrolled (990, 579) with delta (0, 0)
Screenshot: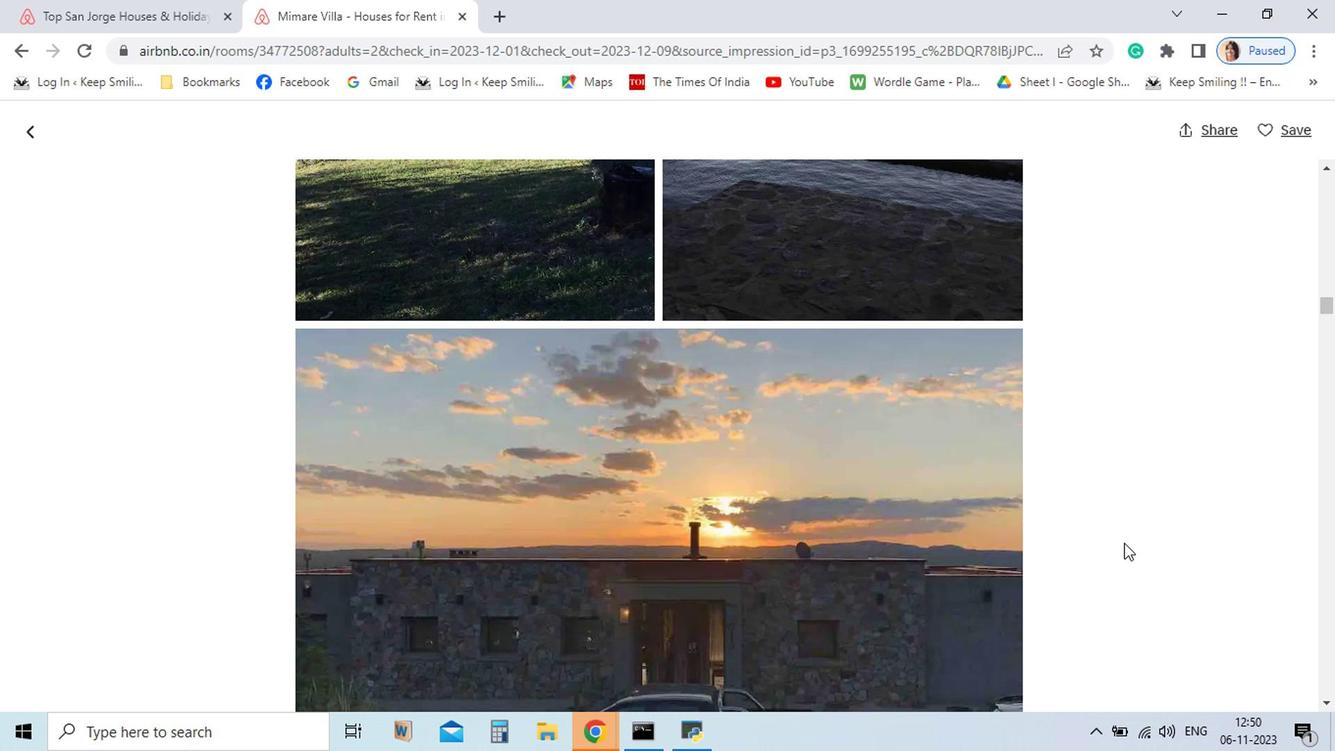 
Action: Mouse scrolled (990, 579) with delta (0, 0)
Screenshot: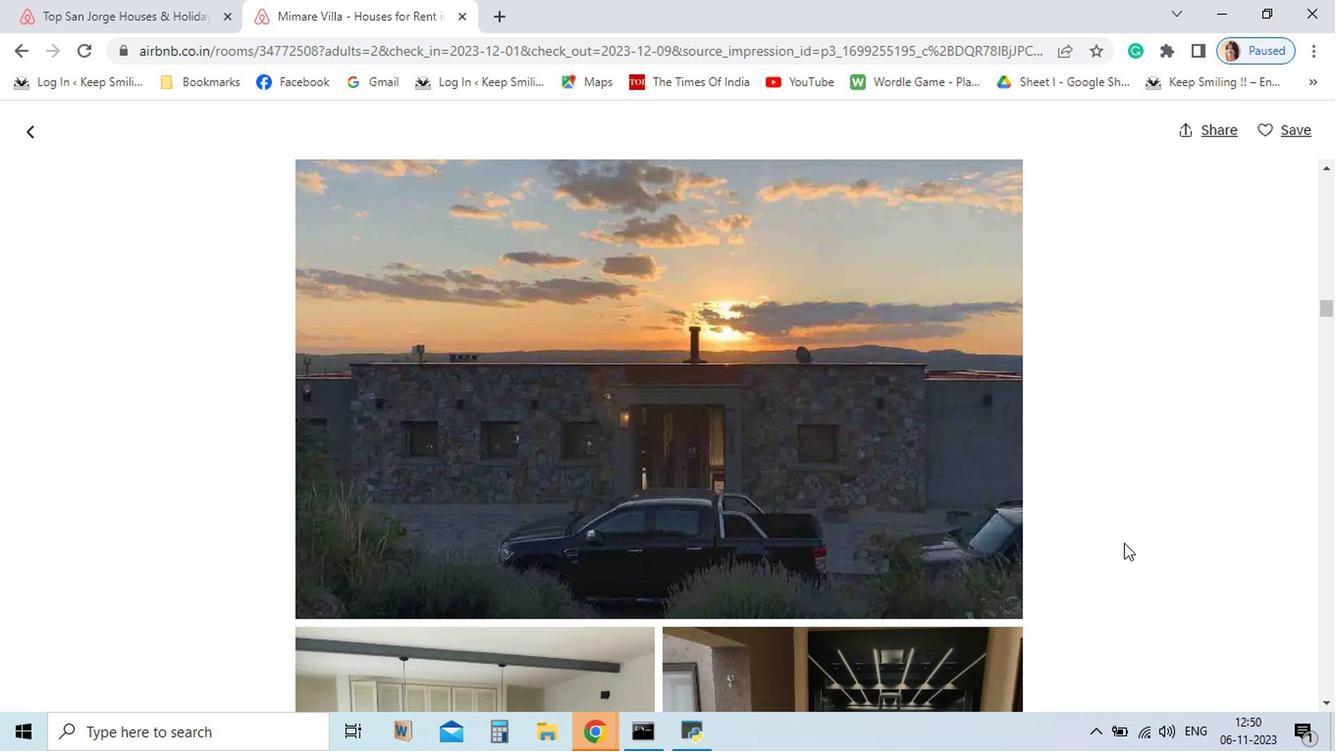 
Action: Mouse scrolled (990, 579) with delta (0, 0)
Screenshot: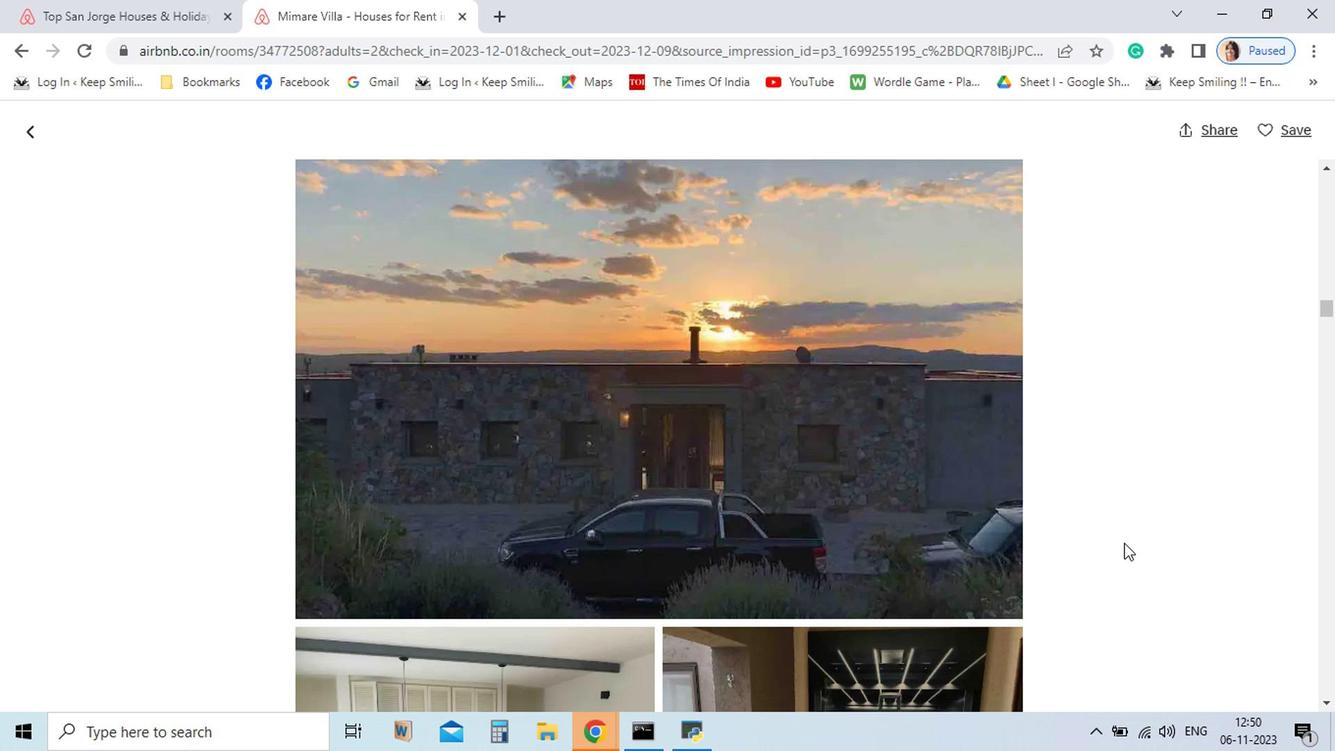 
Action: Mouse scrolled (990, 579) with delta (0, 0)
Screenshot: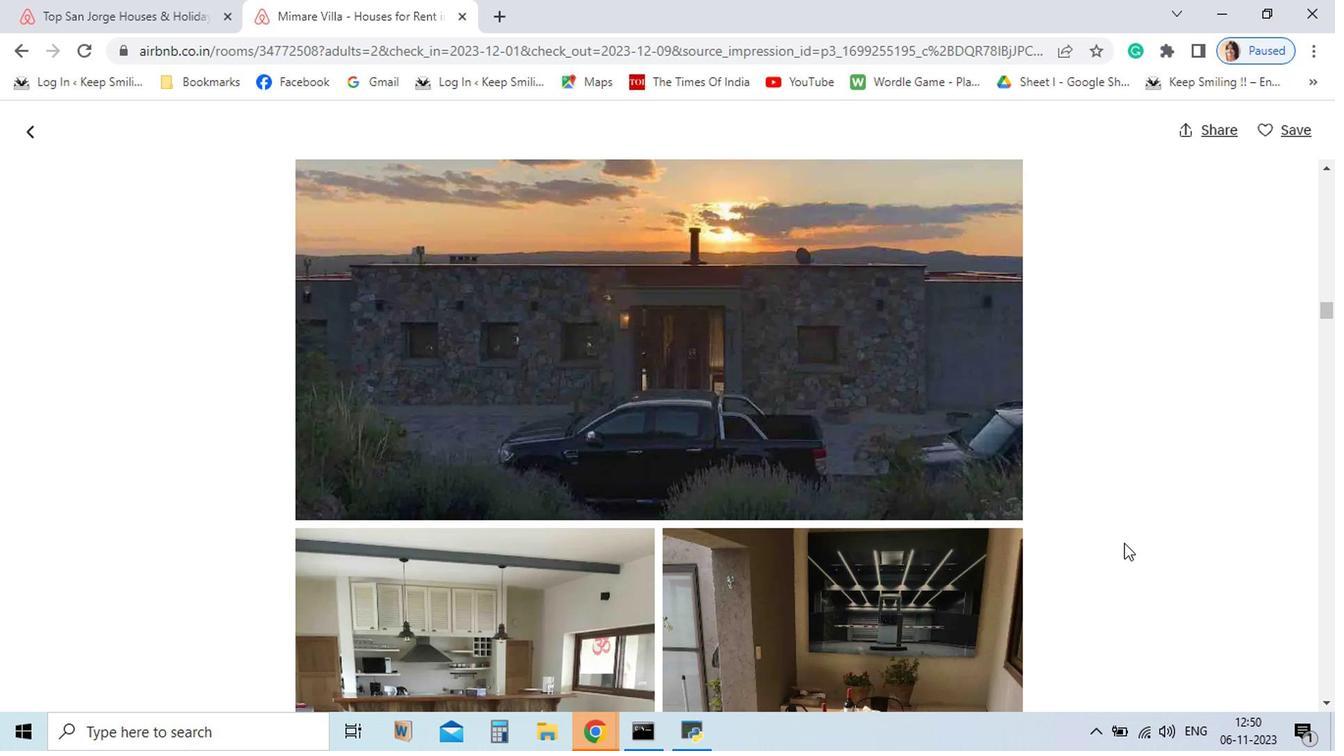 
Action: Mouse scrolled (990, 579) with delta (0, 0)
Screenshot: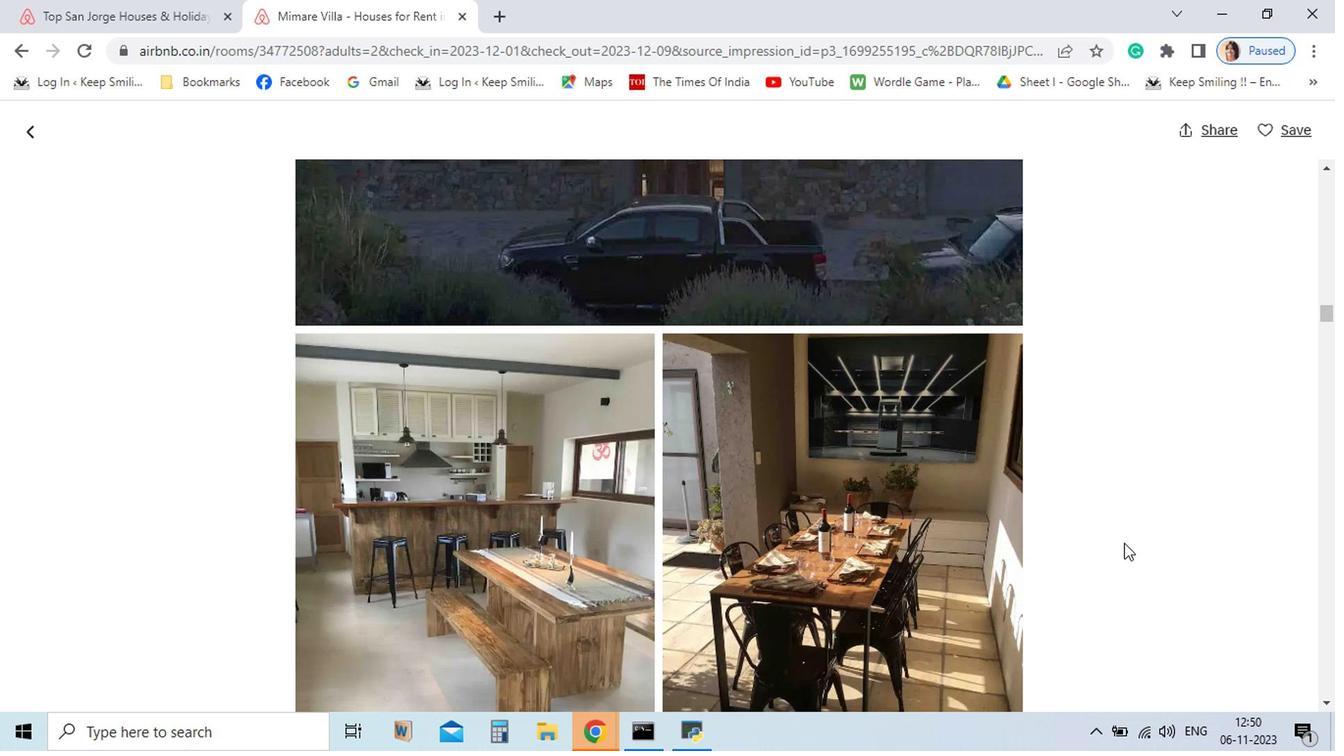 
Action: Mouse scrolled (990, 579) with delta (0, 0)
Screenshot: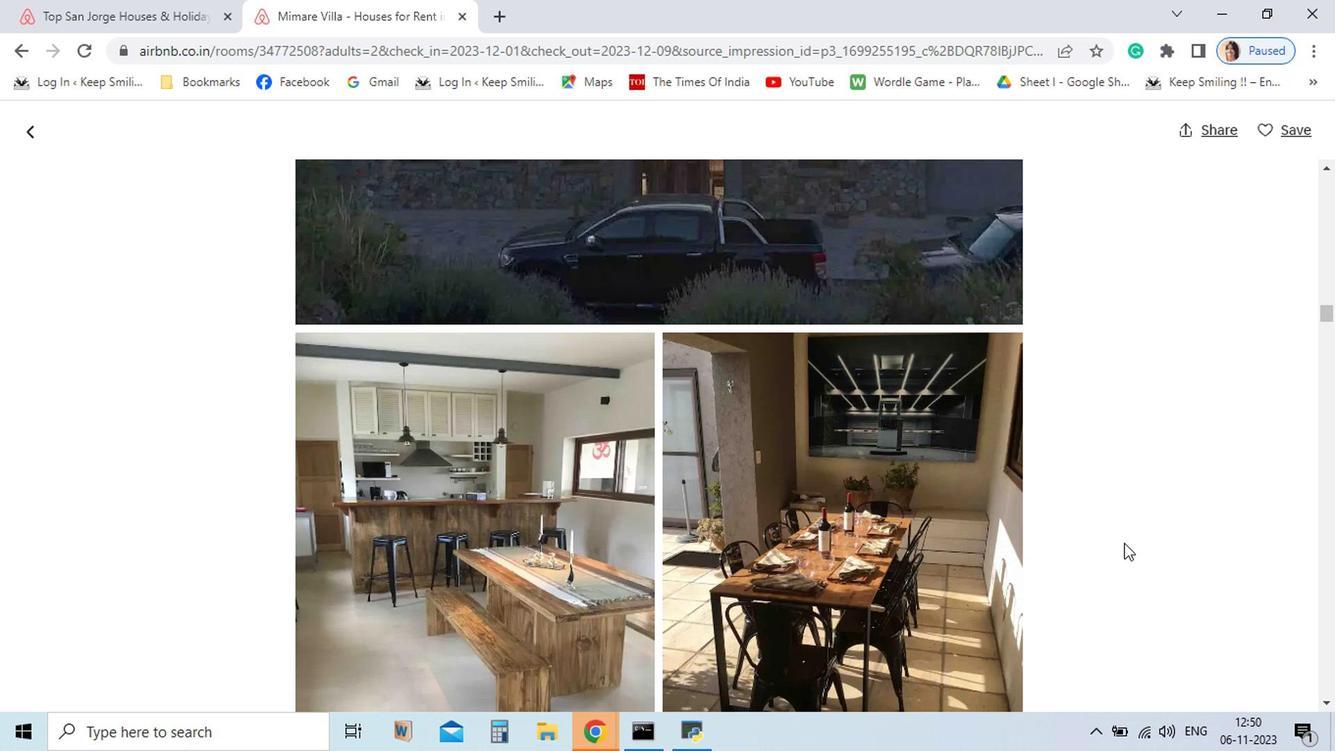 
Action: Mouse scrolled (990, 579) with delta (0, 0)
Screenshot: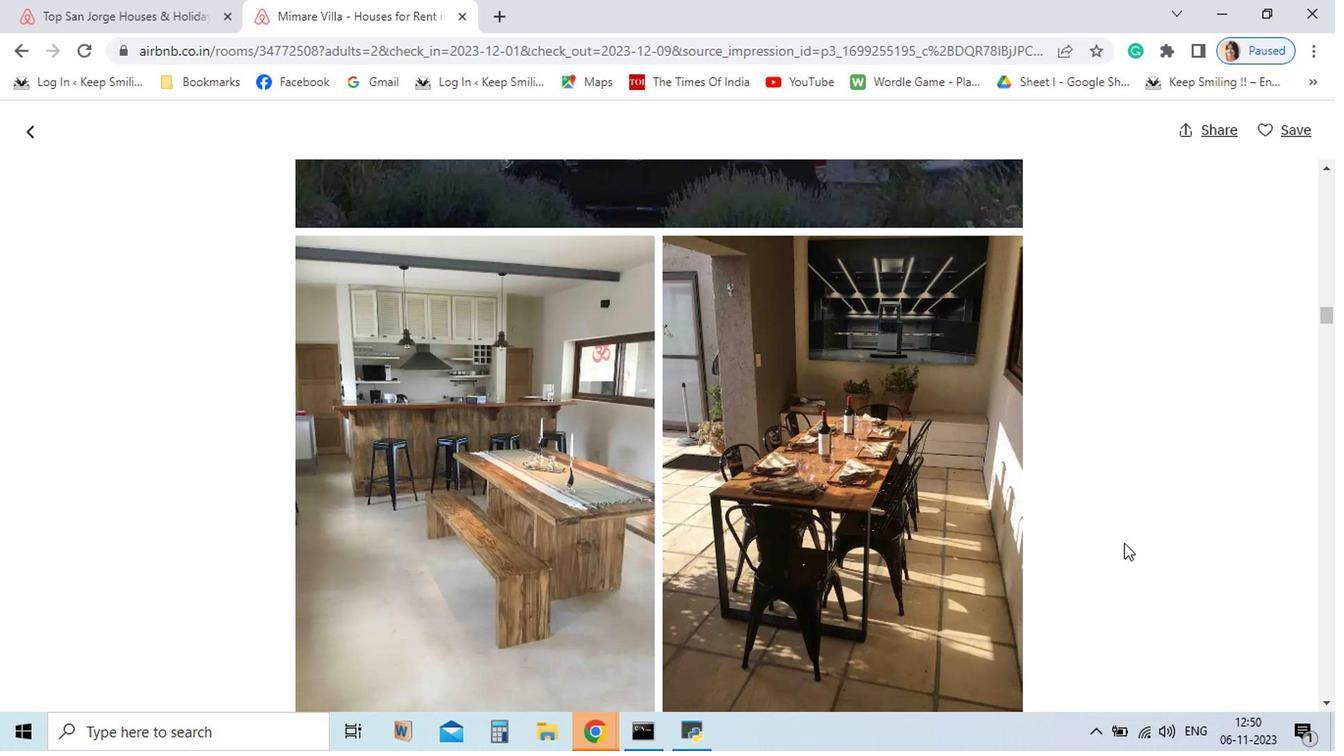 
Action: Mouse scrolled (990, 579) with delta (0, 0)
Screenshot: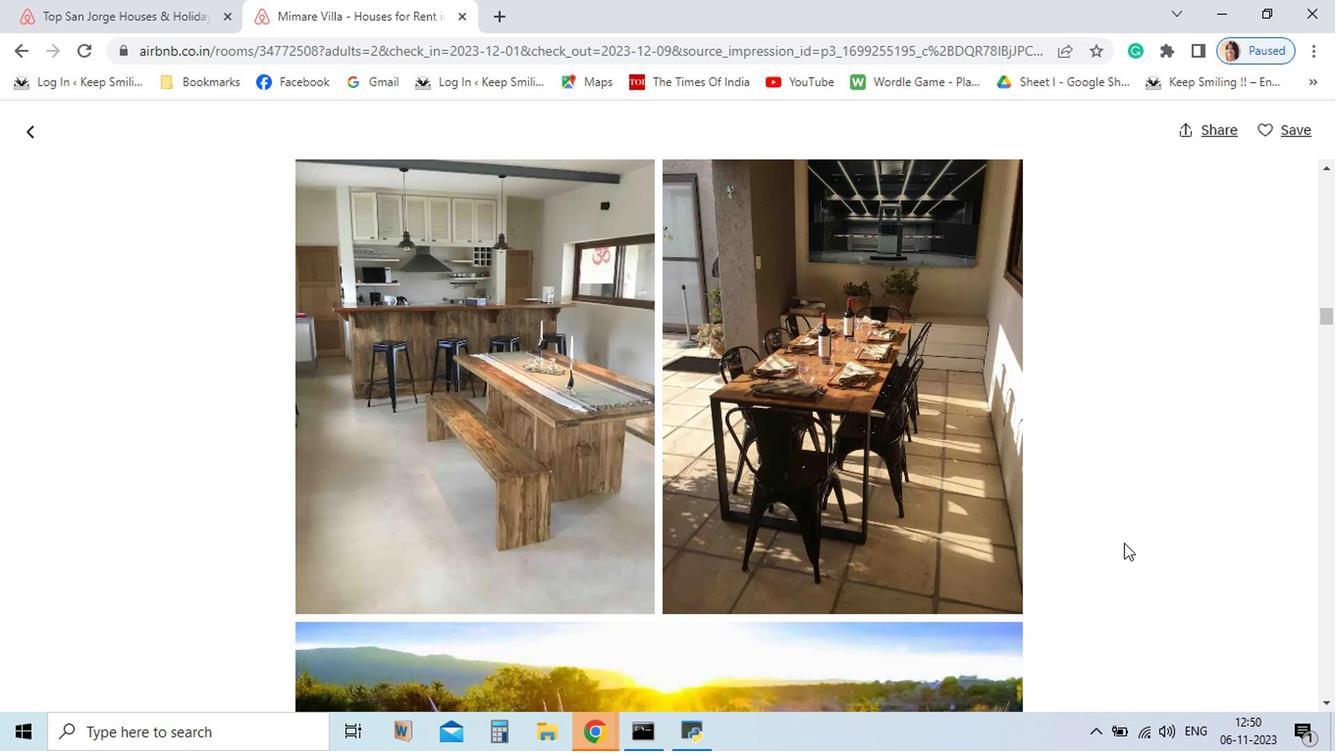 
Action: Mouse scrolled (990, 579) with delta (0, 0)
Screenshot: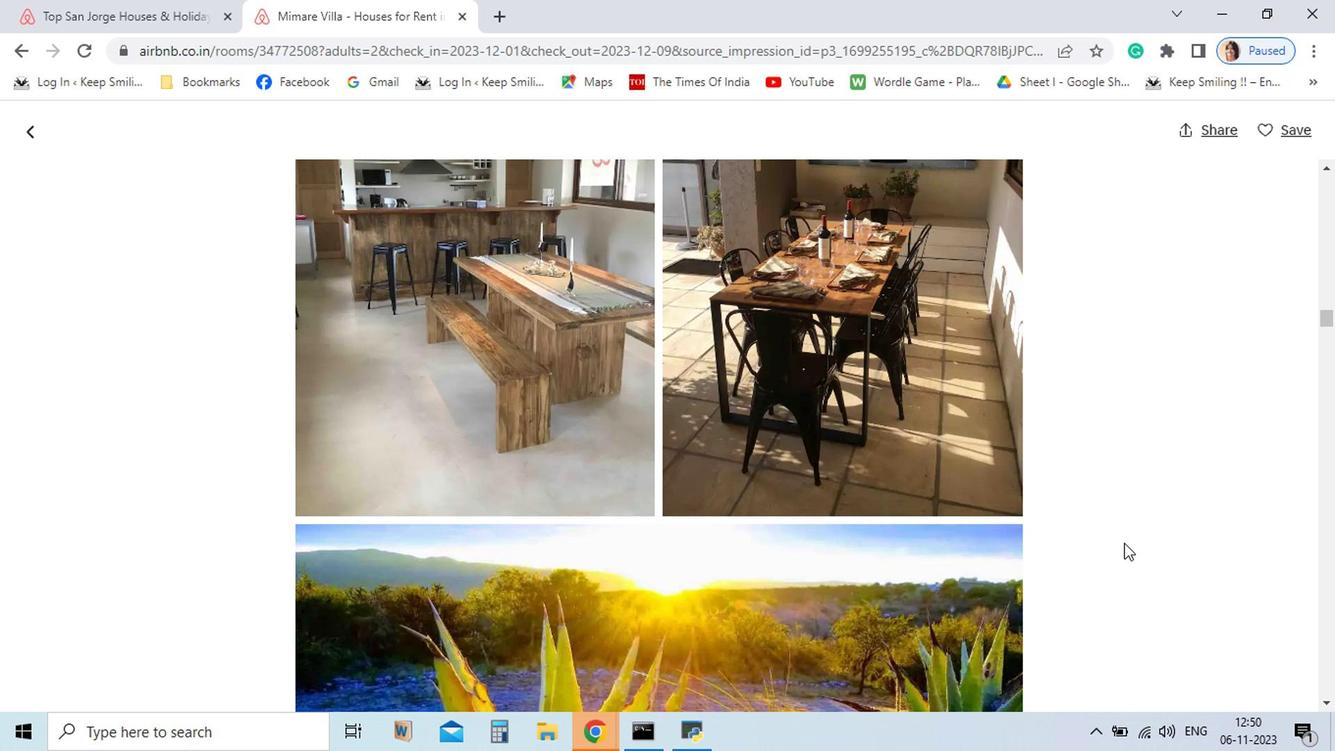 
Action: Mouse scrolled (990, 579) with delta (0, 0)
Screenshot: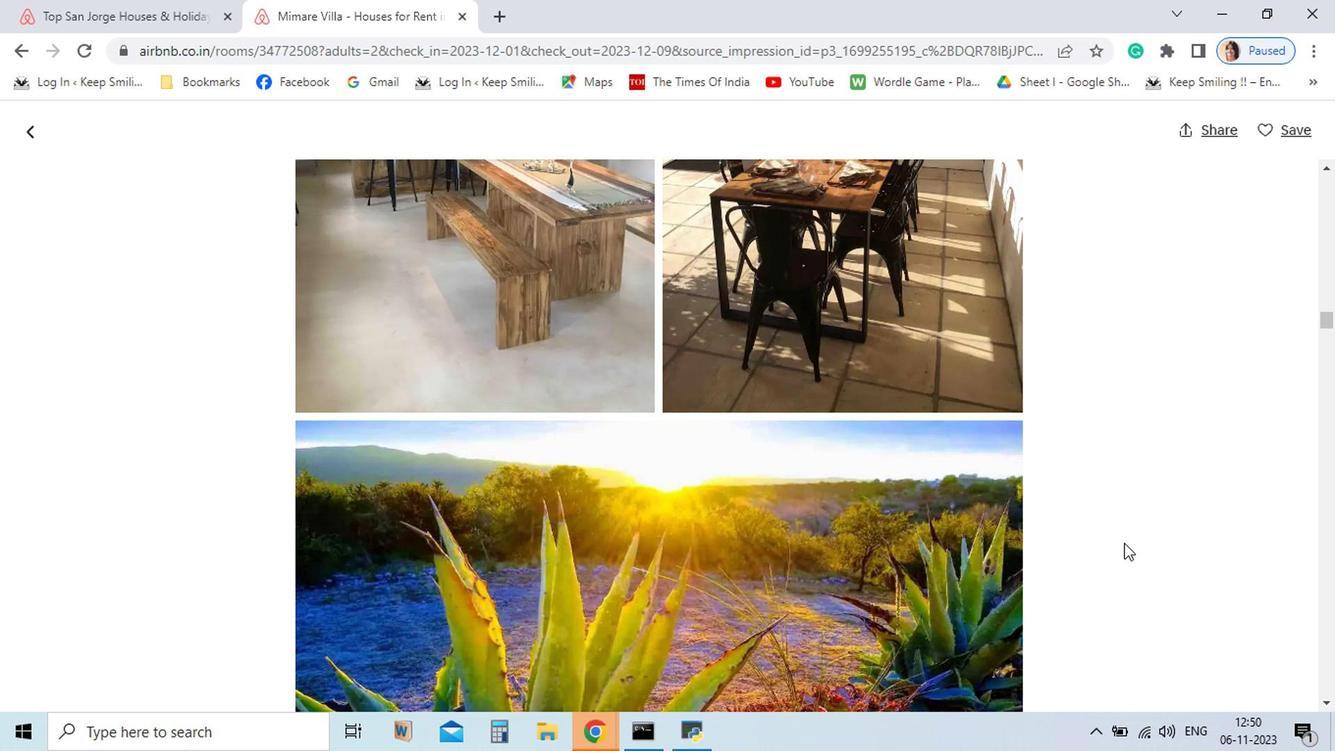 
Action: Mouse scrolled (990, 579) with delta (0, 0)
Screenshot: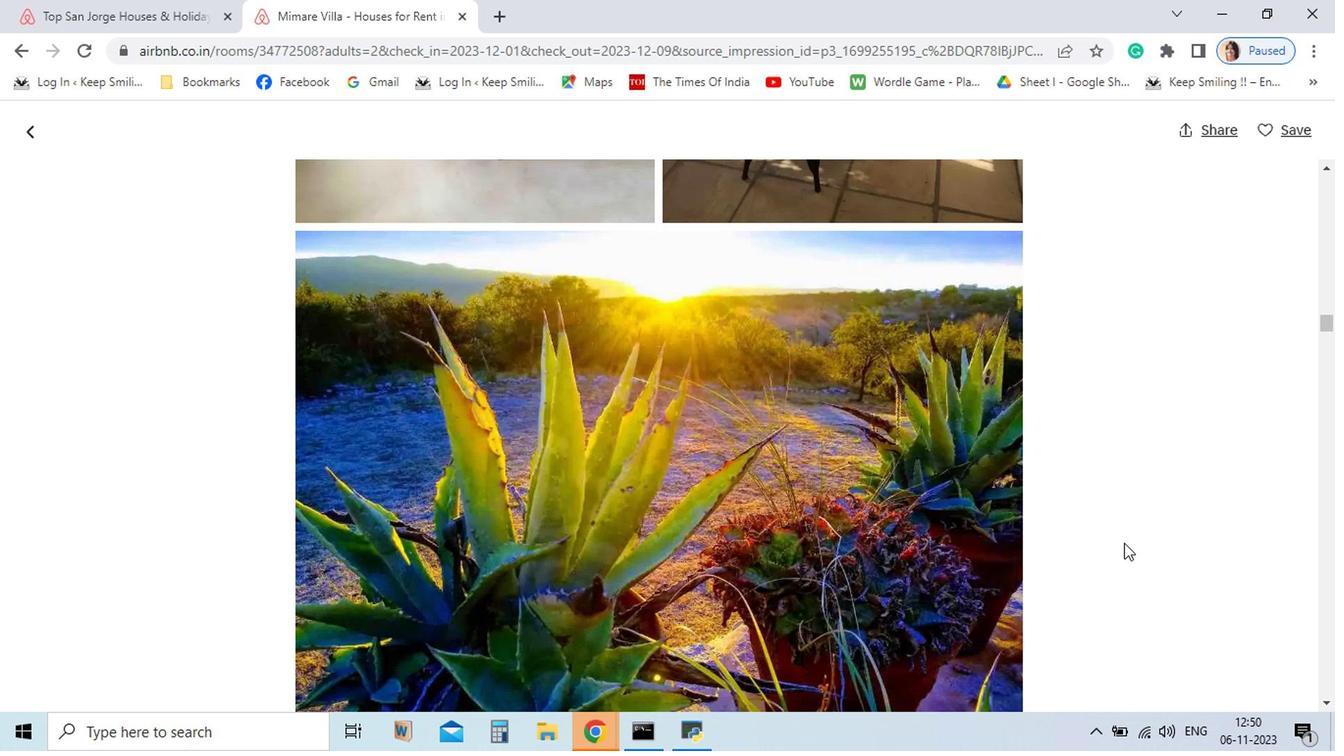 
Action: Mouse scrolled (990, 579) with delta (0, 0)
Screenshot: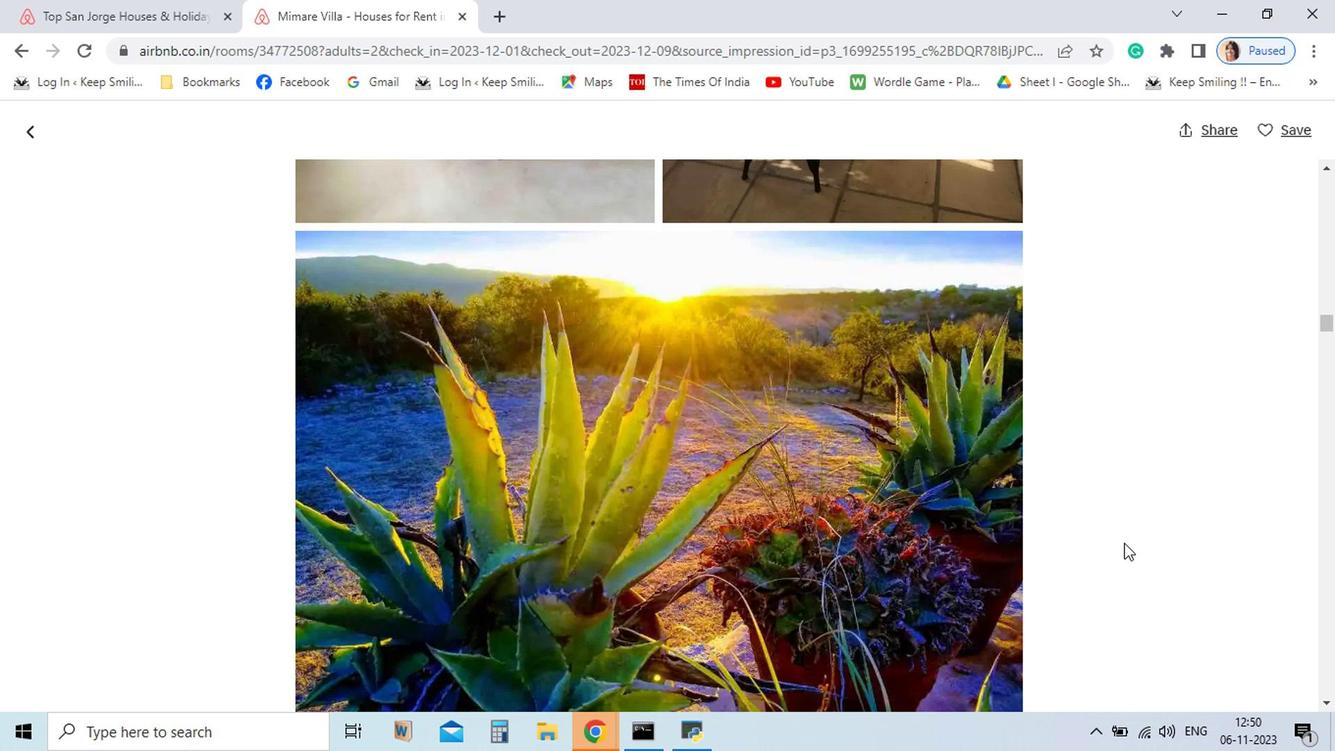 
Action: Mouse scrolled (990, 579) with delta (0, 0)
Screenshot: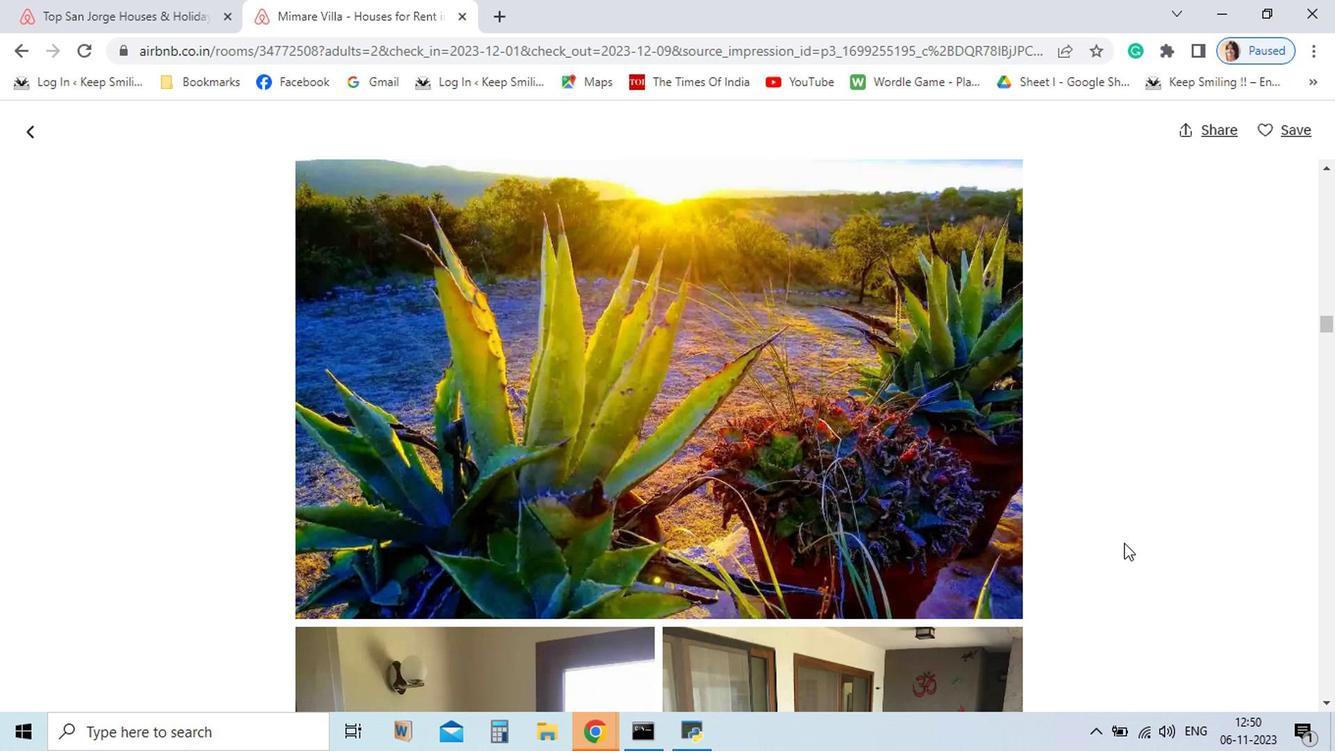 
Action: Mouse scrolled (990, 579) with delta (0, 0)
Screenshot: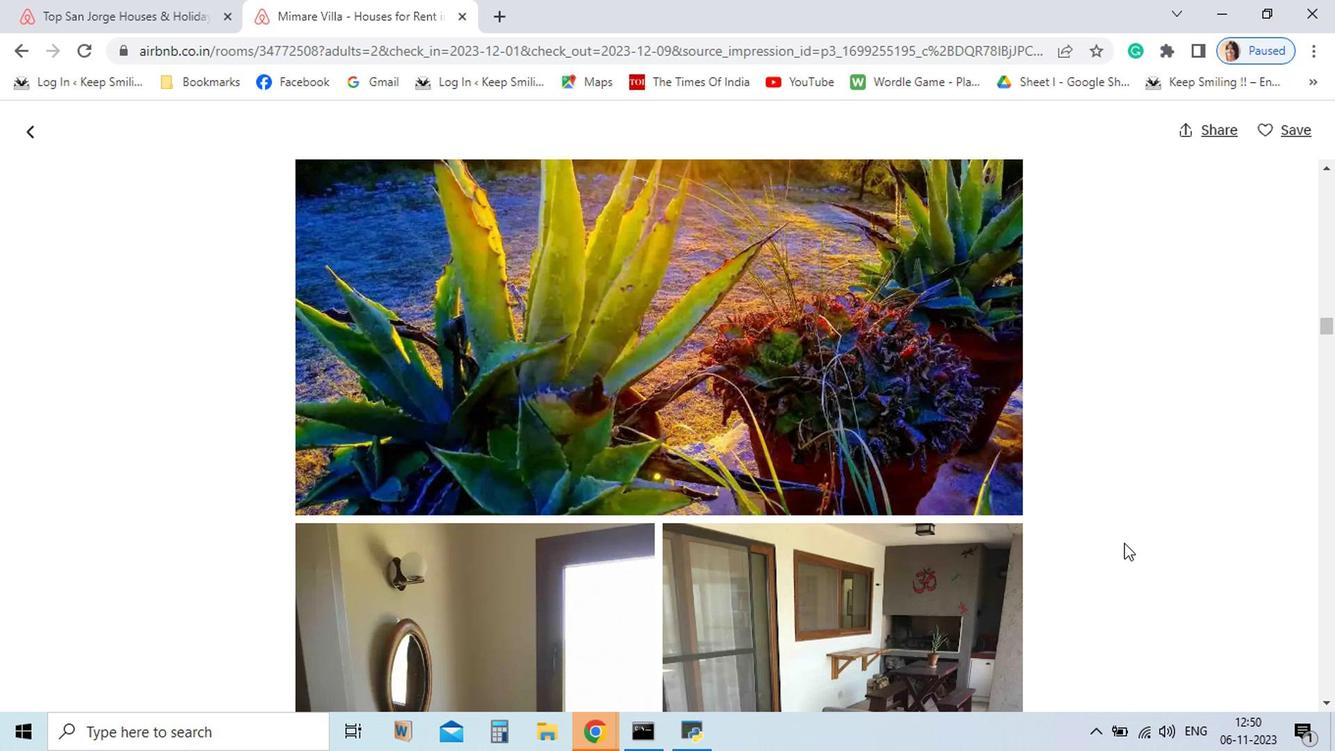 
Action: Mouse scrolled (990, 579) with delta (0, 0)
Screenshot: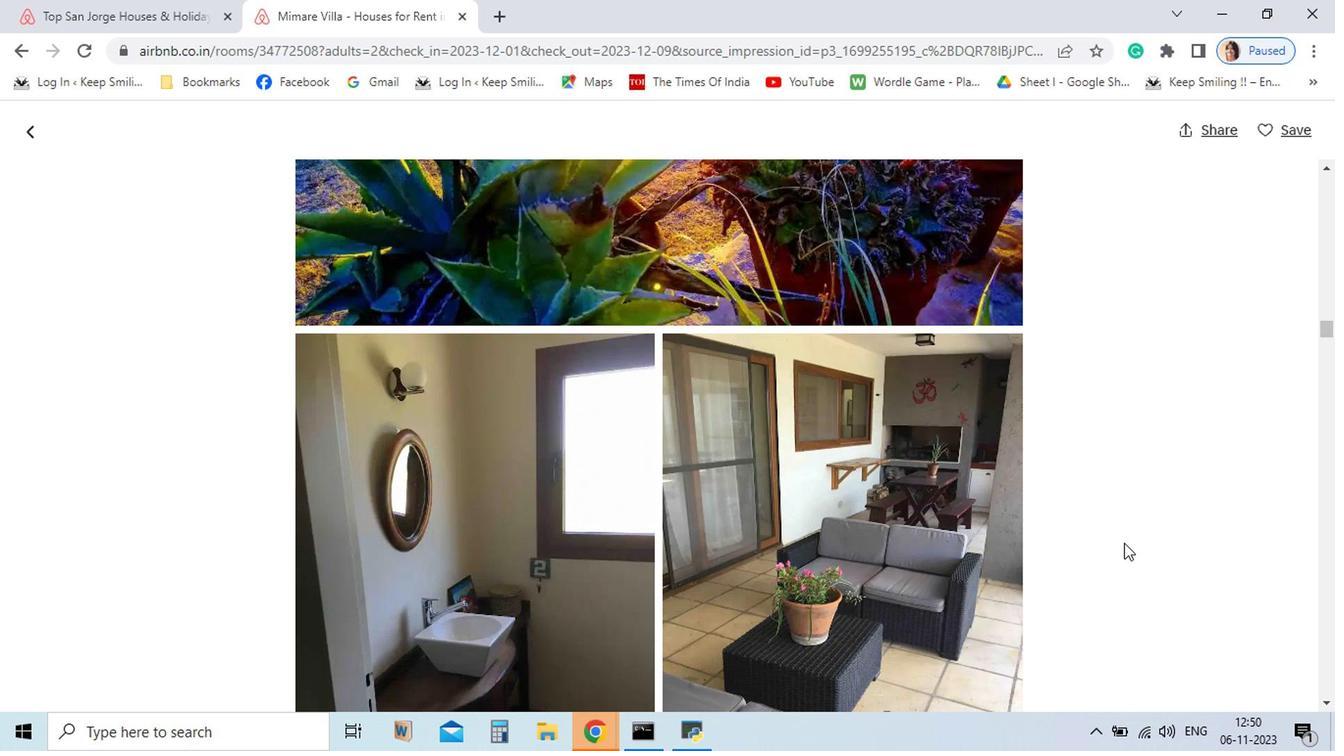 
Action: Mouse scrolled (990, 579) with delta (0, 0)
Screenshot: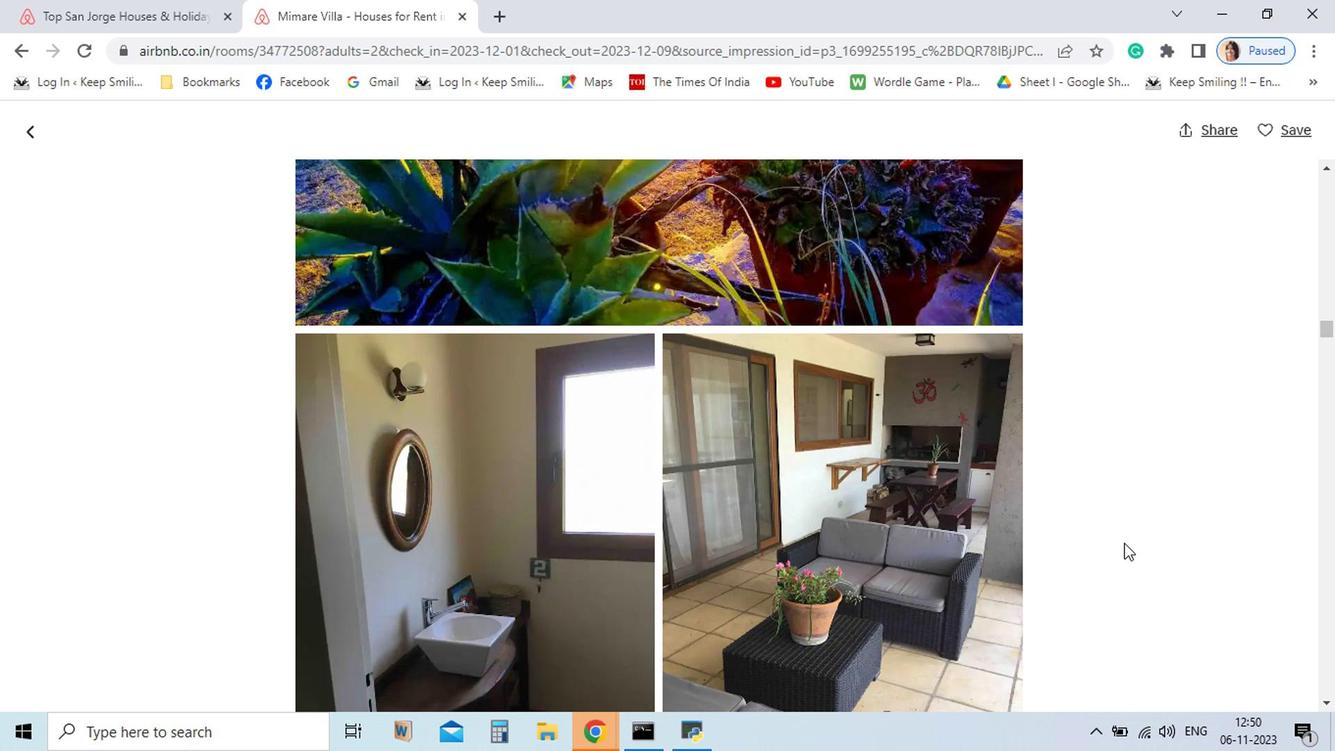 
Action: Mouse scrolled (990, 579) with delta (0, 0)
Screenshot: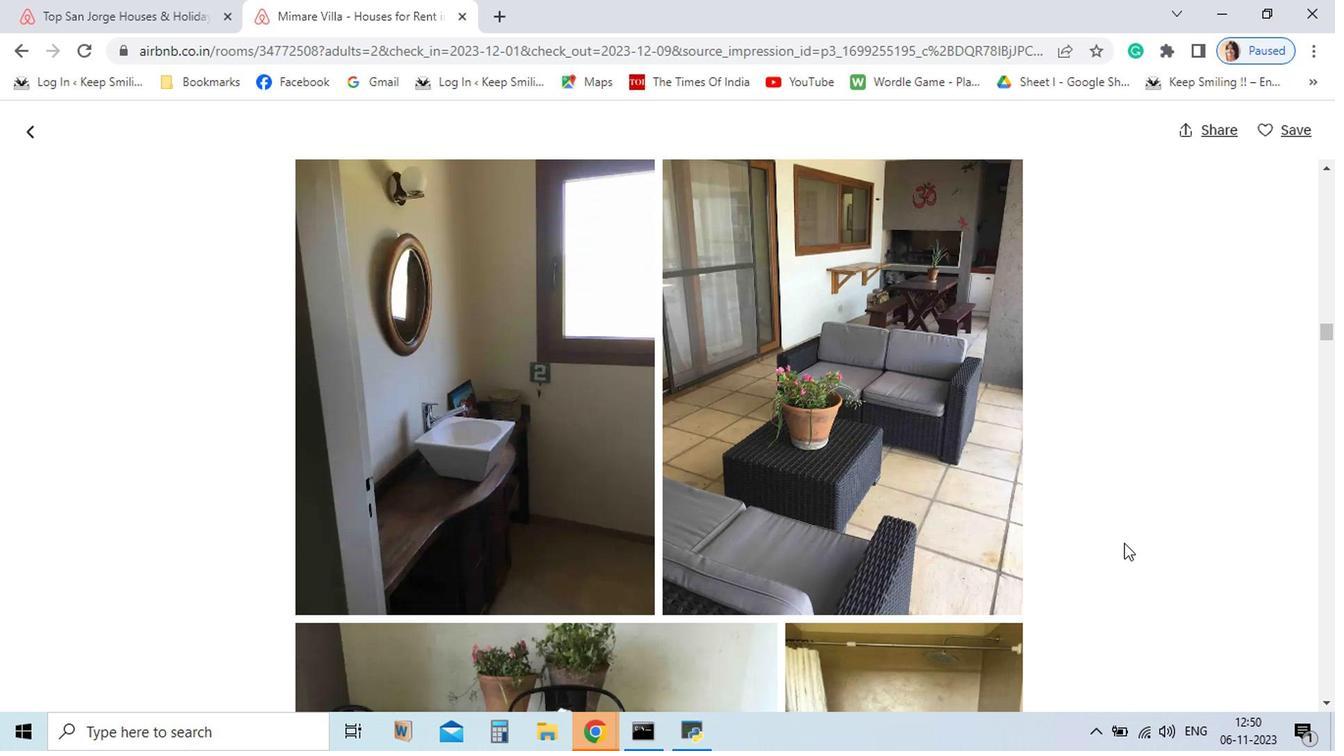 
Action: Mouse scrolled (990, 579) with delta (0, 0)
Screenshot: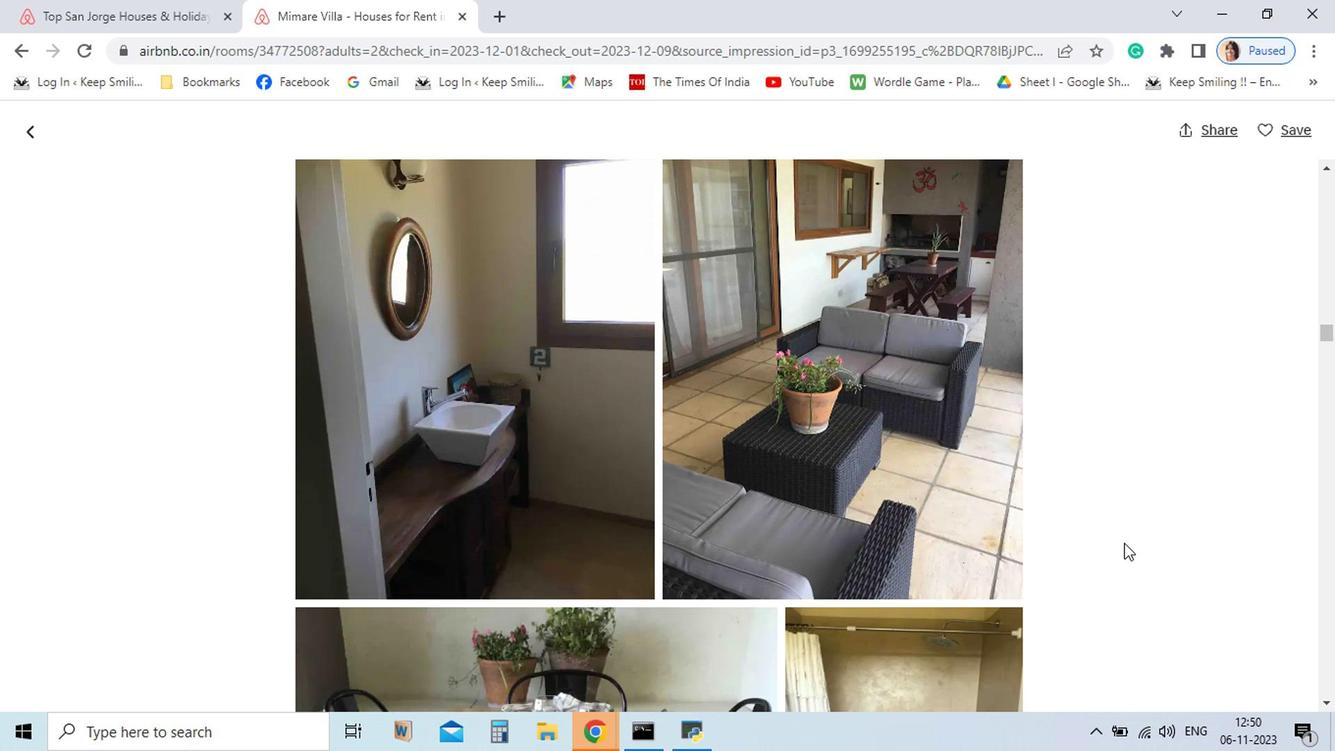 
Action: Mouse scrolled (990, 579) with delta (0, 0)
Screenshot: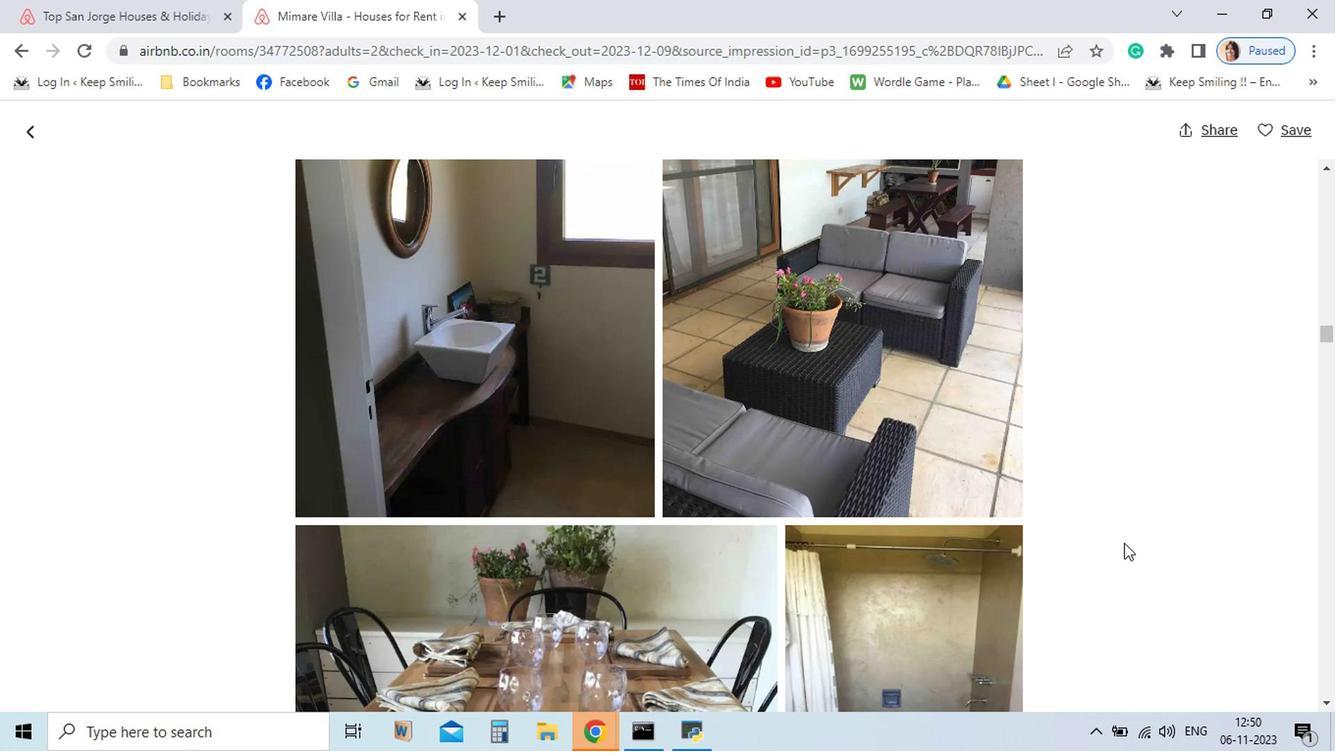
Action: Mouse scrolled (990, 579) with delta (0, 0)
Screenshot: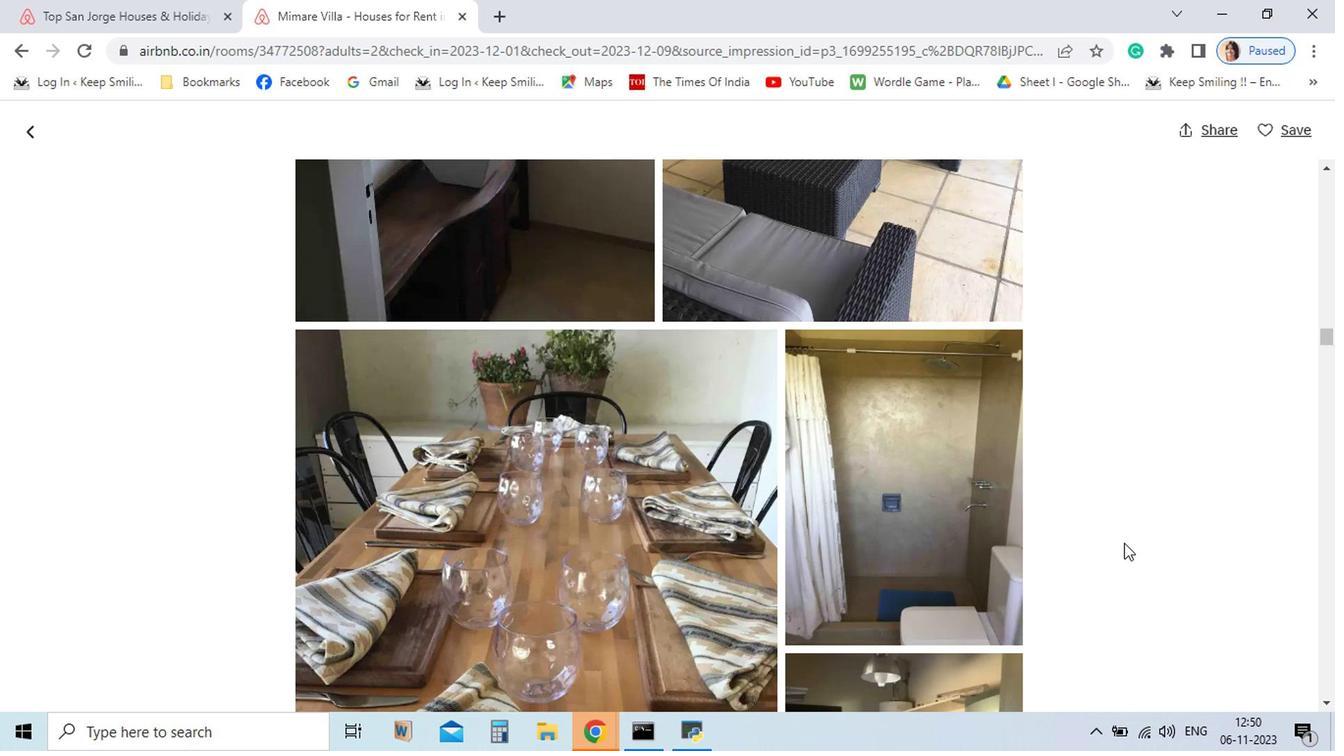 
Action: Mouse scrolled (990, 579) with delta (0, 0)
Screenshot: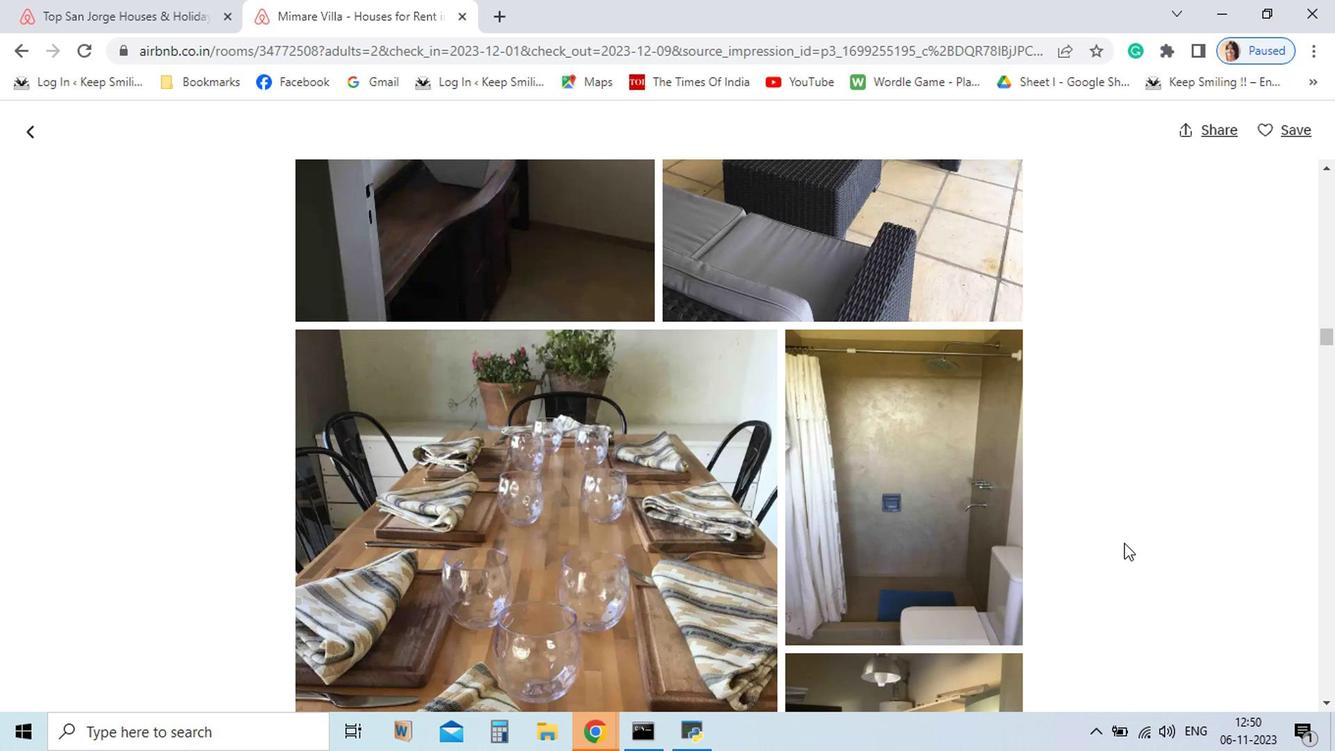 
Action: Mouse scrolled (990, 579) with delta (0, 0)
Screenshot: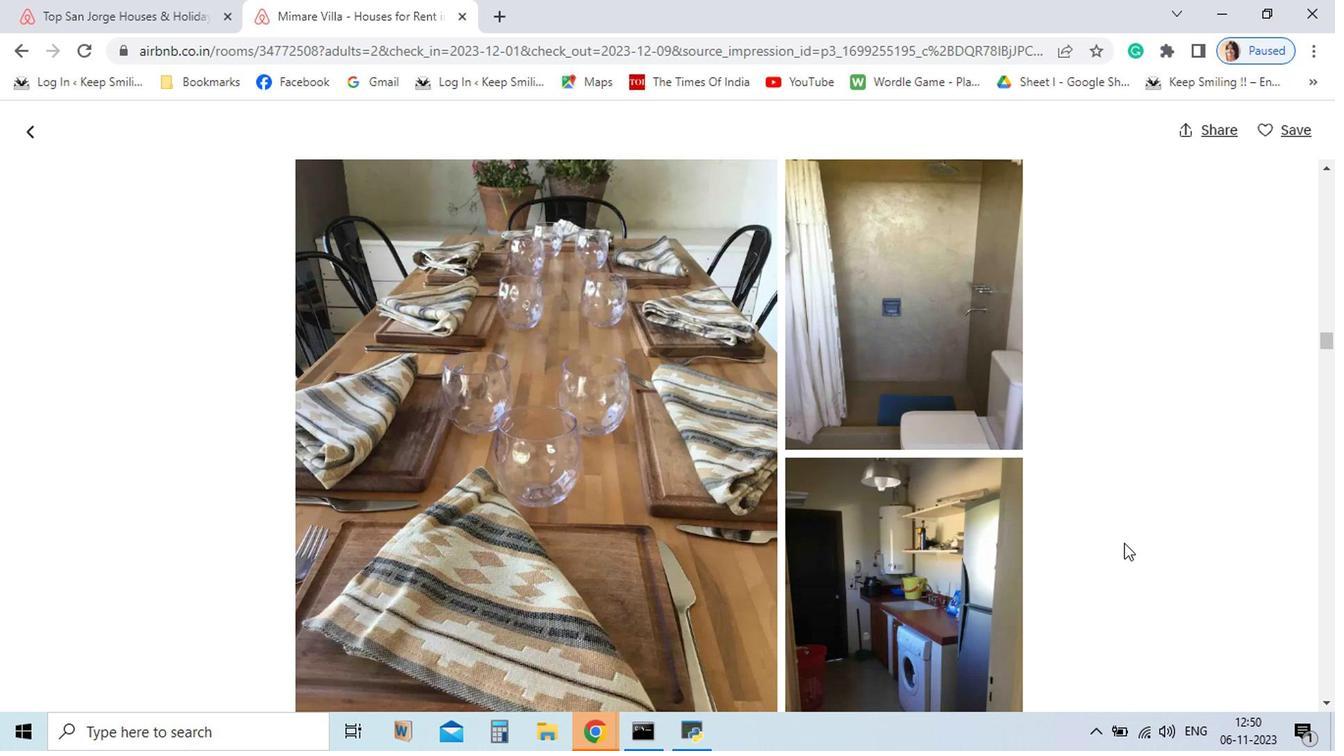 
Action: Mouse scrolled (990, 579) with delta (0, 0)
Screenshot: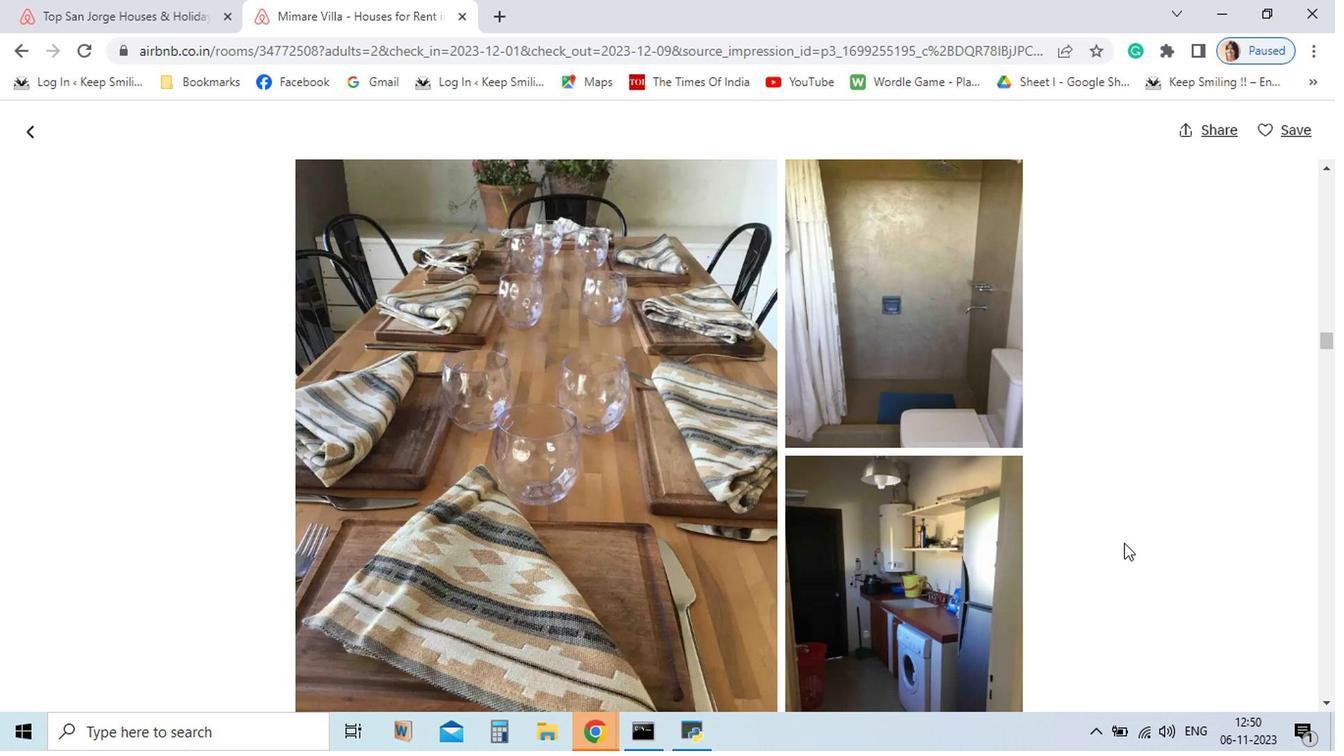 
Action: Mouse scrolled (990, 579) with delta (0, 0)
Screenshot: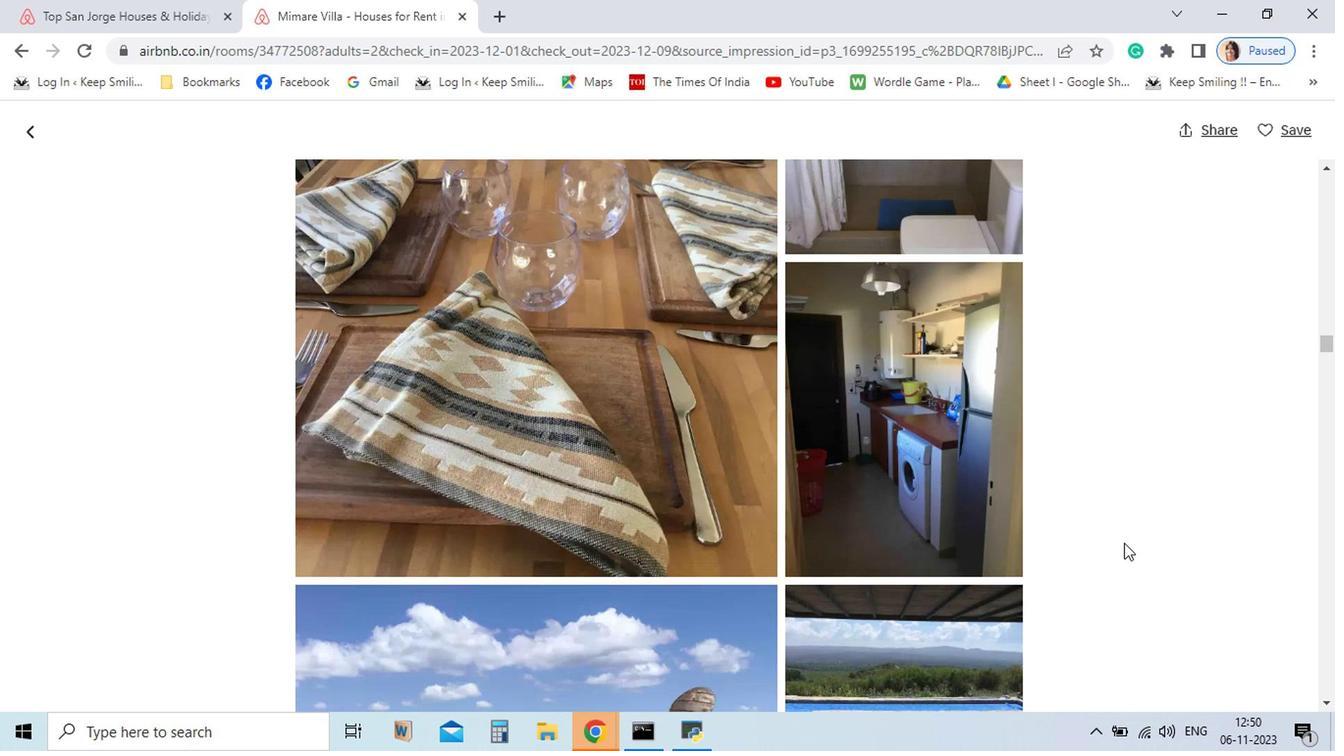 
Action: Mouse scrolled (990, 579) with delta (0, 0)
Screenshot: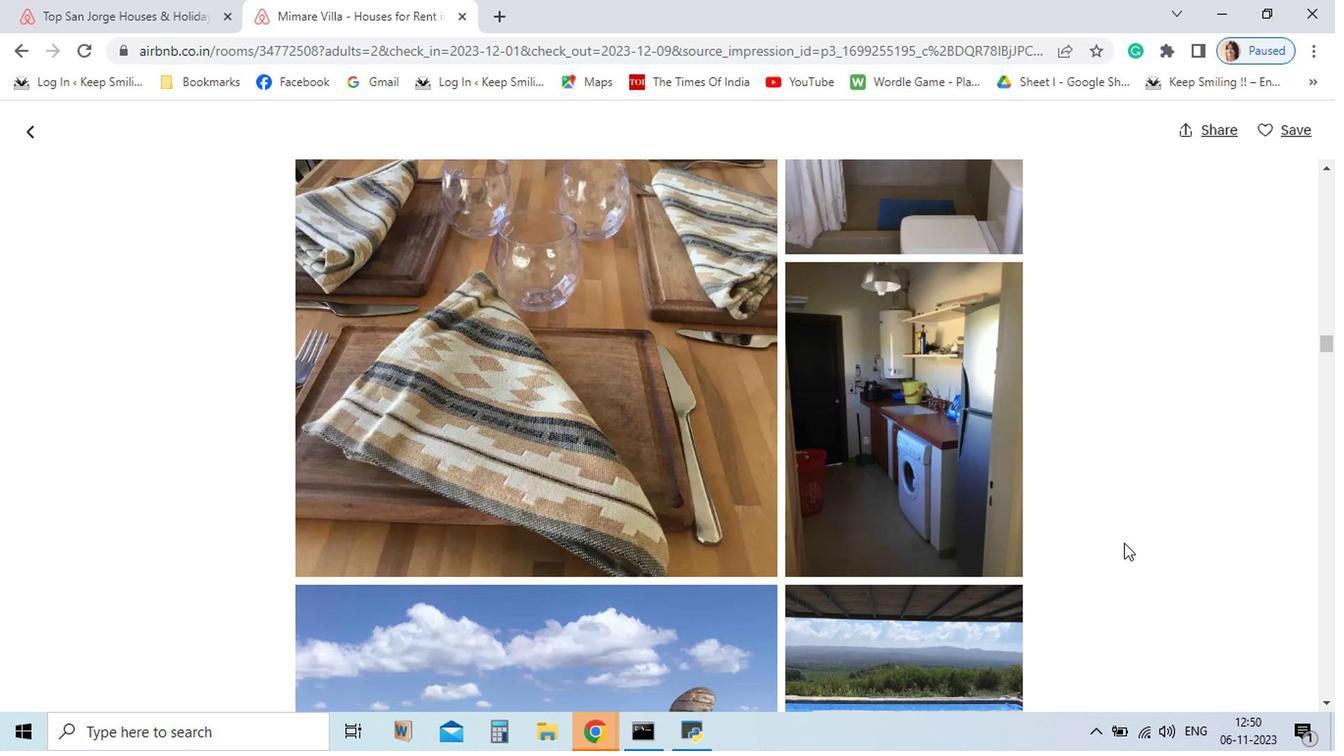 
Action: Mouse scrolled (990, 579) with delta (0, 0)
Screenshot: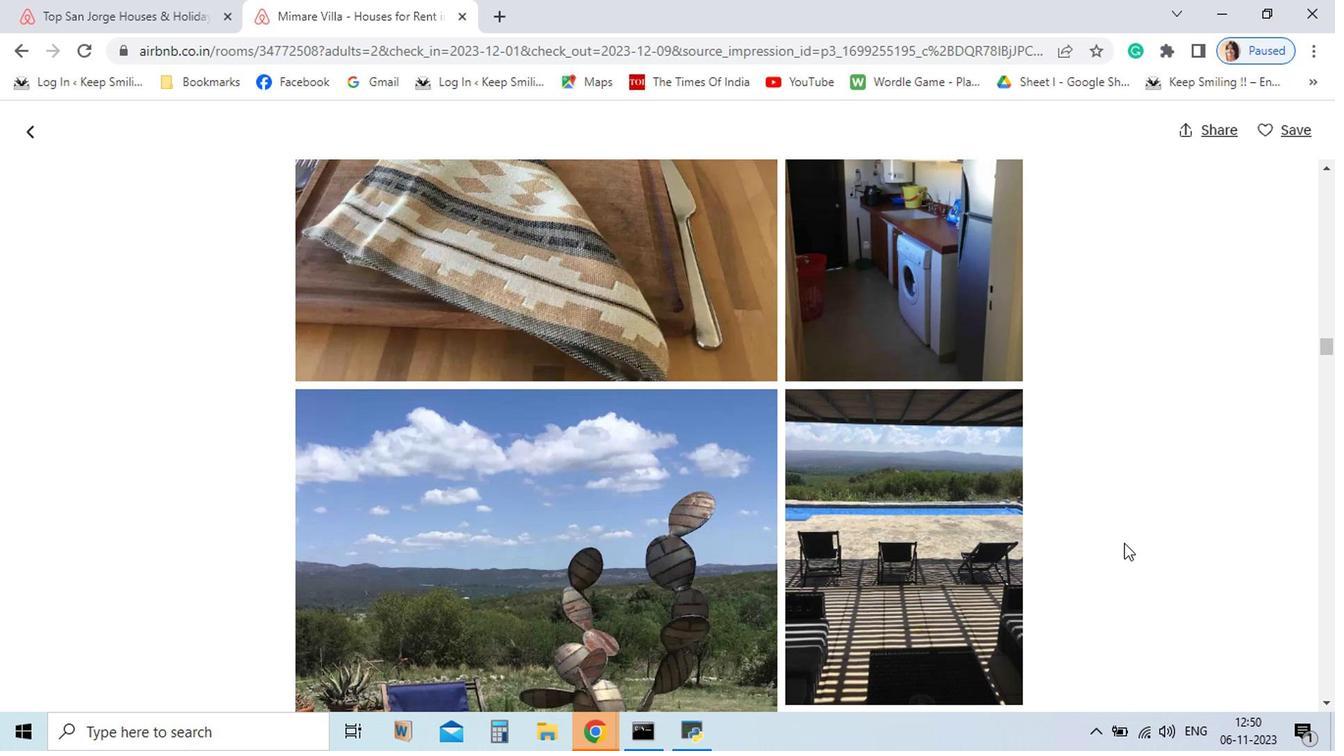 
Action: Mouse scrolled (990, 579) with delta (0, 0)
Screenshot: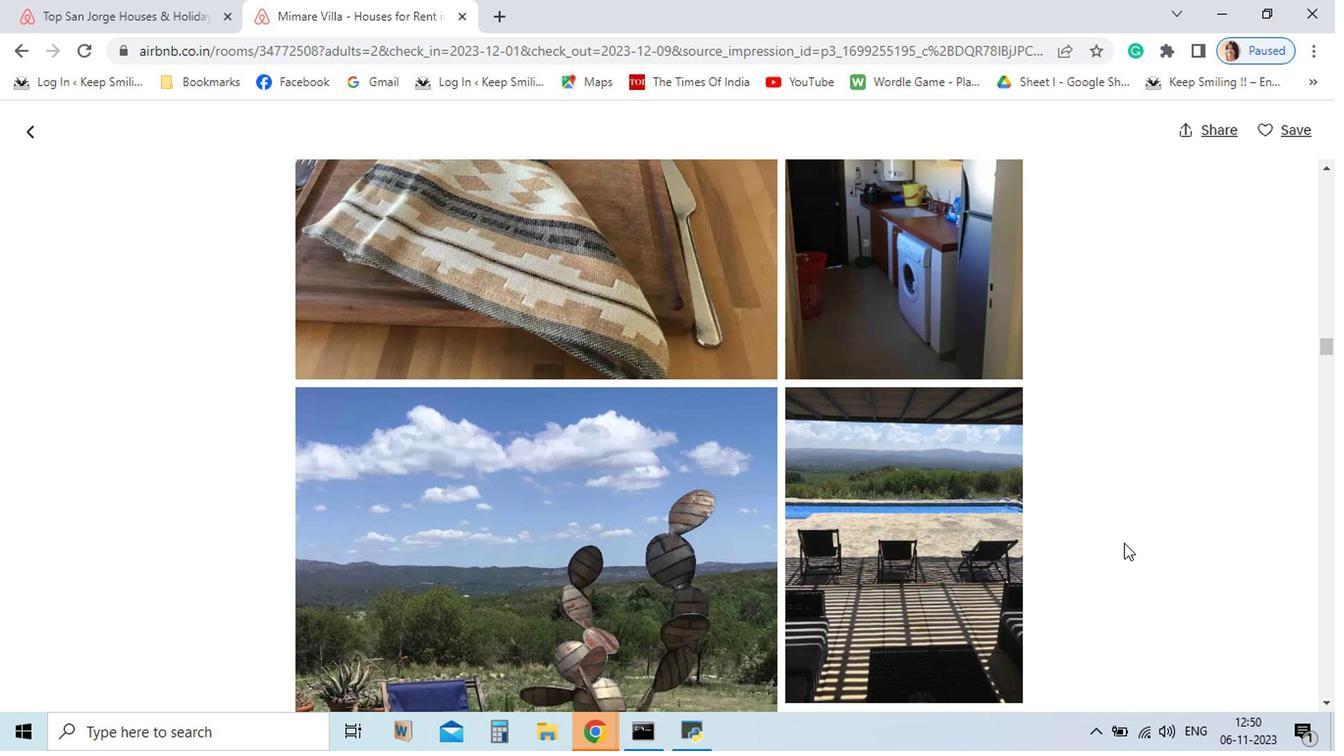 
Action: Mouse scrolled (990, 579) with delta (0, 0)
Screenshot: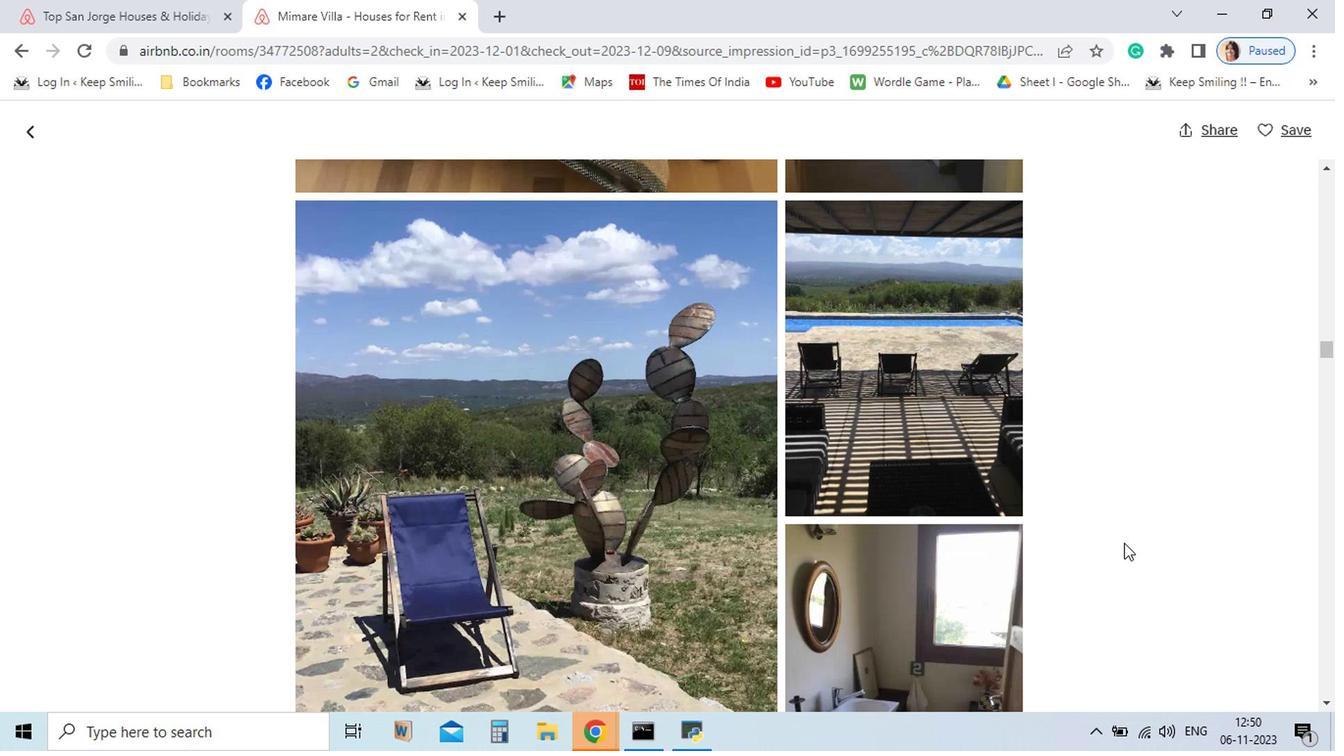 
Action: Mouse scrolled (990, 579) with delta (0, 0)
Screenshot: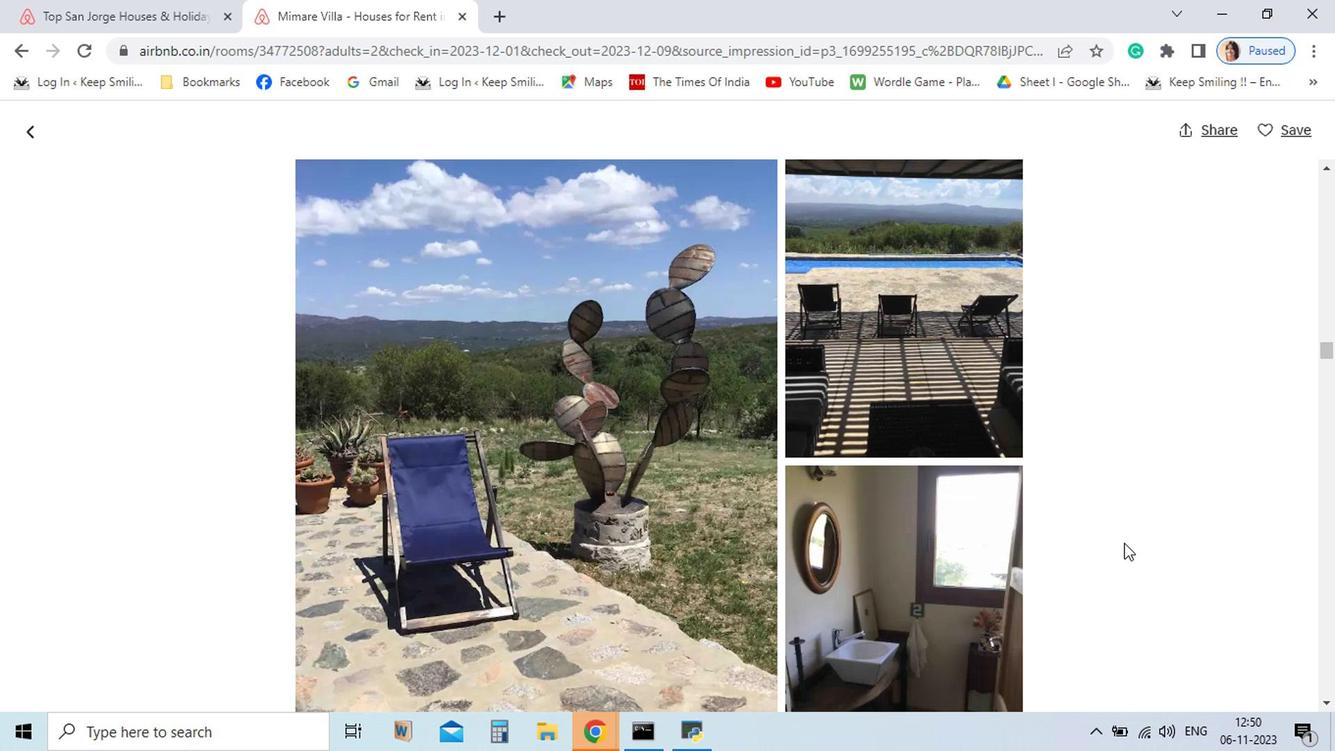 
Action: Mouse scrolled (990, 579) with delta (0, 0)
Screenshot: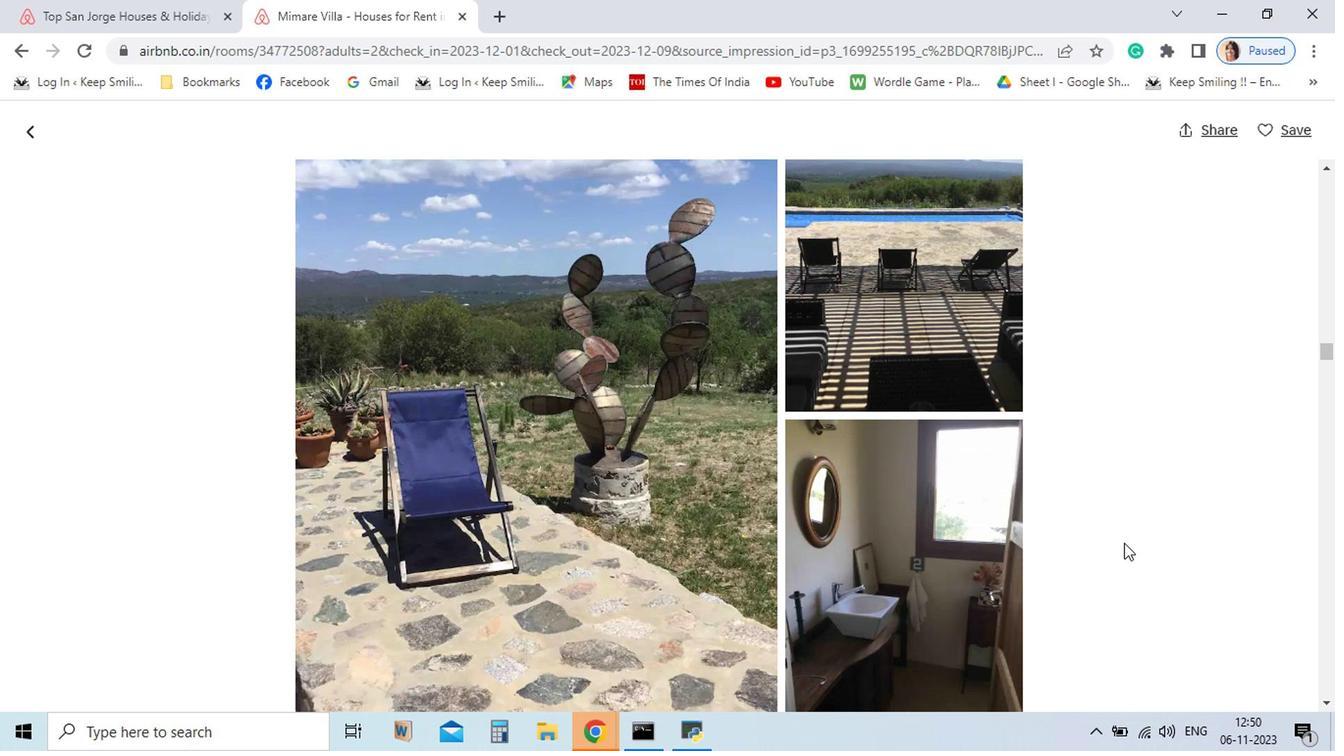 
Action: Mouse scrolled (990, 579) with delta (0, 0)
Screenshot: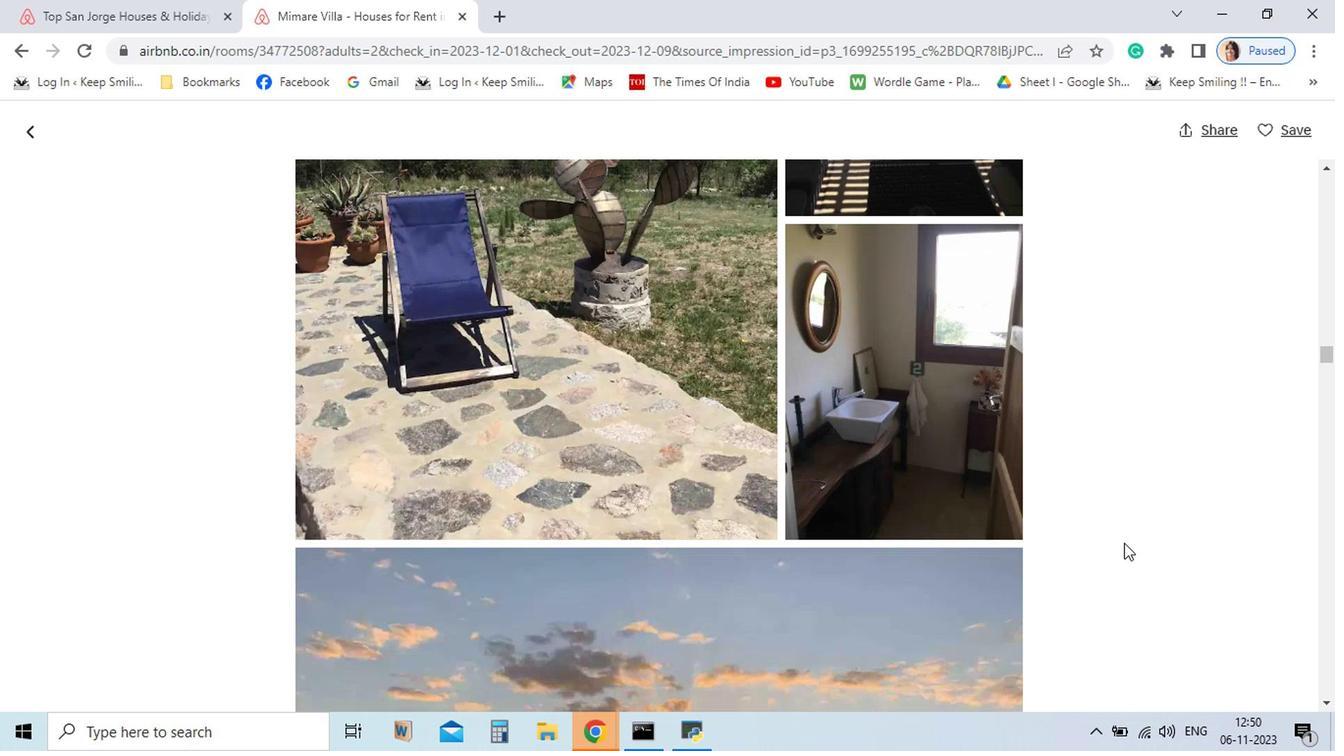 
Action: Mouse scrolled (990, 579) with delta (0, 0)
Screenshot: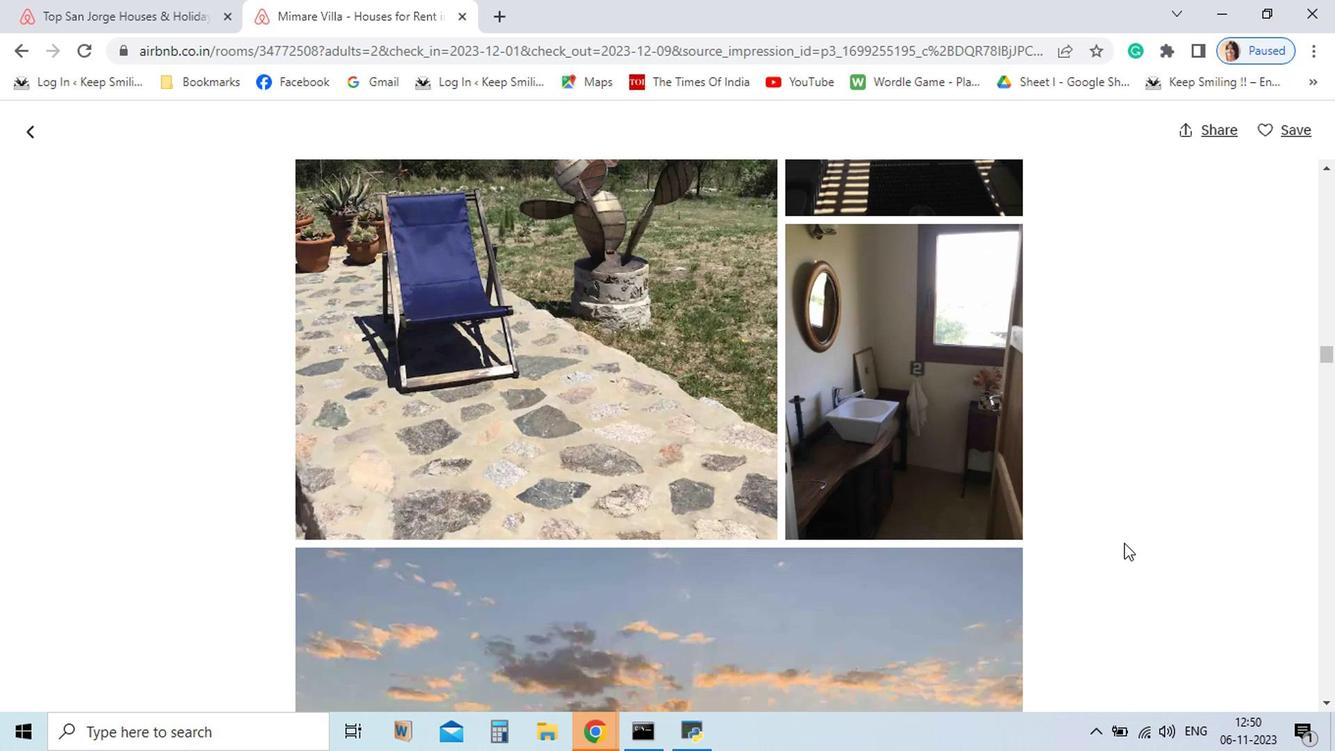 
Action: Mouse scrolled (990, 579) with delta (0, 0)
Screenshot: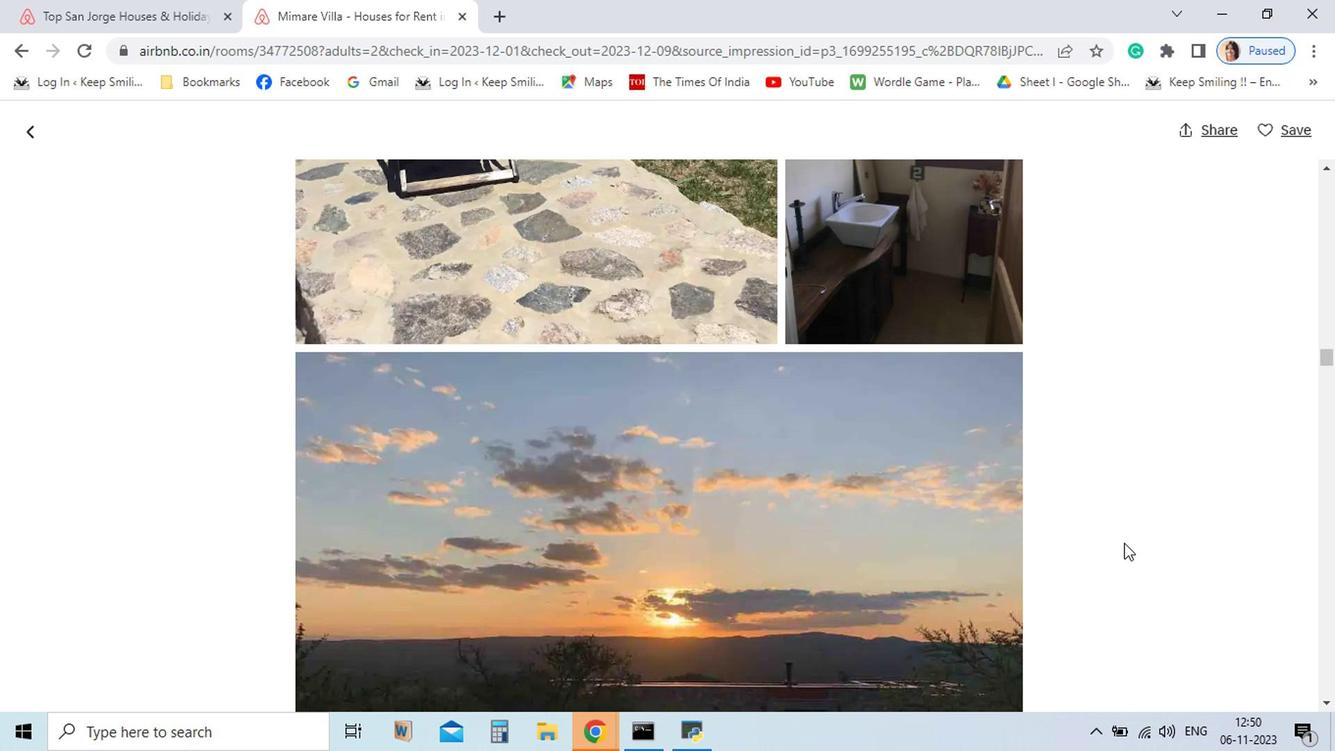 
Action: Mouse scrolled (990, 579) with delta (0, 0)
Screenshot: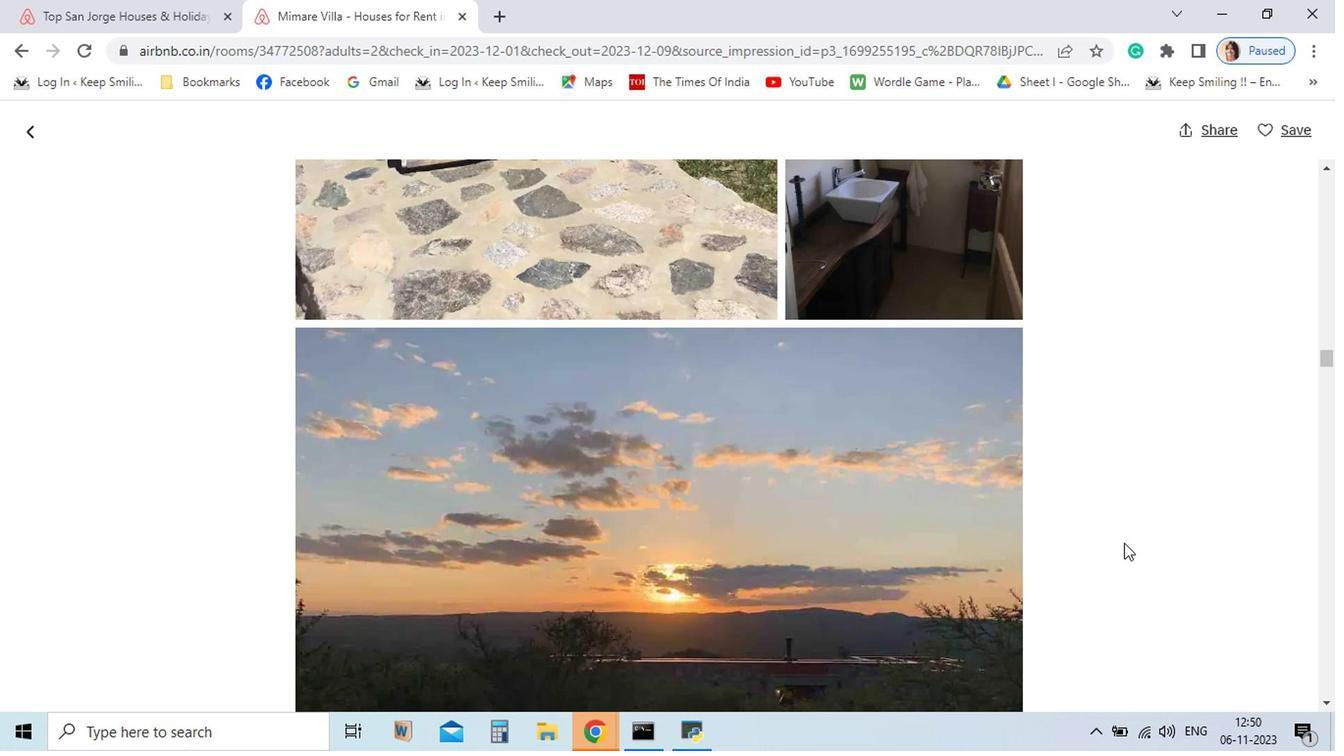 
Action: Mouse scrolled (990, 579) with delta (0, 0)
Screenshot: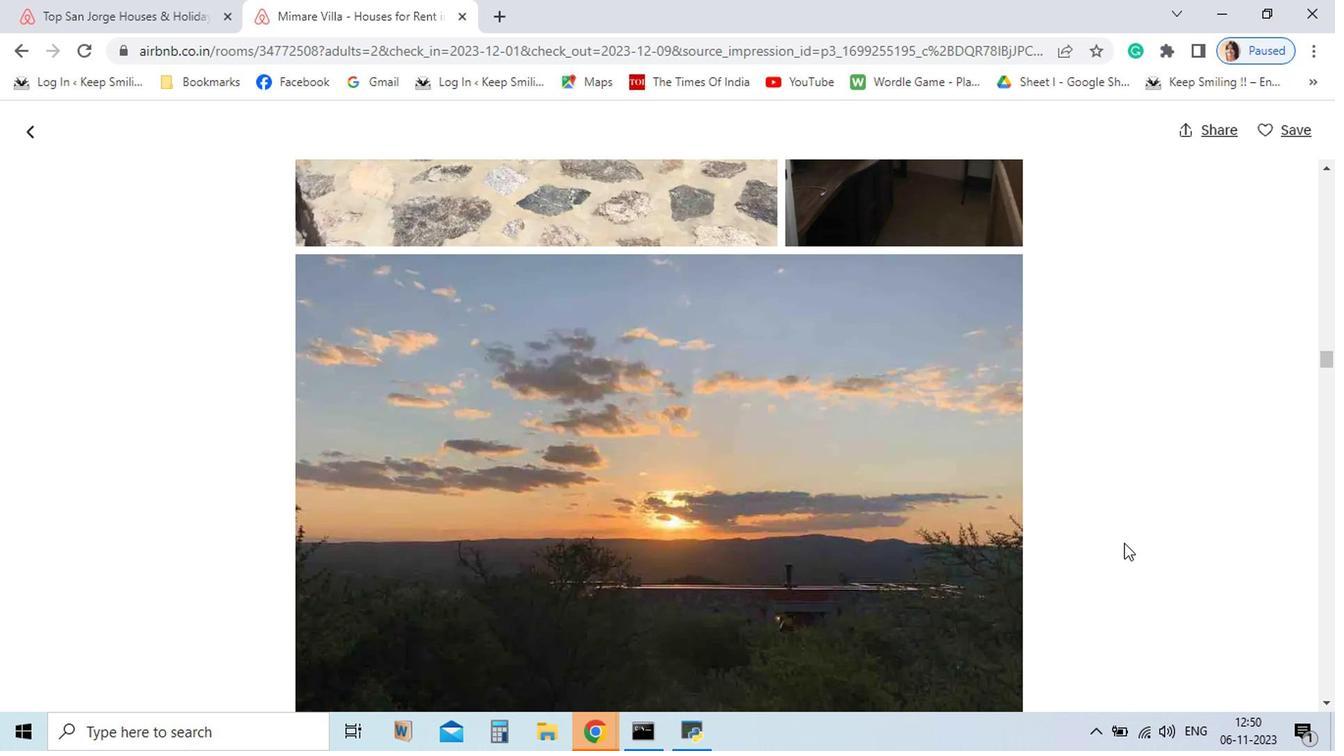 
Action: Mouse scrolled (990, 579) with delta (0, 0)
Screenshot: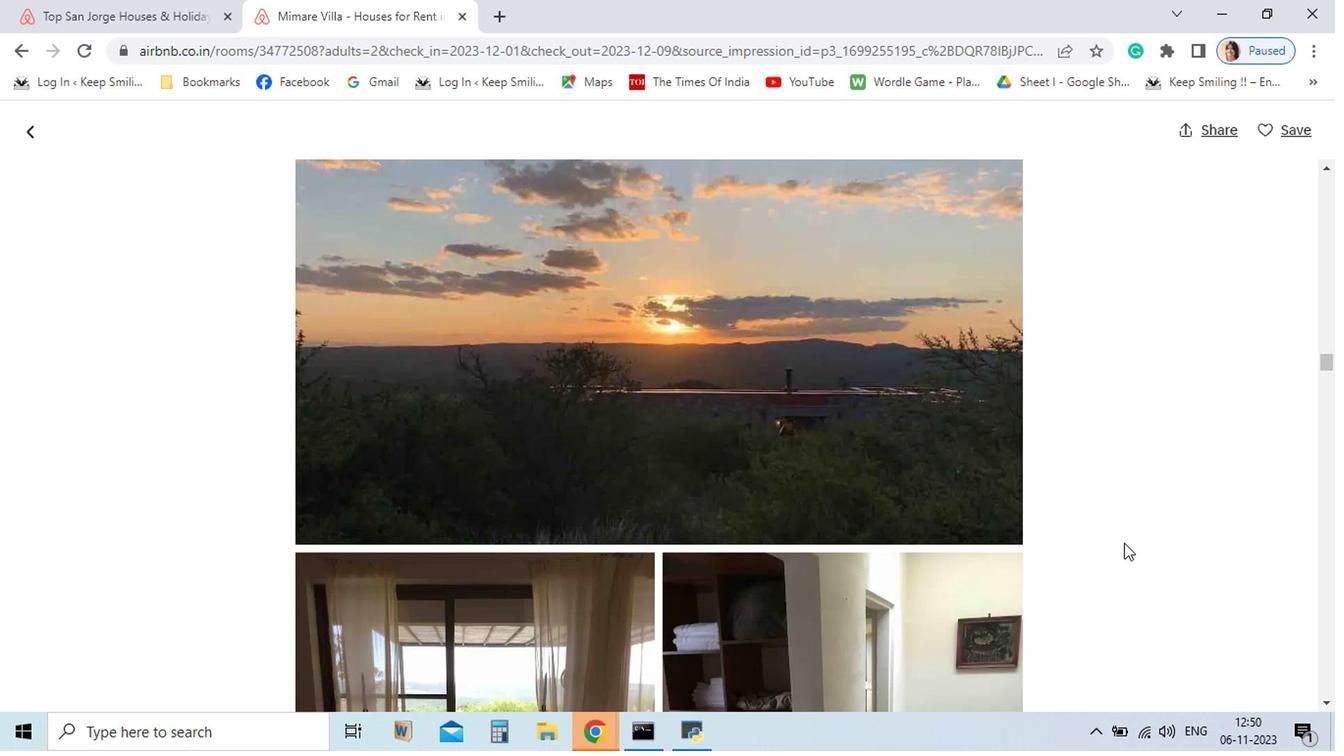 
Action: Mouse scrolled (990, 579) with delta (0, 0)
Screenshot: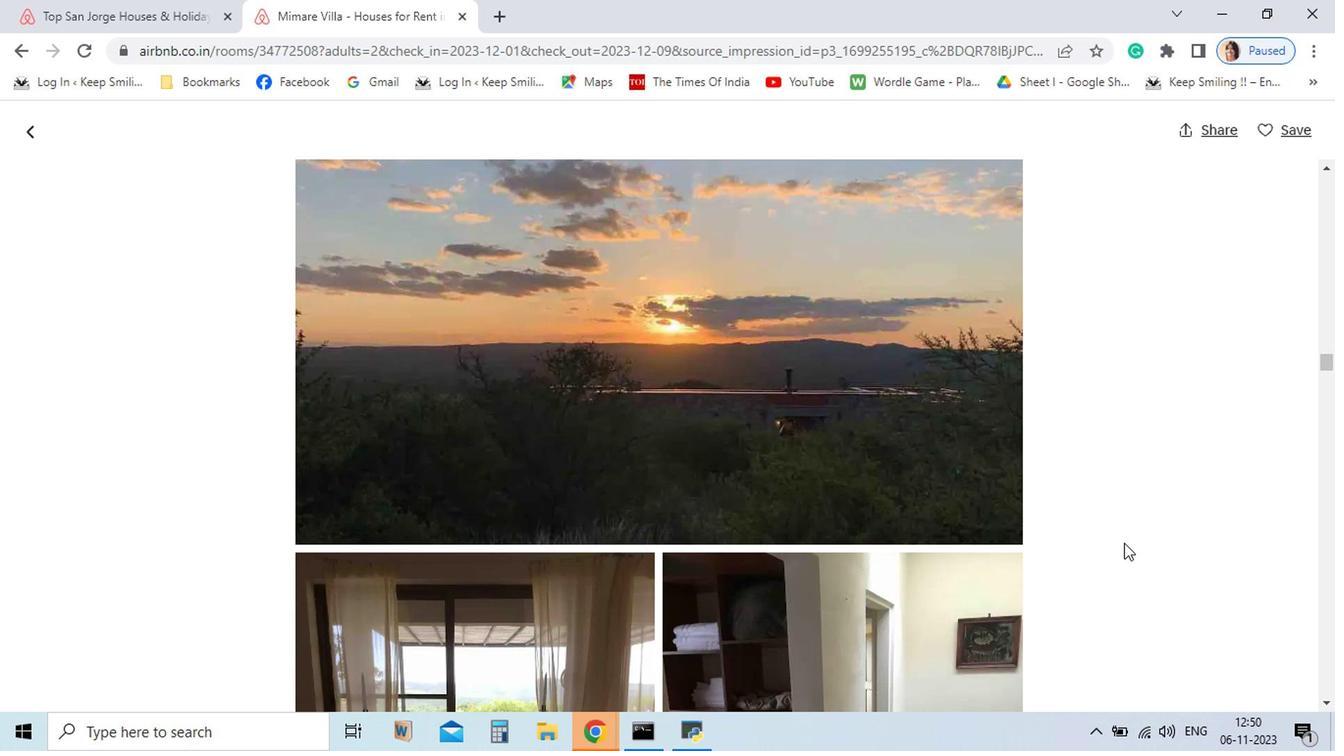 
Action: Mouse scrolled (990, 579) with delta (0, 0)
Screenshot: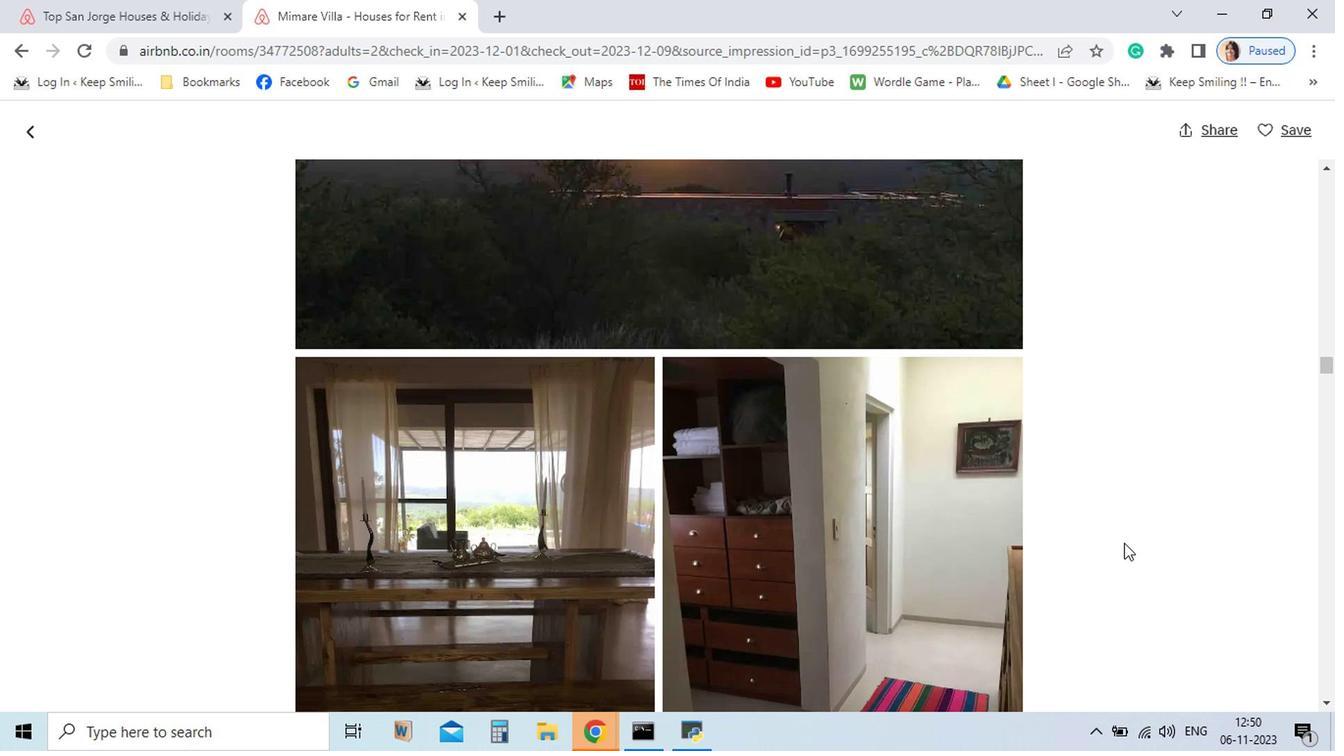 
Action: Mouse scrolled (990, 579) with delta (0, 0)
Screenshot: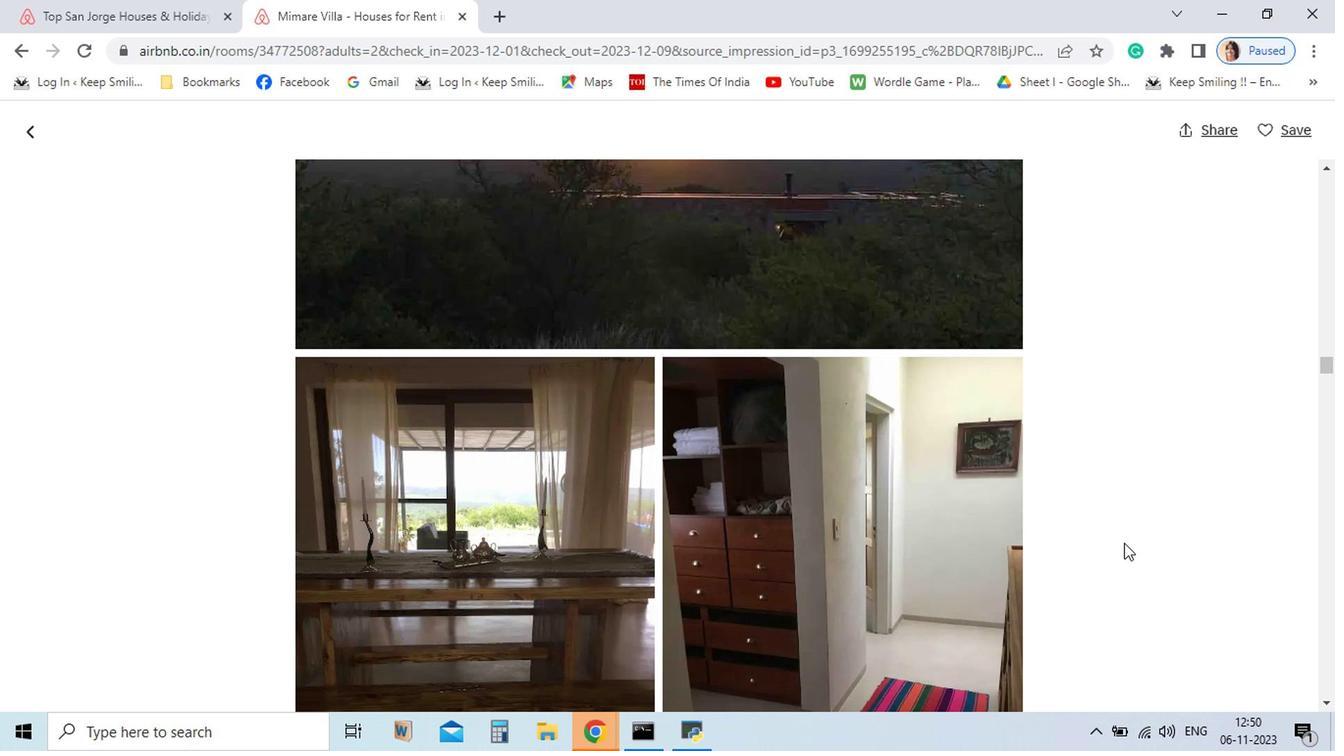 
Action: Mouse scrolled (990, 579) with delta (0, 0)
Screenshot: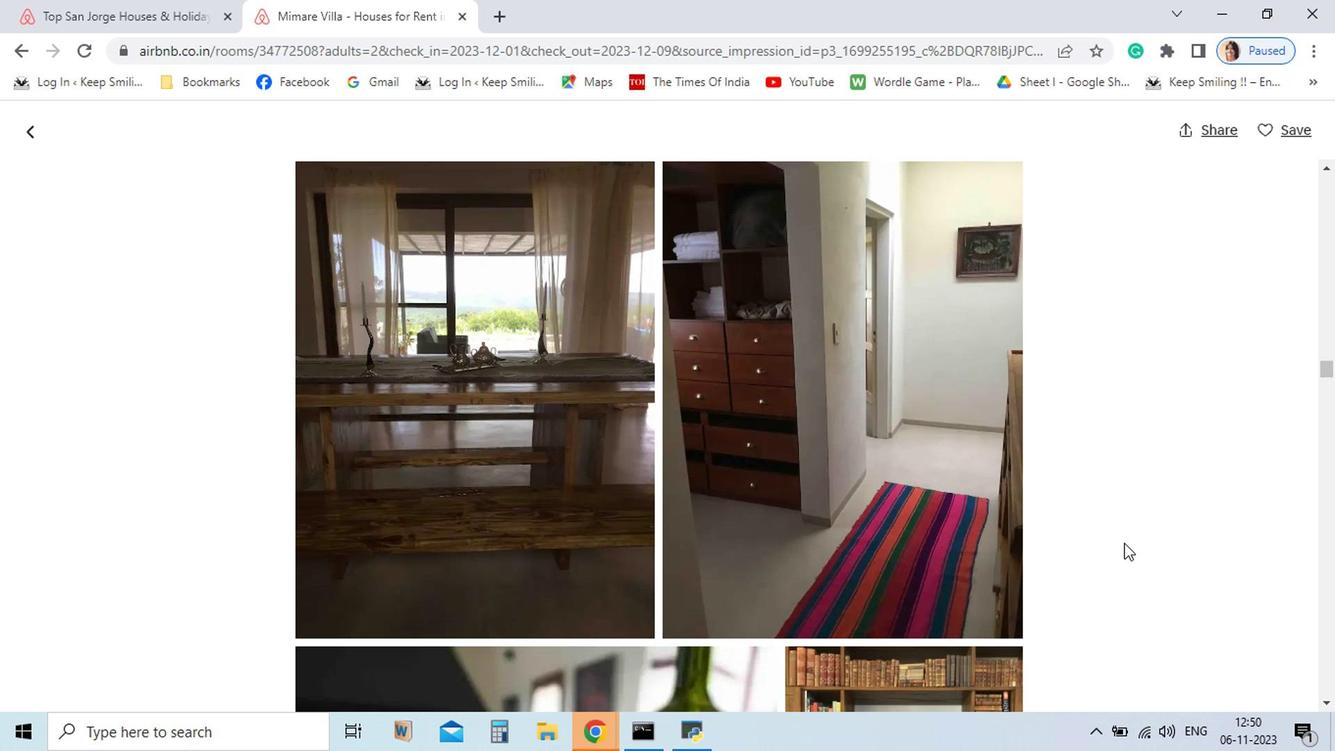 
Action: Mouse scrolled (990, 579) with delta (0, 0)
Screenshot: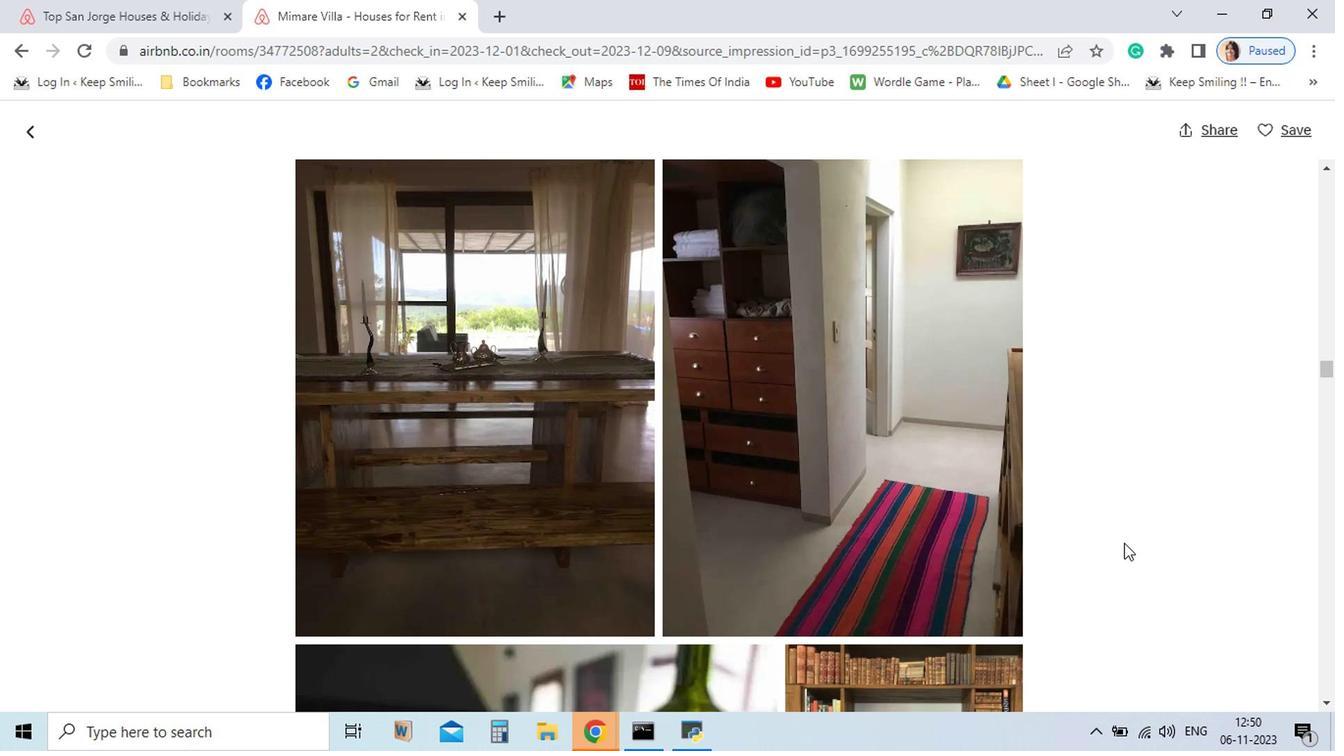 
Action: Mouse scrolled (990, 579) with delta (0, 0)
Screenshot: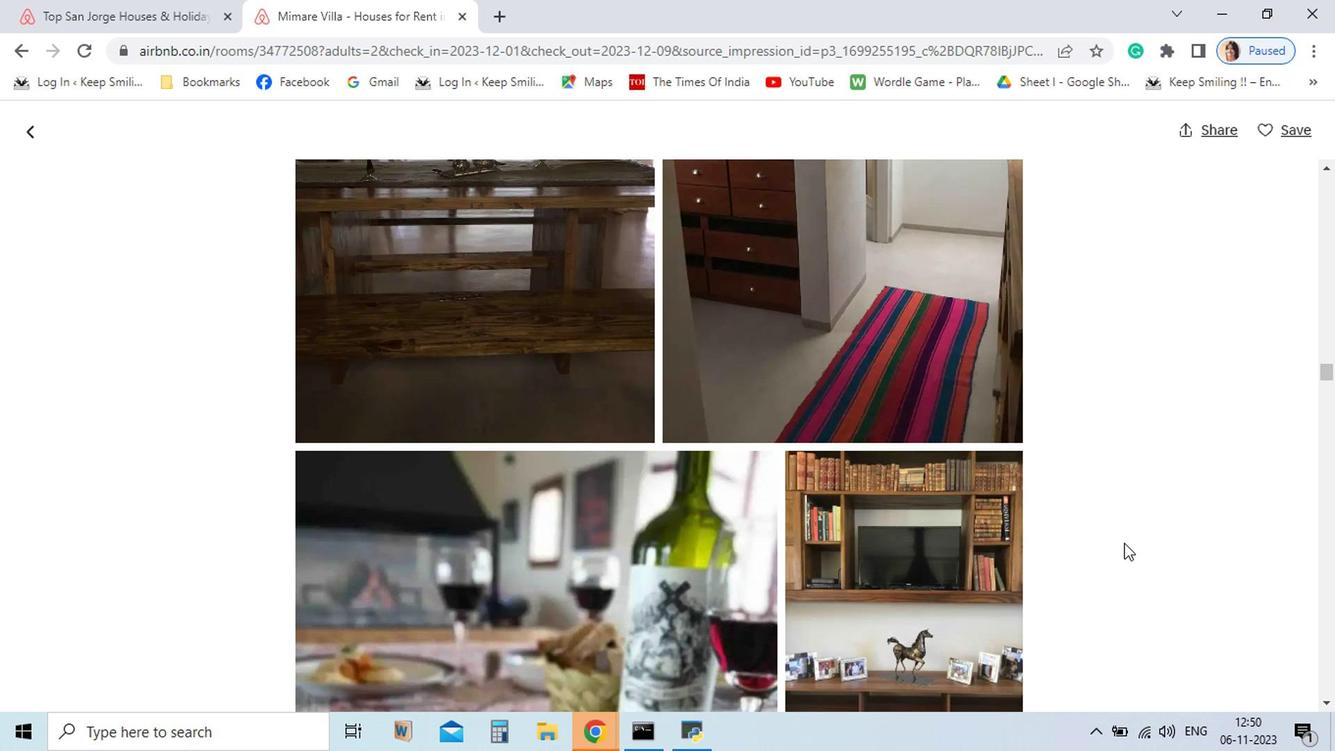 
Action: Mouse scrolled (990, 579) with delta (0, 0)
Screenshot: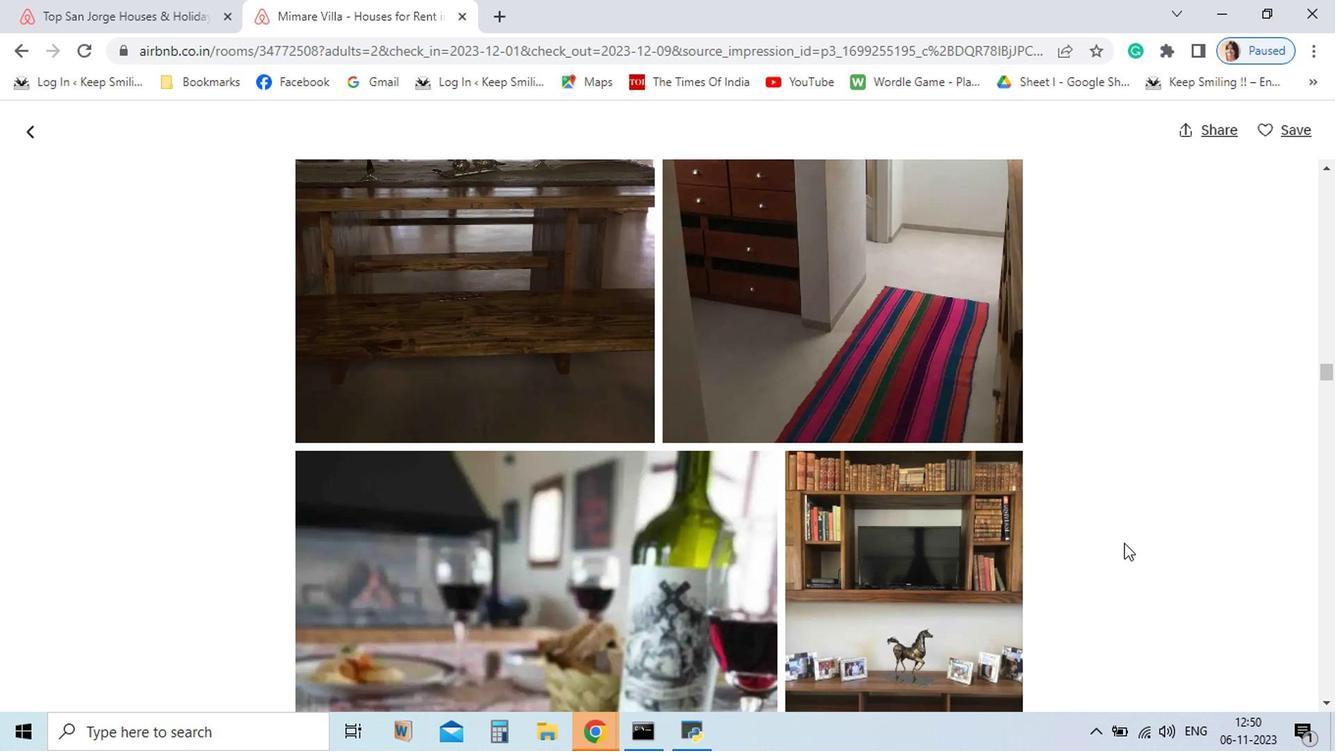 
Action: Mouse scrolled (990, 579) with delta (0, 0)
Screenshot: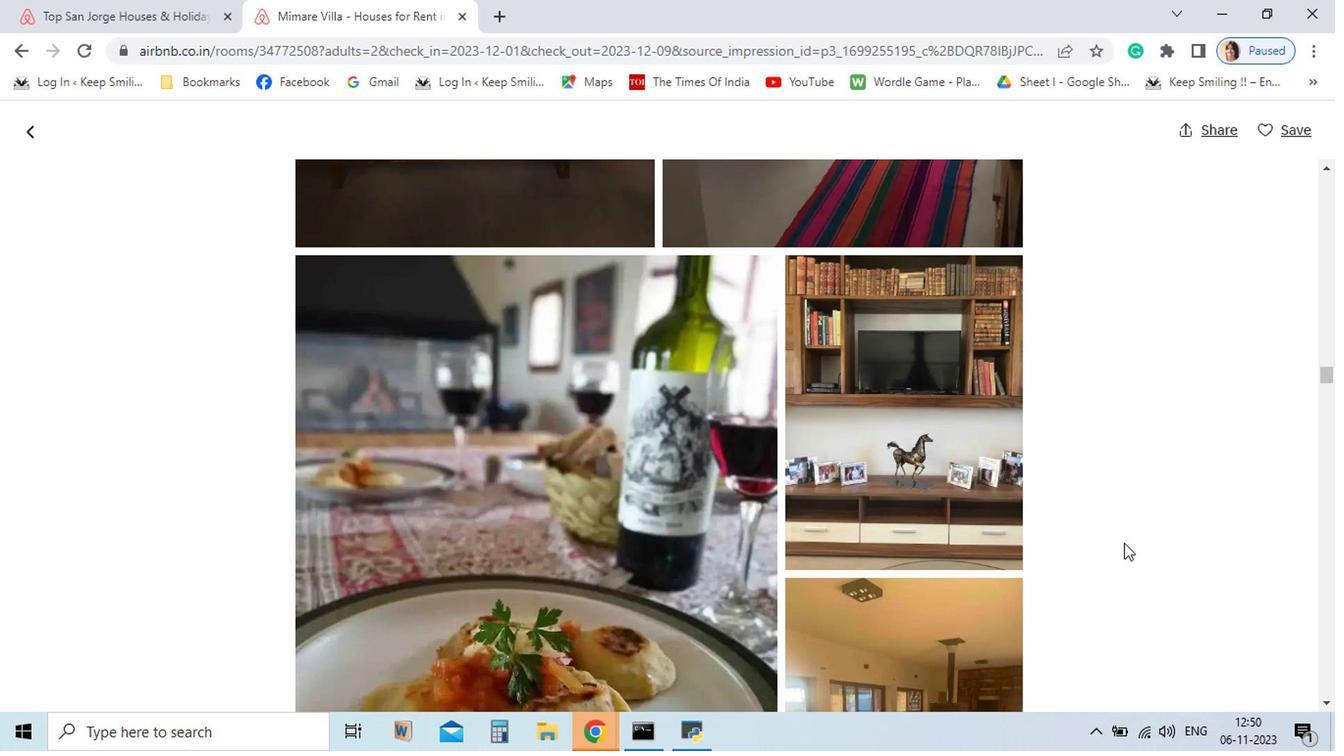 
Action: Mouse scrolled (990, 579) with delta (0, 0)
Screenshot: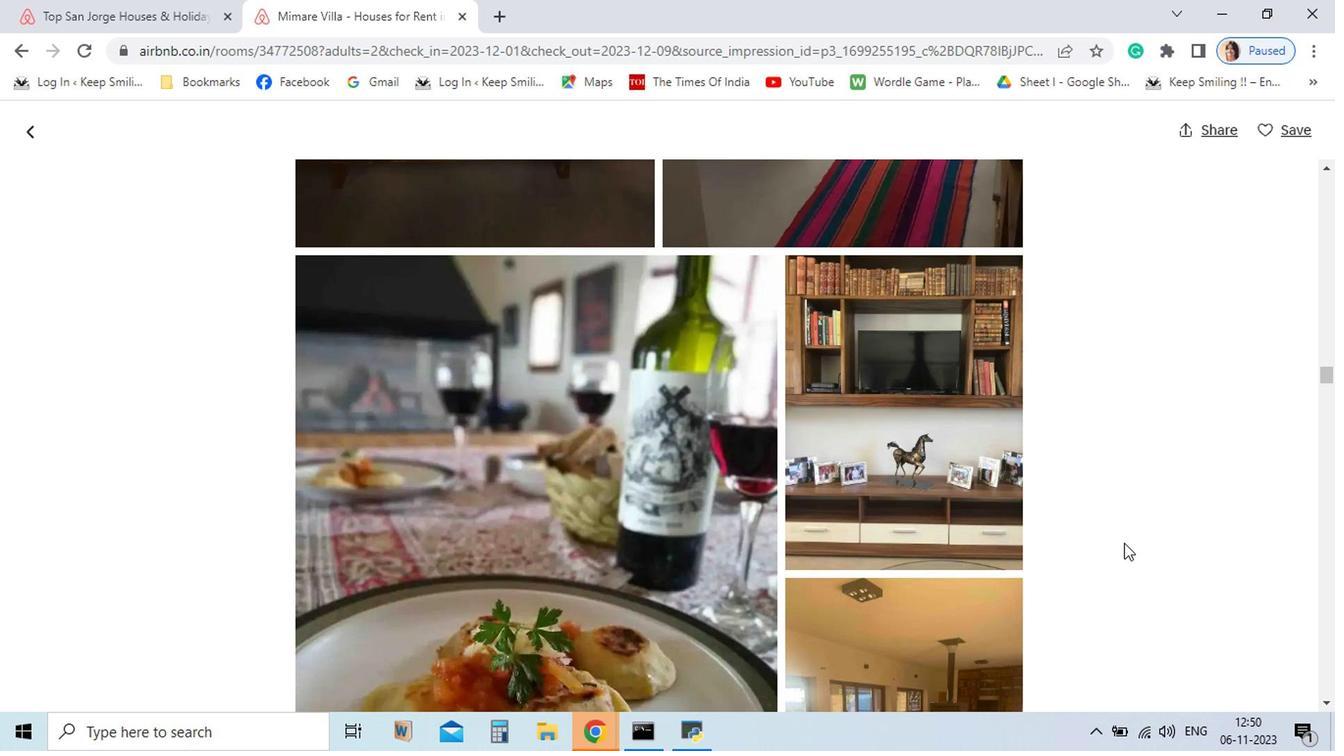 
Action: Mouse scrolled (990, 579) with delta (0, 0)
Screenshot: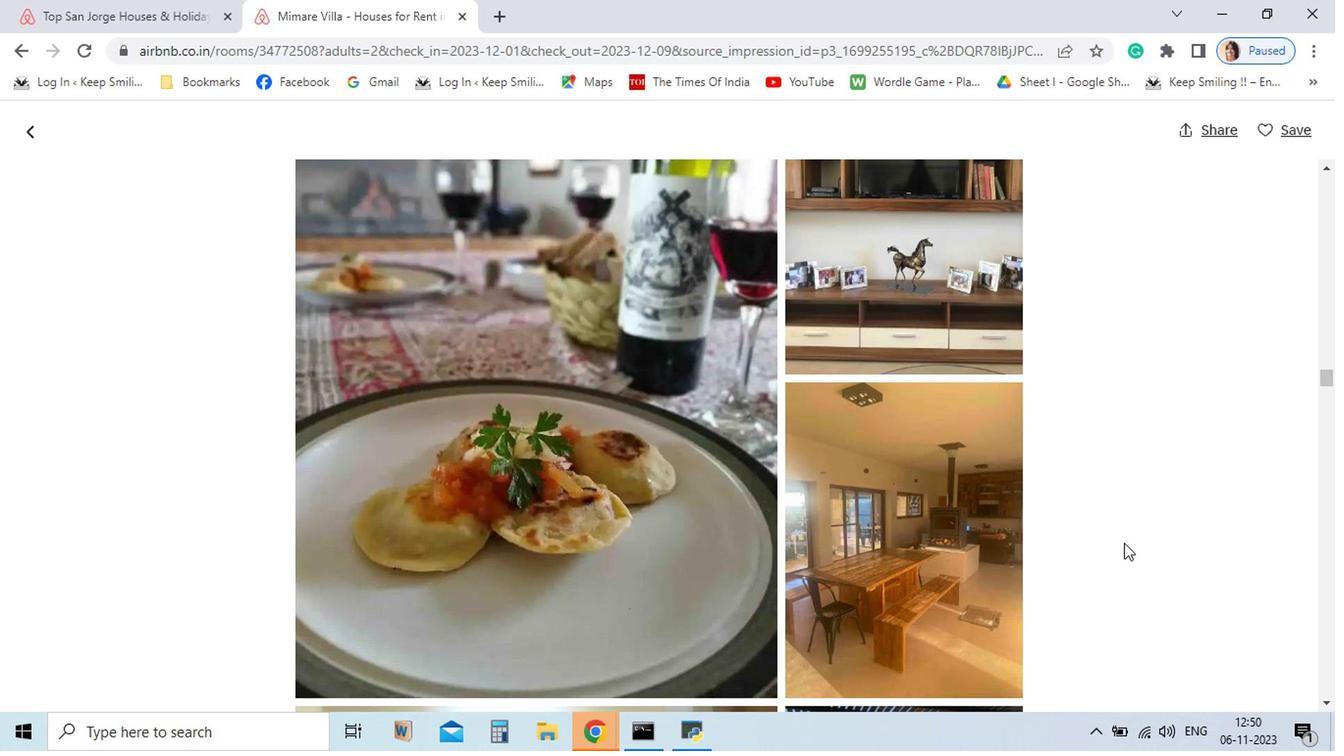 
Action: Mouse scrolled (990, 579) with delta (0, 0)
Screenshot: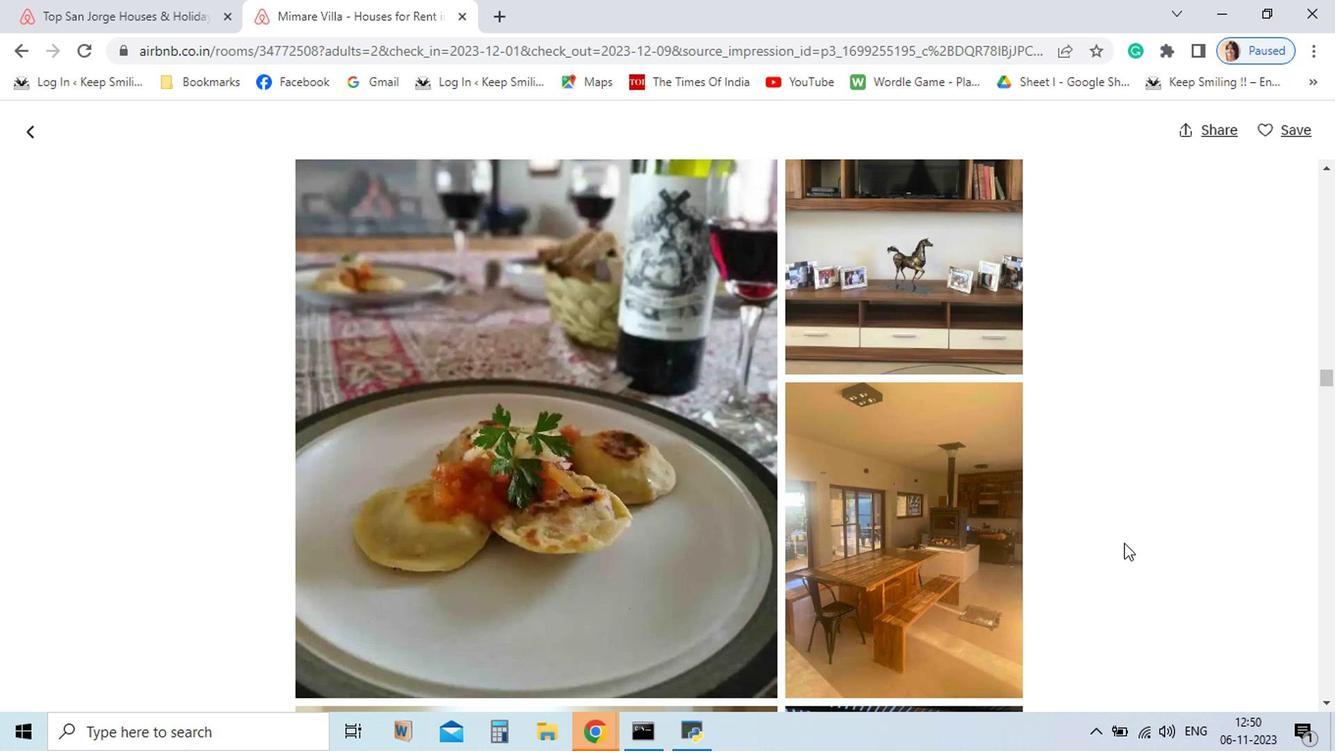 
Action: Mouse scrolled (990, 579) with delta (0, 0)
Screenshot: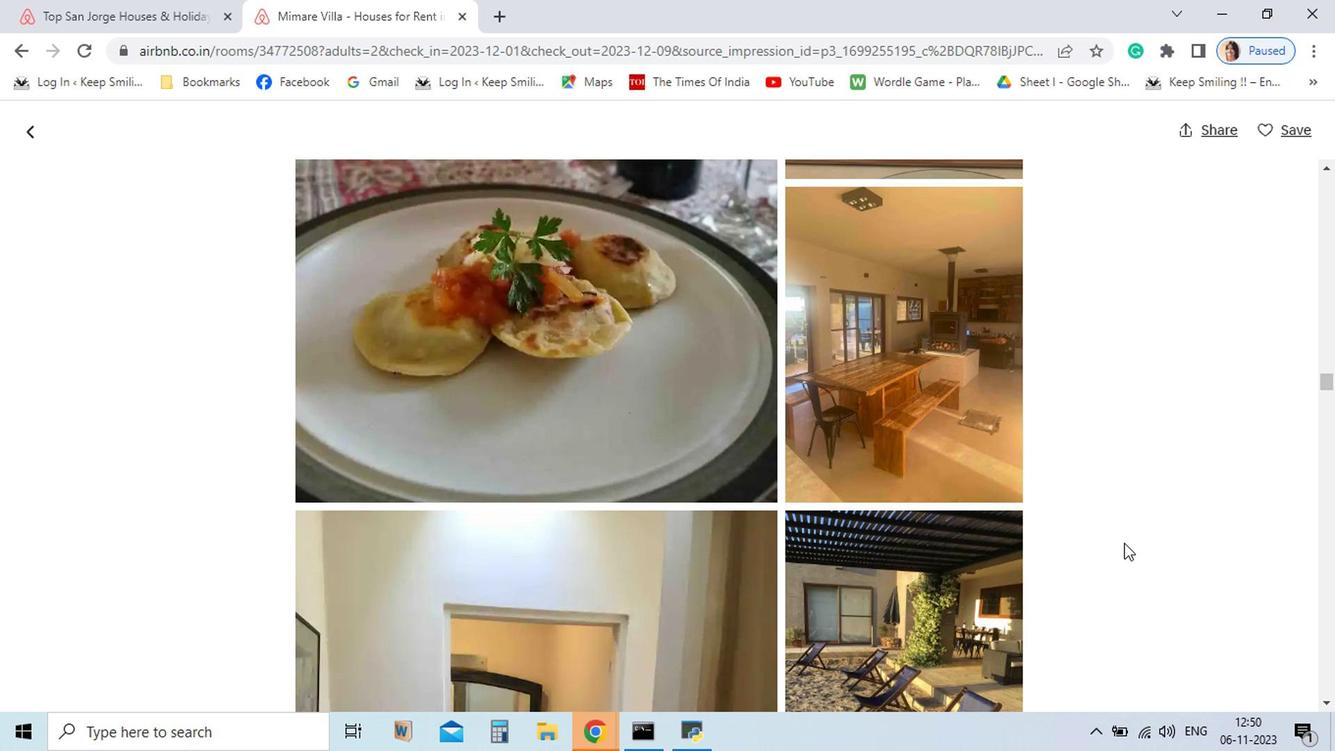 
Action: Mouse scrolled (990, 579) with delta (0, 0)
Screenshot: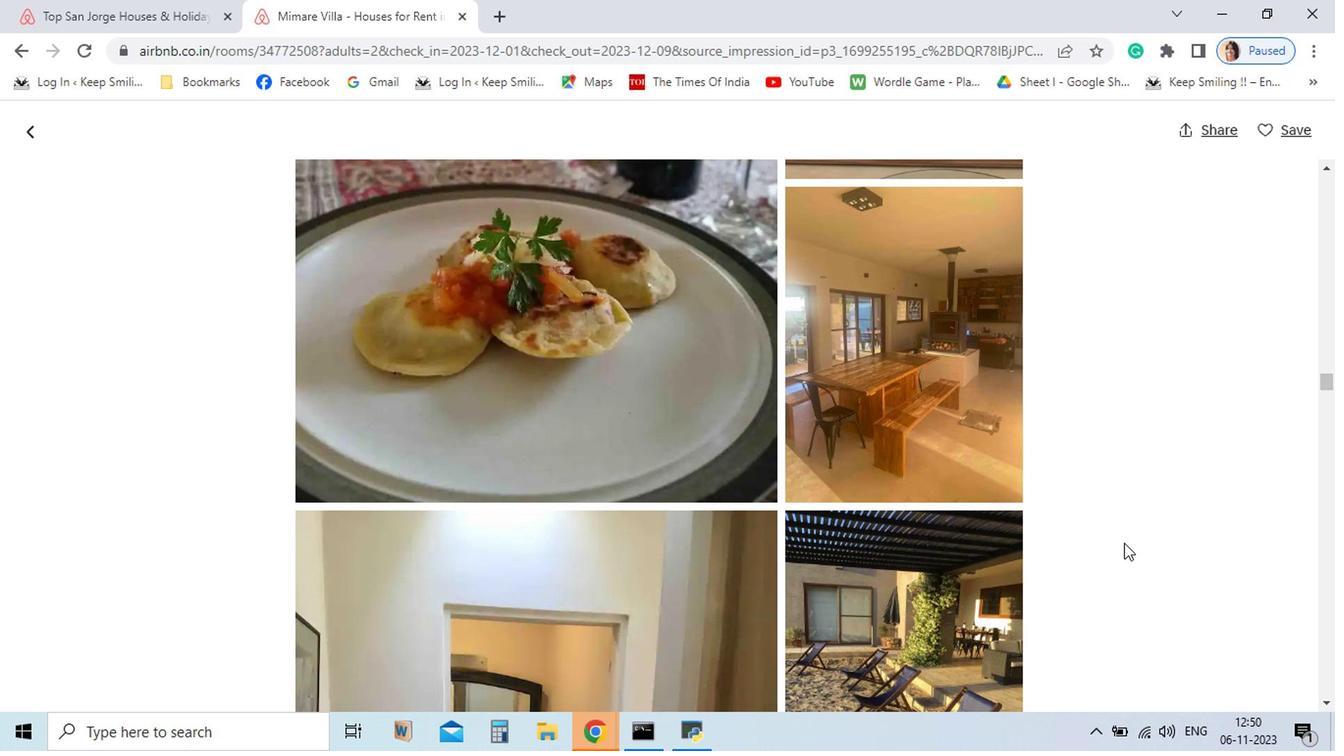 
Action: Mouse scrolled (990, 579) with delta (0, 0)
Screenshot: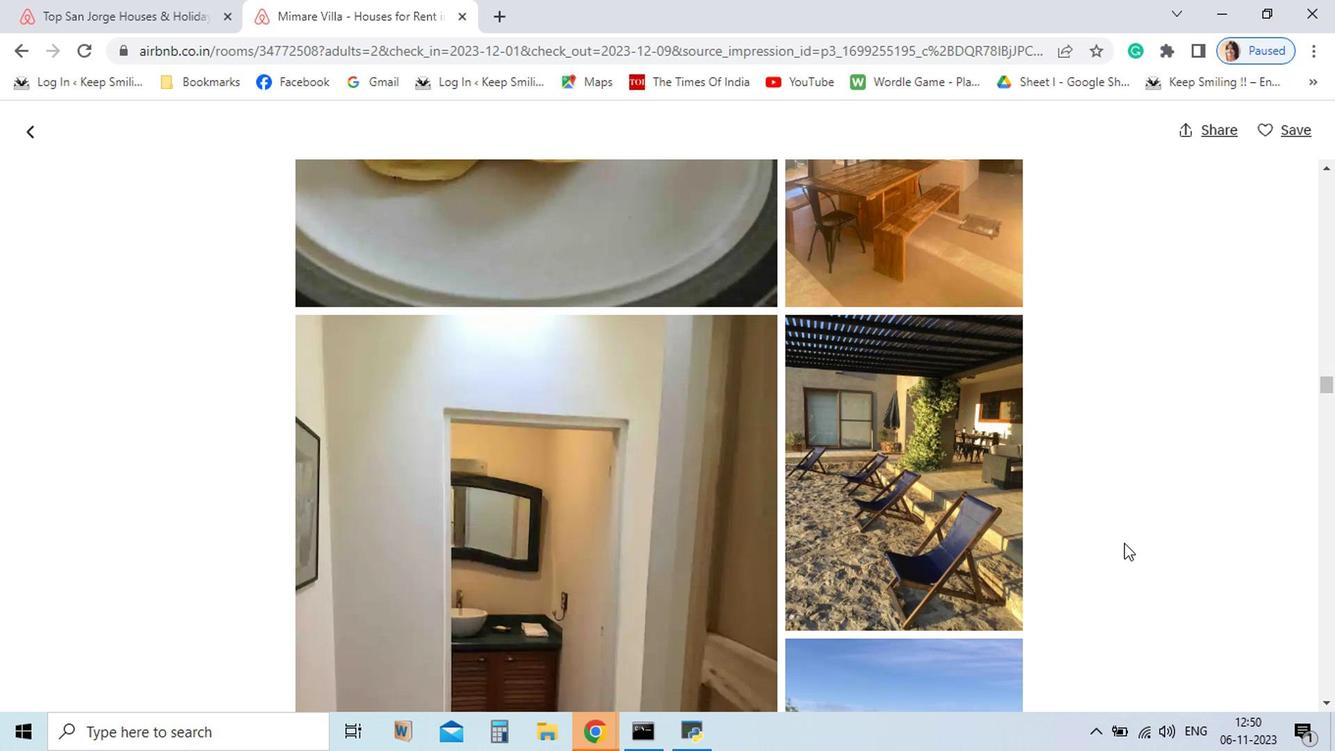 
Action: Mouse scrolled (990, 579) with delta (0, 0)
Screenshot: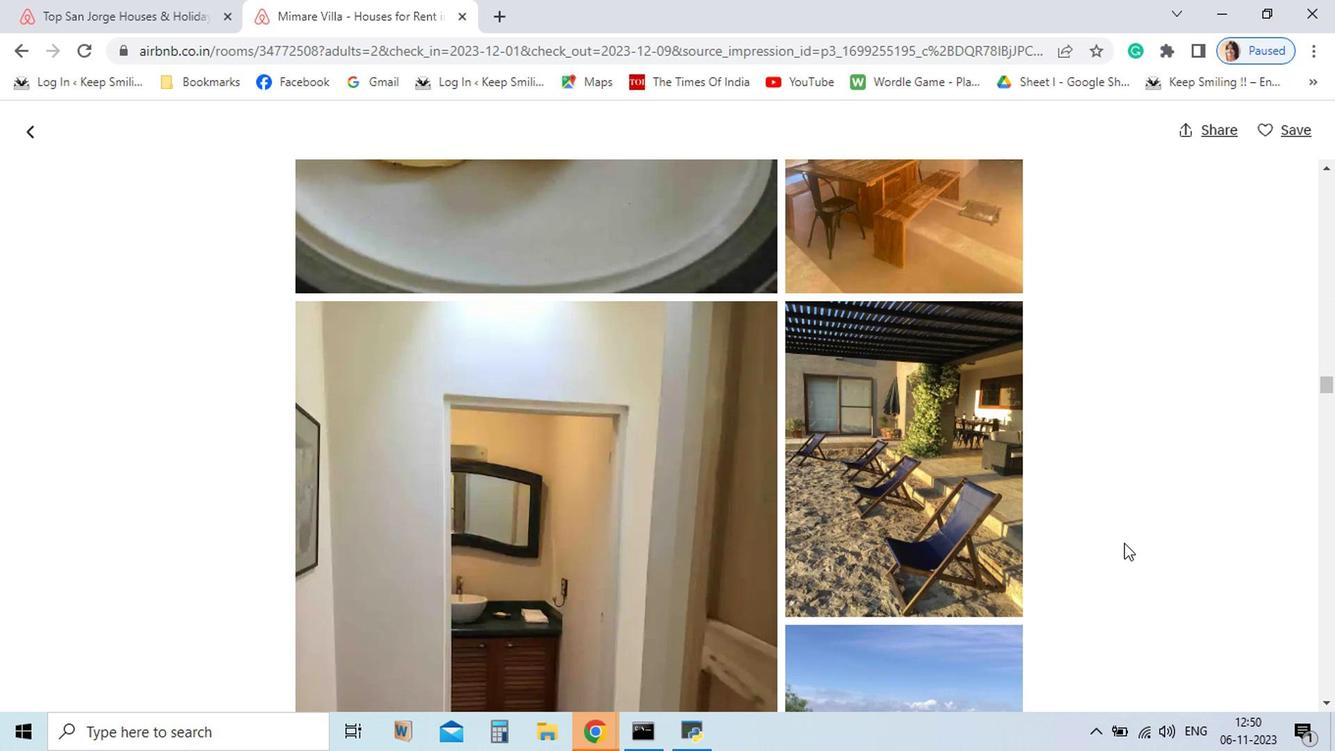 
Action: Mouse scrolled (990, 579) with delta (0, 0)
Screenshot: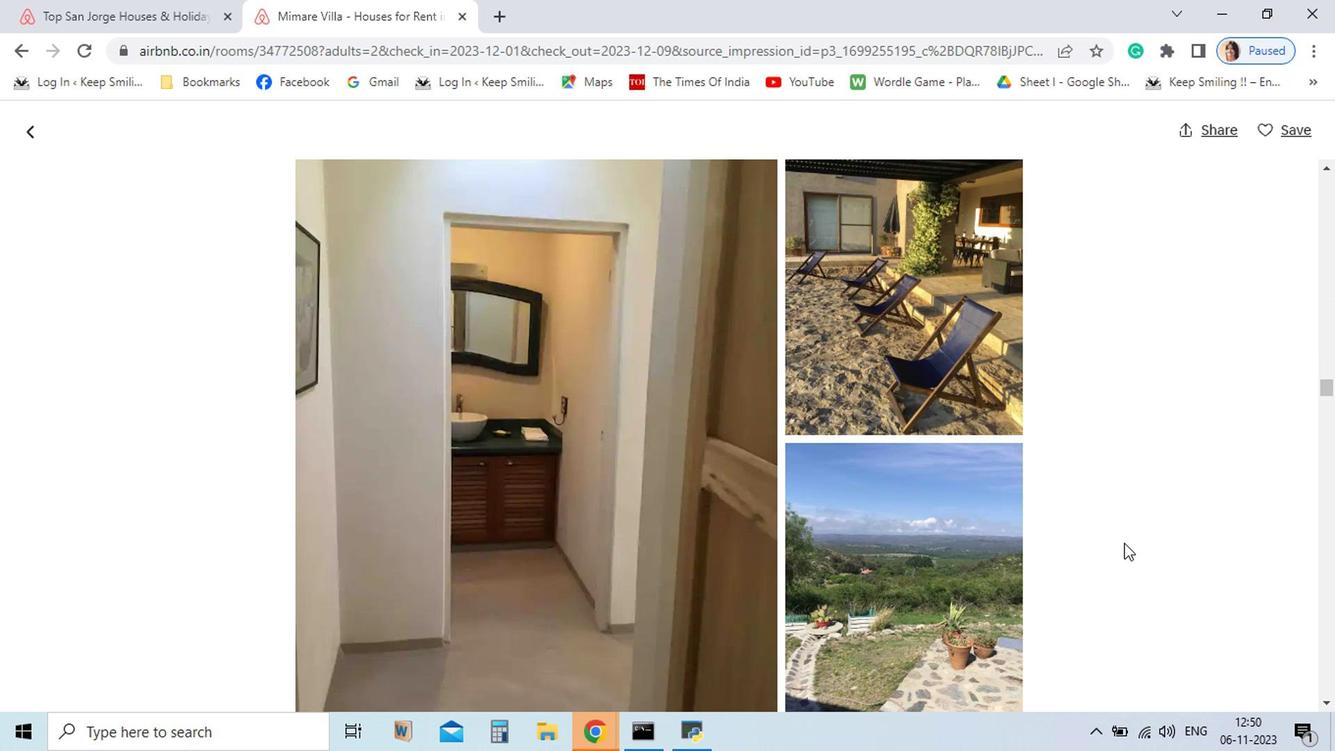 
Action: Mouse scrolled (990, 579) with delta (0, 0)
Screenshot: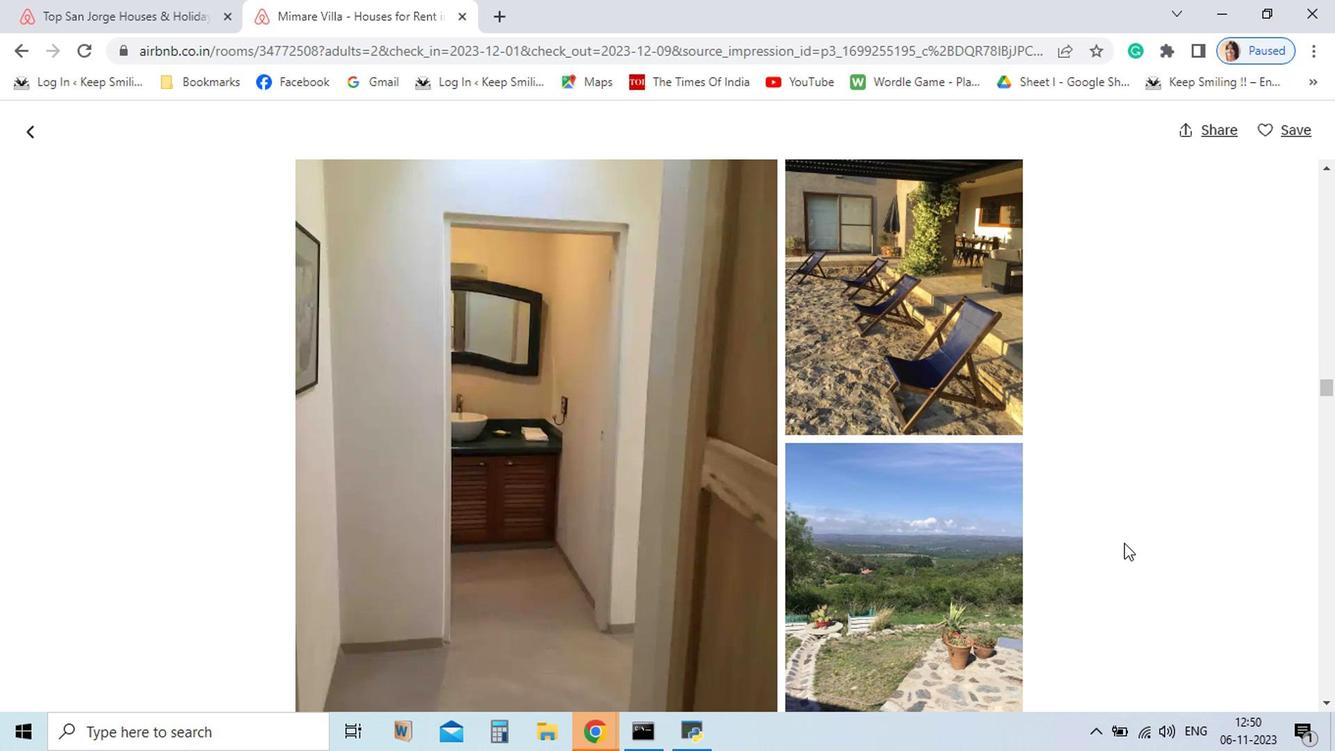 
Action: Mouse scrolled (990, 579) with delta (0, 0)
Screenshot: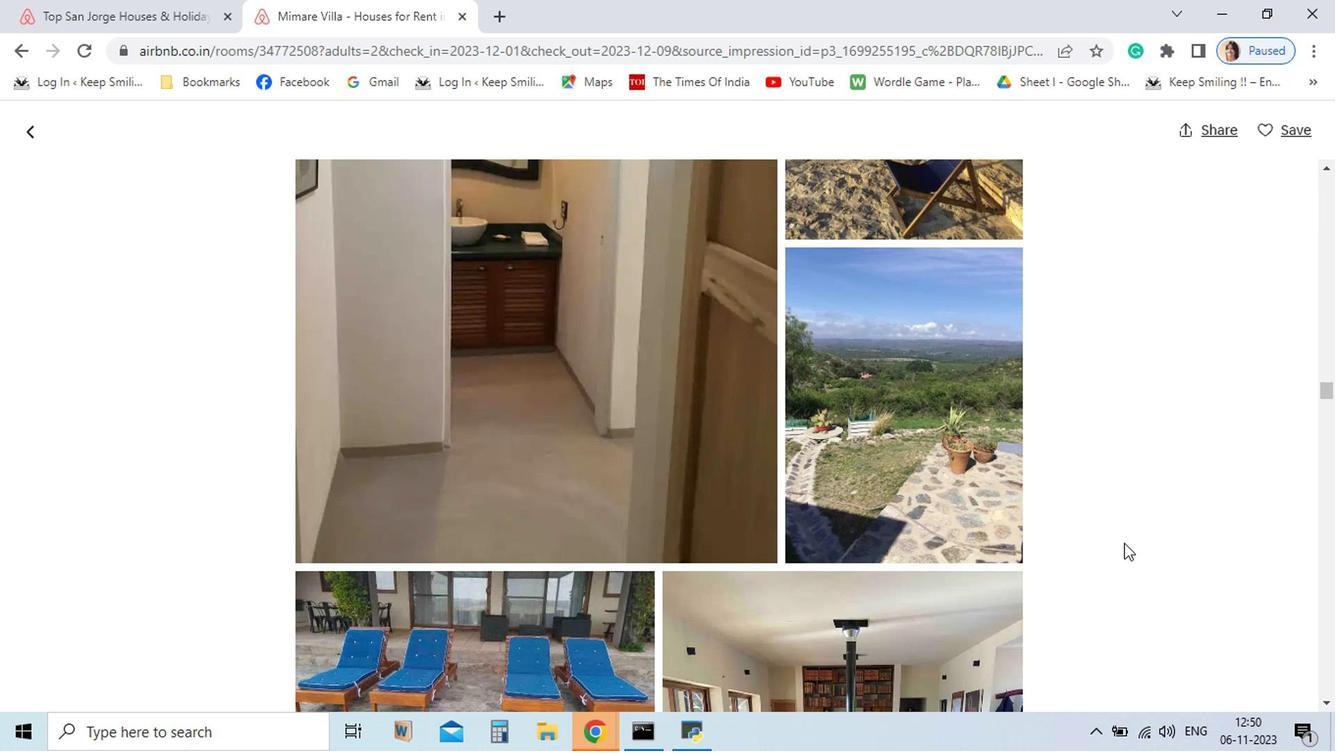 
Action: Mouse scrolled (990, 579) with delta (0, 0)
Screenshot: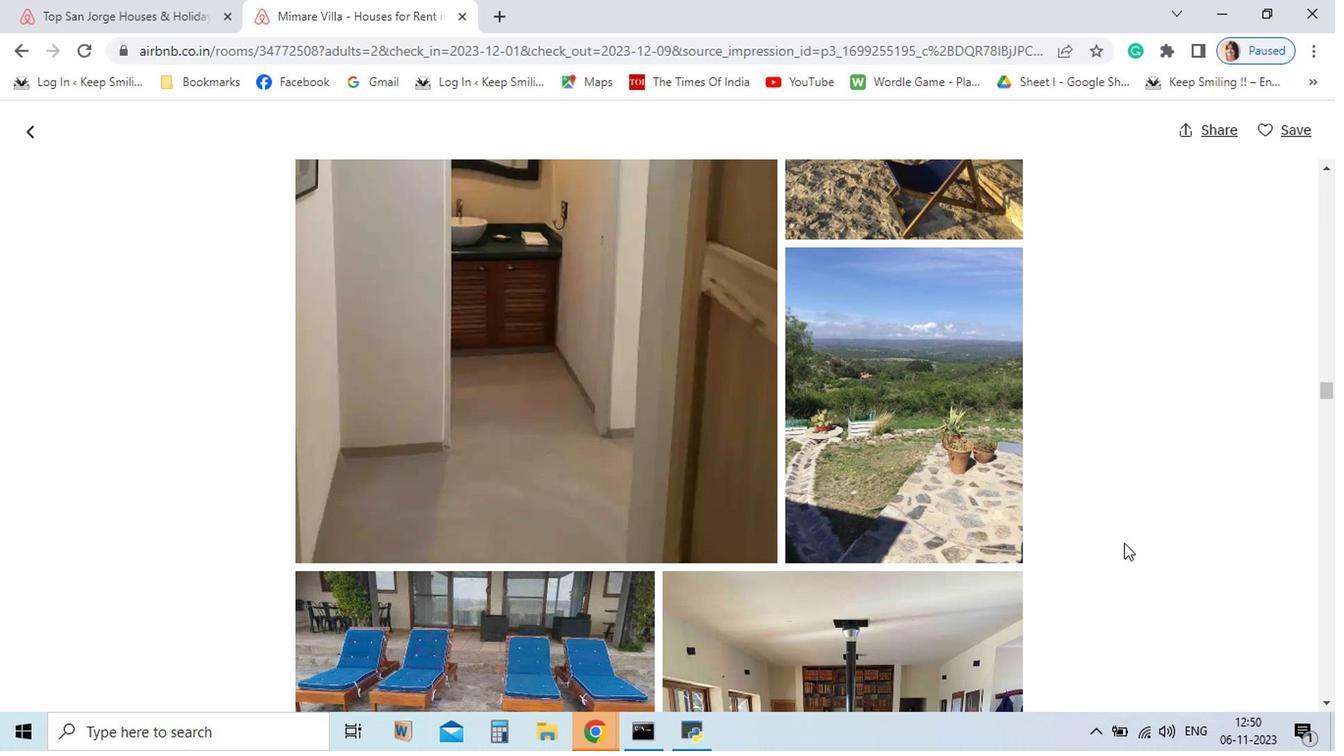 
Action: Mouse scrolled (990, 579) with delta (0, 0)
Screenshot: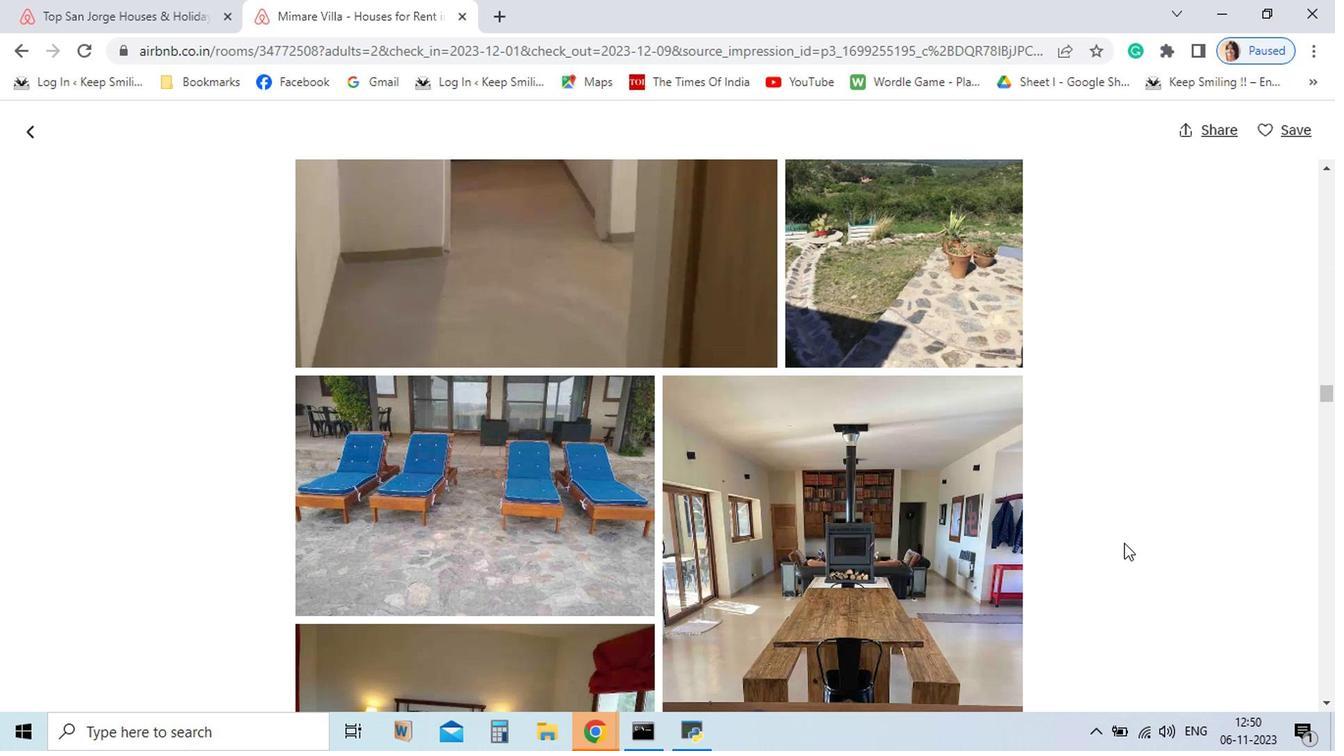 
Action: Mouse scrolled (990, 579) with delta (0, 0)
Screenshot: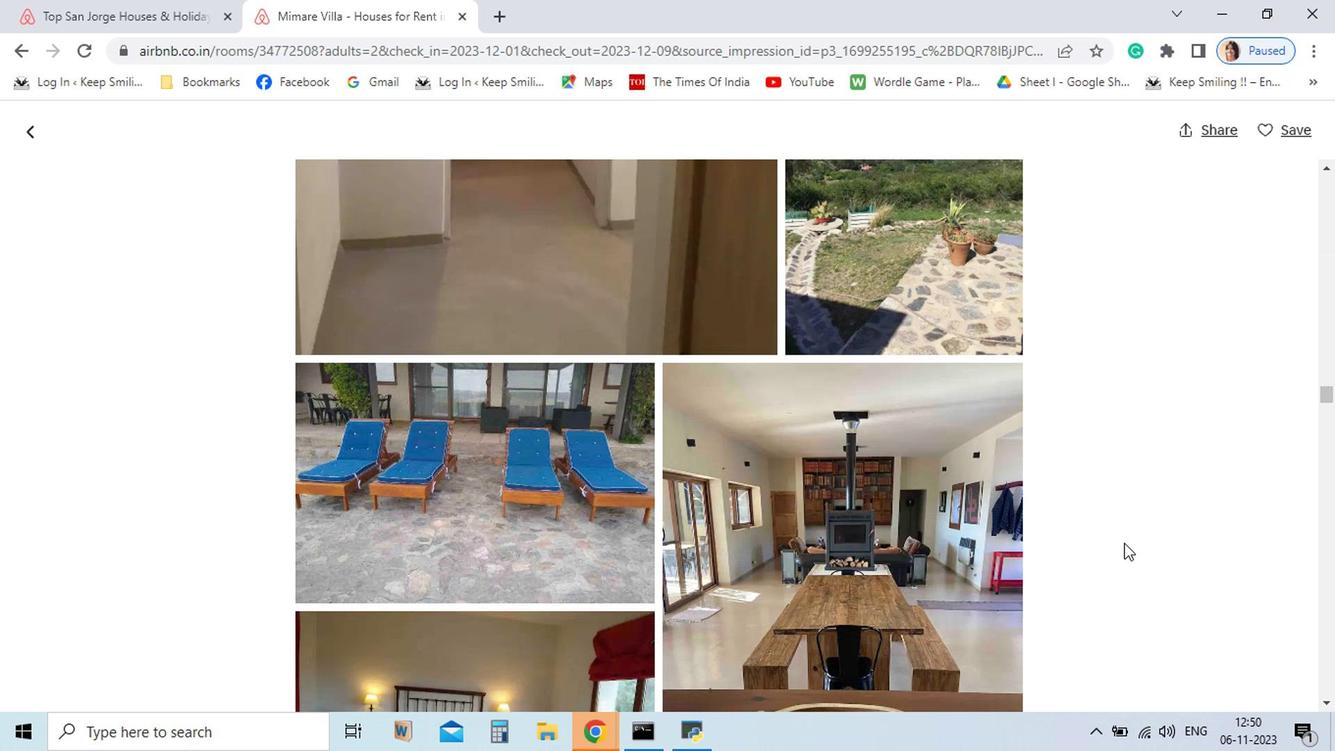 
Action: Mouse scrolled (990, 579) with delta (0, 0)
Screenshot: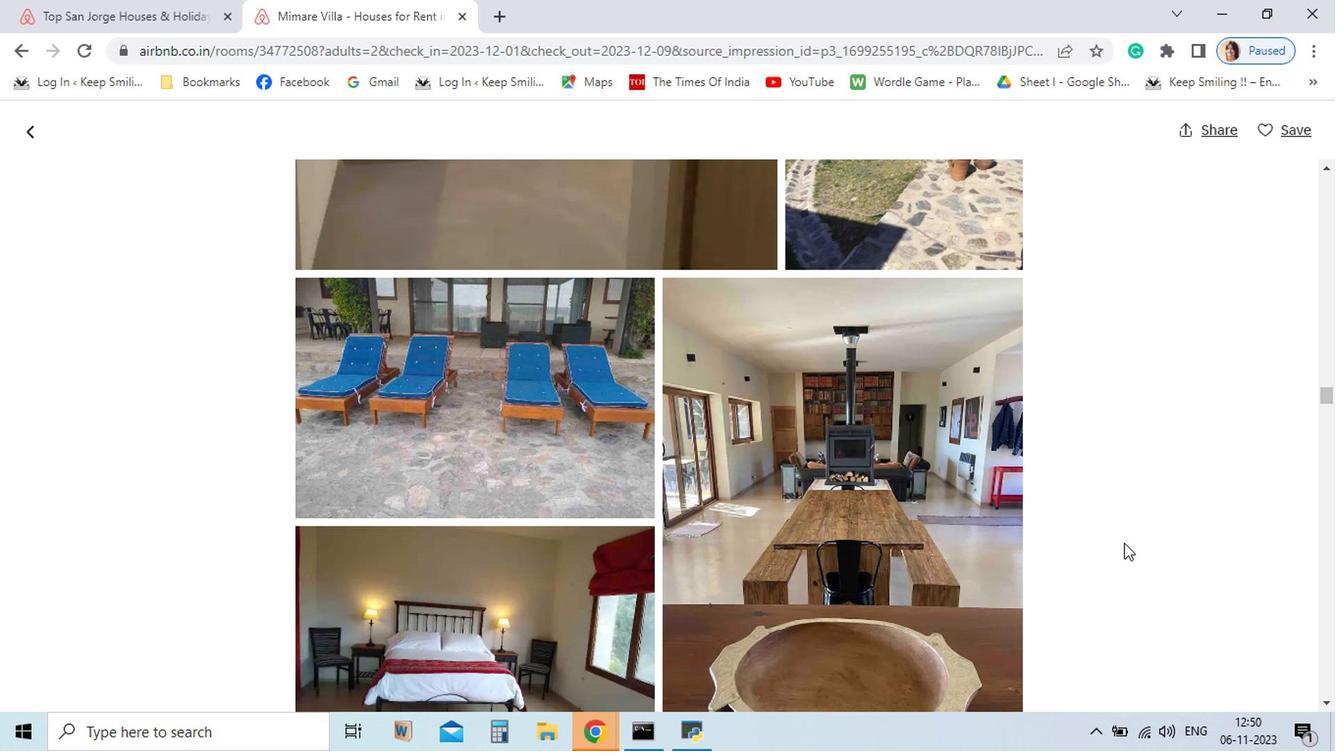 
Action: Mouse scrolled (990, 579) with delta (0, 0)
Screenshot: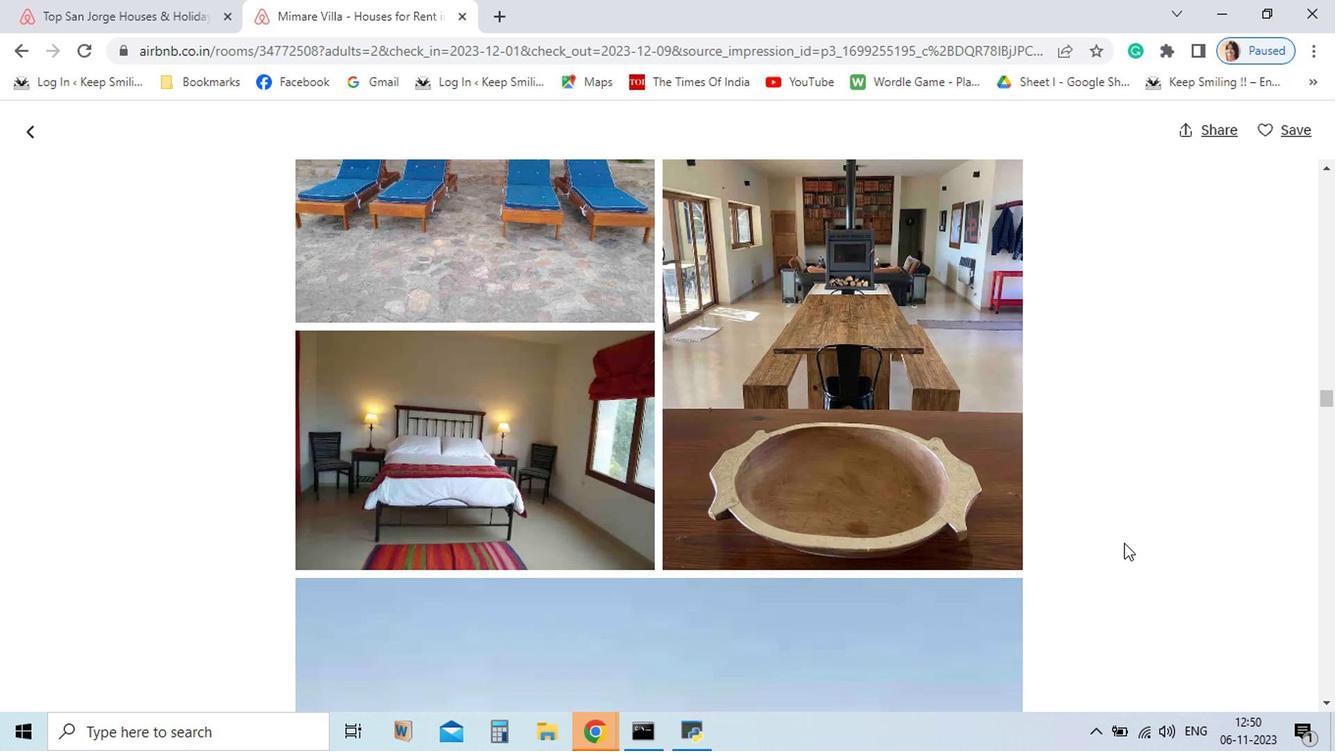 
Action: Mouse scrolled (990, 579) with delta (0, 0)
Screenshot: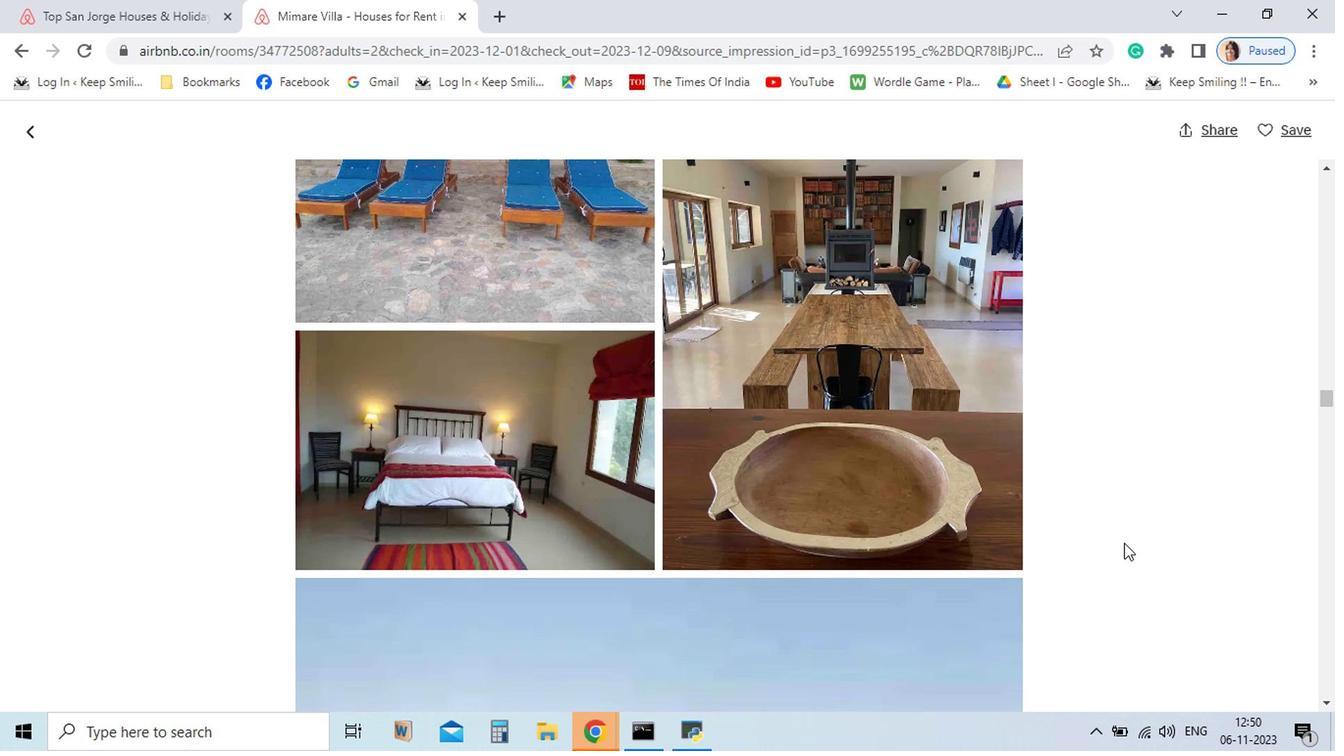 
Action: Mouse scrolled (990, 579) with delta (0, 0)
Screenshot: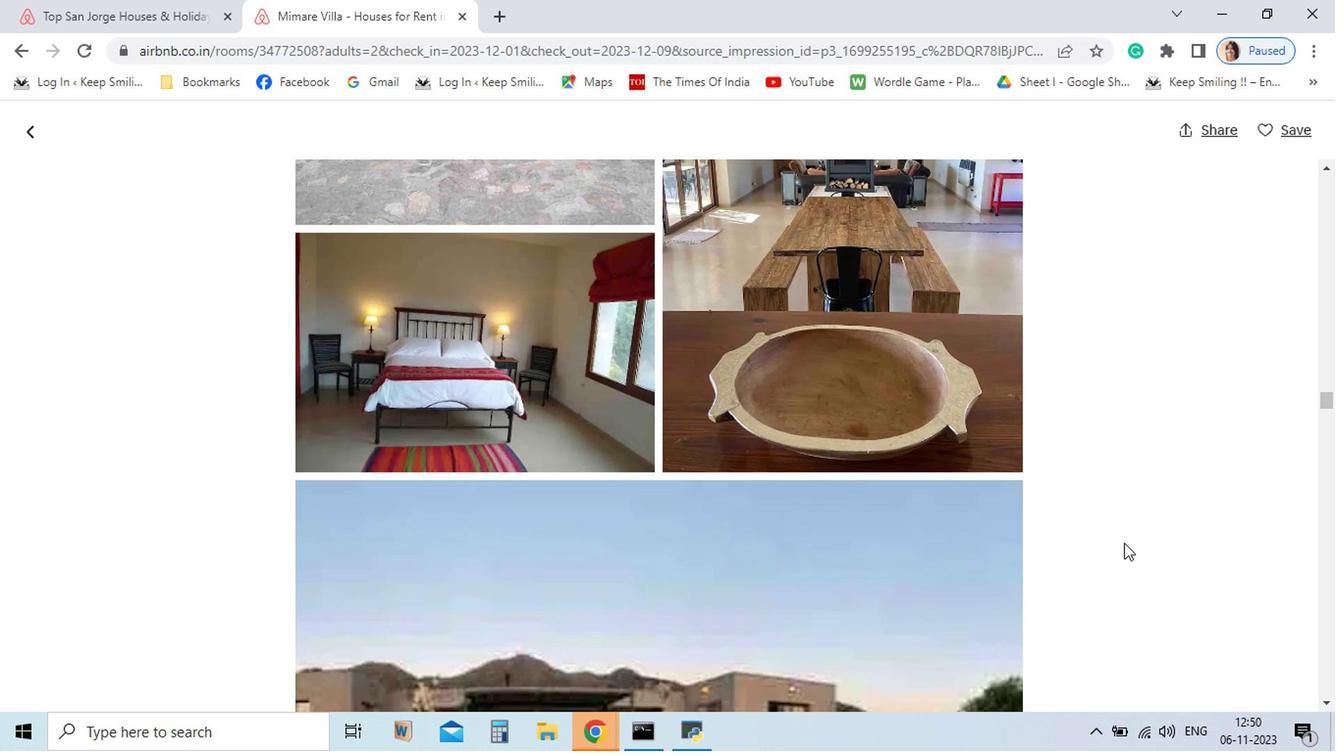
Action: Mouse scrolled (990, 579) with delta (0, 0)
Screenshot: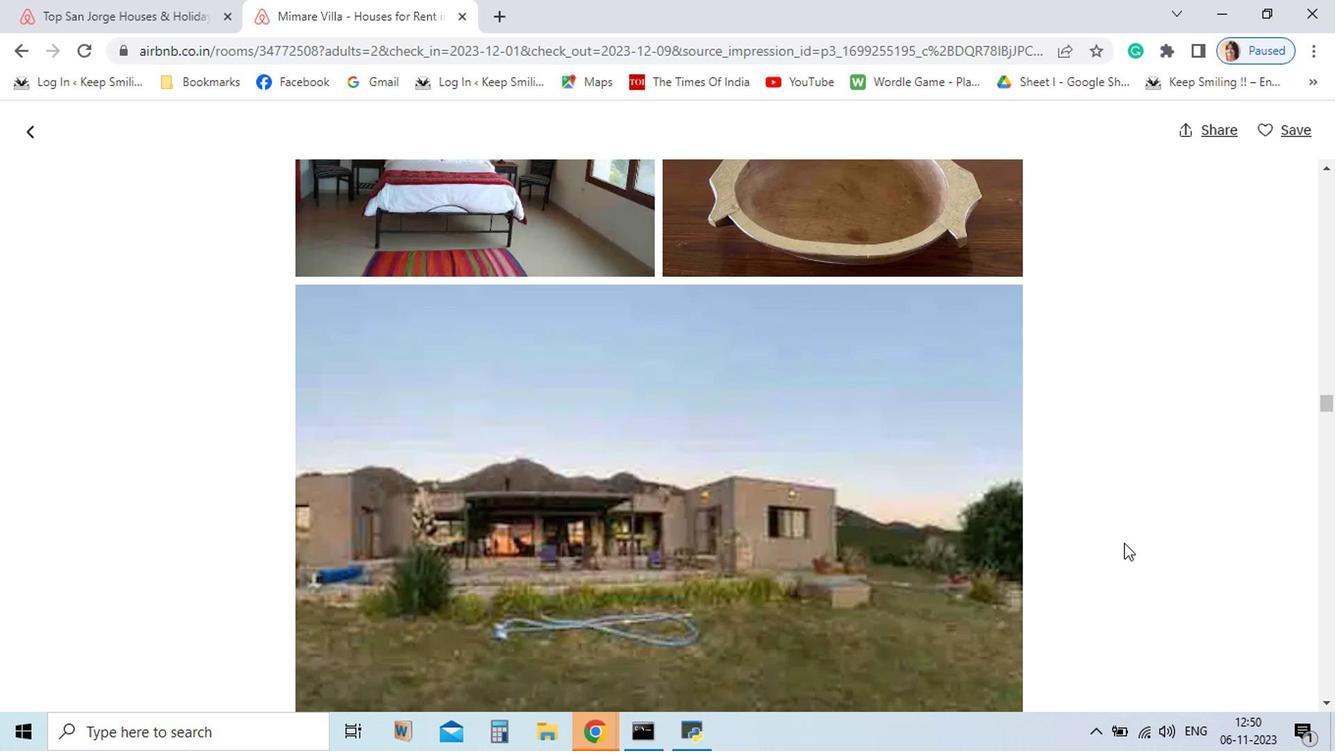 
Action: Mouse scrolled (990, 579) with delta (0, 0)
Screenshot: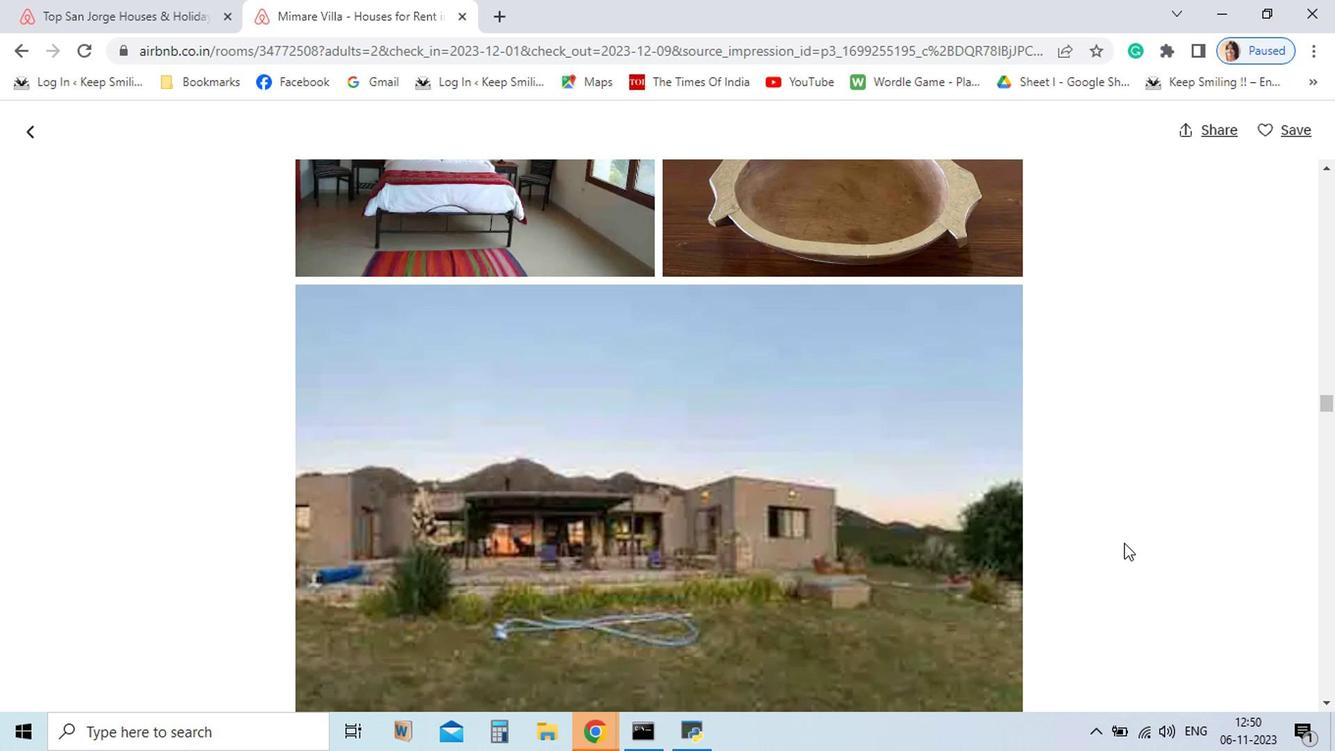 
Action: Mouse scrolled (990, 579) with delta (0, 0)
Screenshot: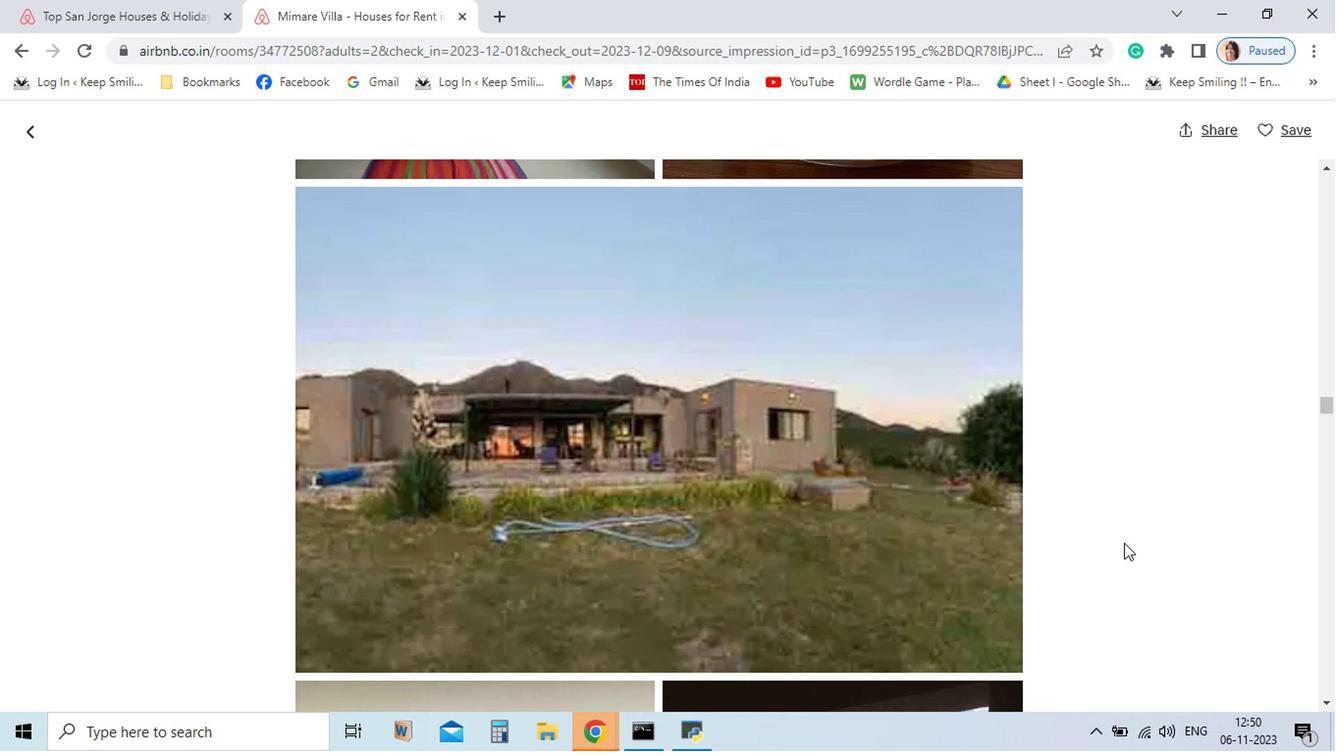 
Action: Mouse scrolled (990, 579) with delta (0, 0)
Screenshot: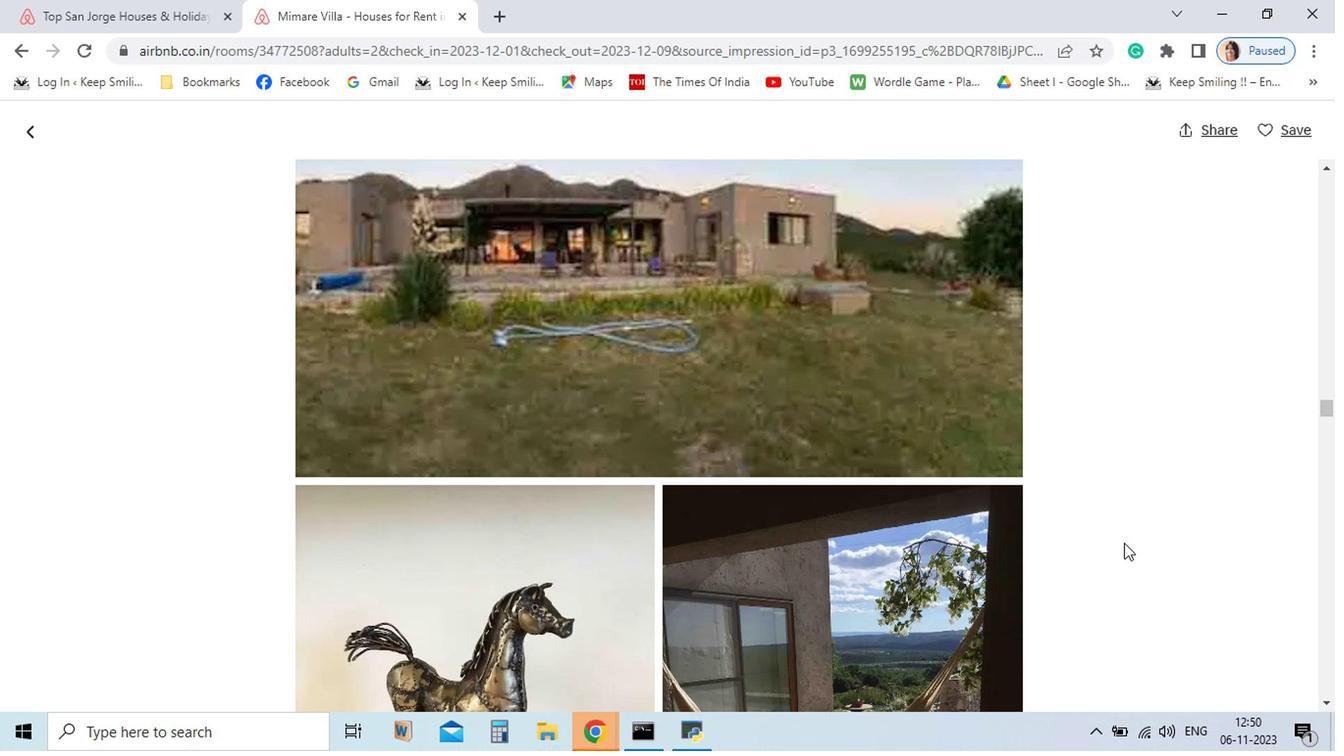 
Action: Mouse scrolled (990, 579) with delta (0, 0)
Screenshot: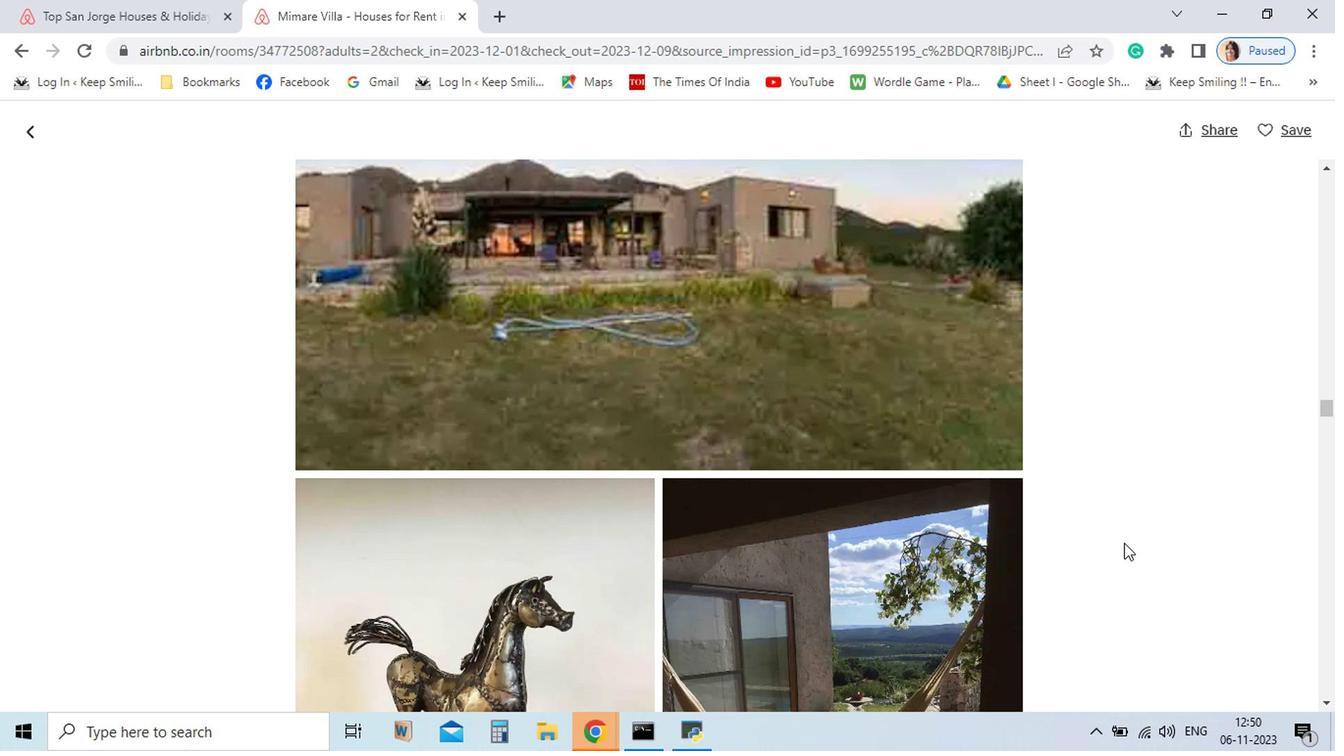 
Action: Mouse scrolled (990, 579) with delta (0, 0)
Screenshot: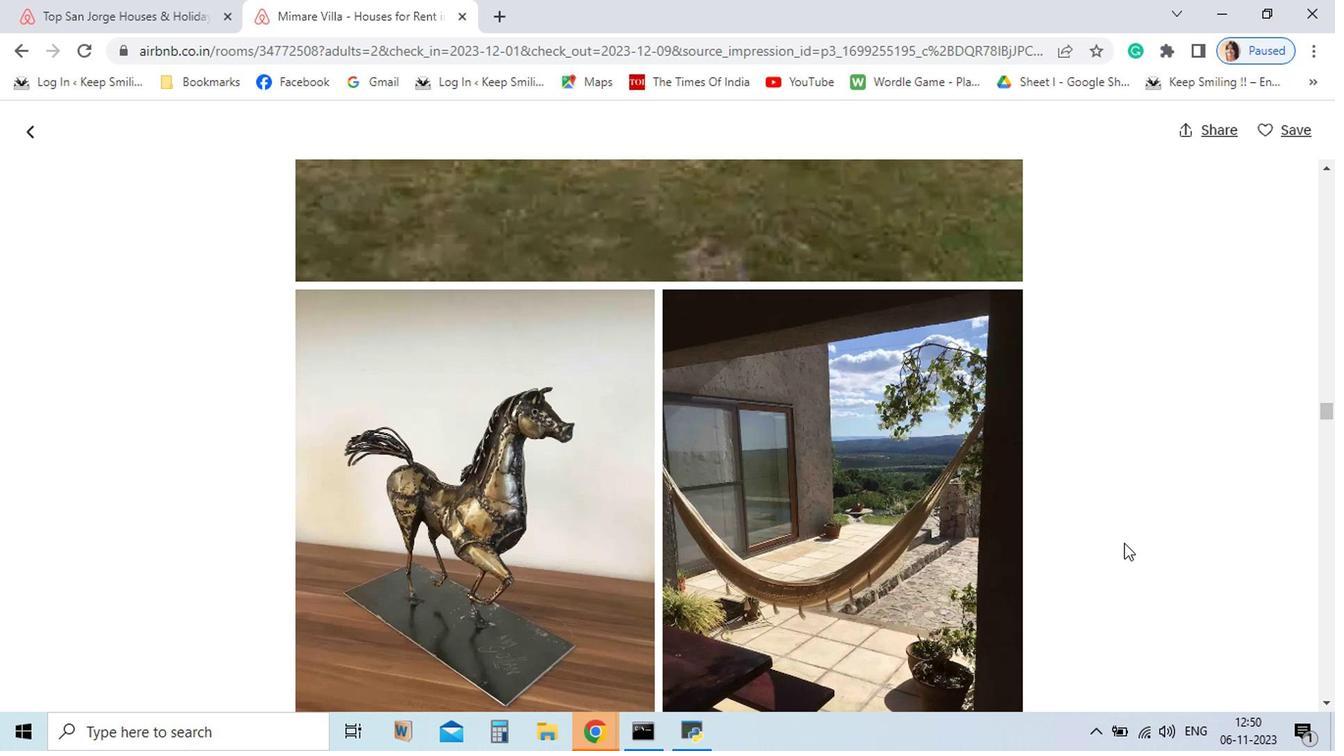 
Action: Mouse scrolled (990, 579) with delta (0, 0)
Screenshot: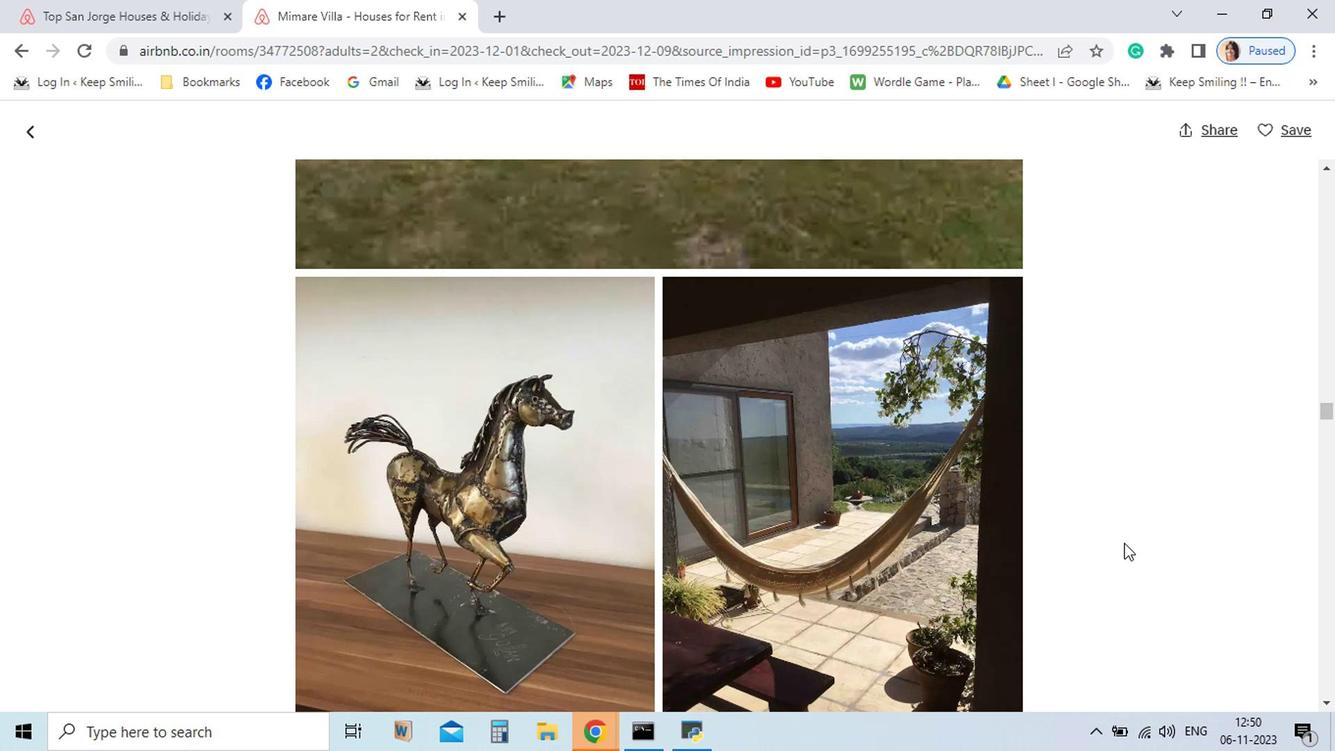 
Action: Mouse scrolled (990, 579) with delta (0, 0)
Screenshot: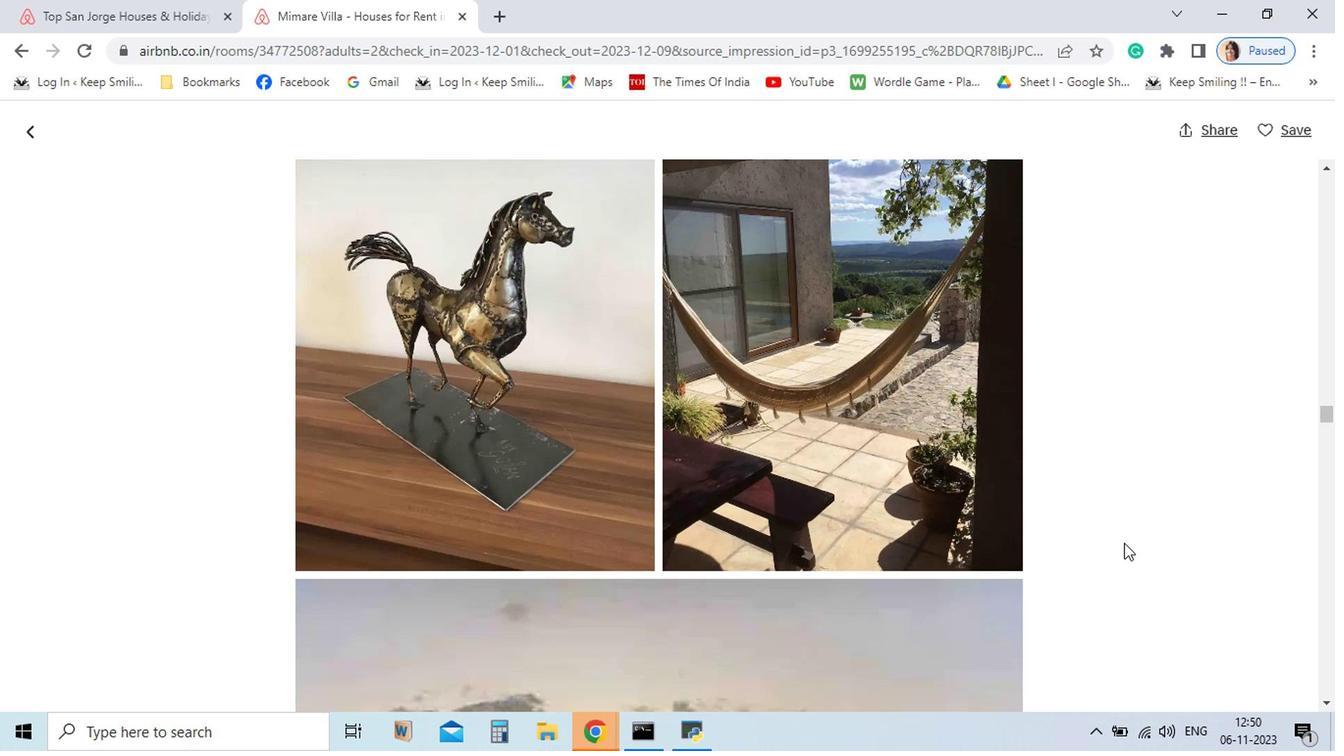 
Action: Mouse scrolled (990, 579) with delta (0, 0)
Screenshot: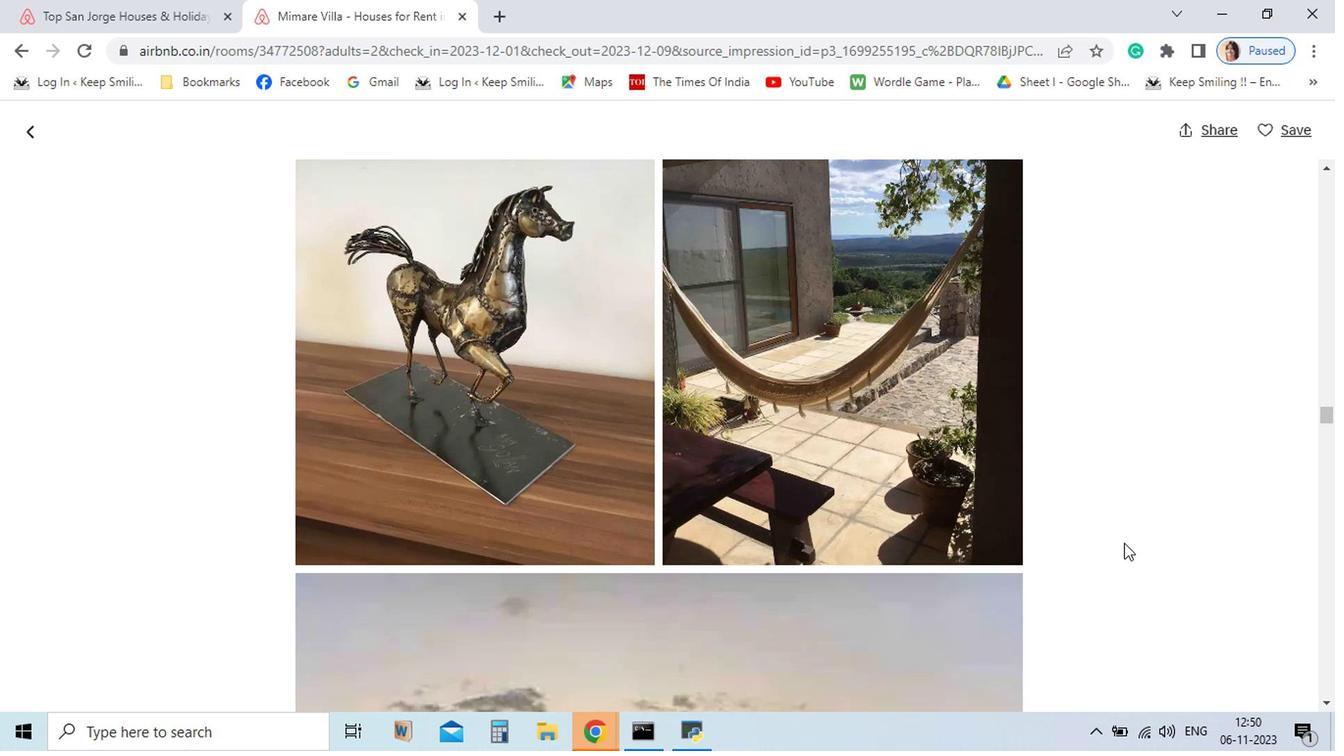 
Action: Mouse scrolled (990, 579) with delta (0, 0)
Screenshot: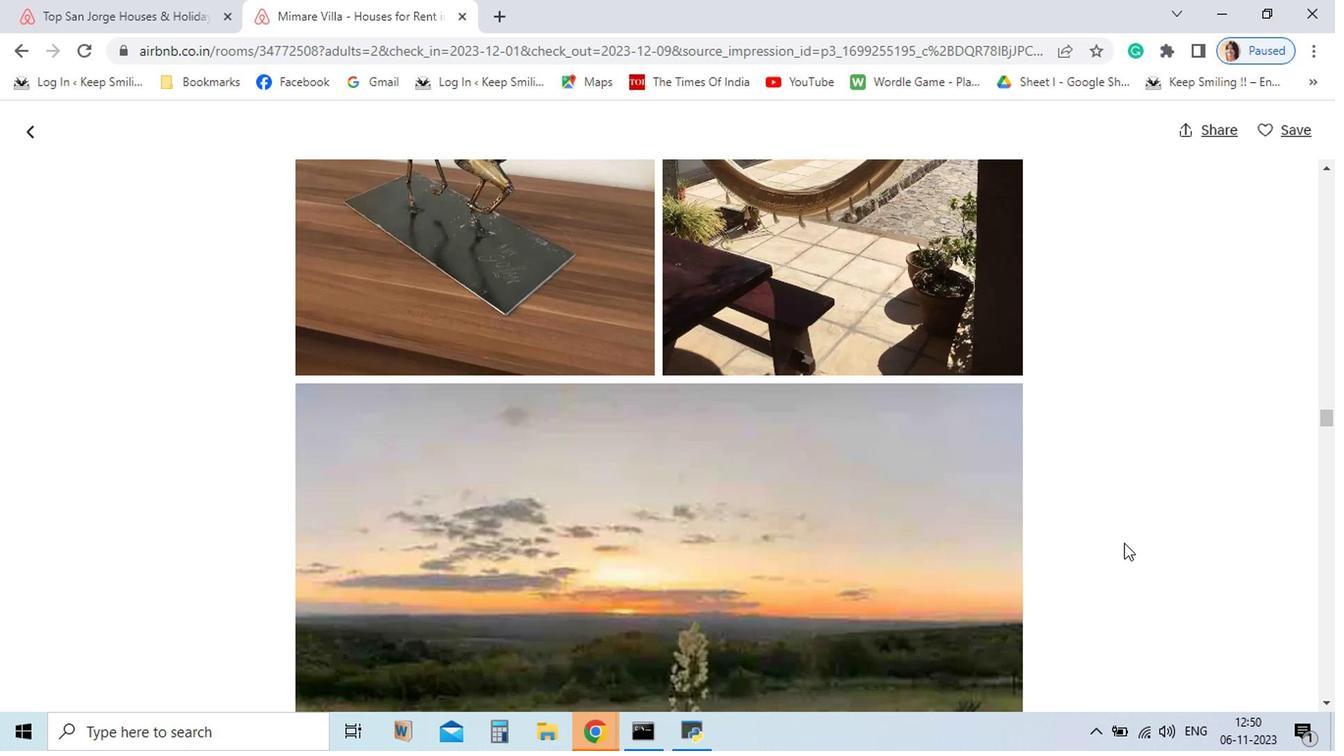 
Action: Mouse scrolled (990, 579) with delta (0, 0)
Screenshot: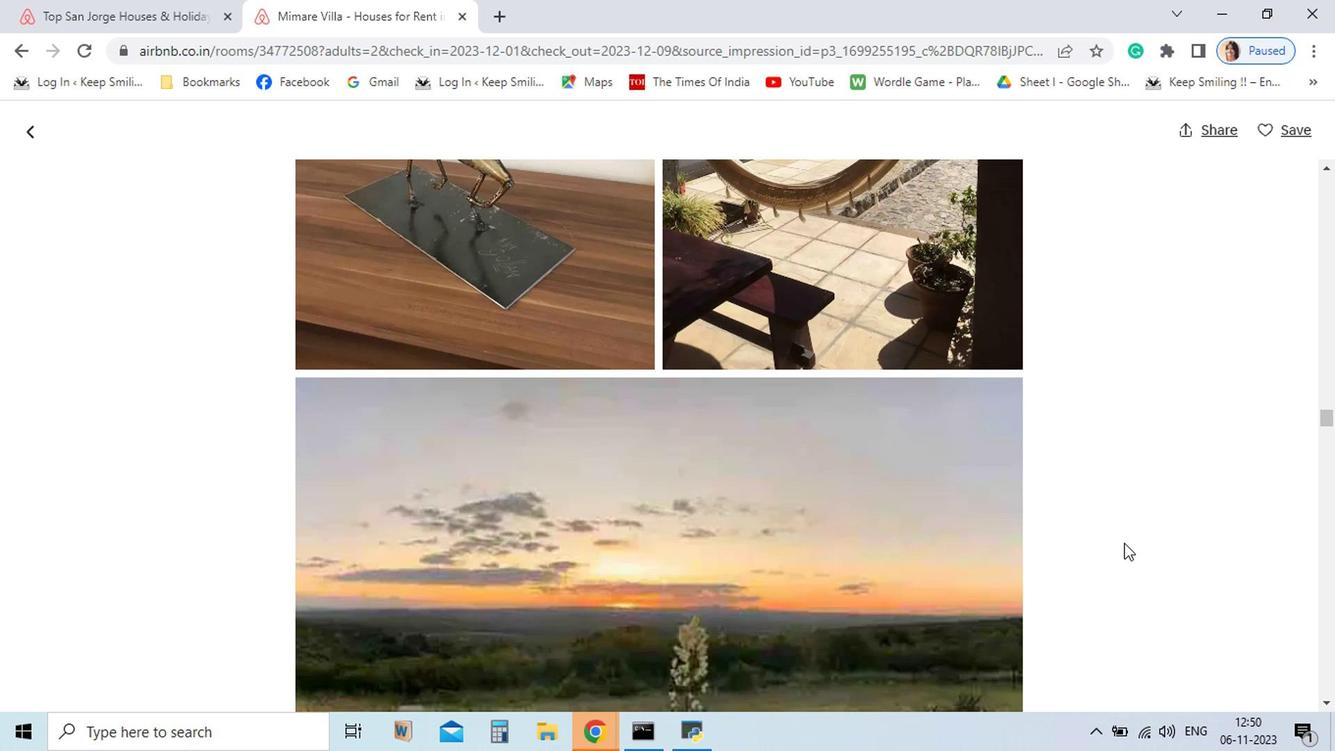 
Action: Mouse scrolled (990, 579) with delta (0, 0)
Screenshot: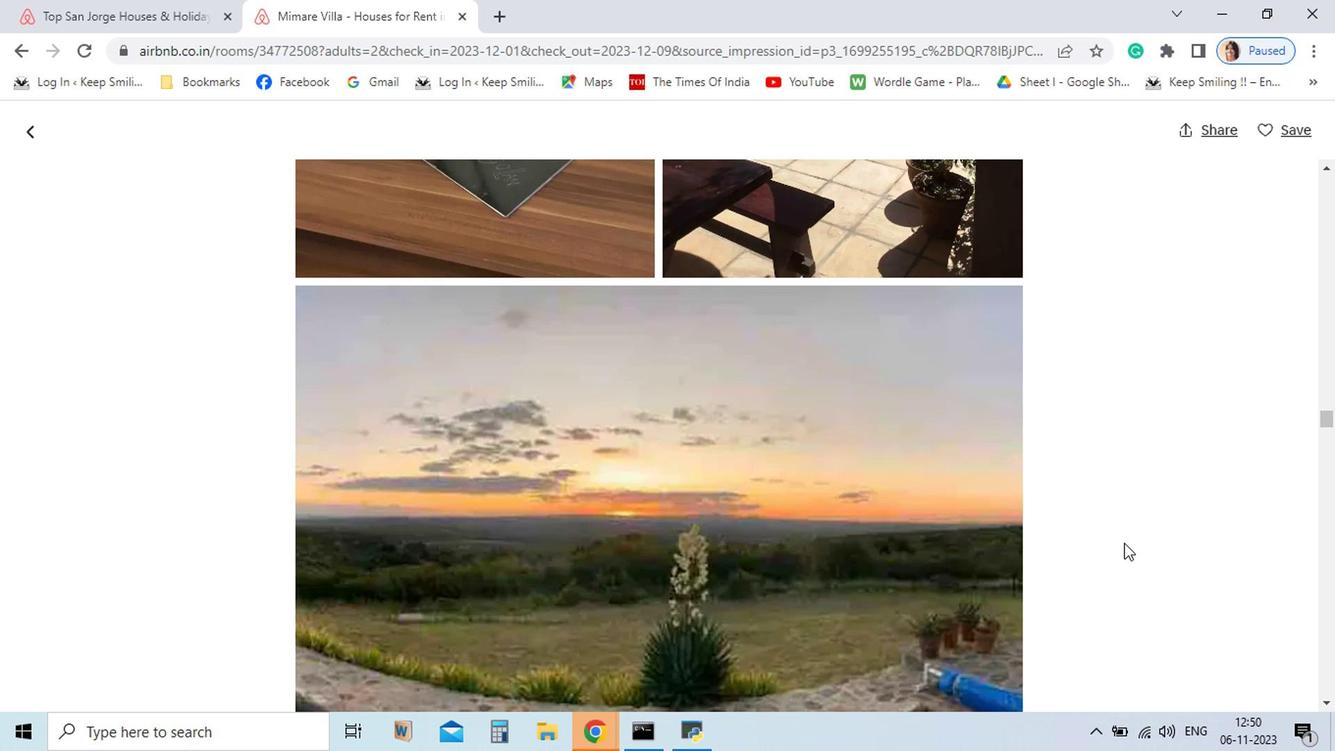 
Action: Mouse scrolled (990, 579) with delta (0, 0)
Screenshot: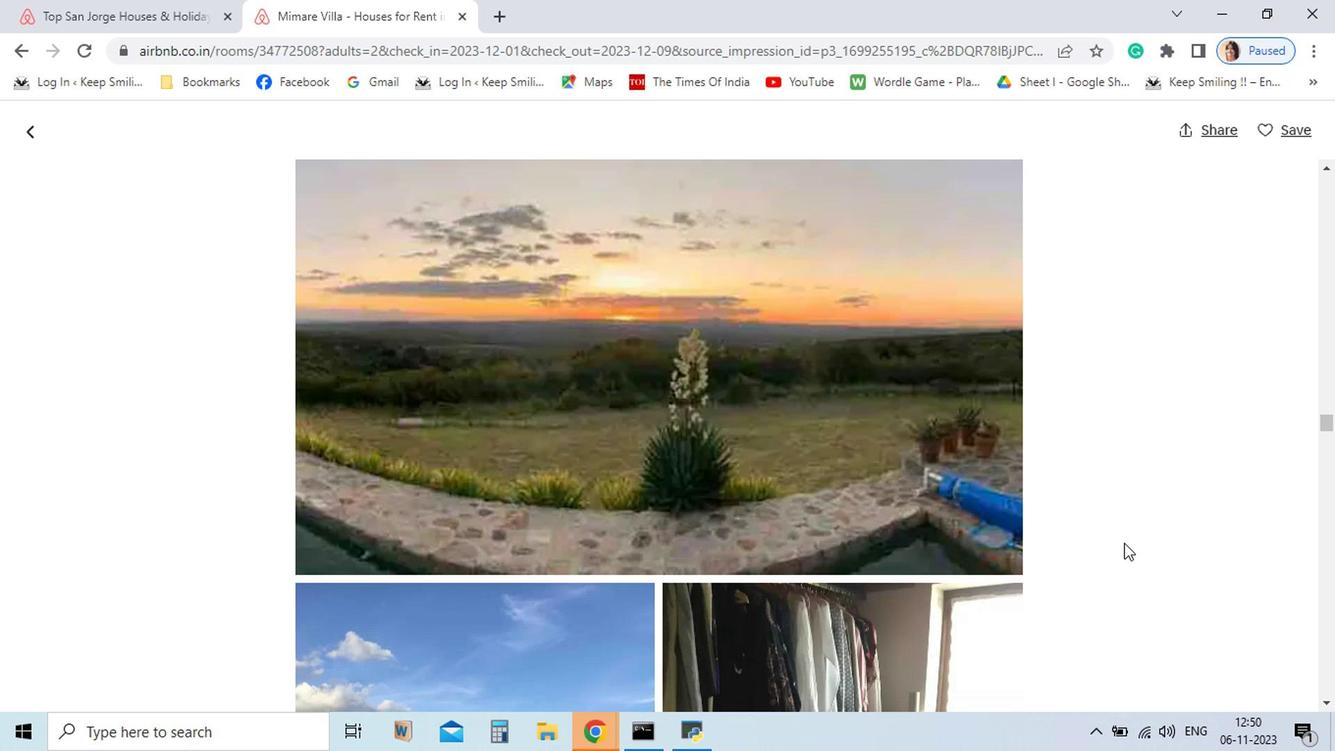 
Action: Mouse scrolled (990, 579) with delta (0, 0)
Screenshot: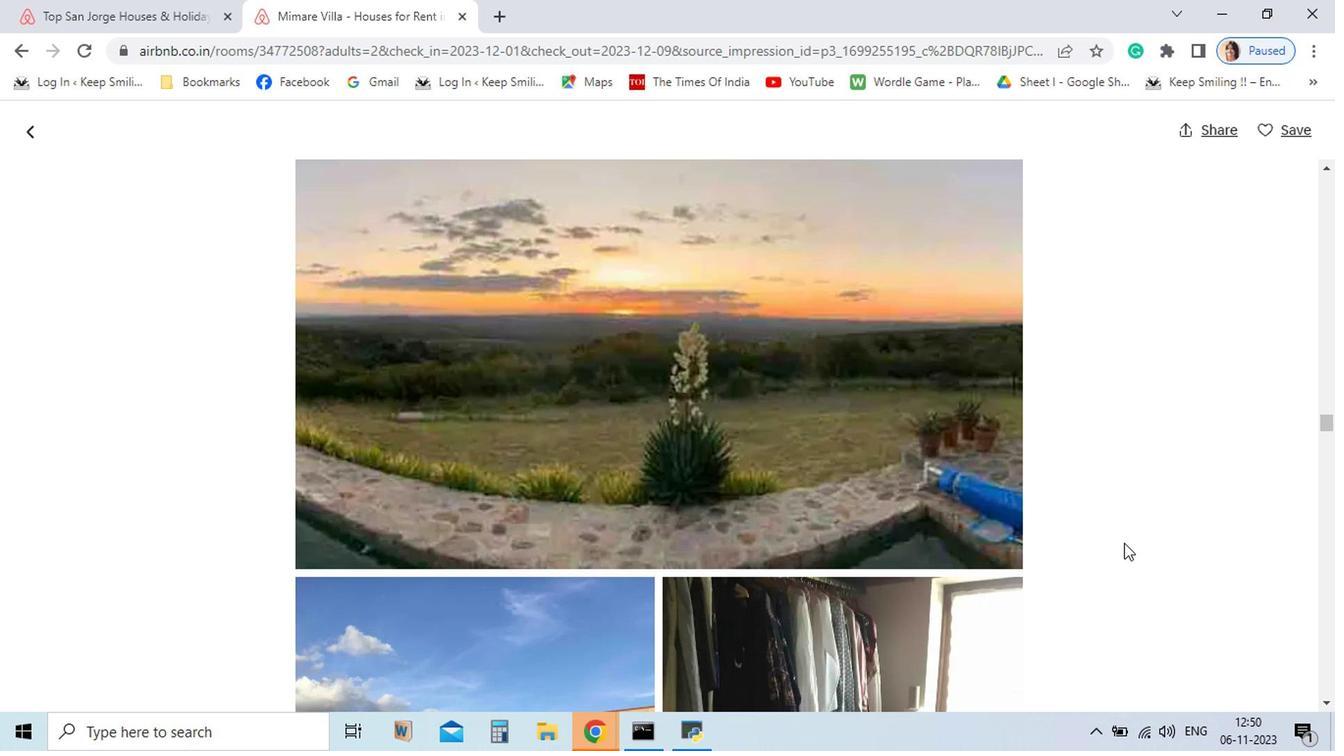 
Action: Mouse scrolled (990, 579) with delta (0, 0)
Screenshot: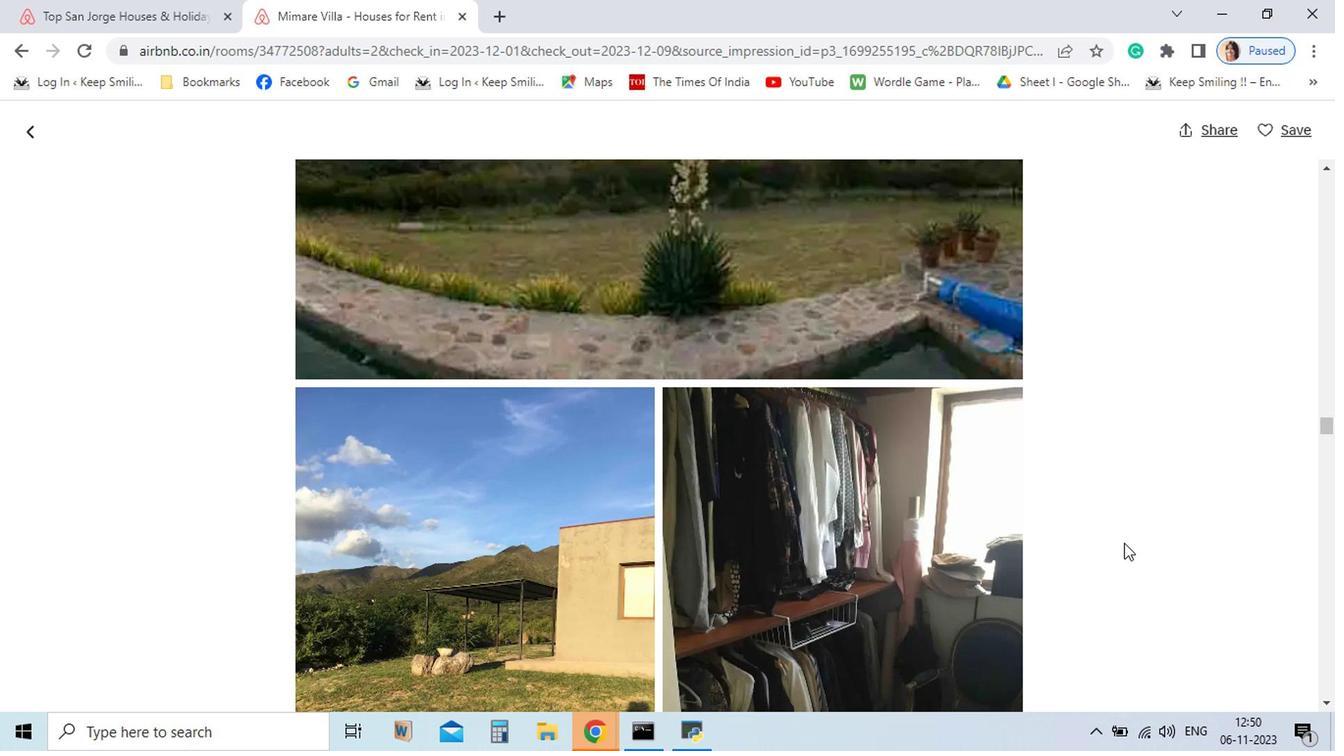 
Action: Mouse scrolled (990, 579) with delta (0, 0)
Screenshot: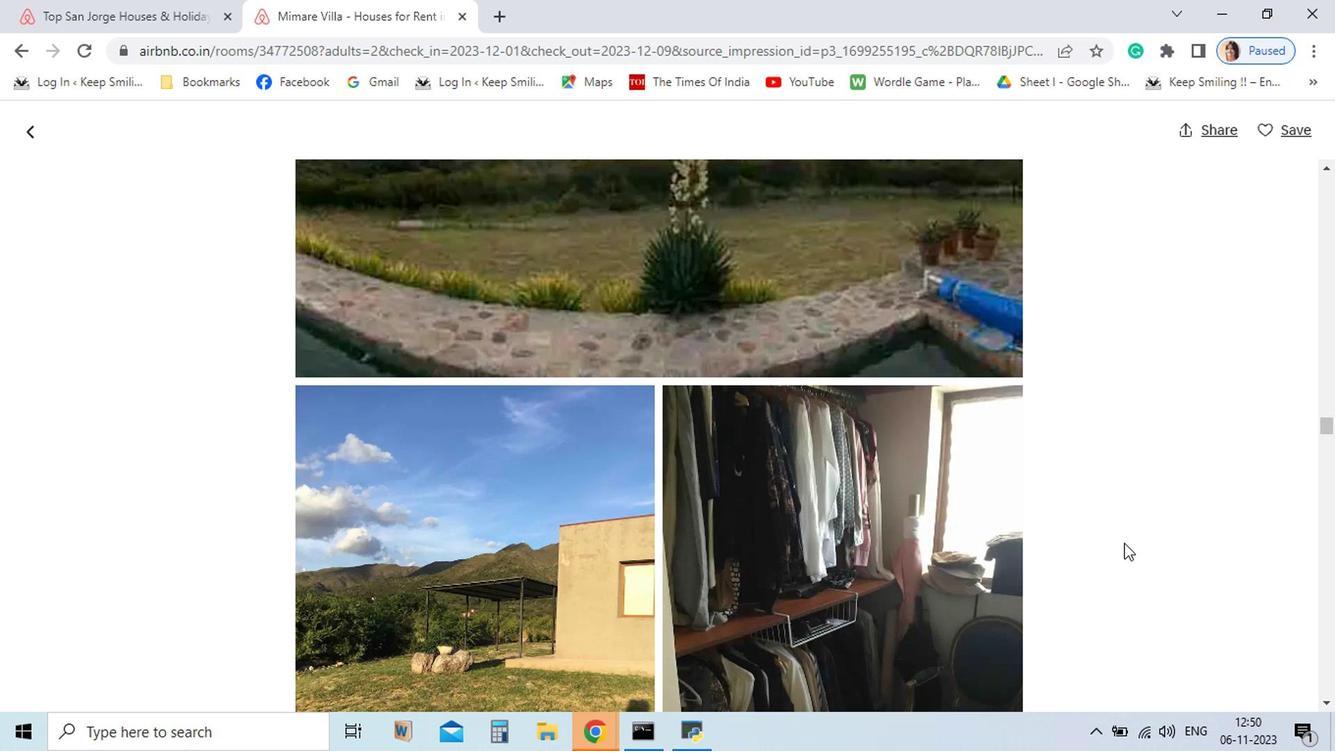 
Action: Mouse scrolled (990, 579) with delta (0, 0)
Screenshot: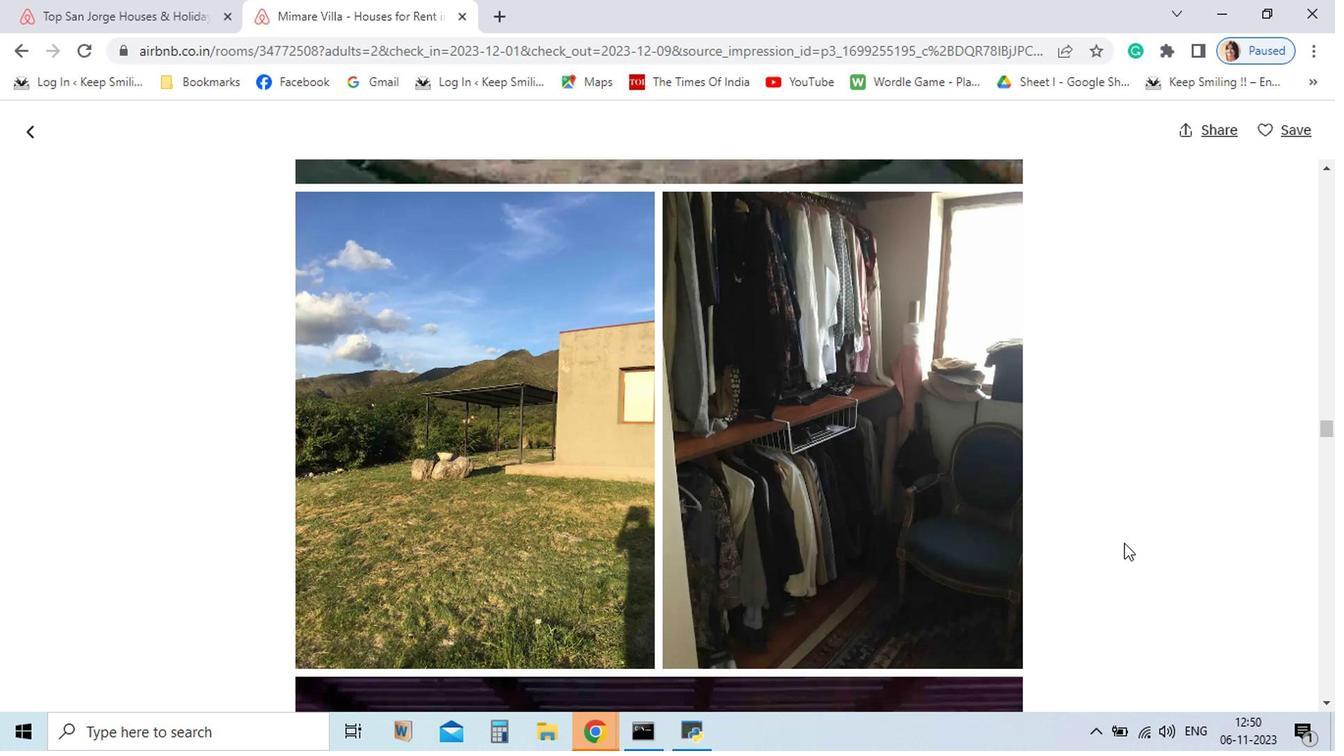 
Action: Mouse scrolled (990, 579) with delta (0, 0)
Screenshot: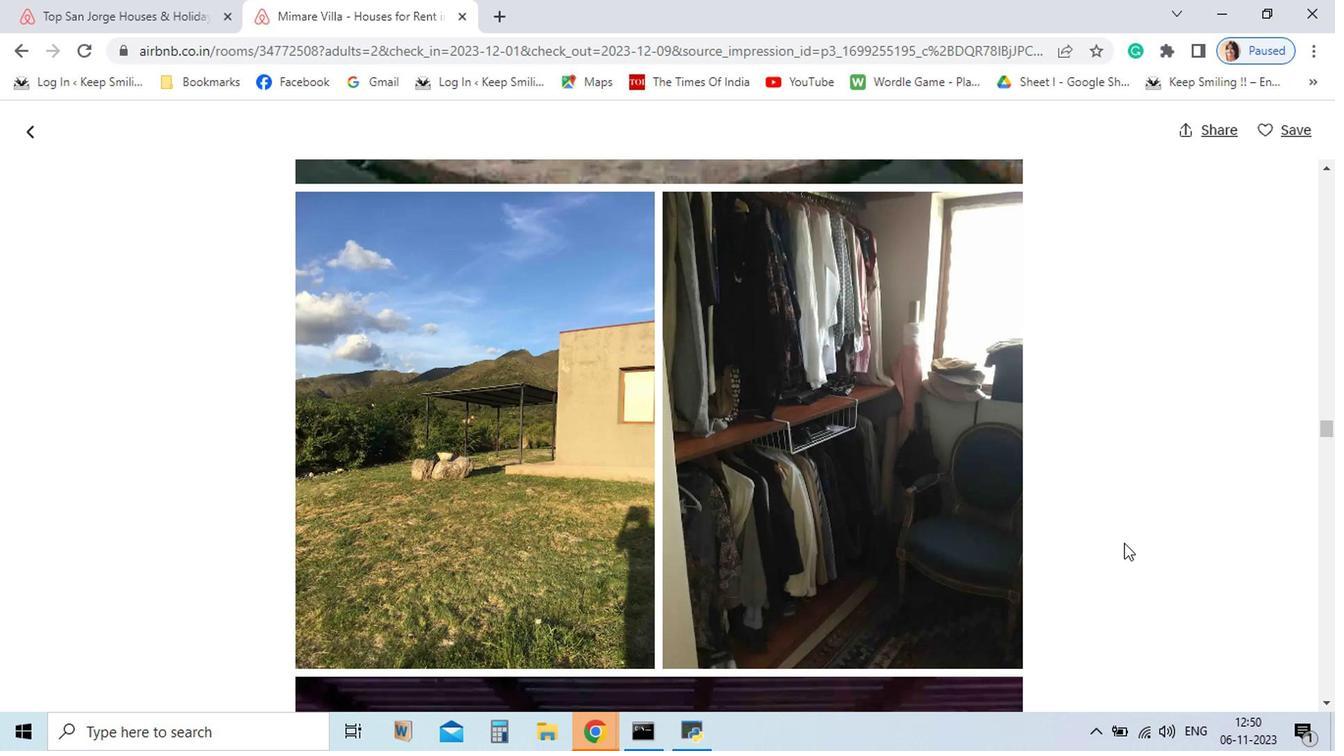 
Action: Mouse scrolled (990, 579) with delta (0, 0)
Screenshot: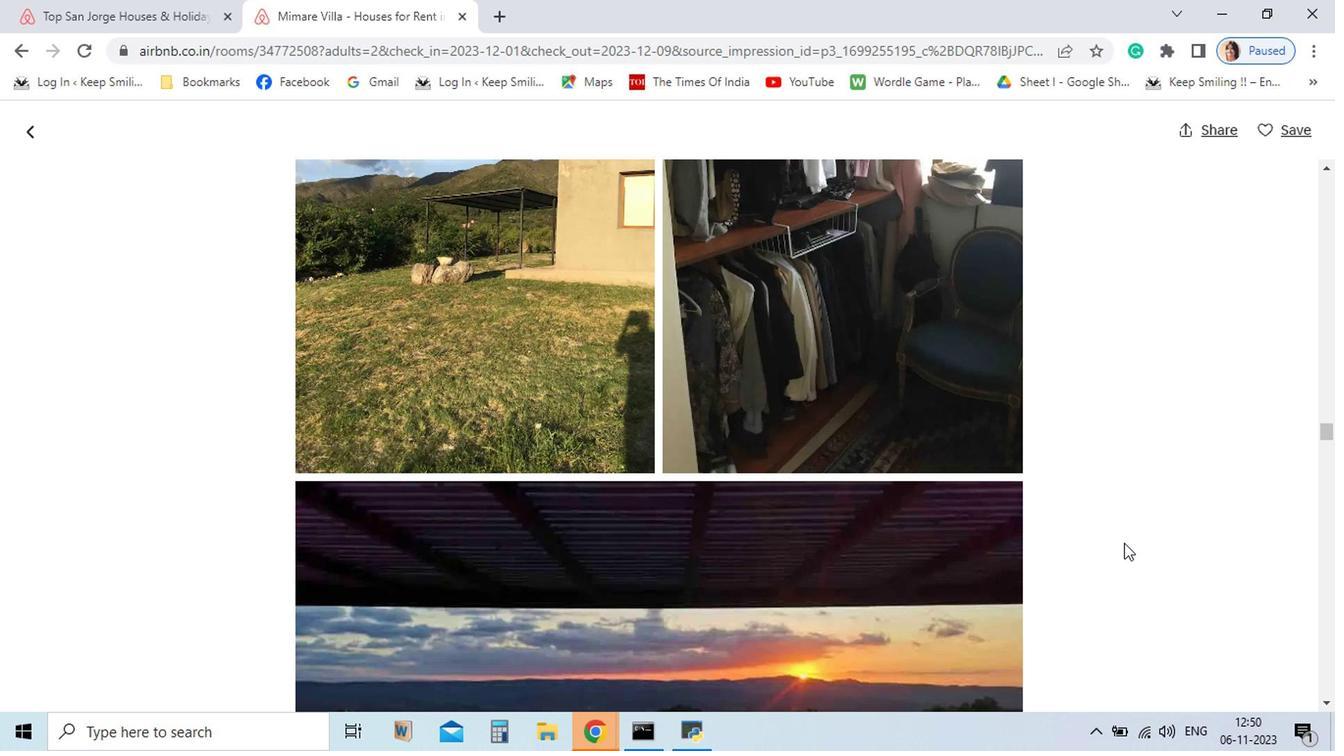 
Action: Mouse scrolled (990, 579) with delta (0, 0)
Screenshot: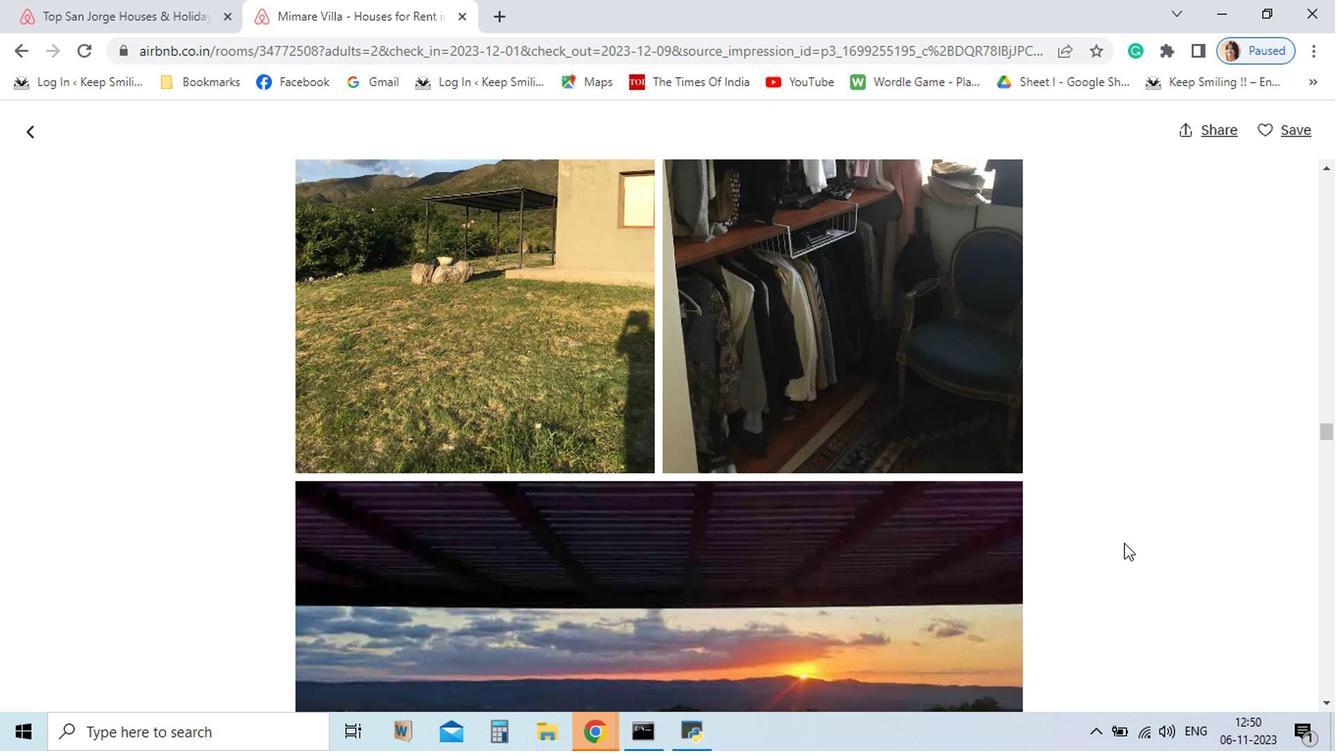 
Action: Mouse scrolled (990, 579) with delta (0, 0)
Screenshot: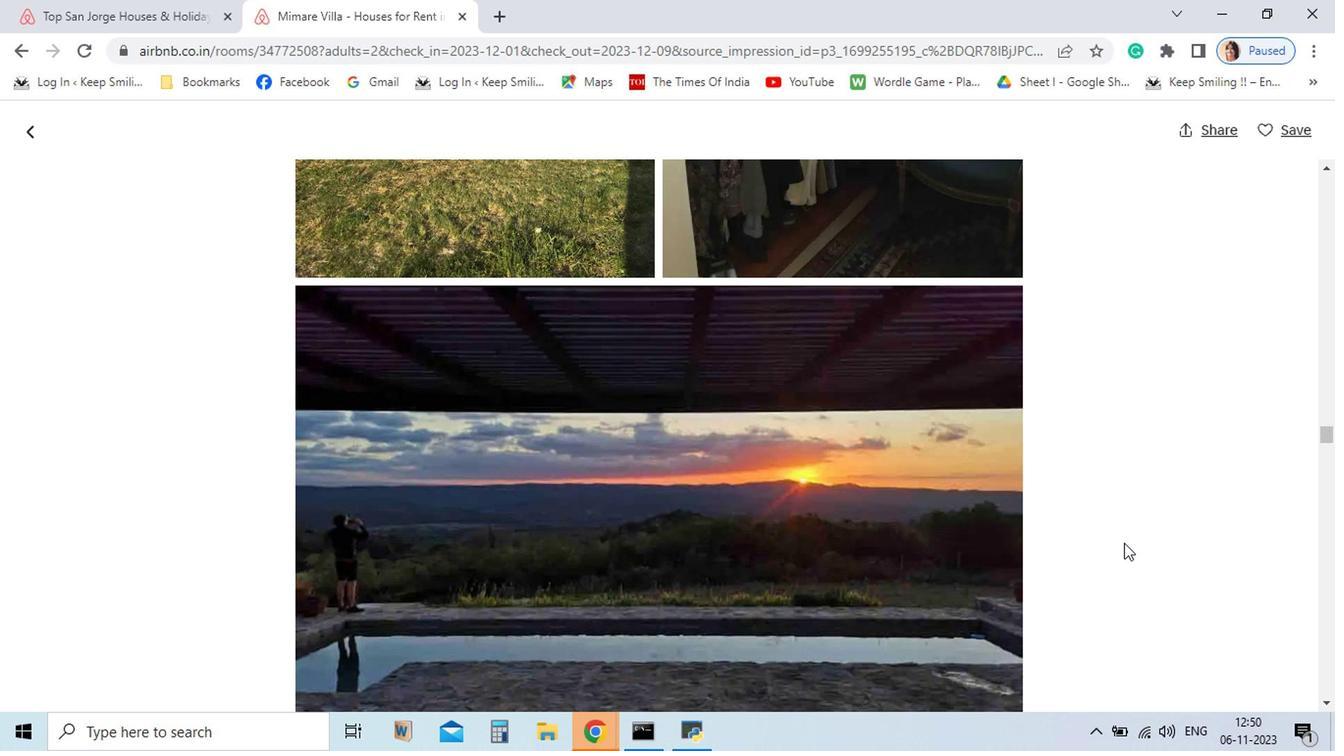 
Action: Mouse scrolled (990, 579) with delta (0, 0)
Screenshot: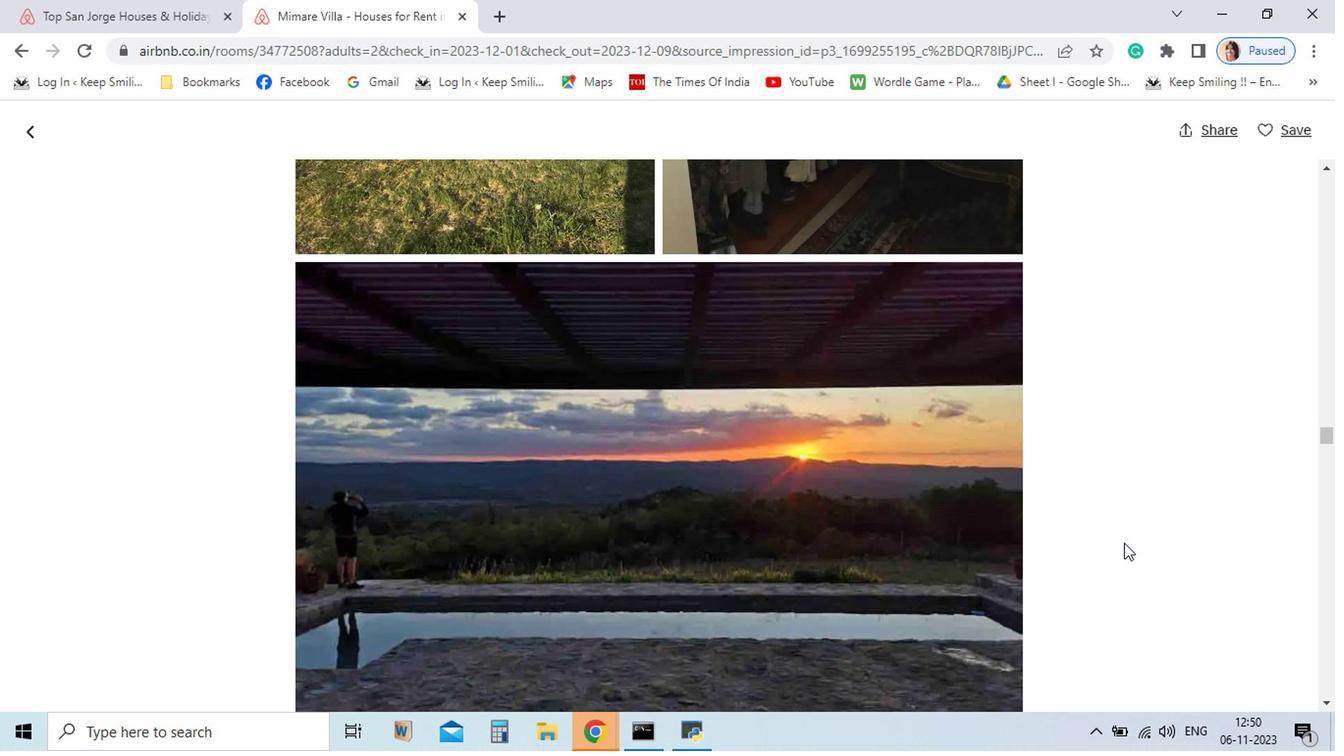 
Action: Mouse scrolled (990, 579) with delta (0, 0)
Screenshot: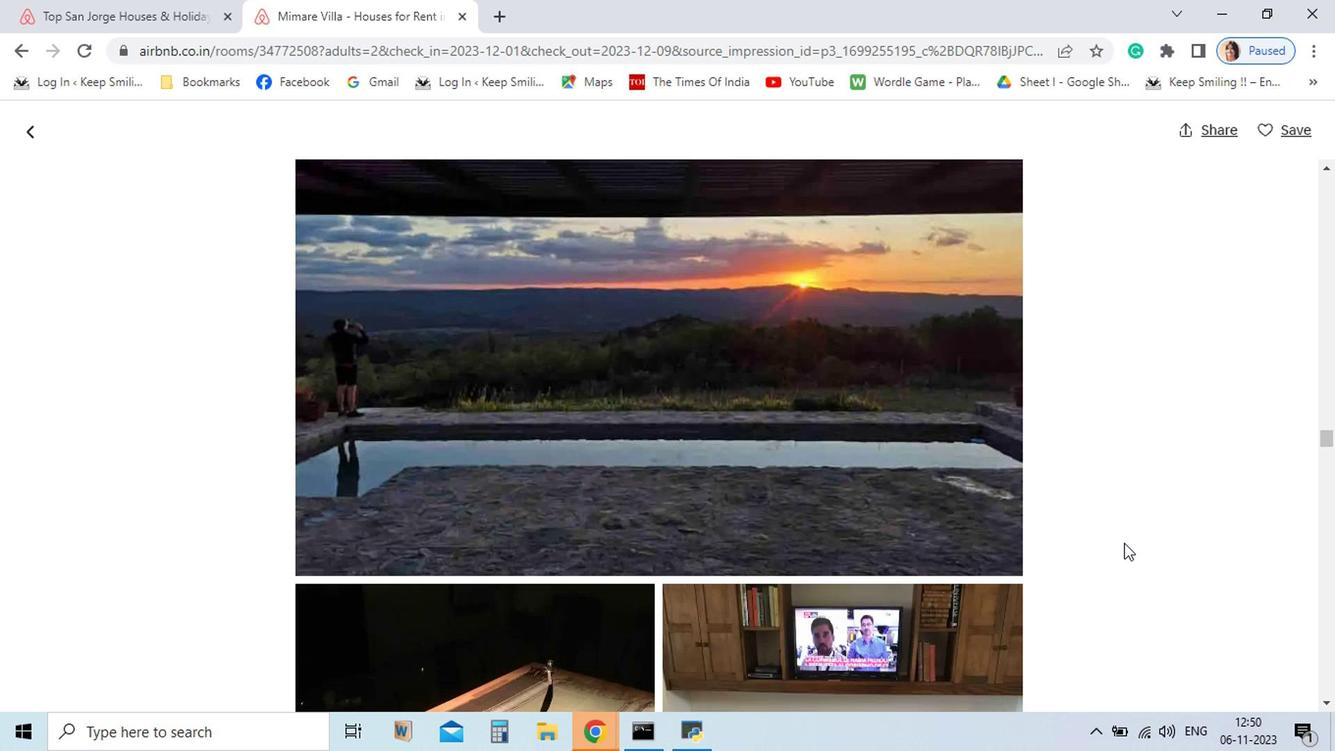 
Action: Mouse scrolled (990, 579) with delta (0, 0)
Screenshot: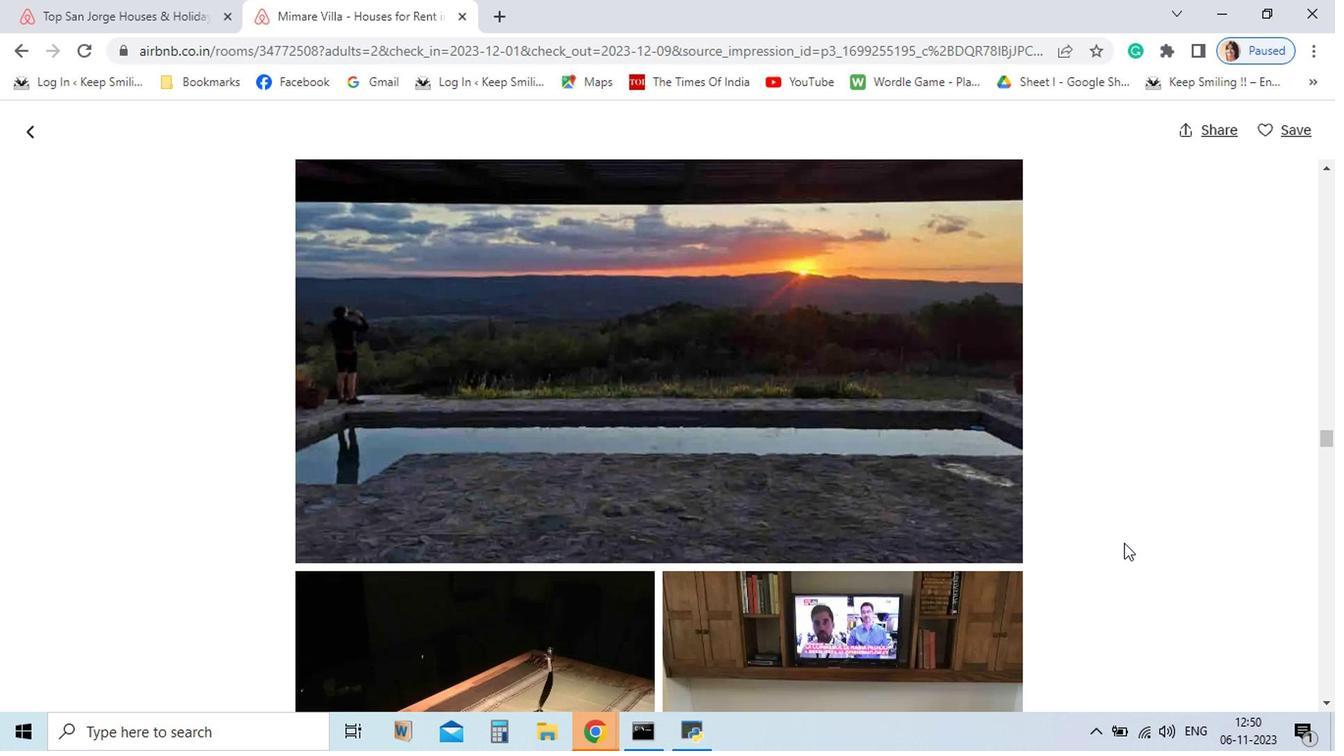 
Action: Mouse scrolled (990, 579) with delta (0, 0)
Screenshot: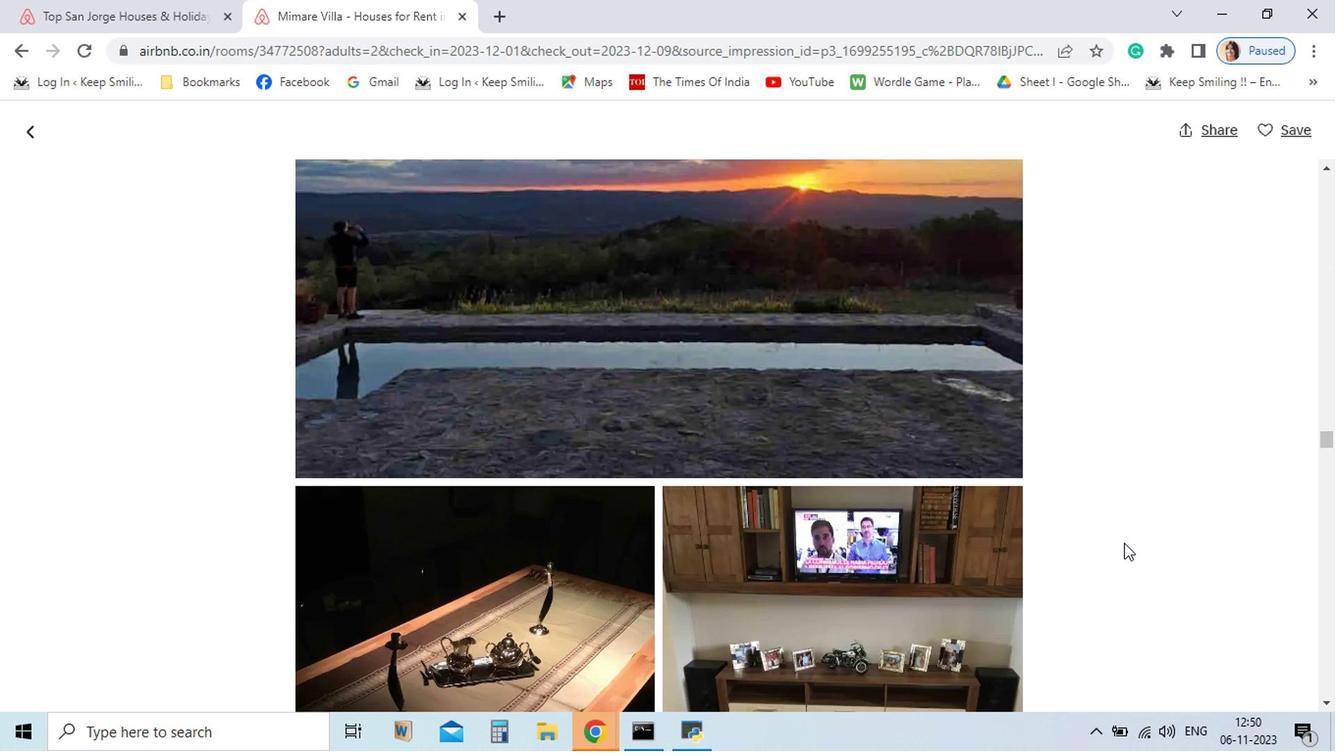 
Action: Mouse scrolled (990, 579) with delta (0, 0)
Screenshot: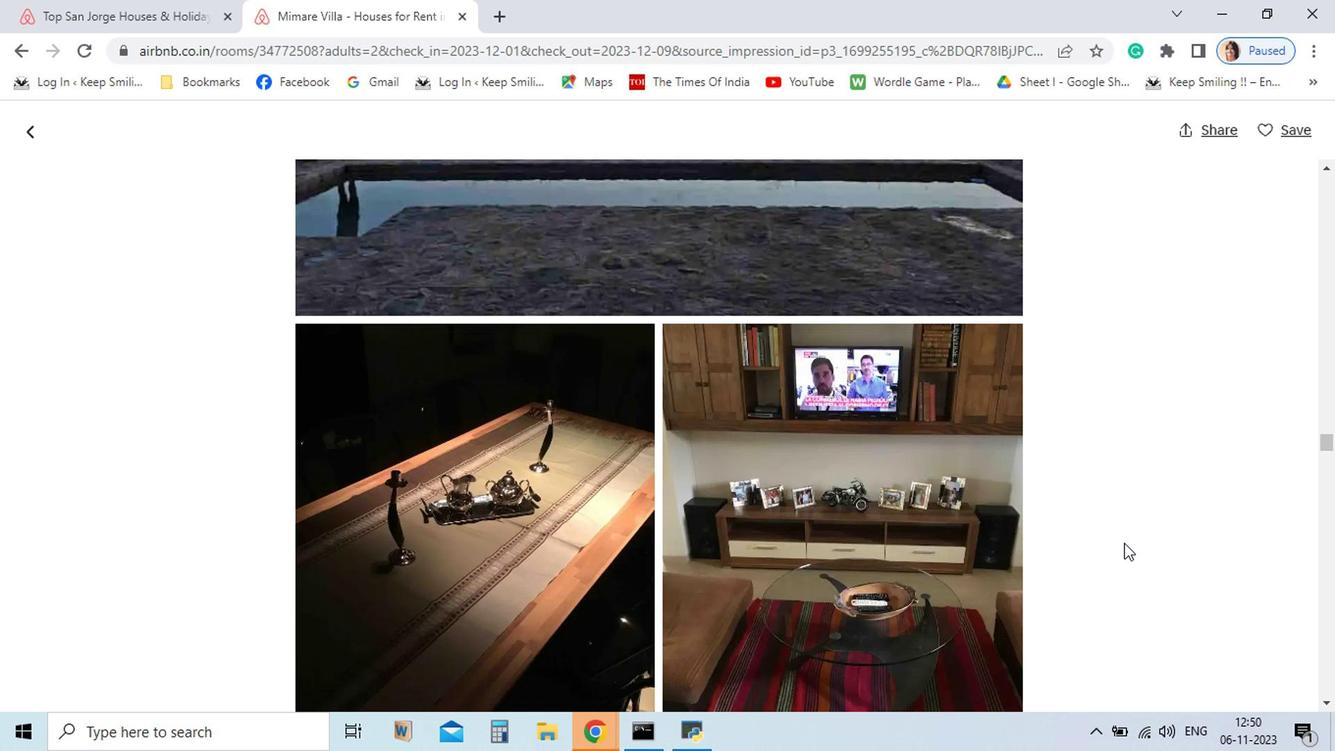 
Action: Mouse scrolled (990, 579) with delta (0, 0)
Screenshot: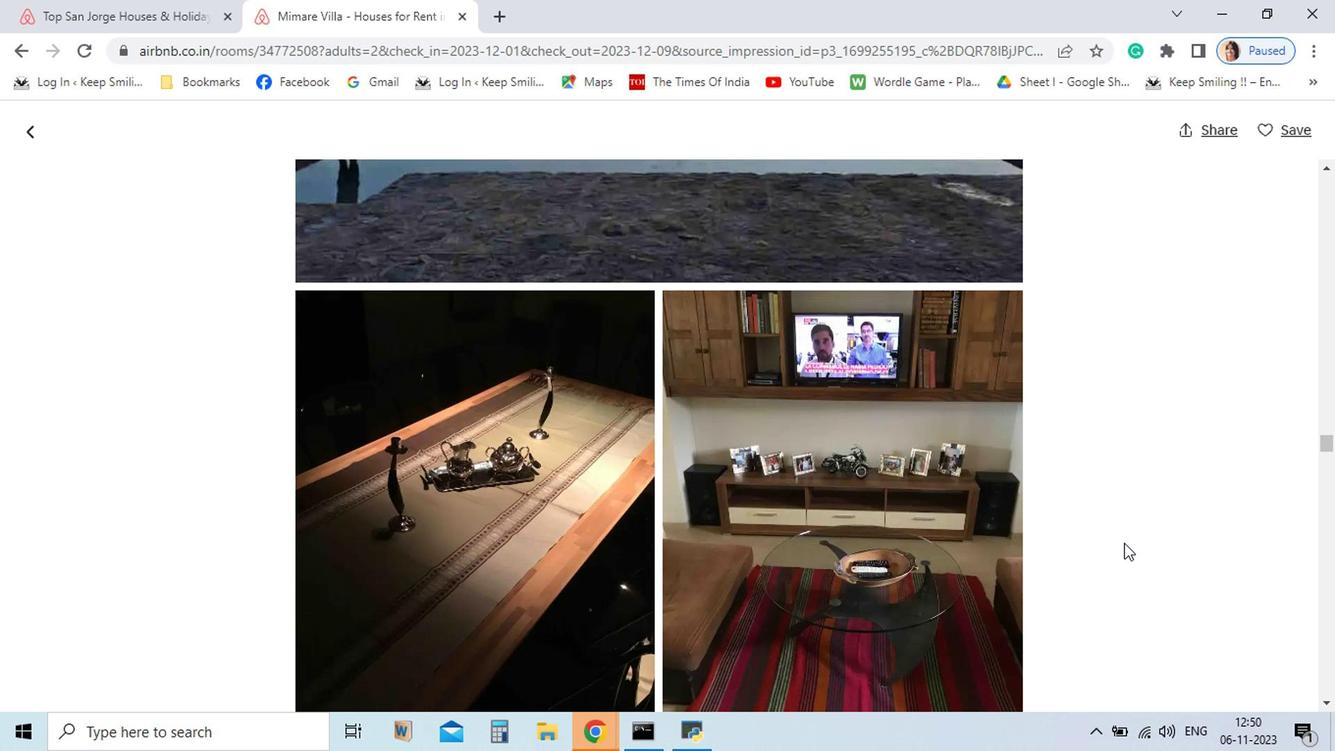 
Action: Mouse scrolled (990, 579) with delta (0, 0)
Screenshot: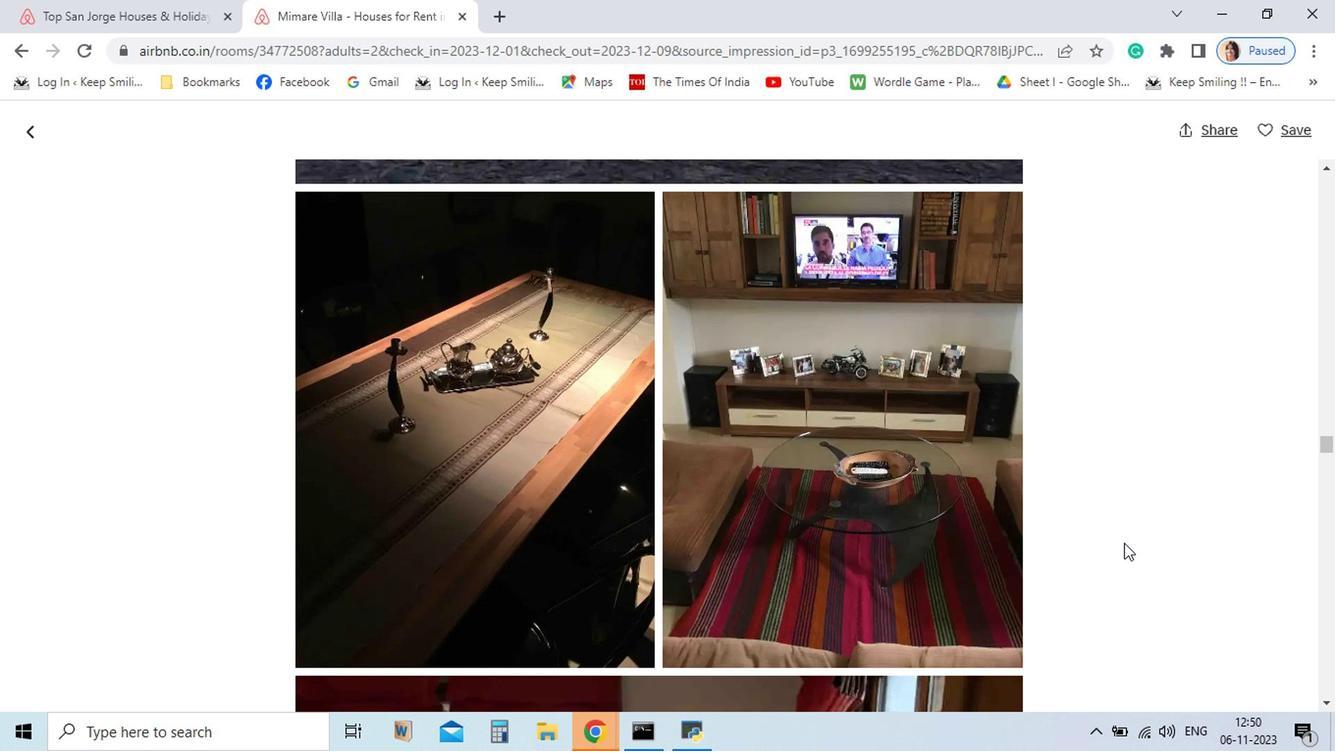 
Action: Mouse scrolled (990, 579) with delta (0, 0)
Screenshot: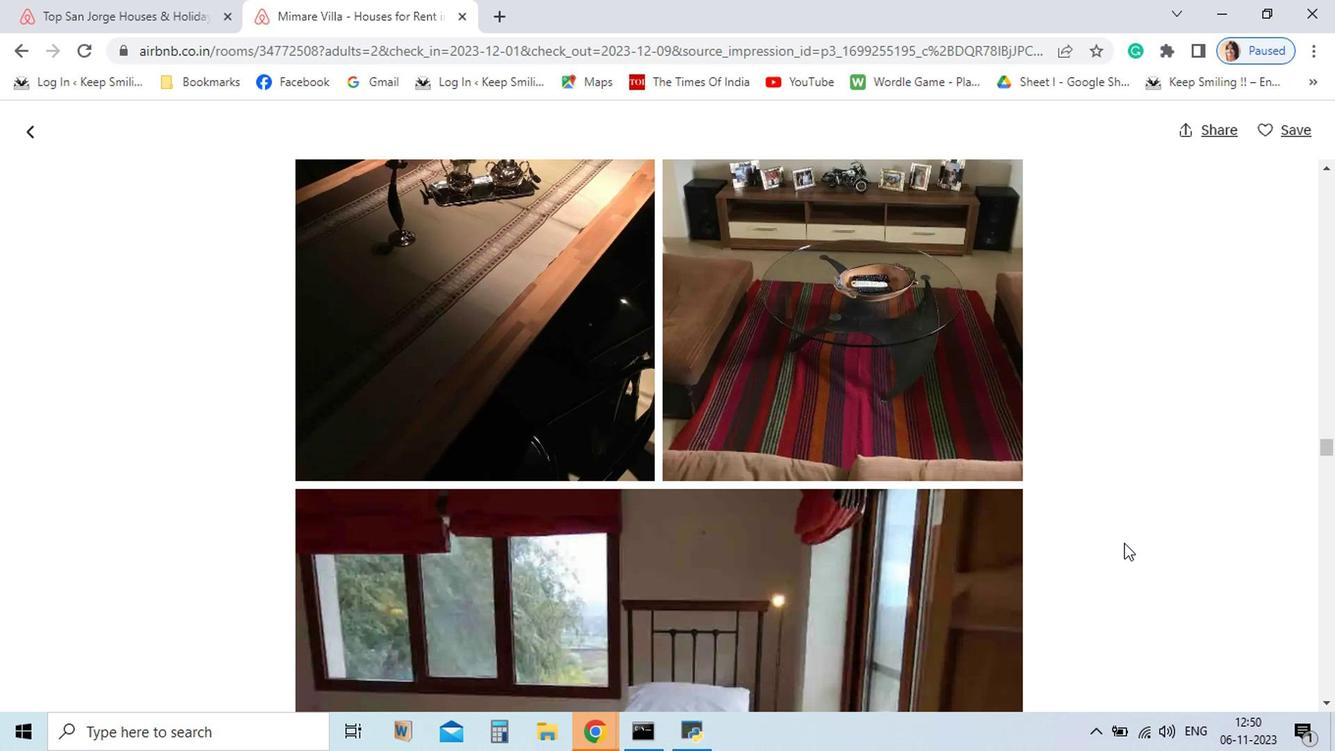 
Action: Mouse scrolled (990, 579) with delta (0, 0)
Screenshot: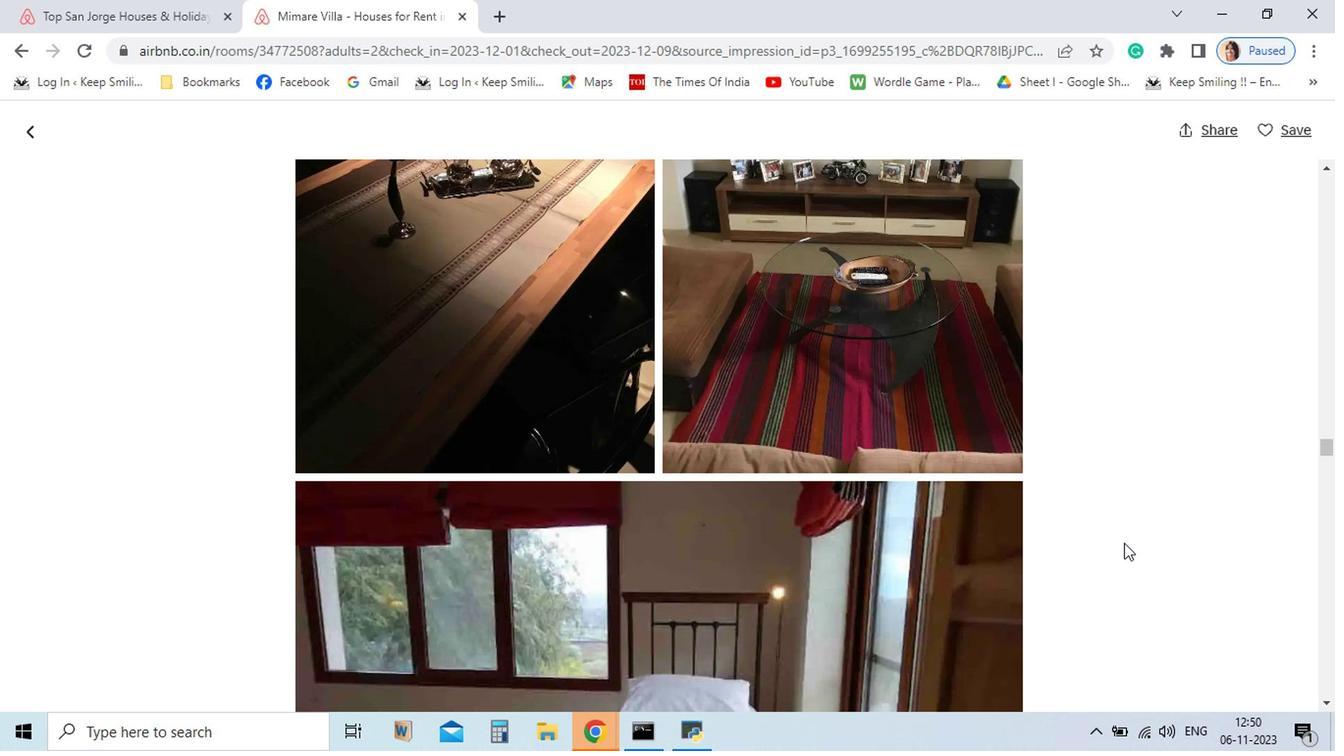 
Action: Mouse scrolled (990, 579) with delta (0, 0)
Screenshot: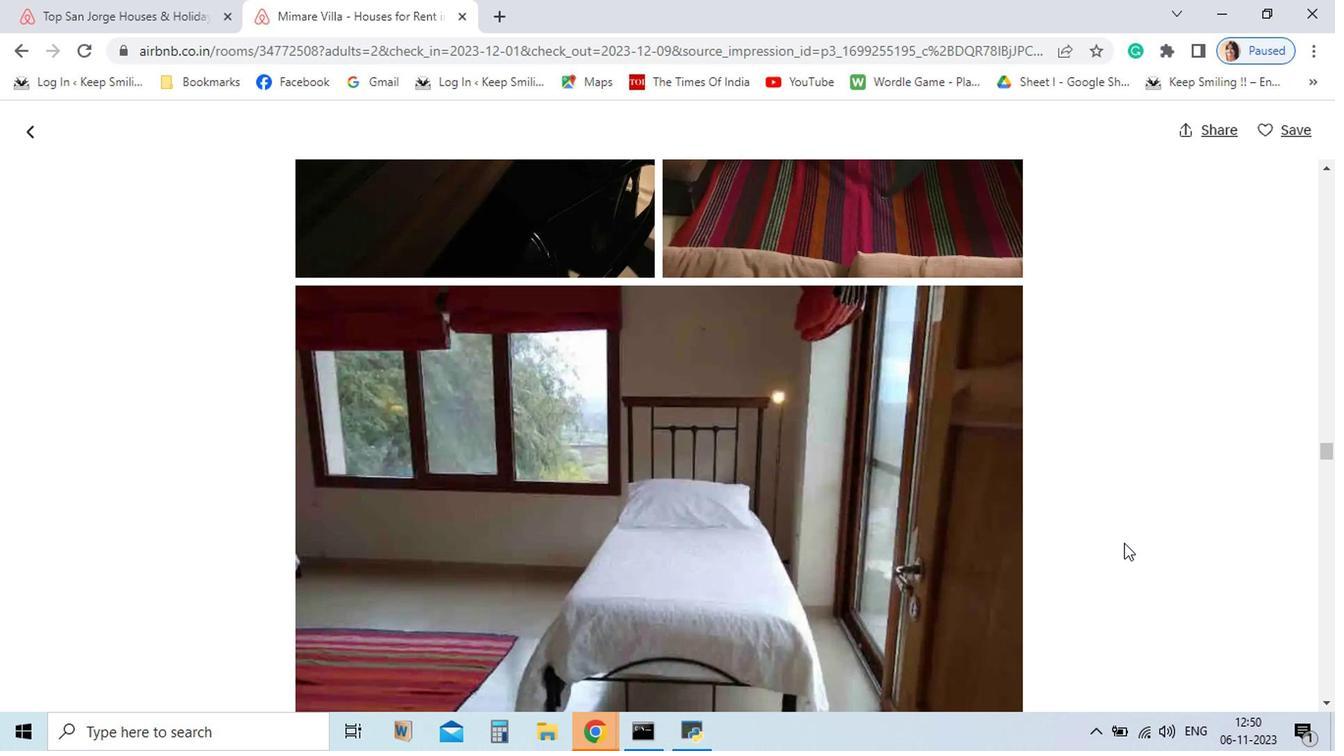 
Action: Mouse scrolled (990, 579) with delta (0, 0)
Screenshot: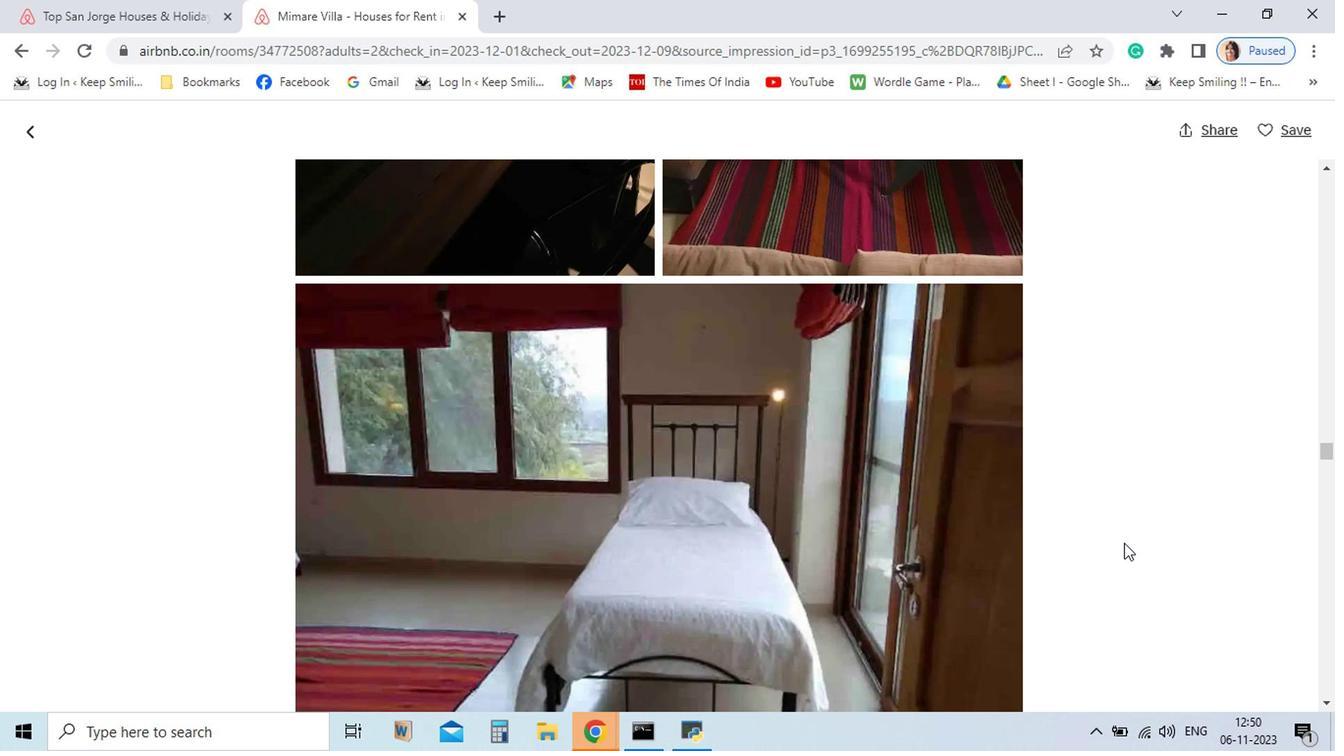 
Action: Mouse scrolled (990, 579) with delta (0, 0)
Screenshot: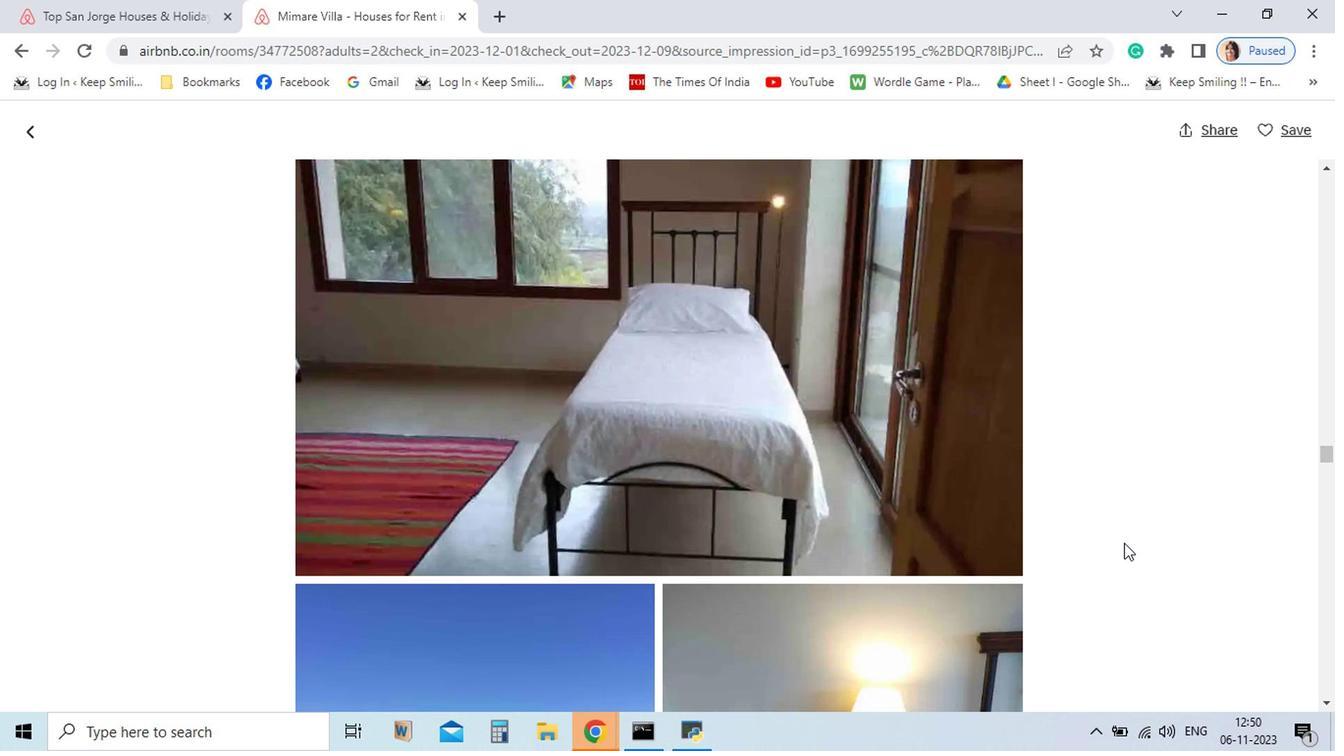 
Action: Mouse scrolled (990, 579) with delta (0, 0)
Screenshot: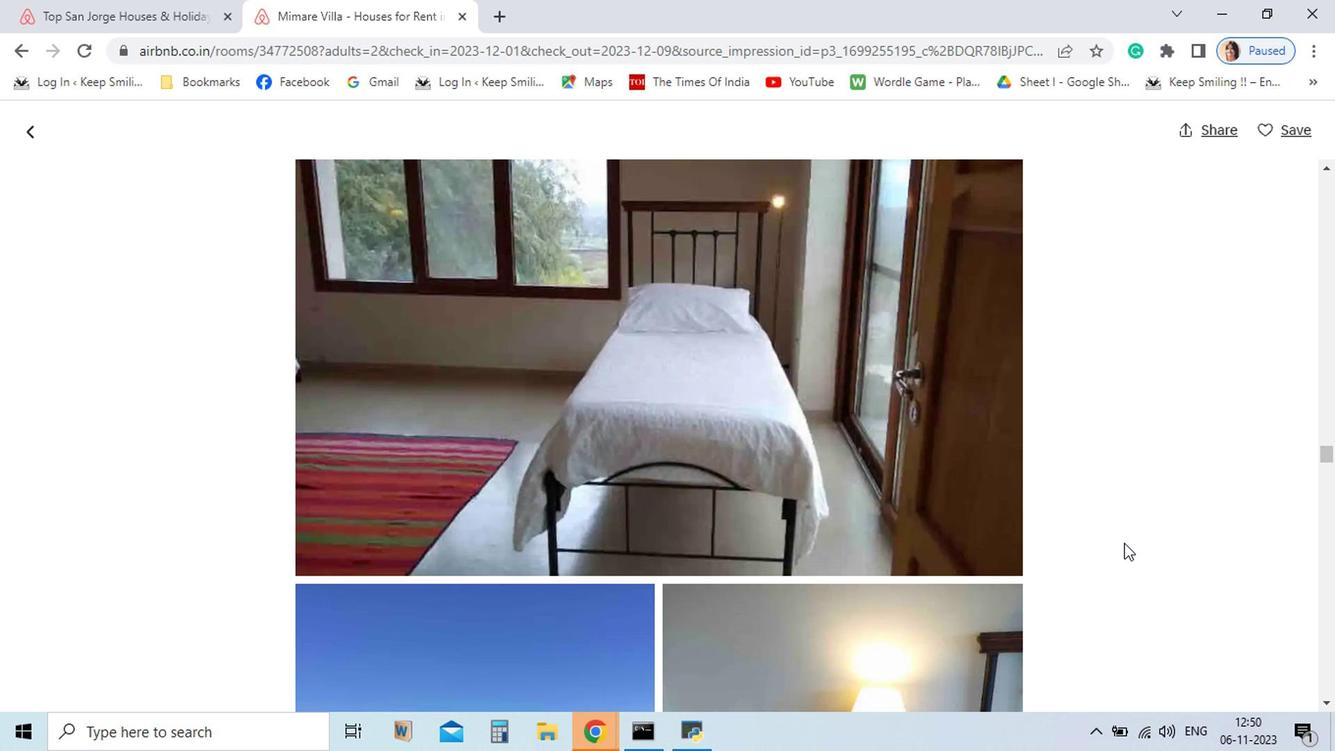 
Action: Mouse scrolled (990, 579) with delta (0, 0)
Screenshot: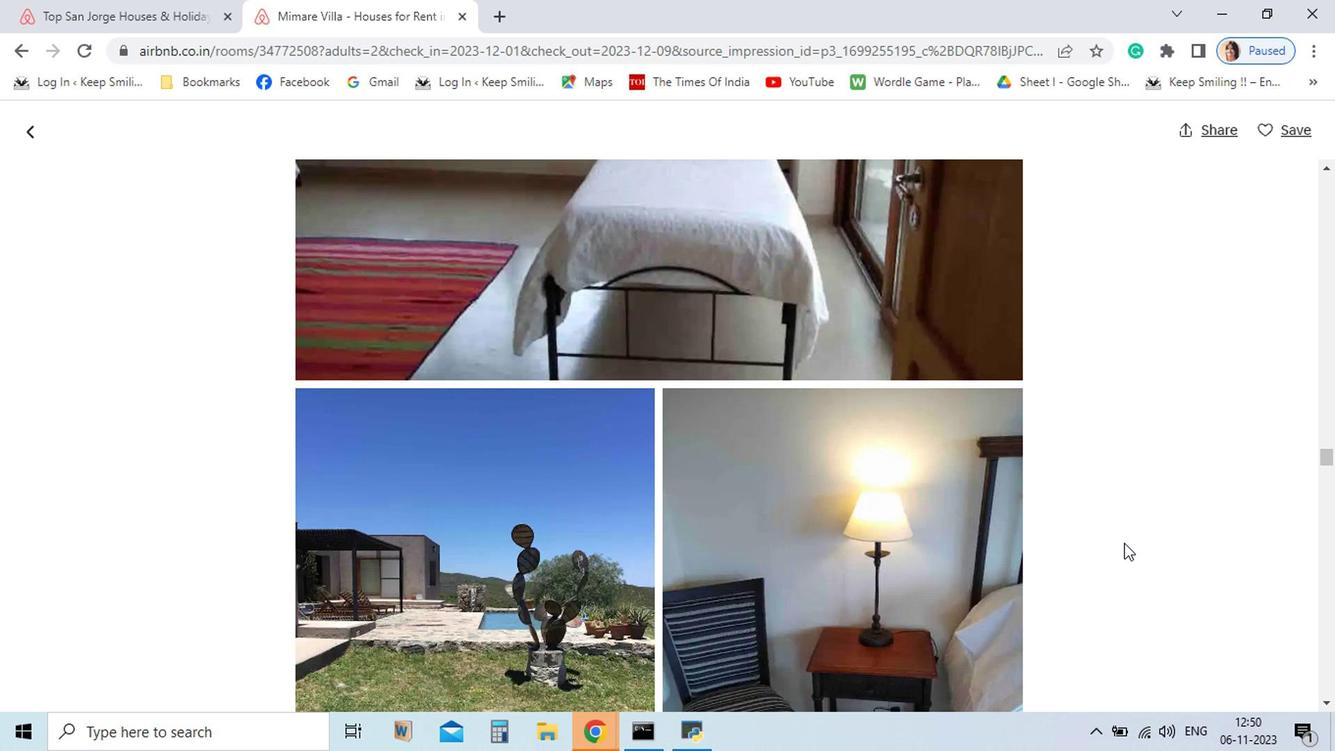 
Action: Mouse scrolled (990, 579) with delta (0, 0)
Screenshot: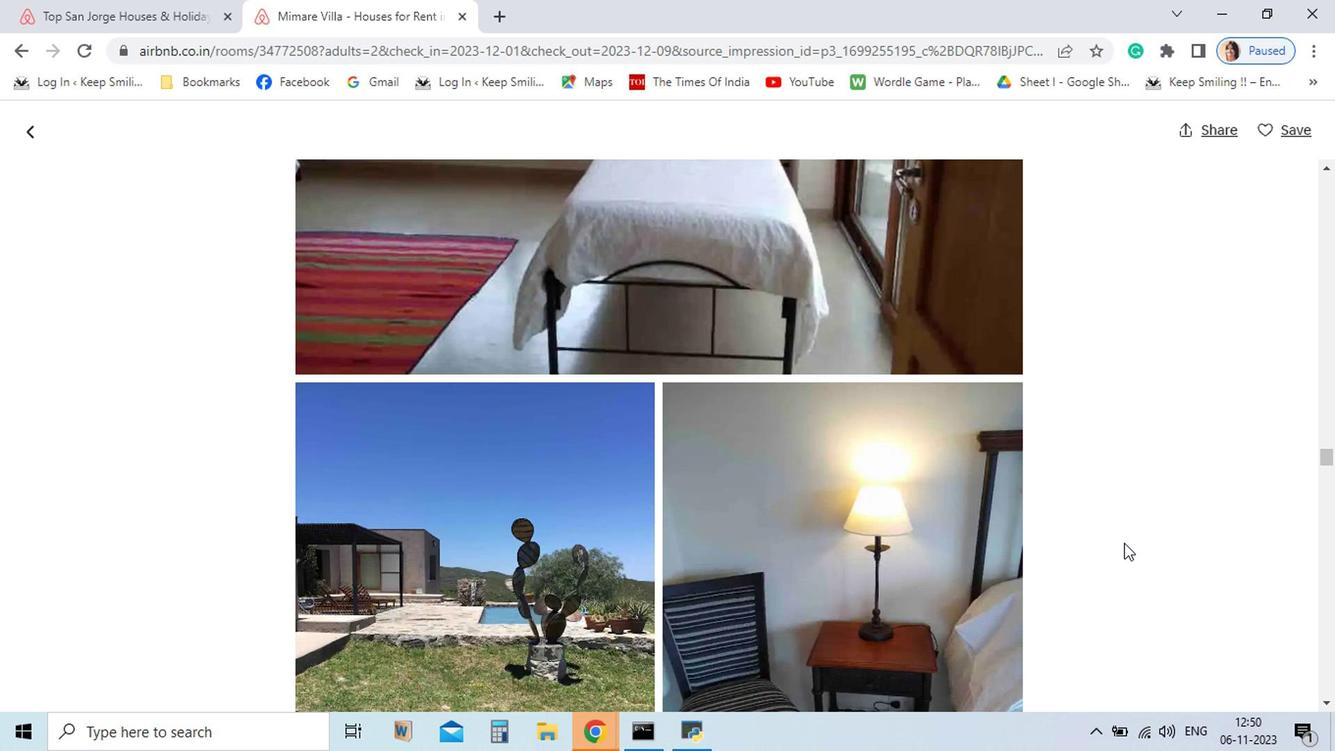 
Action: Mouse scrolled (990, 579) with delta (0, 0)
Screenshot: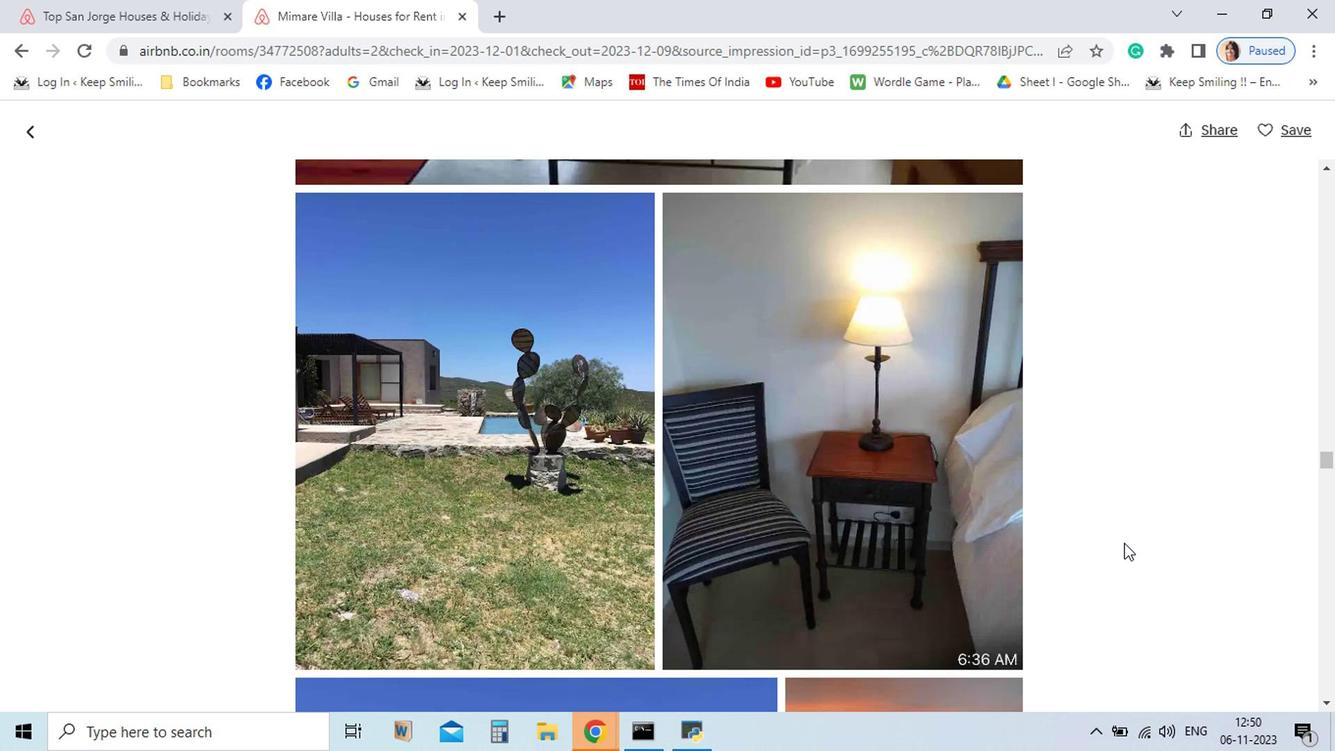 
Action: Mouse scrolled (990, 579) with delta (0, 0)
Screenshot: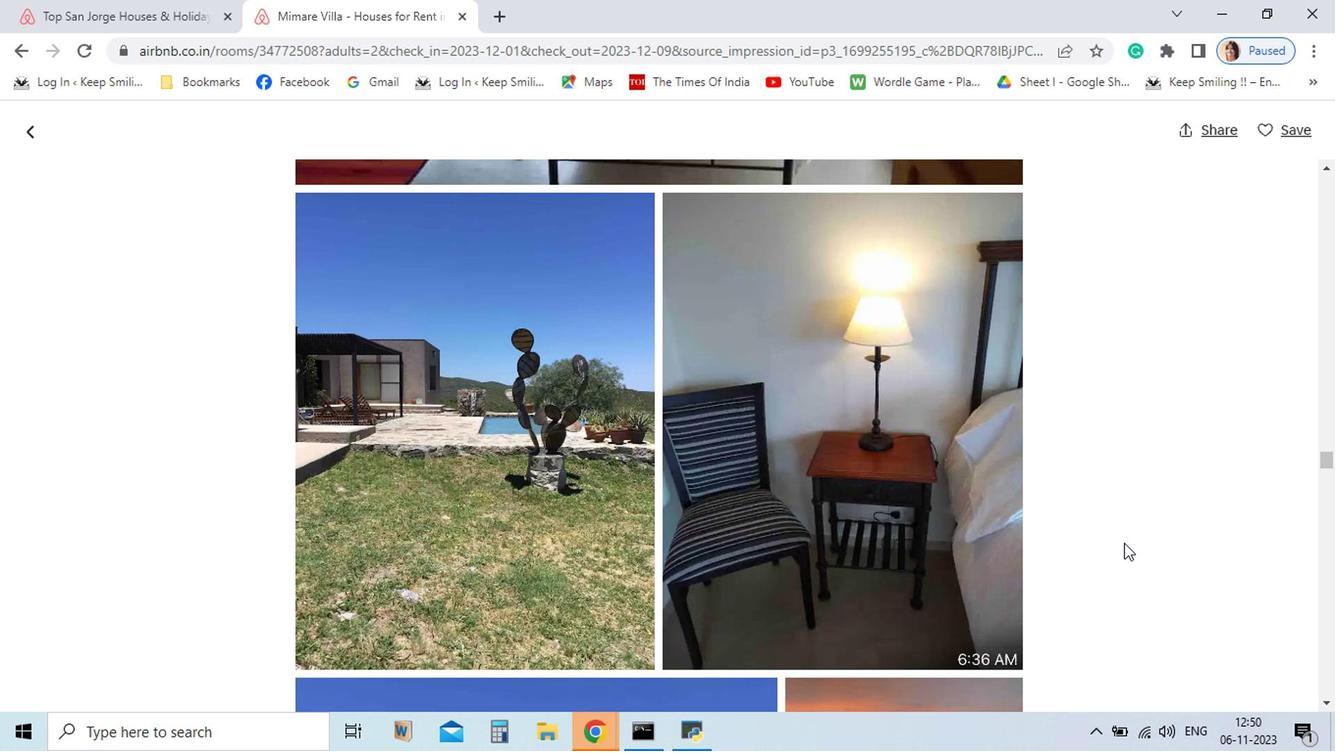 
Action: Mouse scrolled (990, 579) with delta (0, 0)
Screenshot: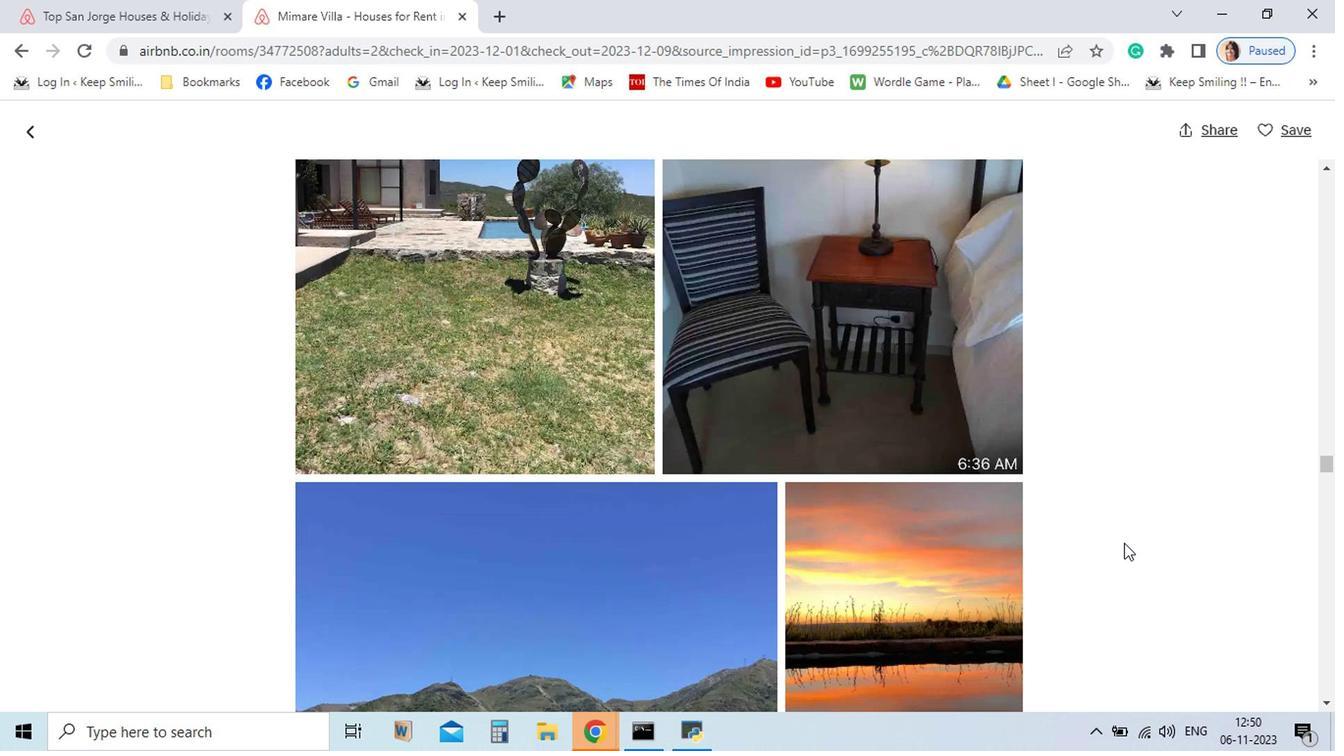 
Action: Mouse scrolled (990, 579) with delta (0, 0)
Screenshot: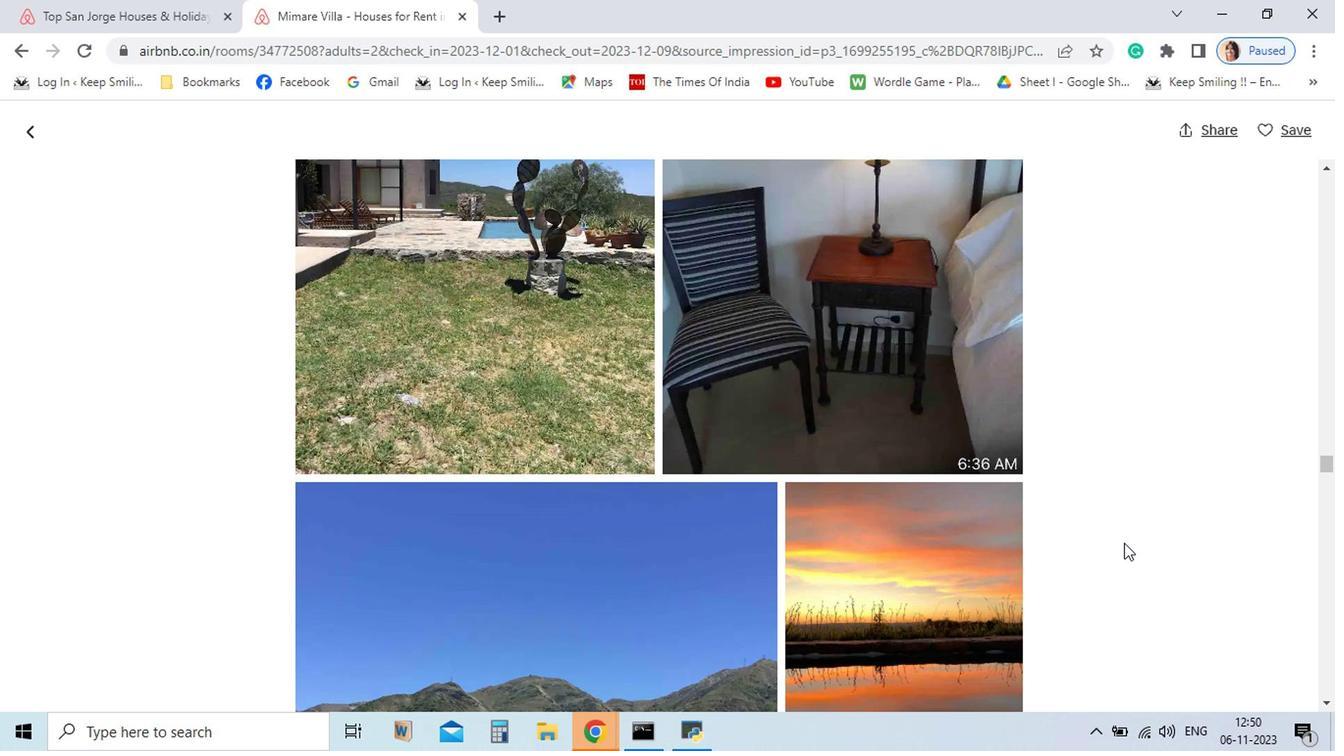 
Action: Mouse scrolled (990, 579) with delta (0, 0)
Screenshot: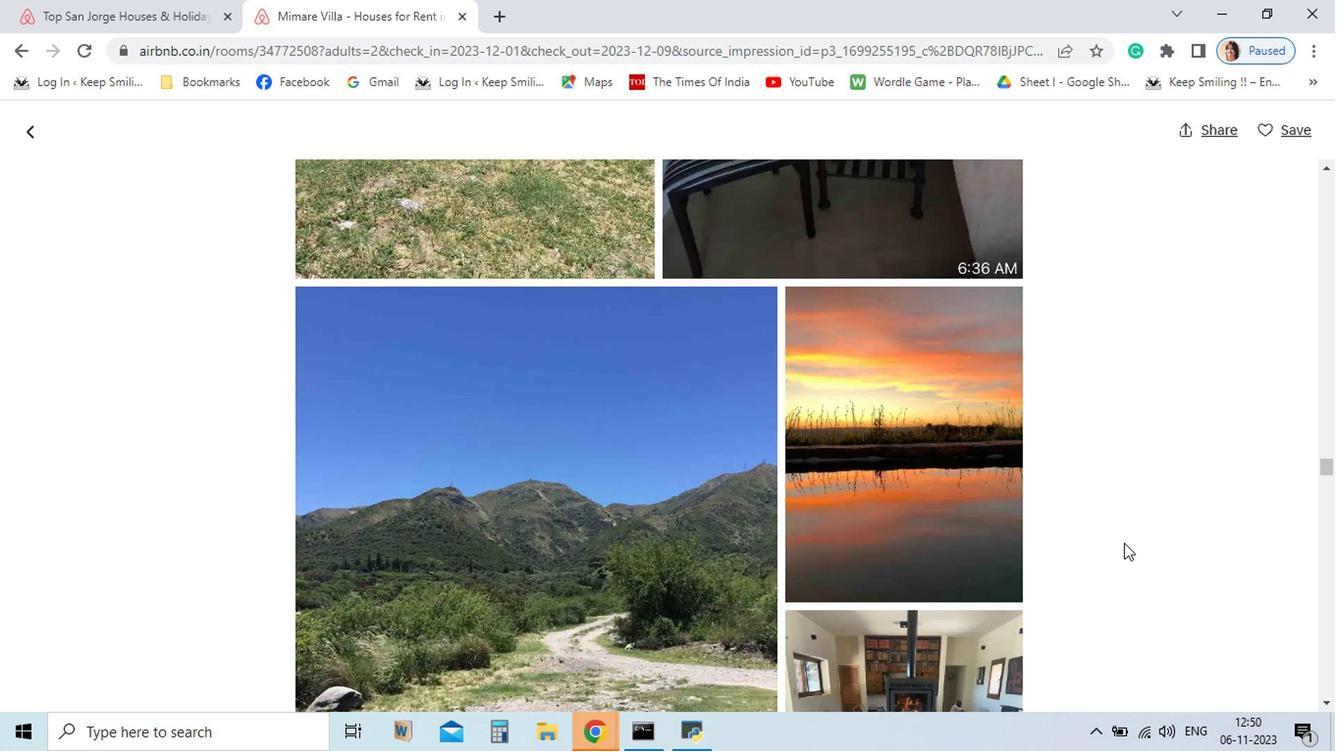 
Action: Mouse scrolled (990, 579) with delta (0, 0)
Screenshot: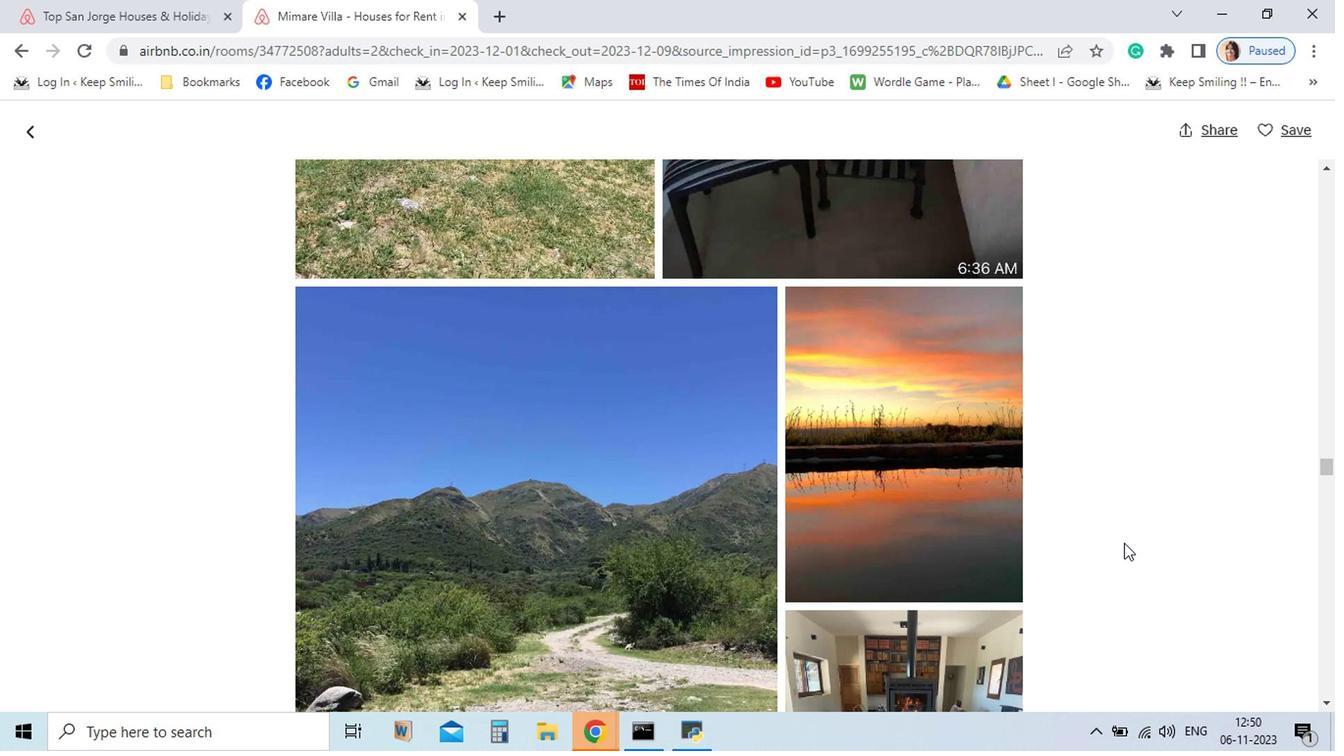 
Action: Mouse scrolled (990, 579) with delta (0, 0)
Screenshot: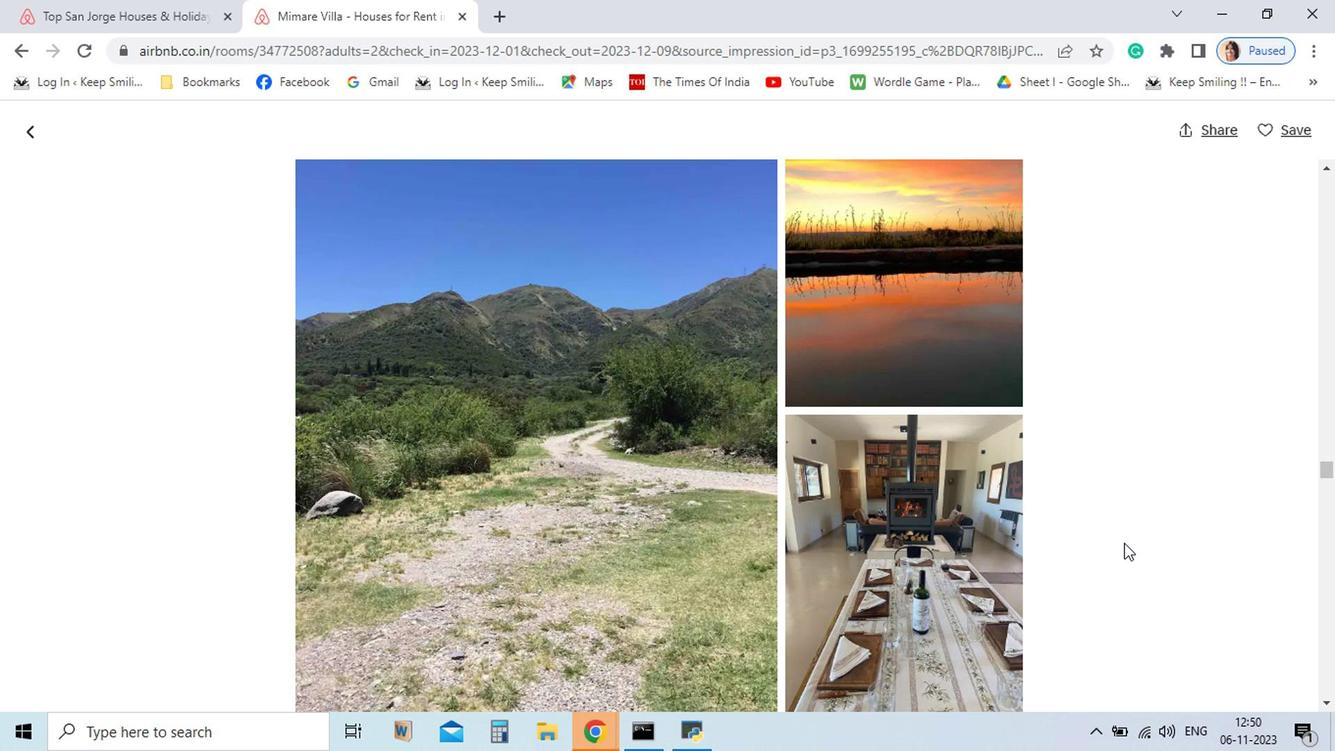 
Action: Mouse scrolled (990, 579) with delta (0, 0)
Screenshot: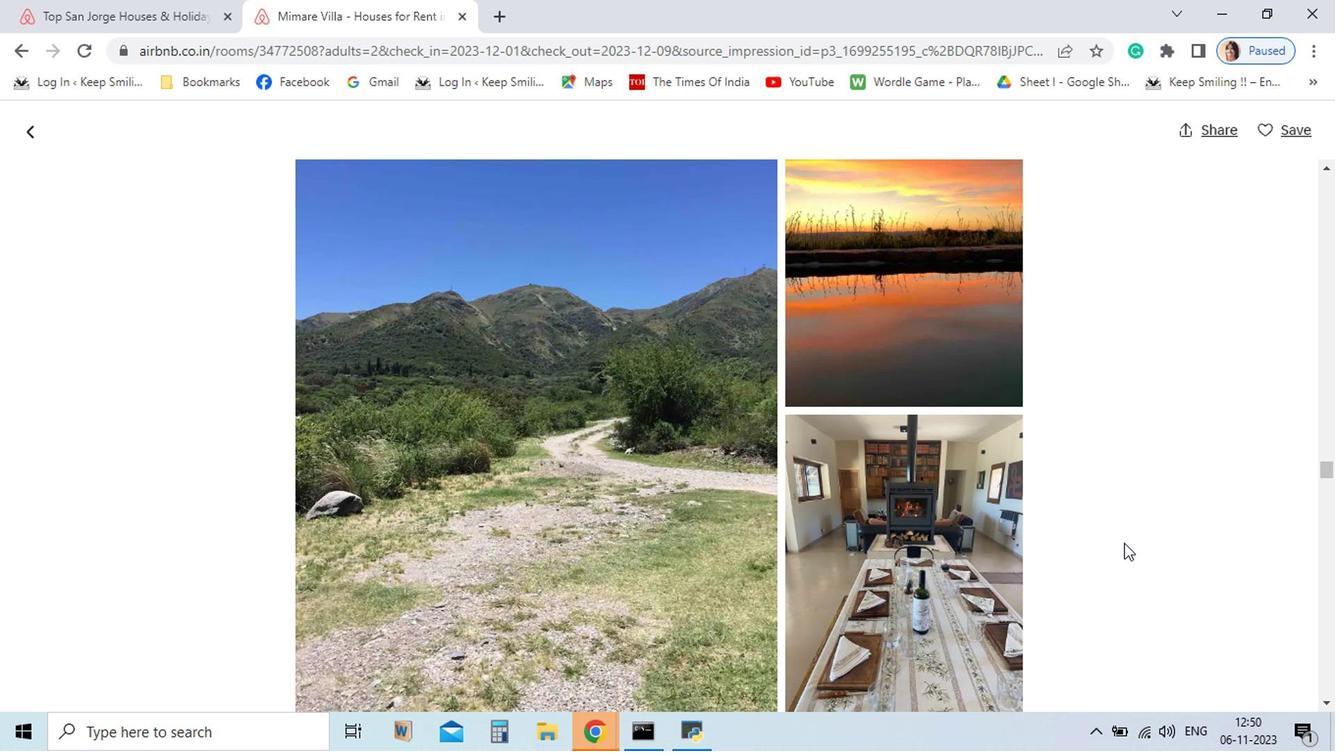 
Action: Mouse scrolled (990, 579) with delta (0, 0)
Screenshot: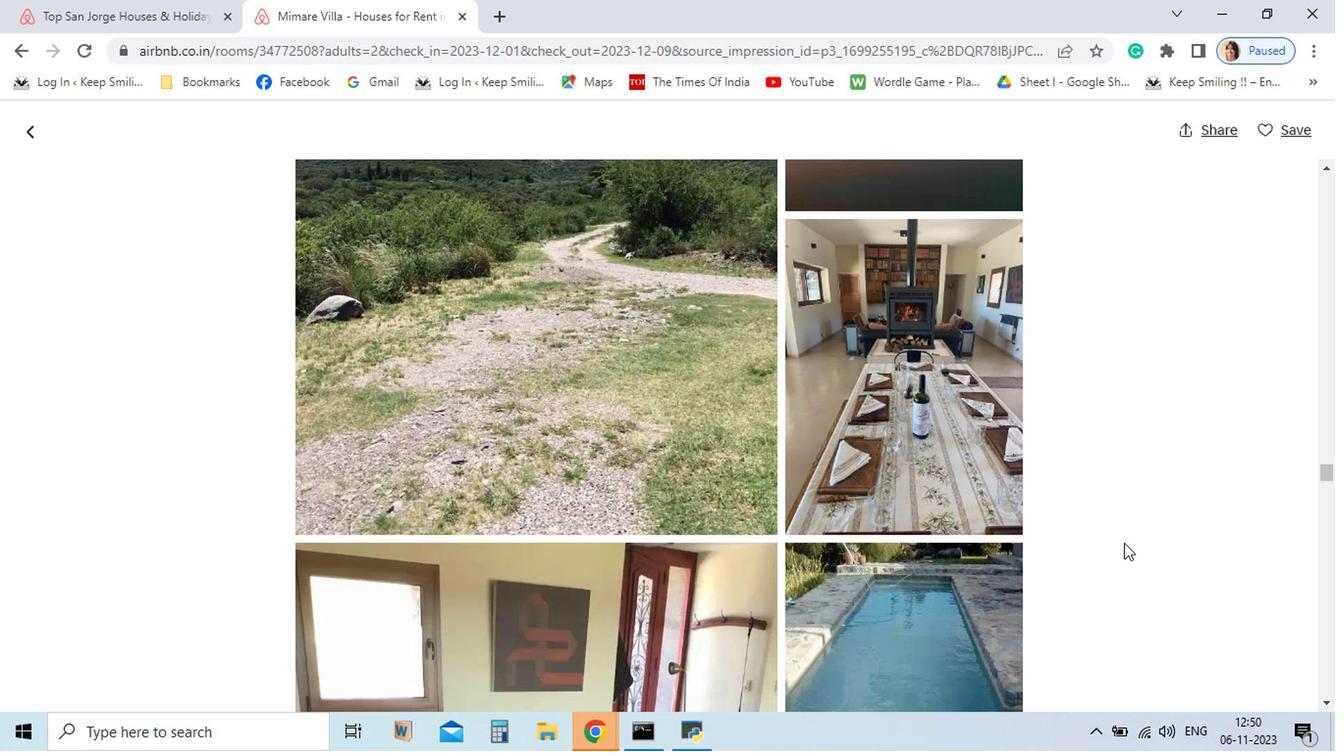 
Action: Mouse scrolled (990, 579) with delta (0, 0)
Screenshot: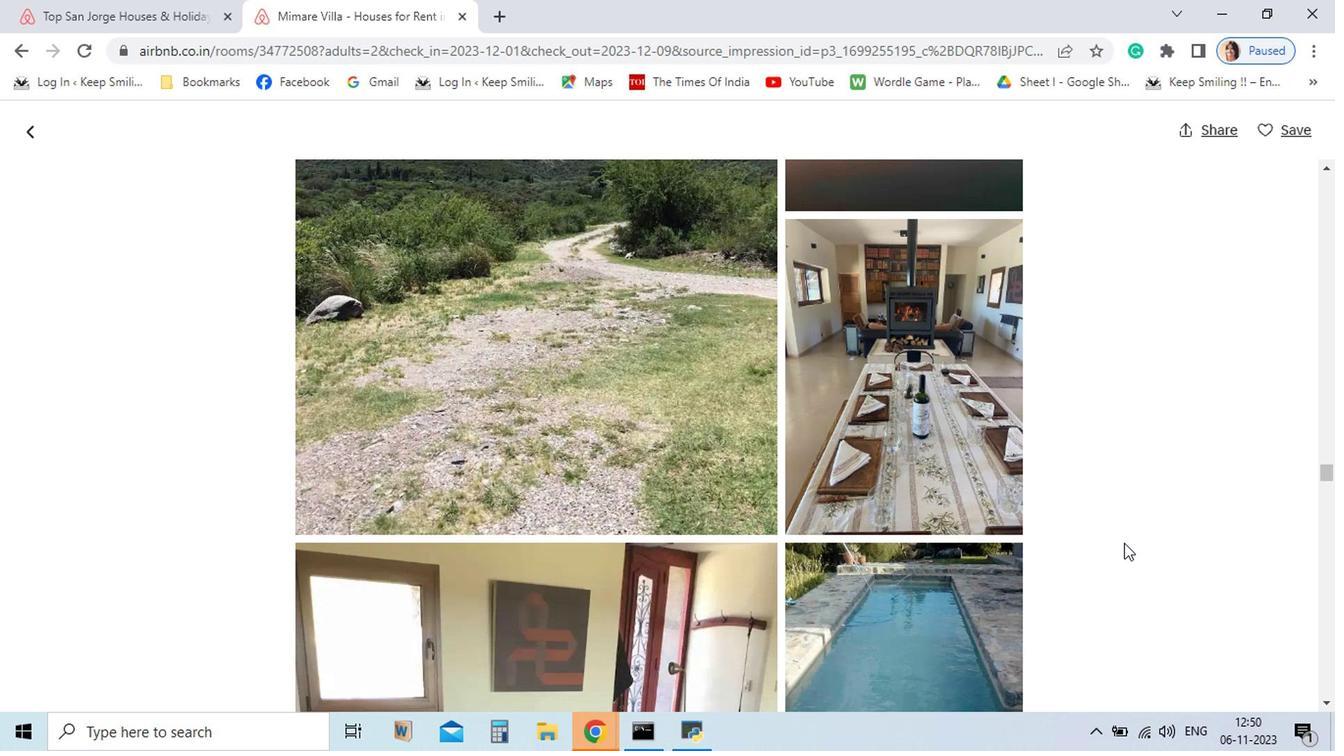 
Action: Mouse scrolled (990, 579) with delta (0, 0)
Screenshot: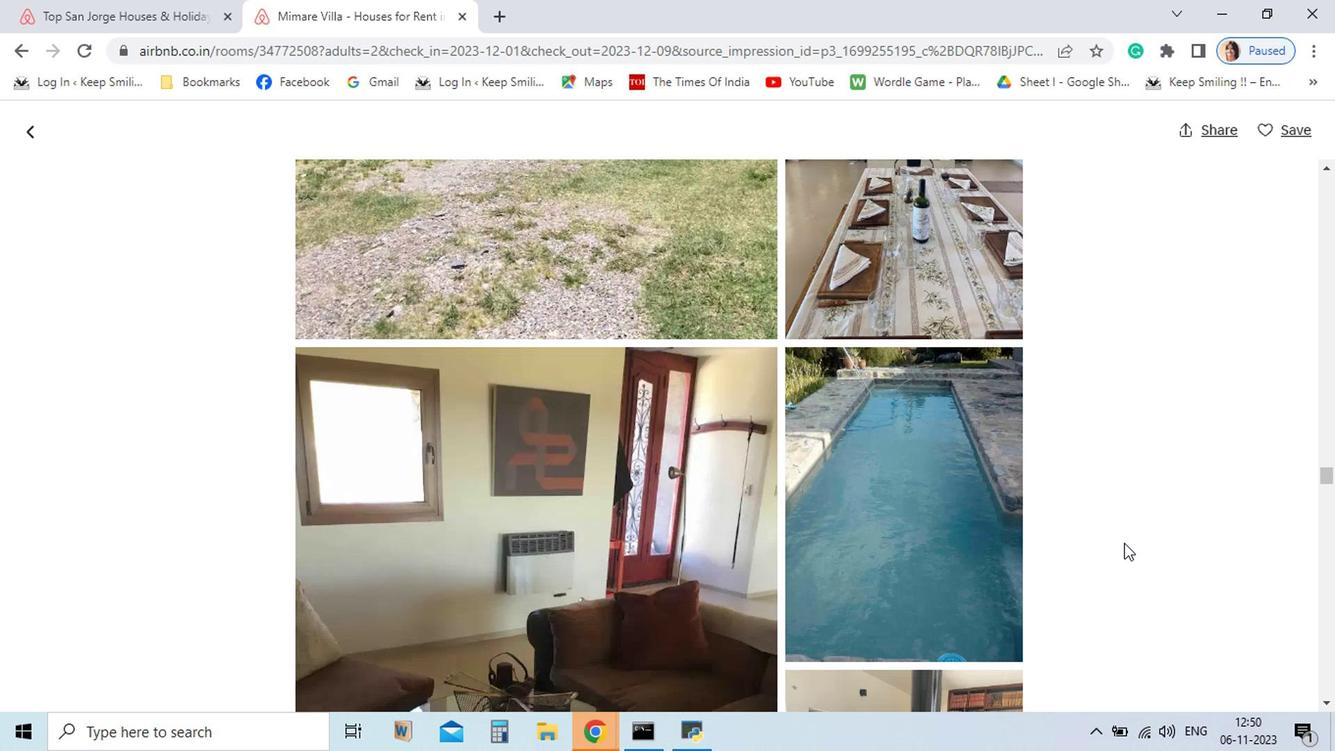 
Action: Mouse scrolled (990, 579) with delta (0, 0)
